 Task: Enter new customer data into the Salesforce form, including personal and address details, and save the record.
Action: Mouse moved to (823, 97)
Screenshot: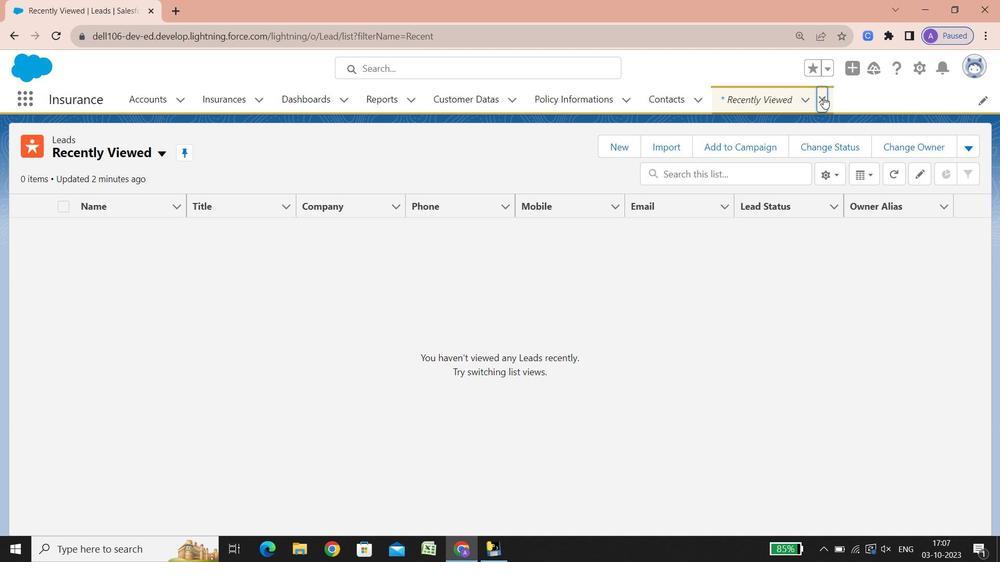 
Action: Mouse pressed left at (823, 97)
Screenshot: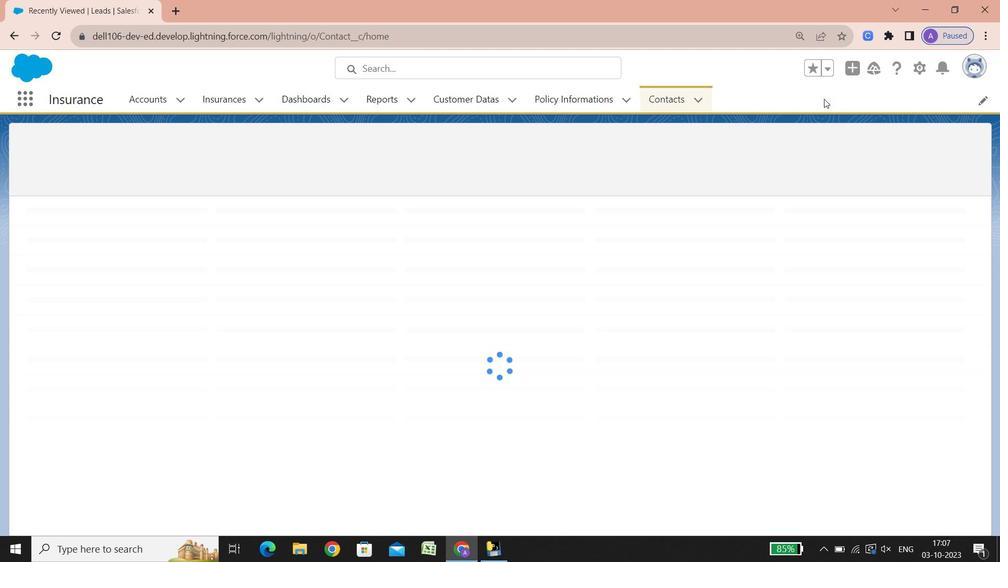 
Action: Mouse moved to (488, 101)
Screenshot: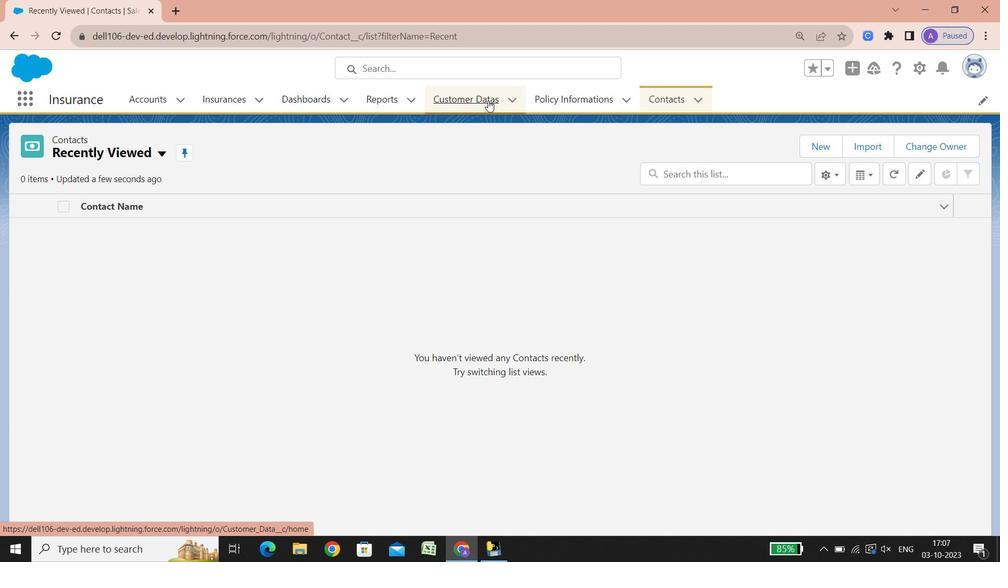 
Action: Mouse pressed left at (488, 101)
Screenshot: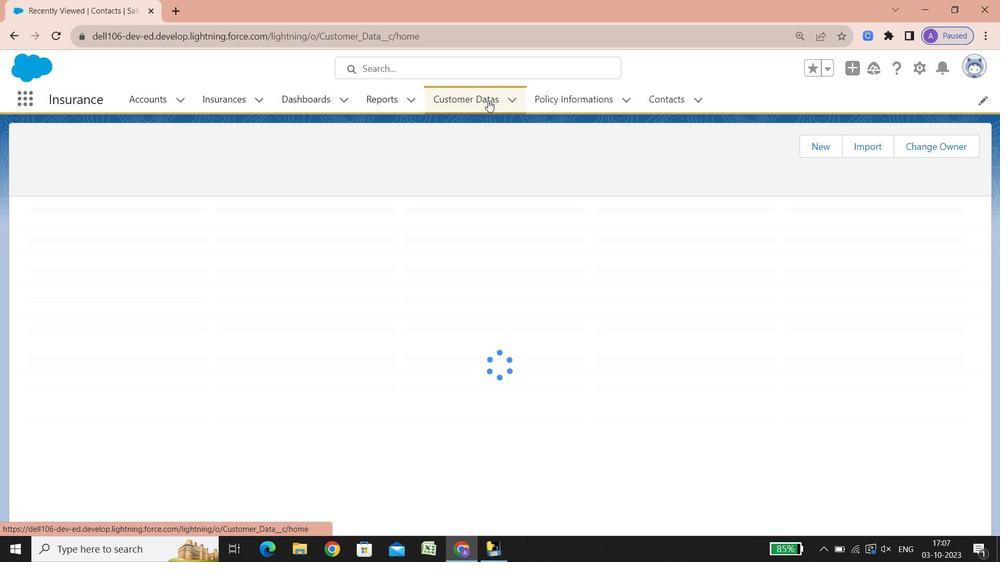 
Action: Mouse moved to (824, 142)
Screenshot: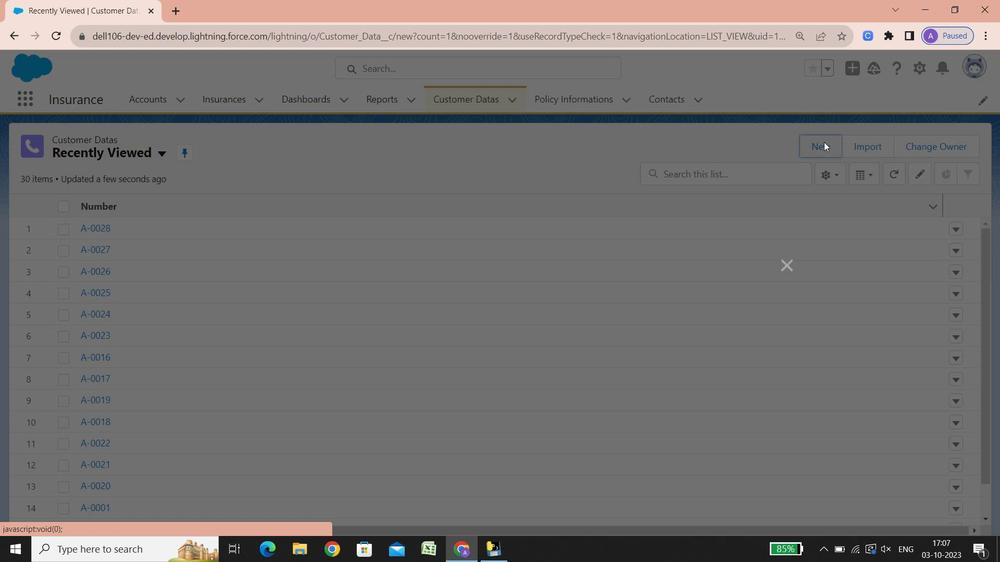 
Action: Mouse pressed left at (824, 142)
Screenshot: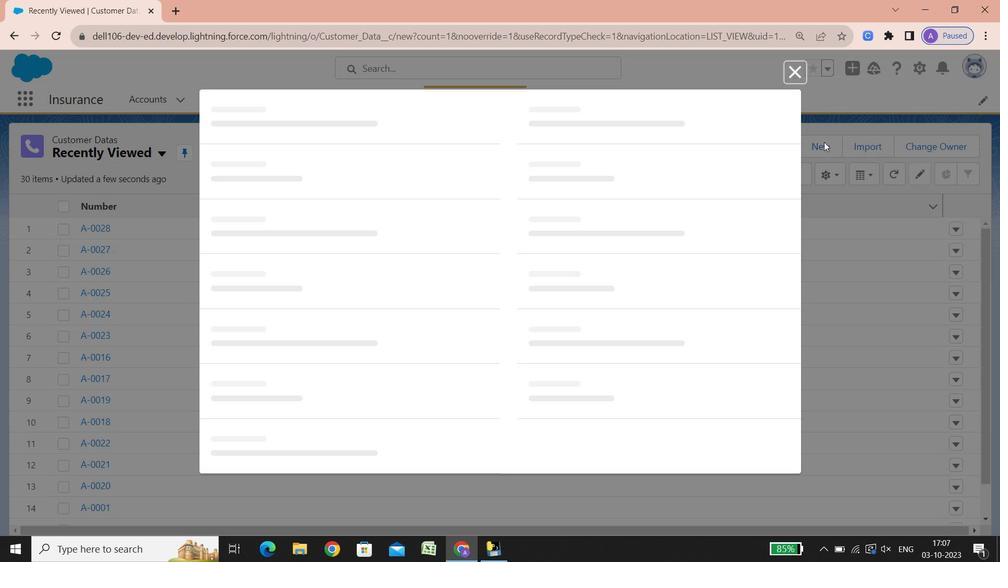 
Action: Mouse moved to (257, 247)
Screenshot: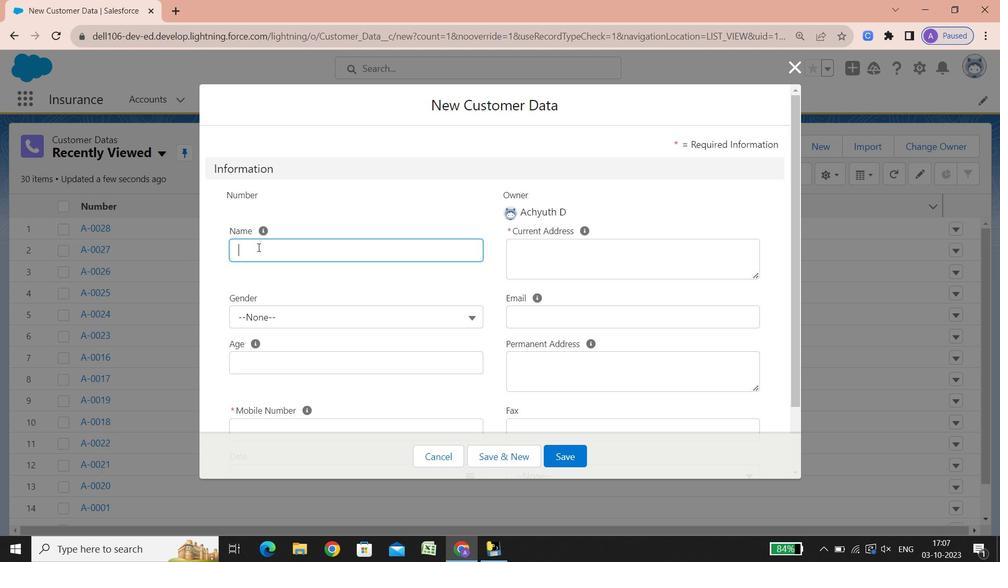 
Action: Mouse pressed left at (257, 247)
Screenshot: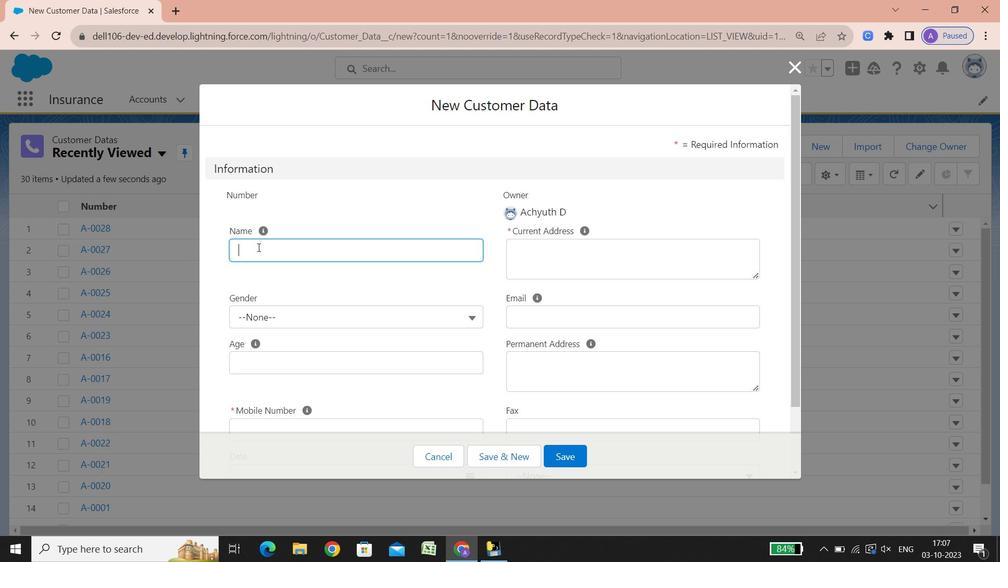 
Action: Key pressed <Key.shift><Key.shift><Key.shift><Key.shift><Key.shift>Ram3
Screenshot: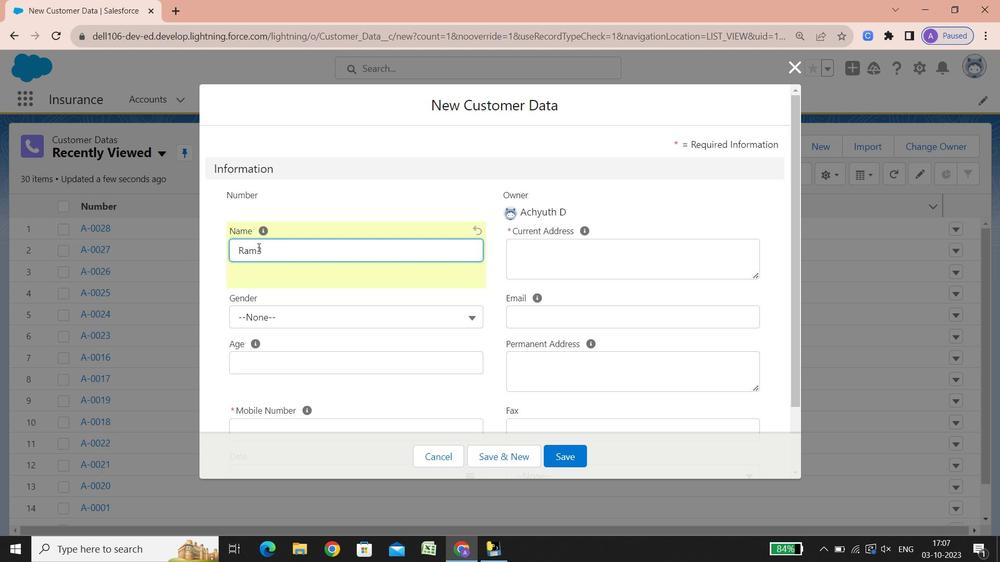 
Action: Mouse moved to (290, 319)
Screenshot: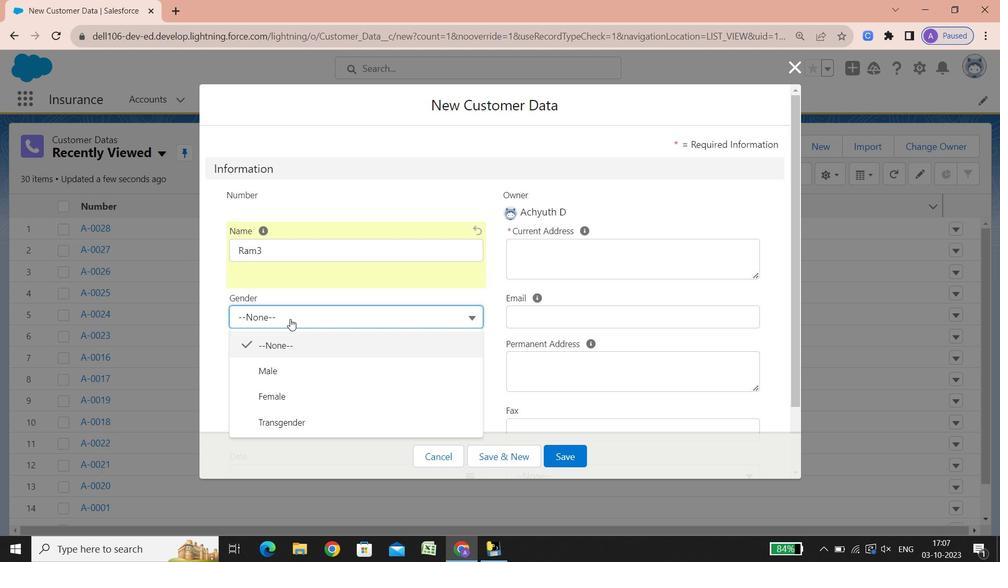 
Action: Mouse pressed left at (290, 319)
Screenshot: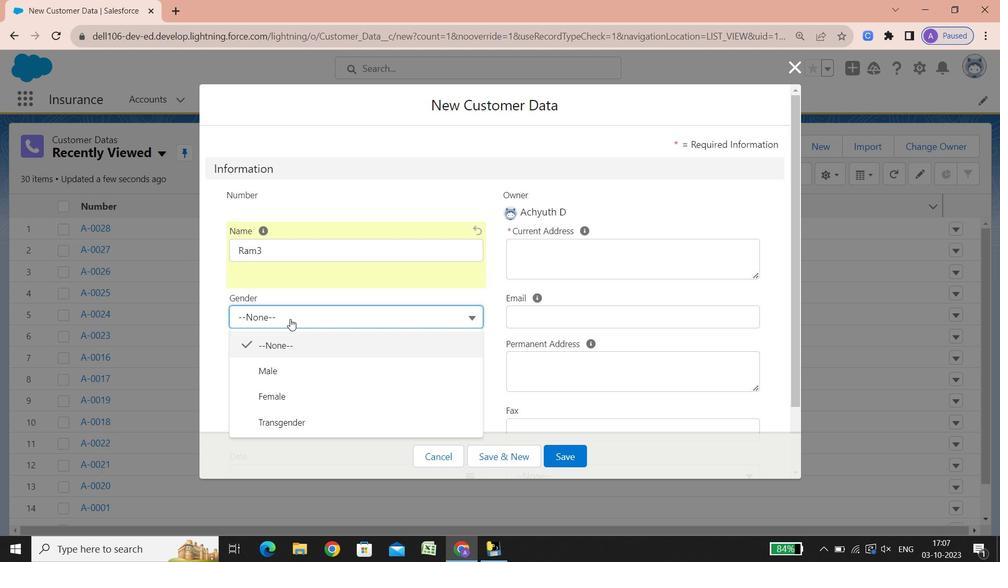 
Action: Mouse moved to (273, 369)
Screenshot: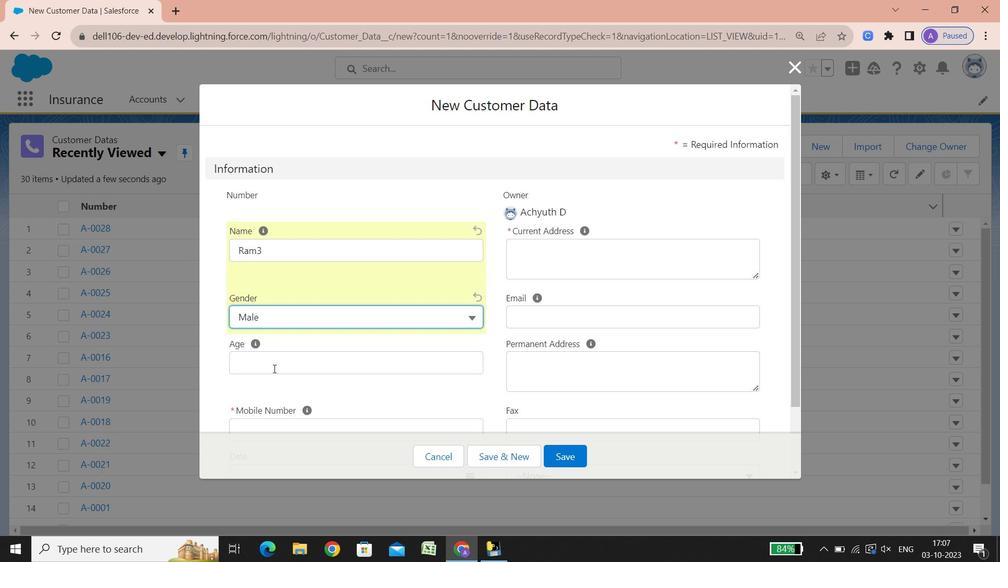 
Action: Mouse pressed left at (273, 369)
Screenshot: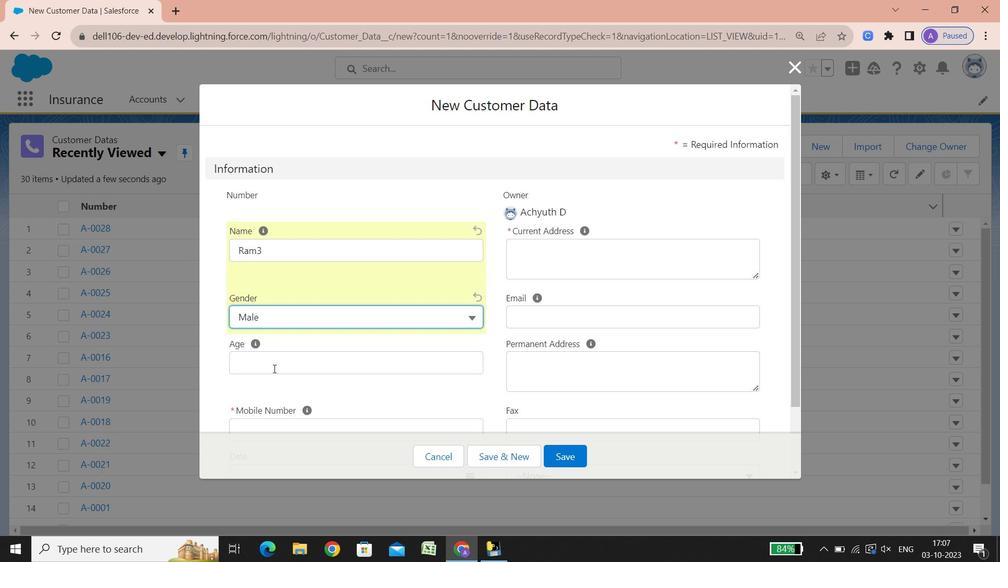 
Action: Mouse moved to (272, 365)
Screenshot: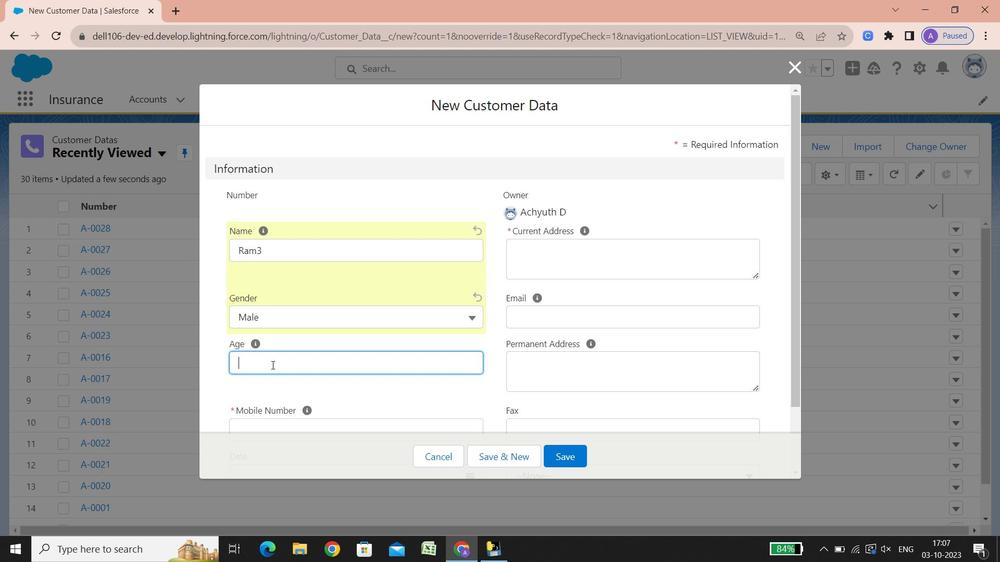 
Action: Mouse pressed left at (272, 365)
Screenshot: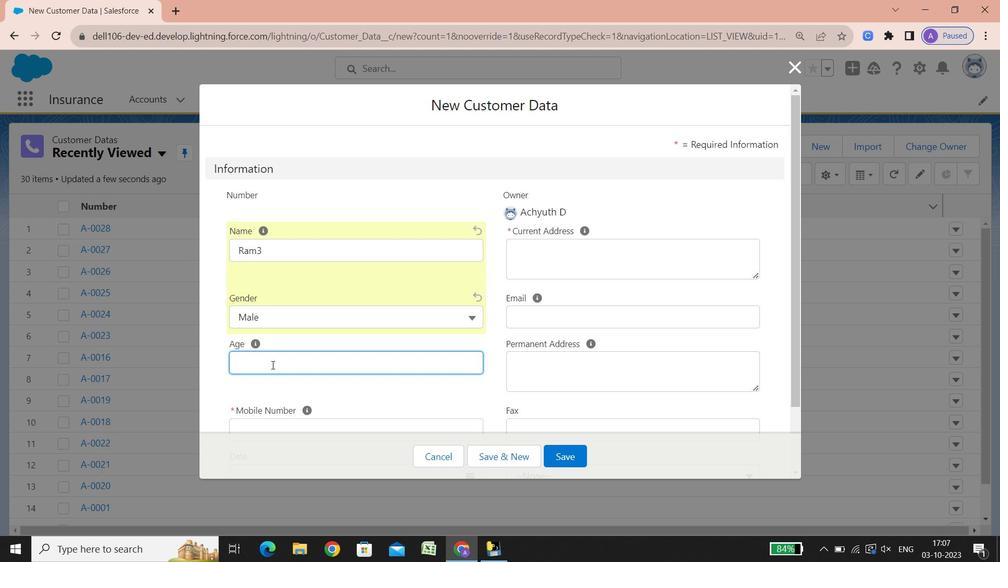 
Action: Key pressed 32
Screenshot: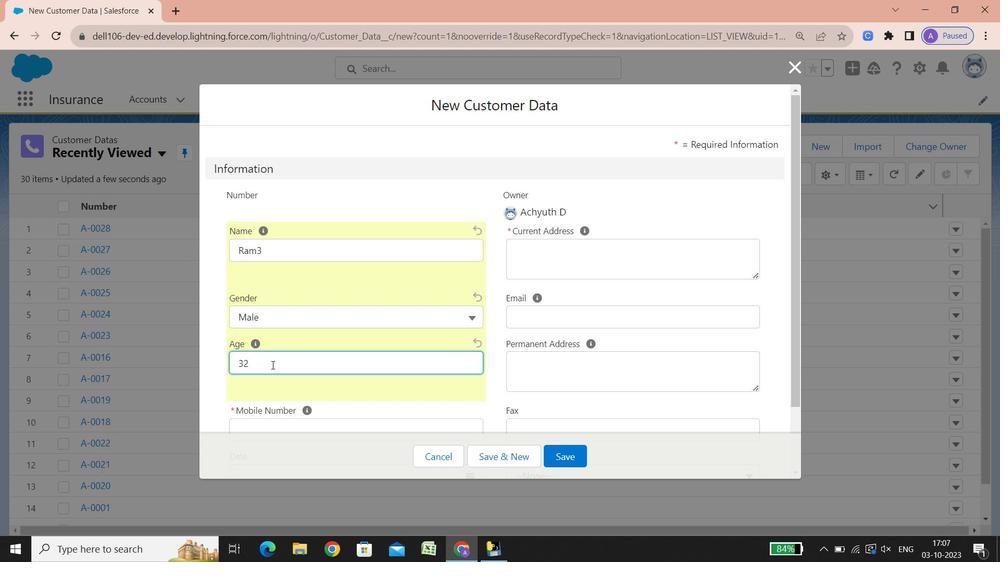 
Action: Mouse moved to (302, 368)
Screenshot: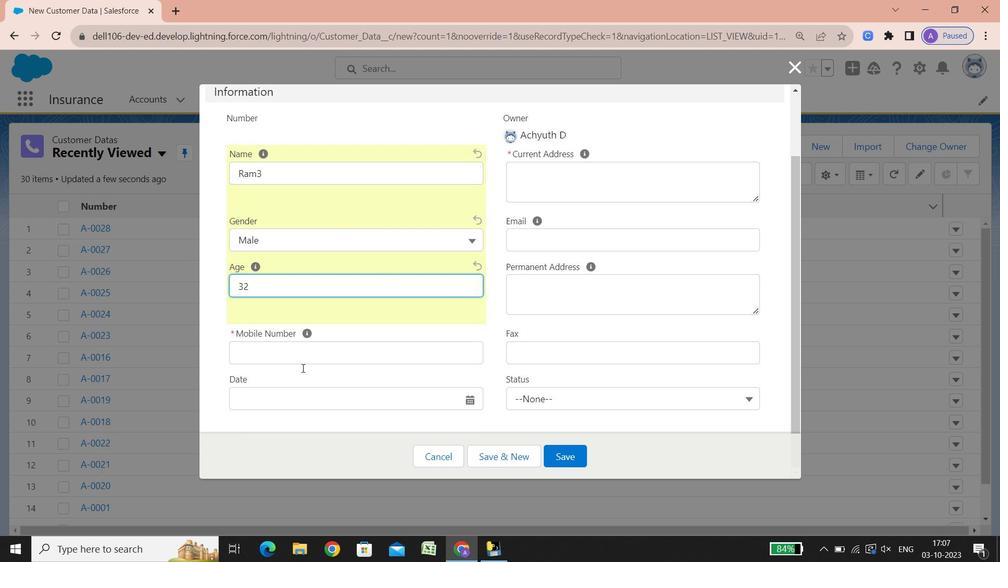 
Action: Mouse scrolled (302, 368) with delta (0, 0)
Screenshot: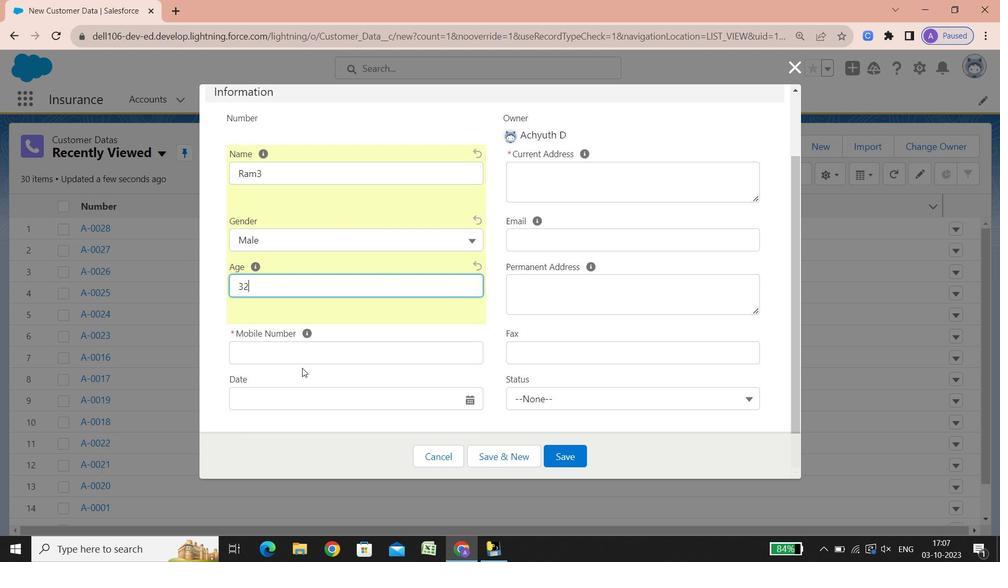 
Action: Mouse scrolled (302, 368) with delta (0, 0)
Screenshot: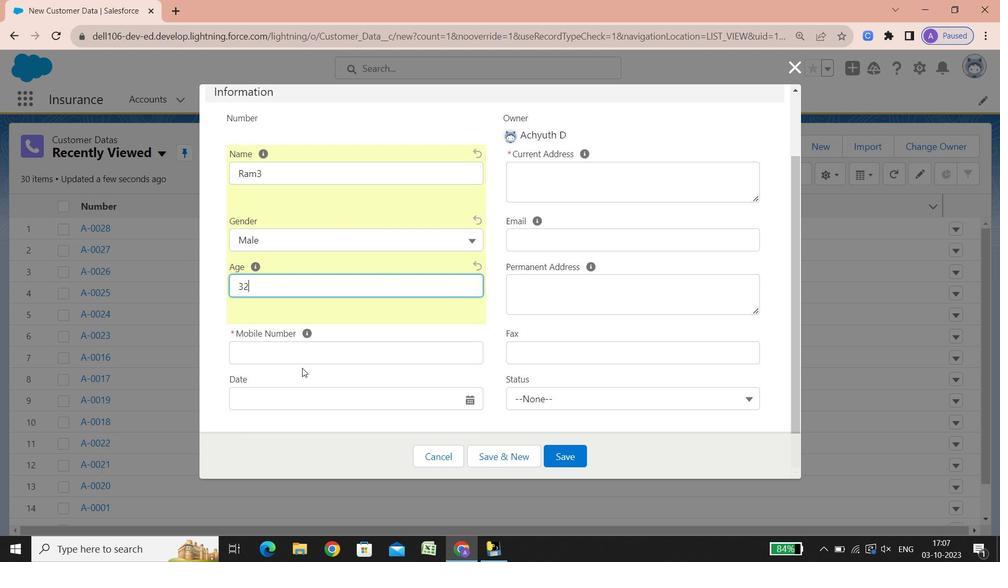 
Action: Mouse scrolled (302, 368) with delta (0, 0)
Screenshot: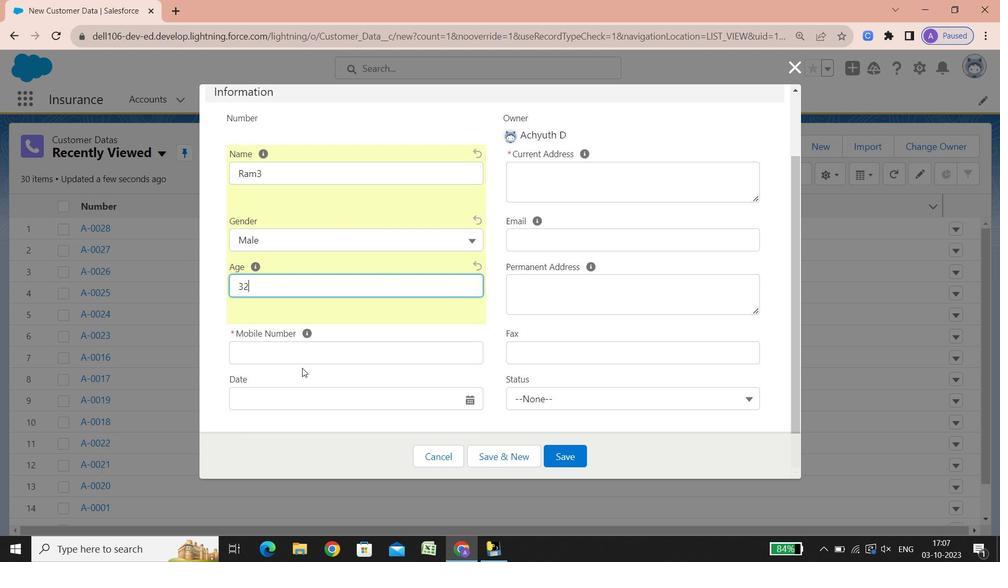 
Action: Mouse scrolled (302, 368) with delta (0, 0)
Screenshot: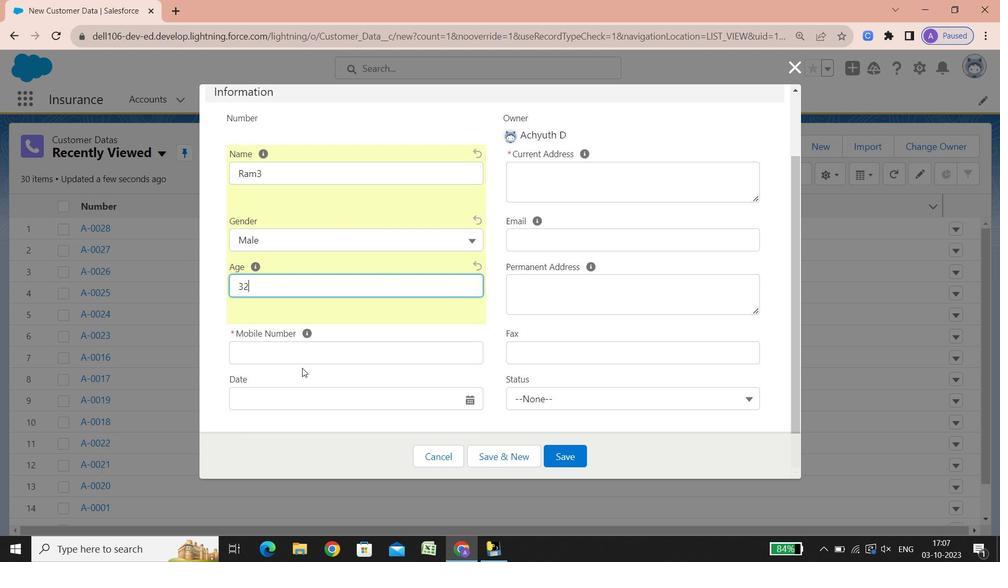 
Action: Mouse scrolled (302, 368) with delta (0, 0)
Screenshot: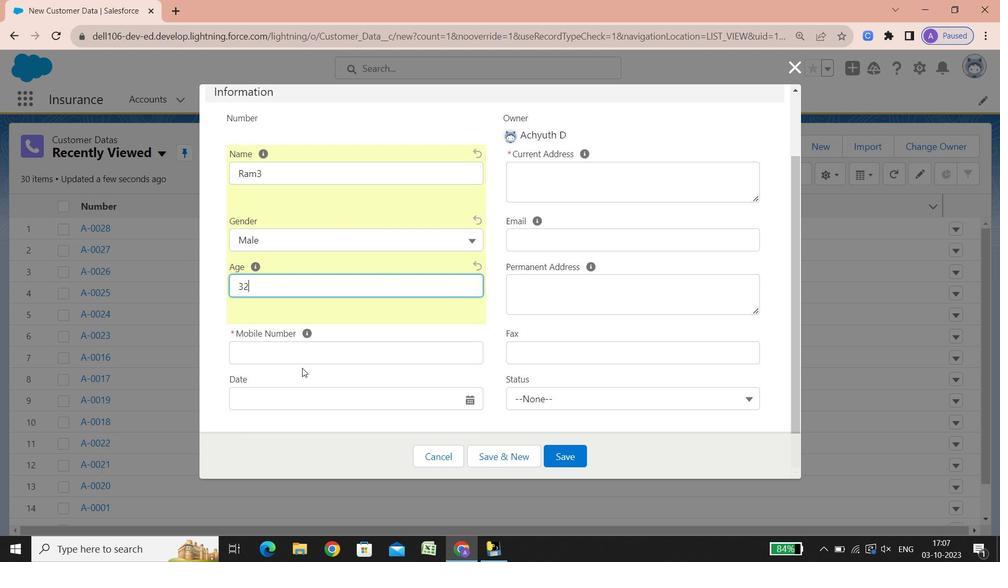 
Action: Mouse scrolled (302, 368) with delta (0, 0)
Screenshot: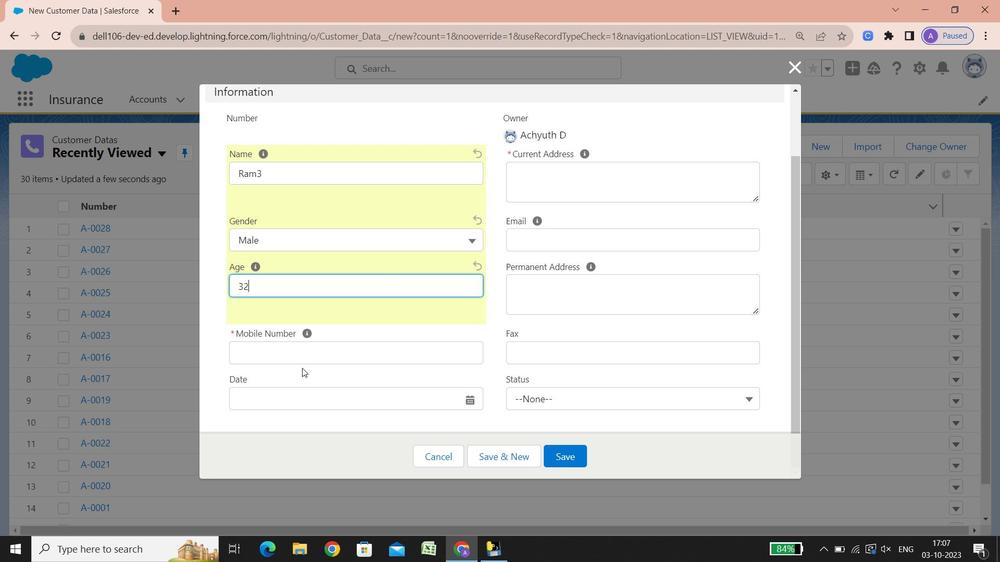 
Action: Mouse scrolled (302, 368) with delta (0, 0)
Screenshot: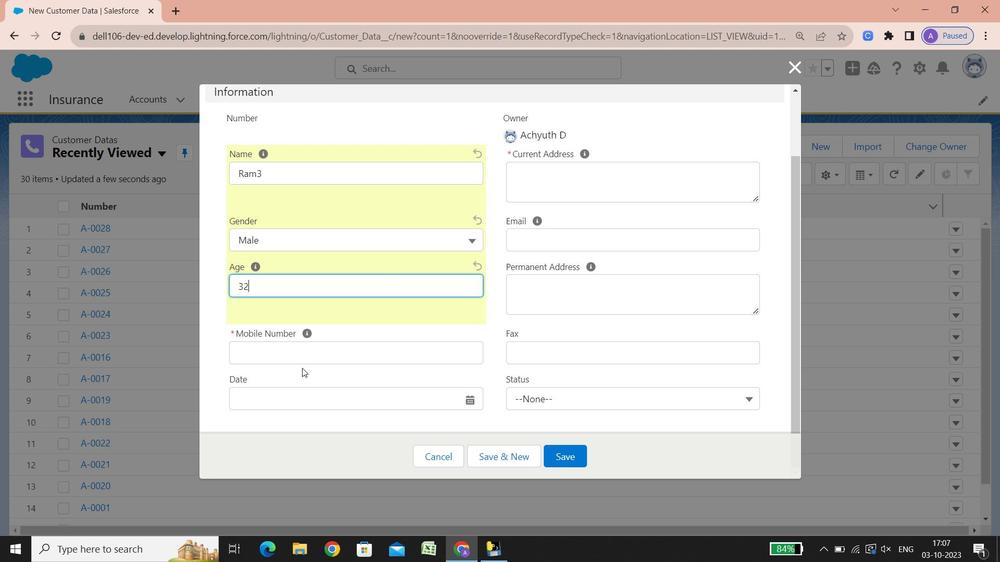 
Action: Mouse scrolled (302, 368) with delta (0, 0)
Screenshot: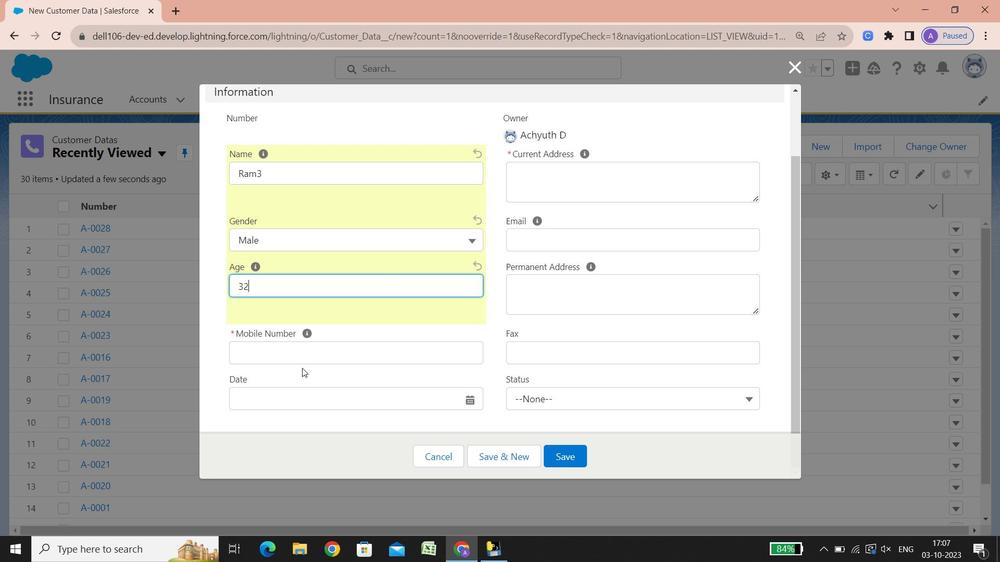 
Action: Mouse scrolled (302, 368) with delta (0, 0)
Screenshot: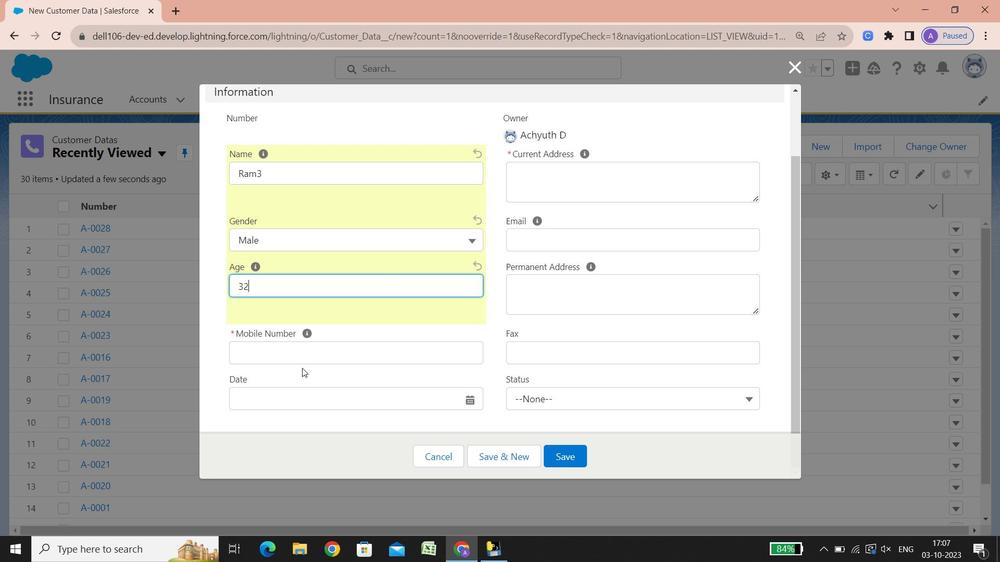 
Action: Mouse scrolled (302, 368) with delta (0, 0)
Screenshot: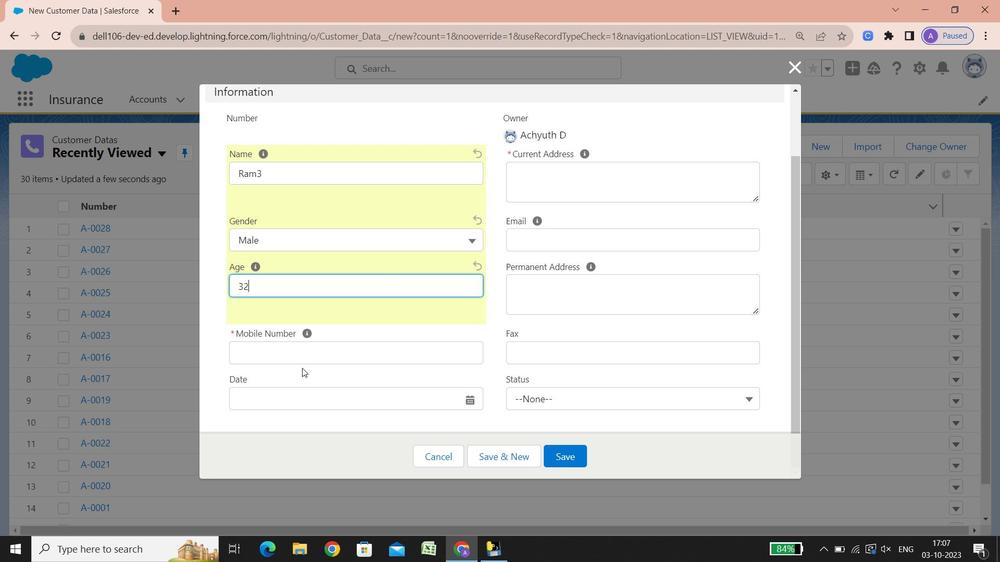 
Action: Mouse scrolled (302, 368) with delta (0, 0)
Screenshot: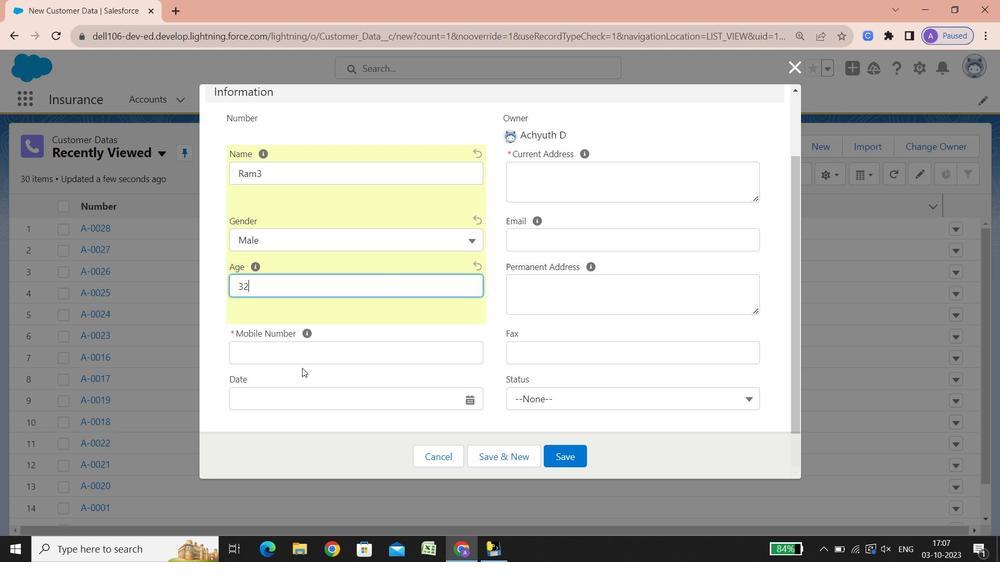 
Action: Mouse scrolled (302, 368) with delta (0, 0)
Screenshot: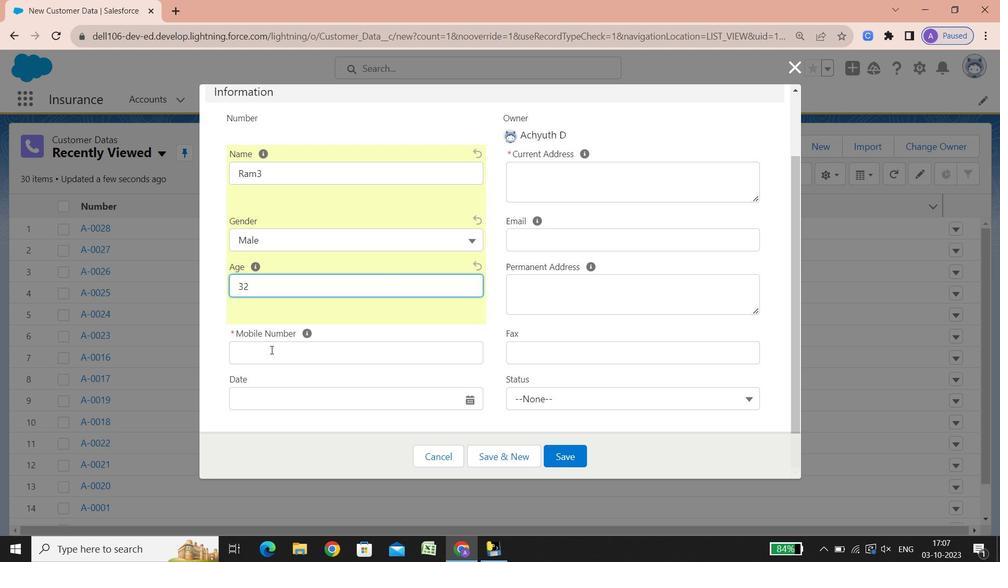 
Action: Mouse scrolled (302, 368) with delta (0, 0)
Screenshot: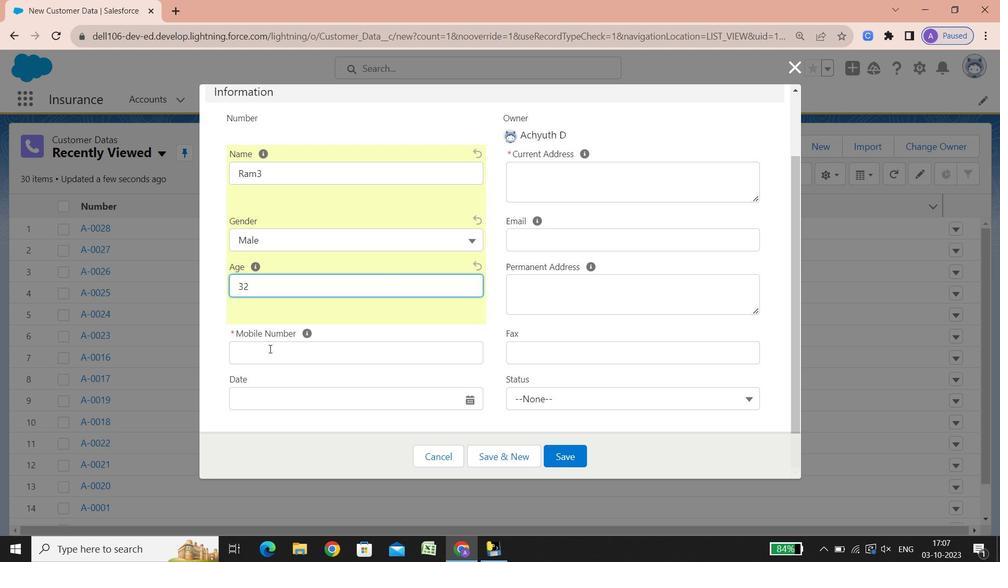 
Action: Mouse scrolled (302, 368) with delta (0, 0)
Screenshot: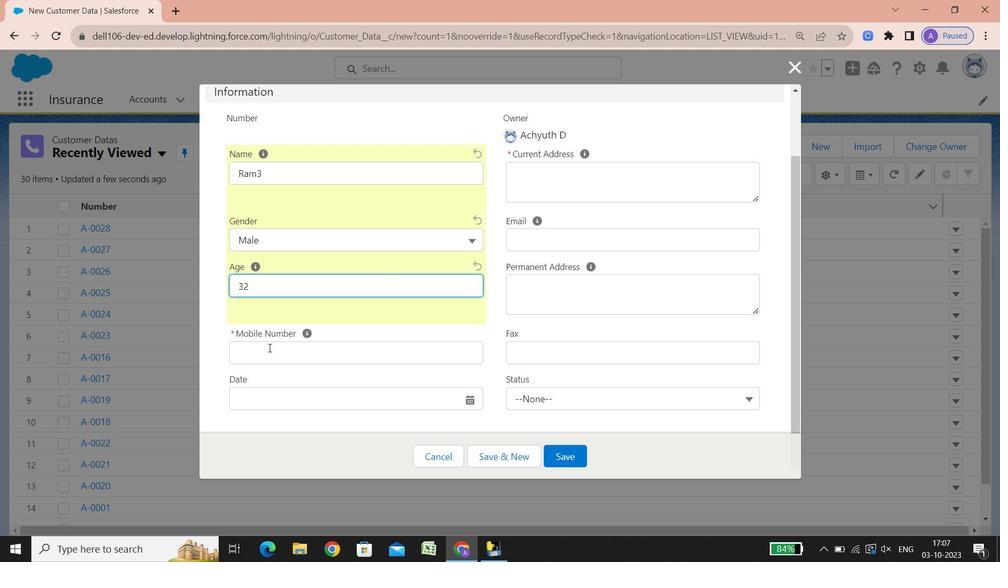 
Action: Mouse scrolled (302, 368) with delta (0, 0)
Screenshot: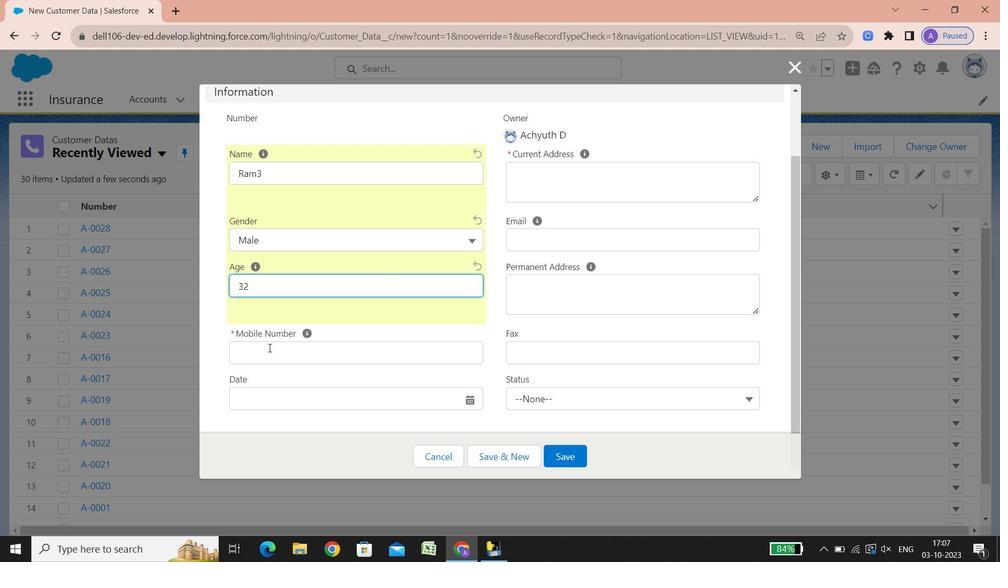 
Action: Mouse scrolled (302, 368) with delta (0, 0)
Screenshot: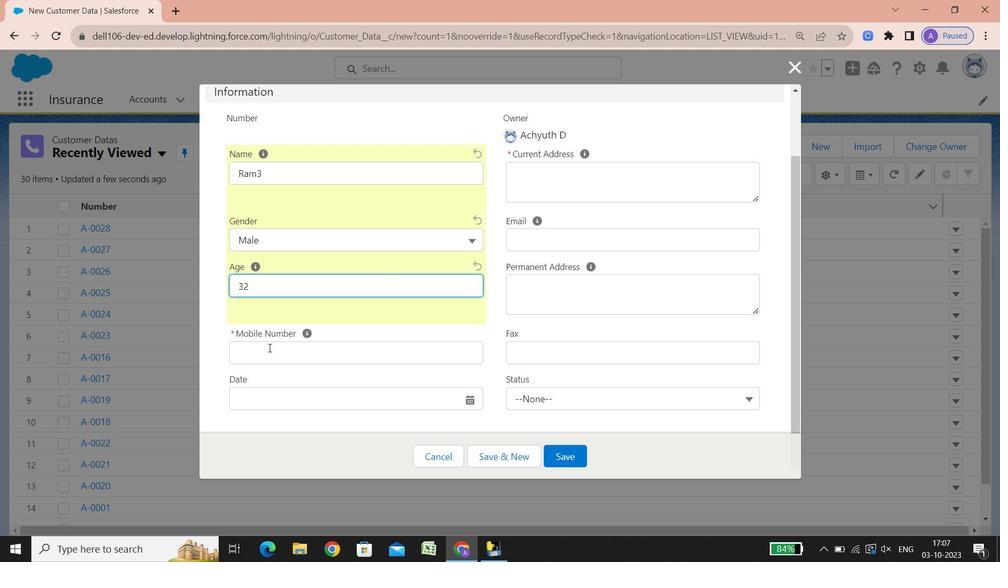 
Action: Mouse scrolled (302, 368) with delta (0, 0)
Screenshot: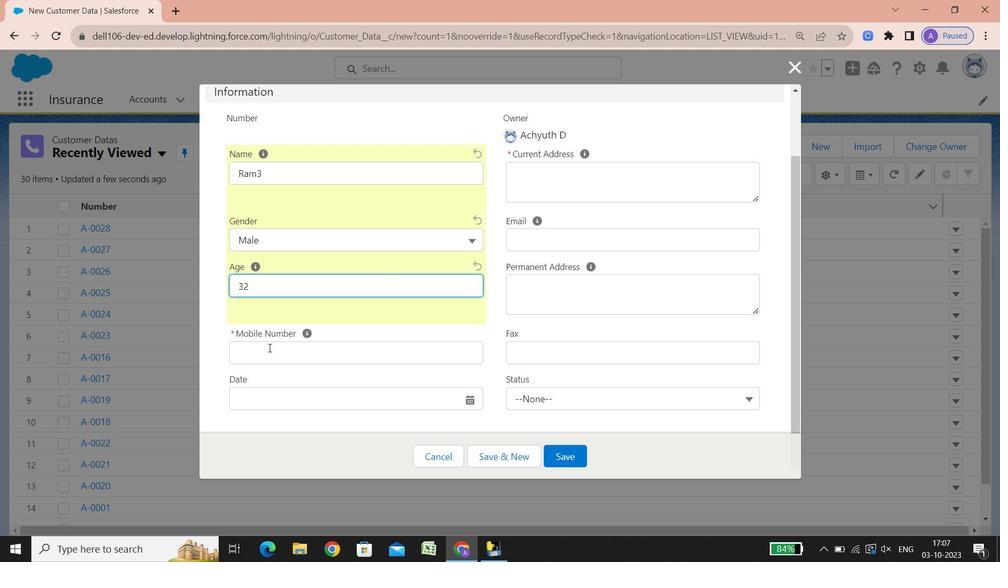 
Action: Mouse scrolled (302, 368) with delta (0, 0)
Screenshot: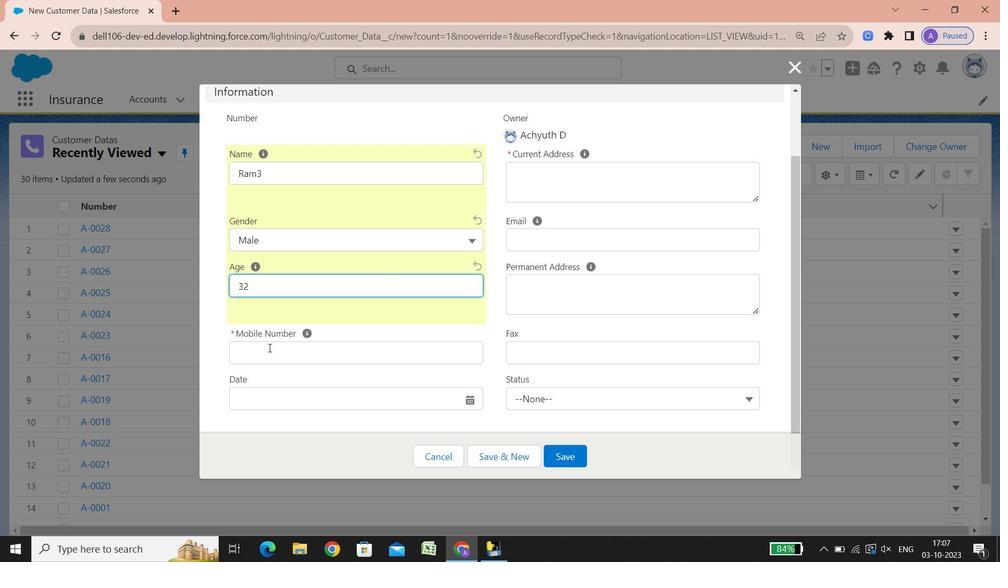 
Action: Mouse scrolled (302, 368) with delta (0, 0)
Screenshot: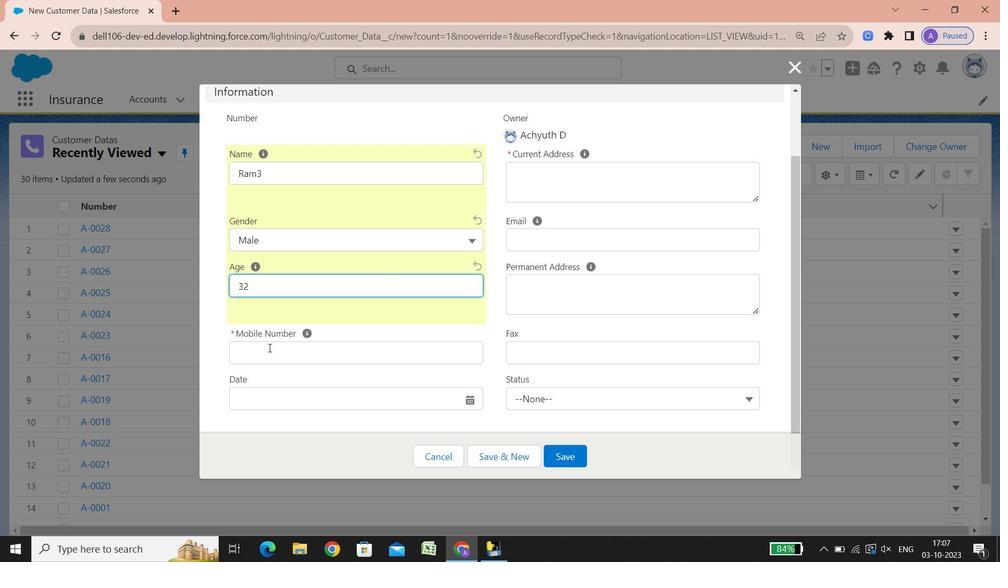 
Action: Mouse scrolled (302, 368) with delta (0, 0)
Screenshot: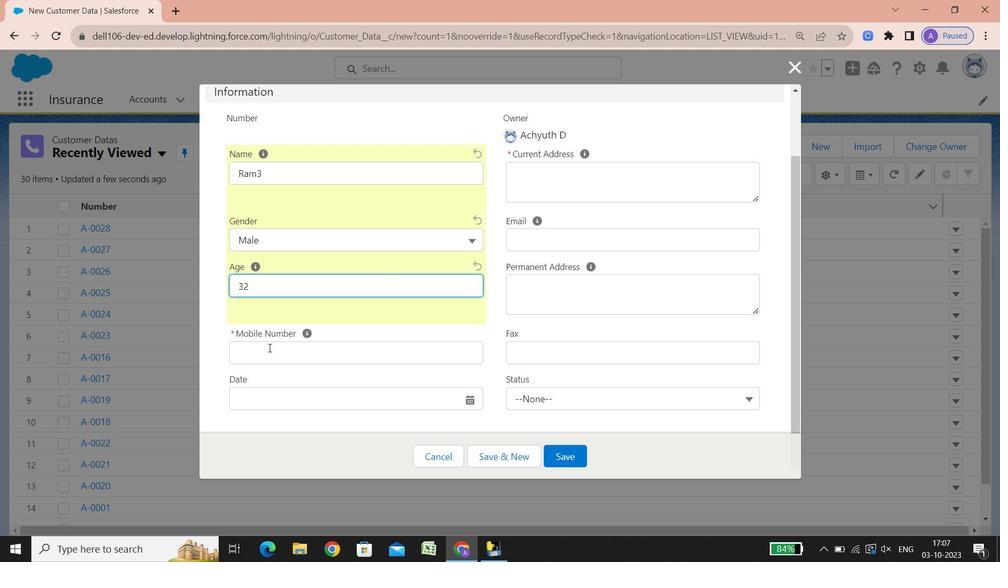 
Action: Mouse scrolled (302, 368) with delta (0, 0)
Screenshot: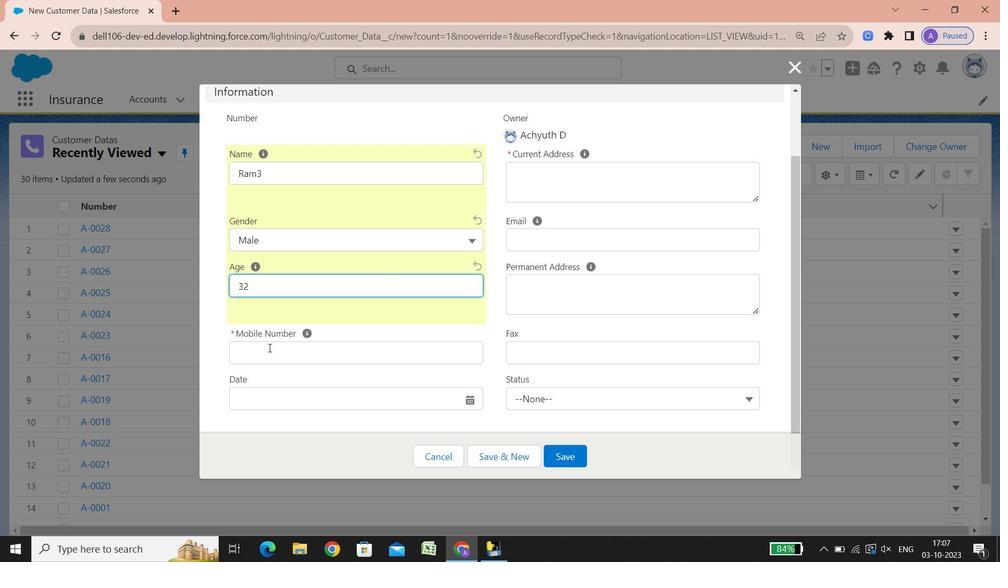 
Action: Mouse scrolled (302, 368) with delta (0, 0)
Screenshot: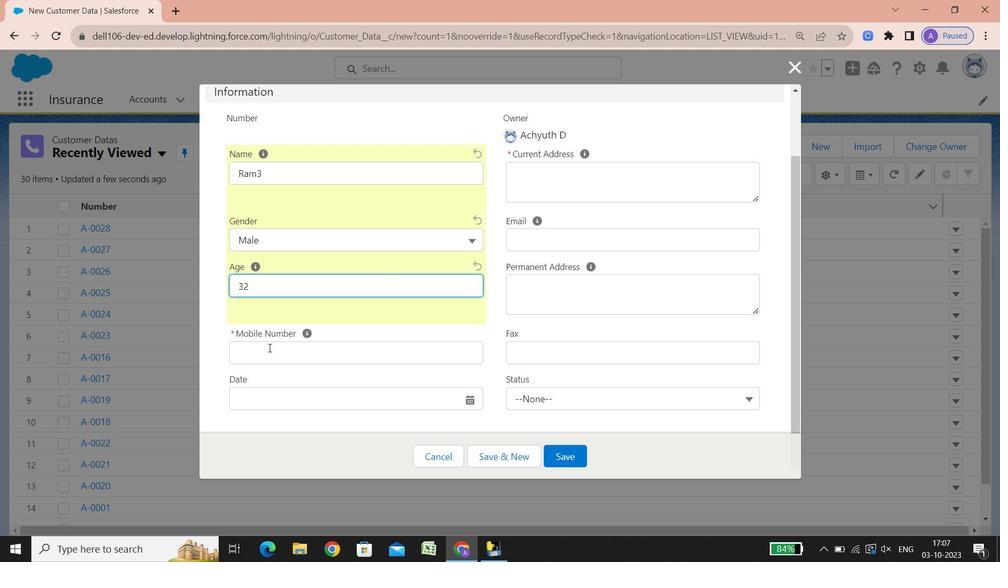 
Action: Mouse scrolled (302, 368) with delta (0, 0)
Screenshot: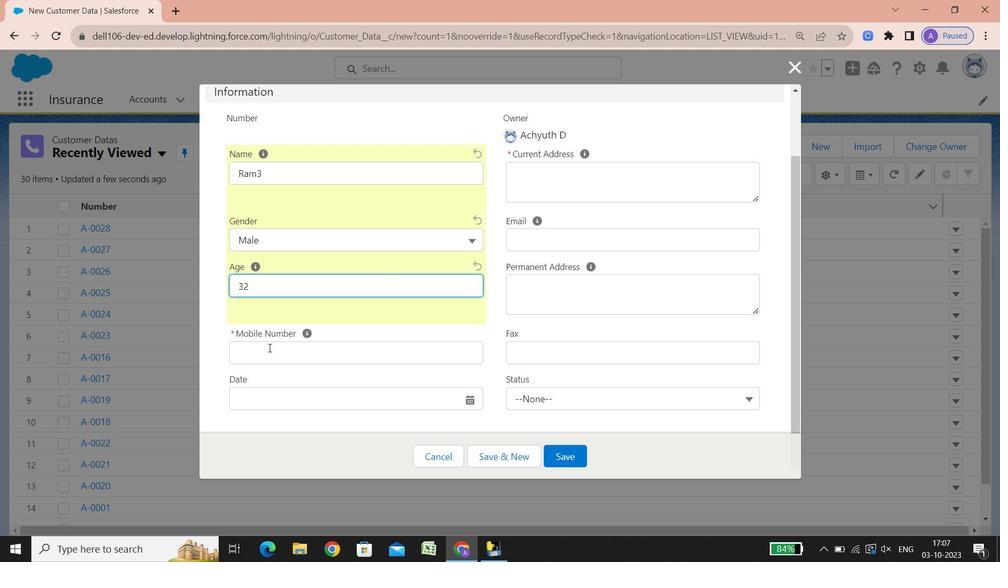 
Action: Mouse scrolled (302, 368) with delta (0, 0)
Screenshot: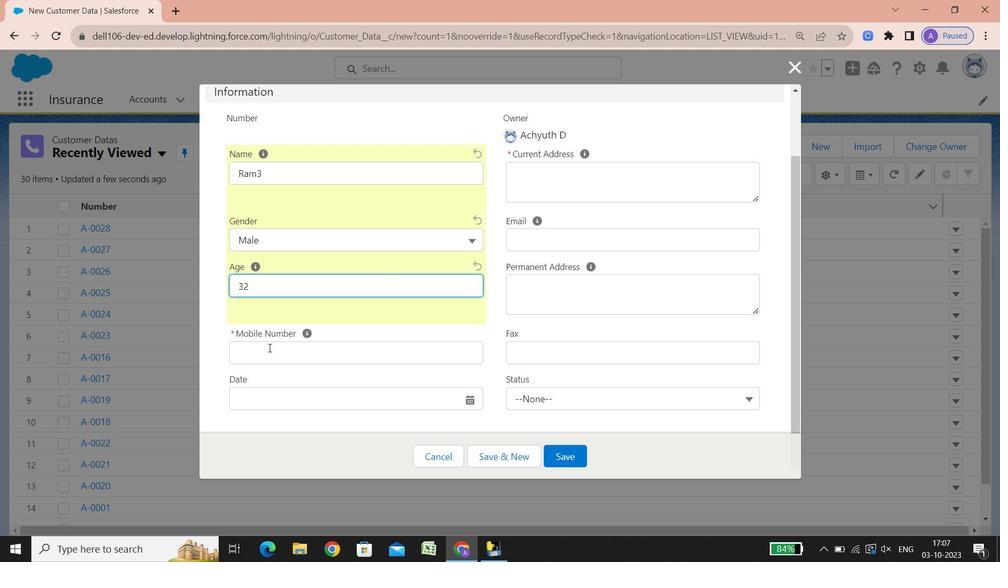 
Action: Mouse moved to (268, 348)
Screenshot: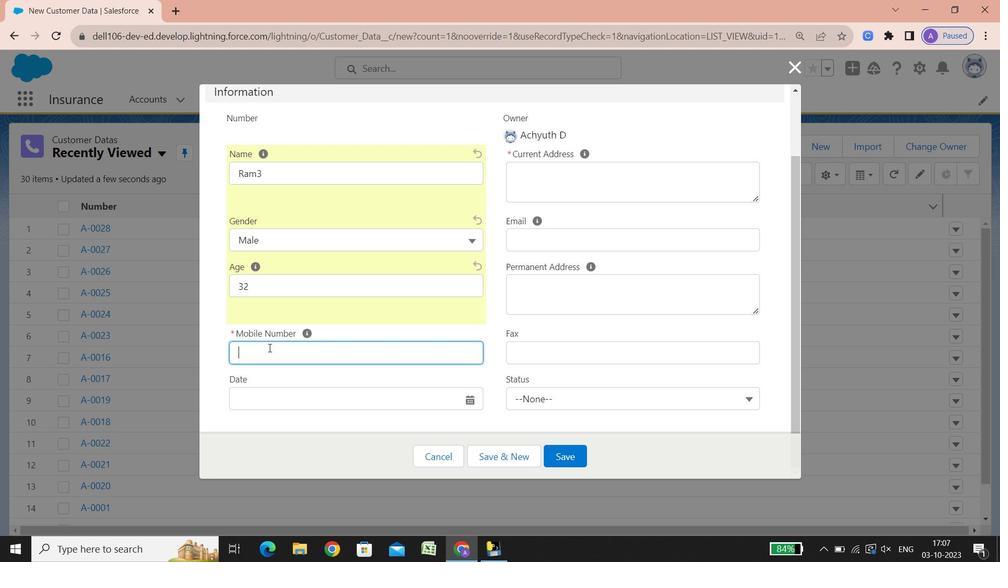 
Action: Mouse pressed left at (268, 348)
Screenshot: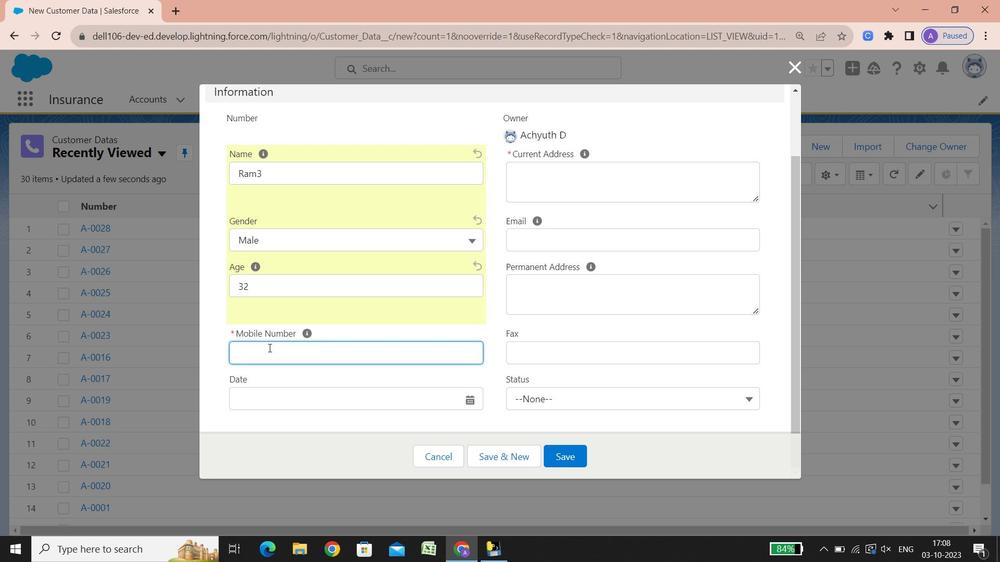
Action: Mouse moved to (289, 354)
Screenshot: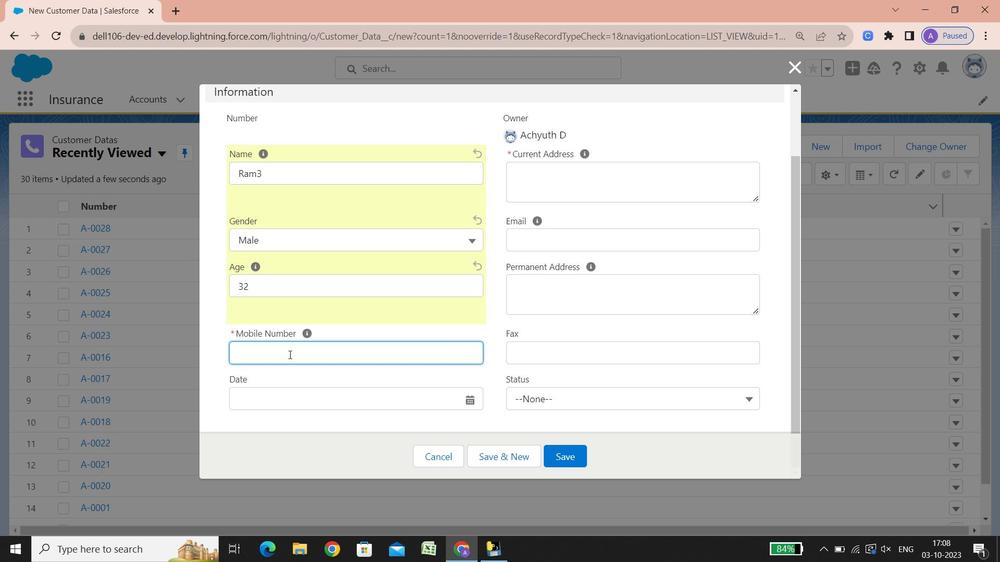 
Action: Key pressed 930393261
Screenshot: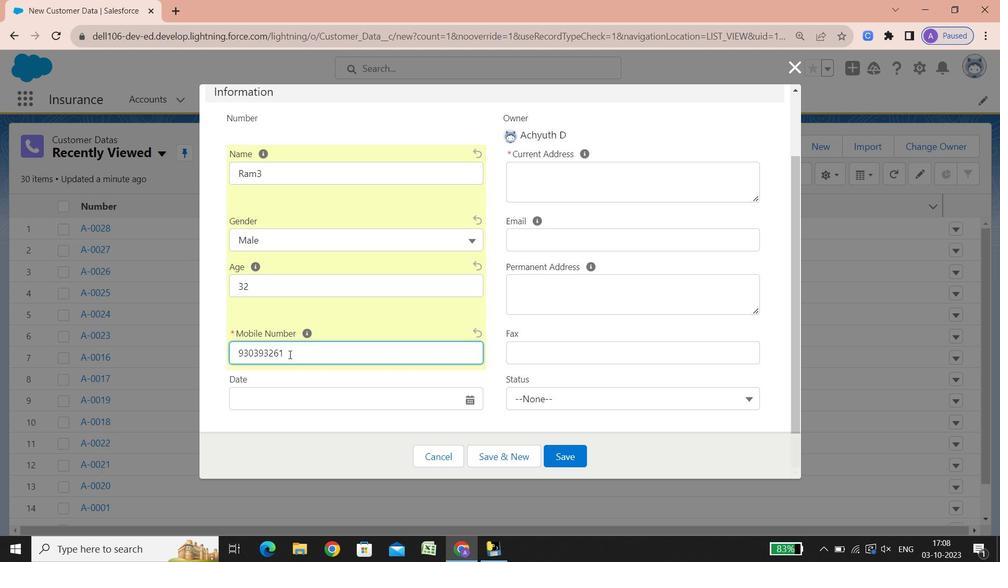 
Action: Mouse scrolled (289, 354) with delta (0, 0)
Screenshot: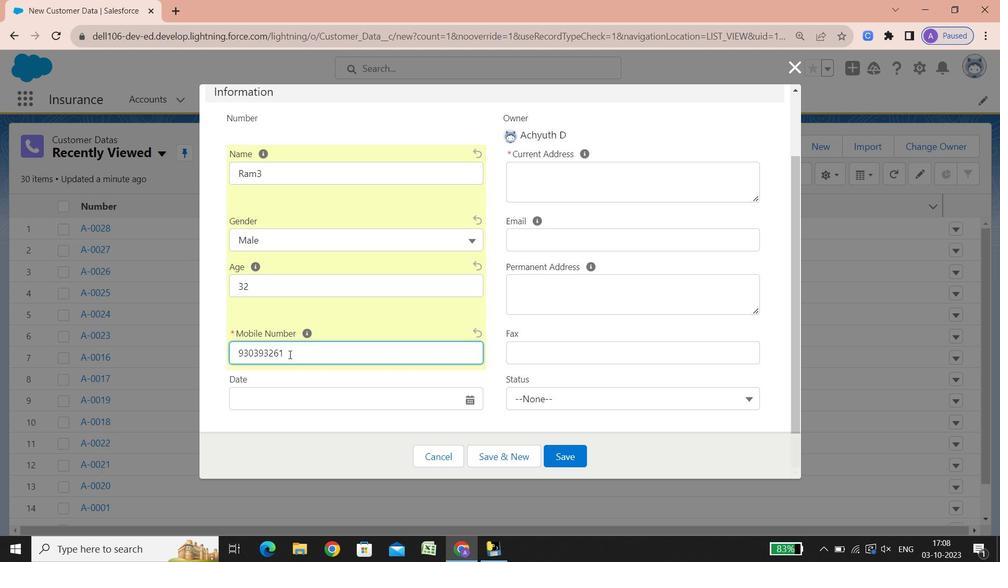 
Action: Mouse scrolled (289, 354) with delta (0, 0)
Screenshot: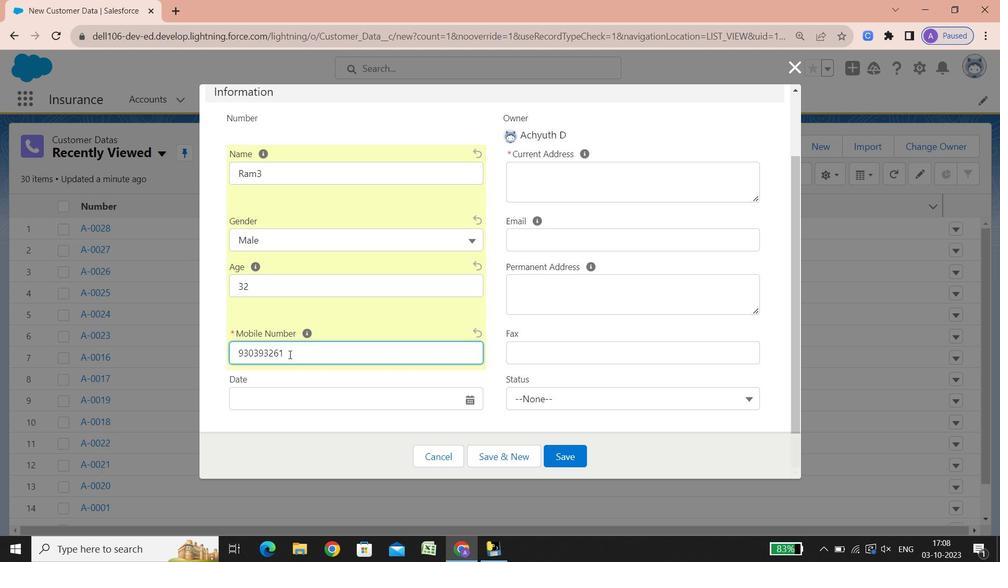 
Action: Mouse scrolled (289, 354) with delta (0, 0)
Screenshot: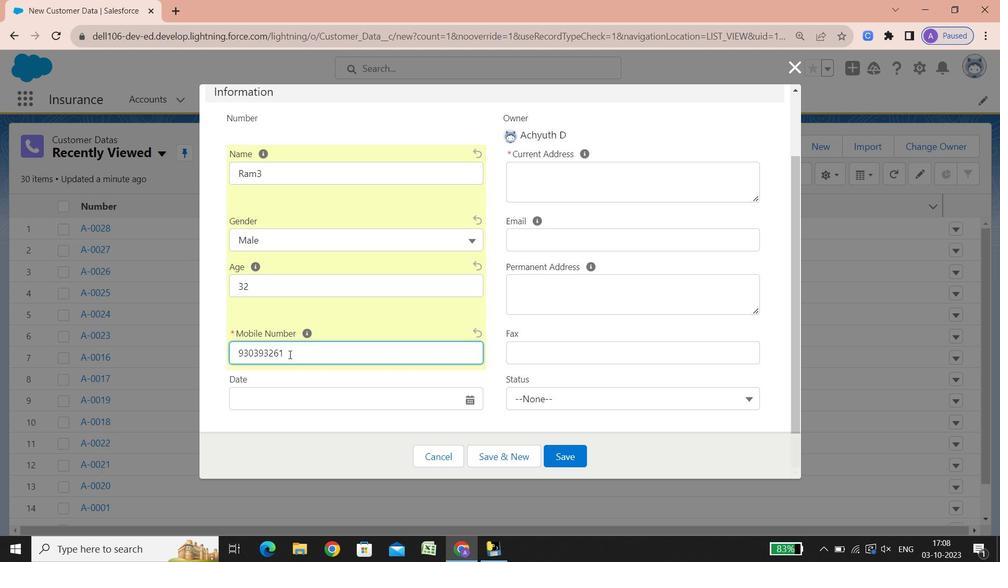 
Action: Mouse scrolled (289, 354) with delta (0, 0)
Screenshot: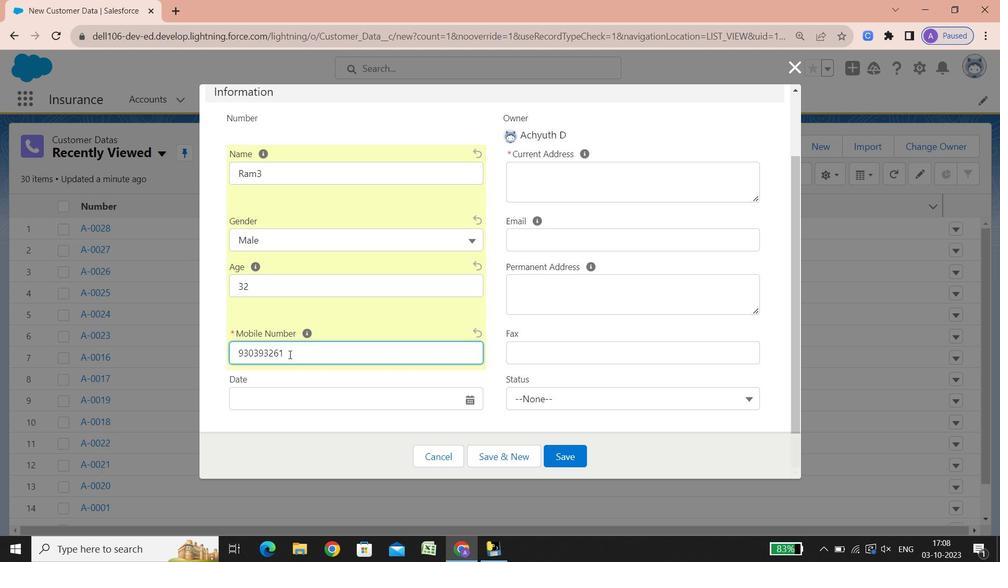 
Action: Mouse scrolled (289, 354) with delta (0, 0)
Screenshot: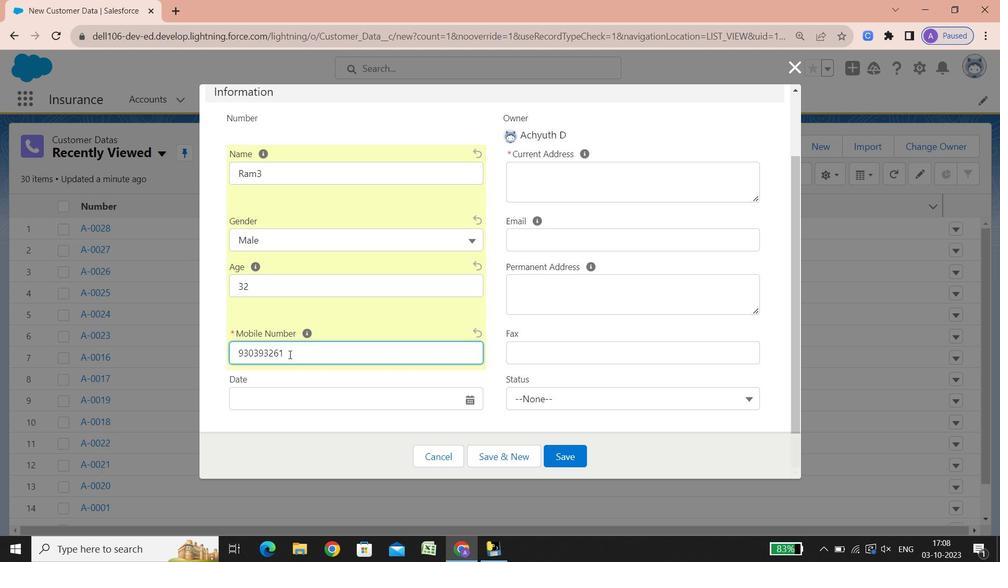 
Action: Mouse scrolled (289, 354) with delta (0, 0)
Screenshot: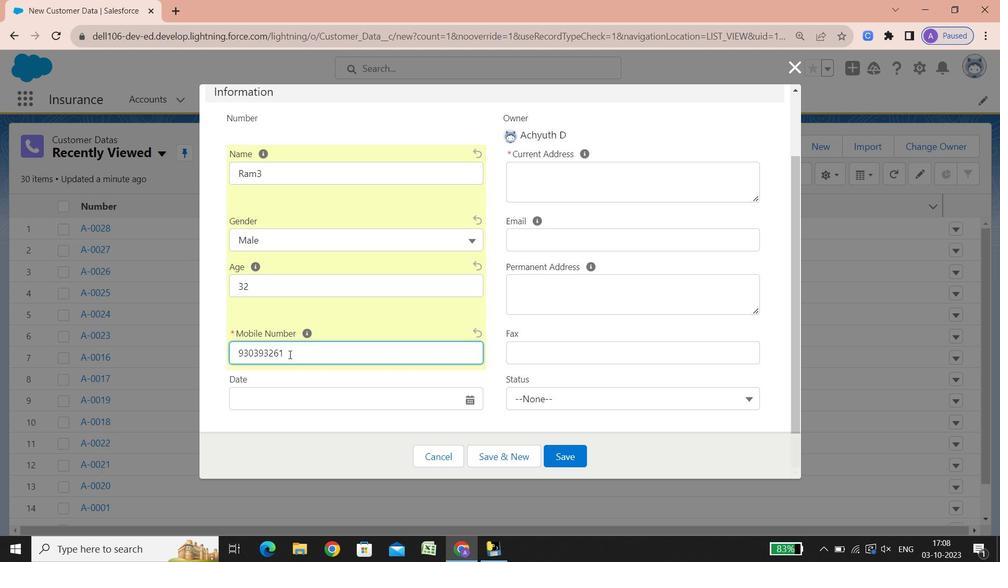 
Action: Mouse scrolled (289, 354) with delta (0, 0)
Screenshot: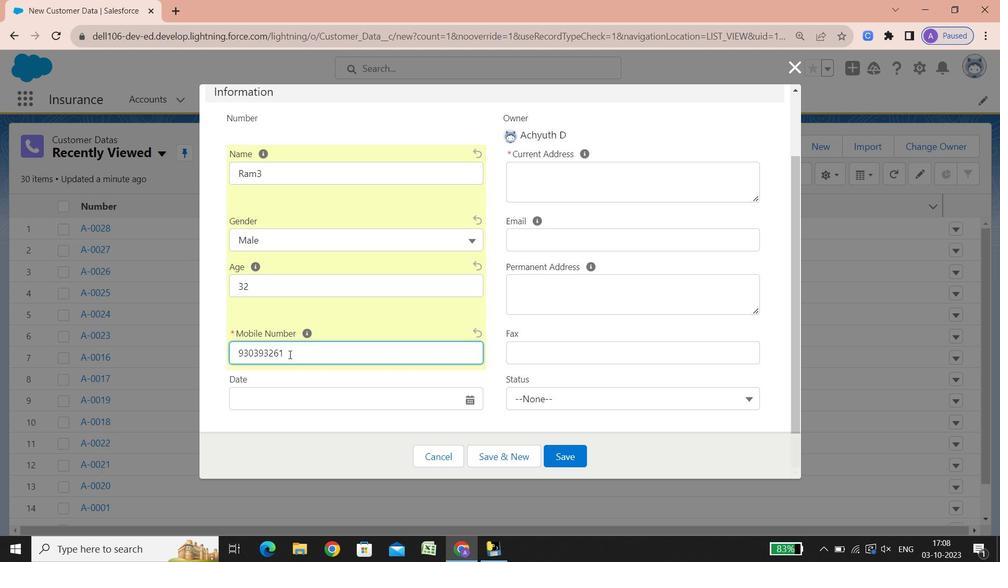 
Action: Mouse scrolled (289, 354) with delta (0, 0)
Screenshot: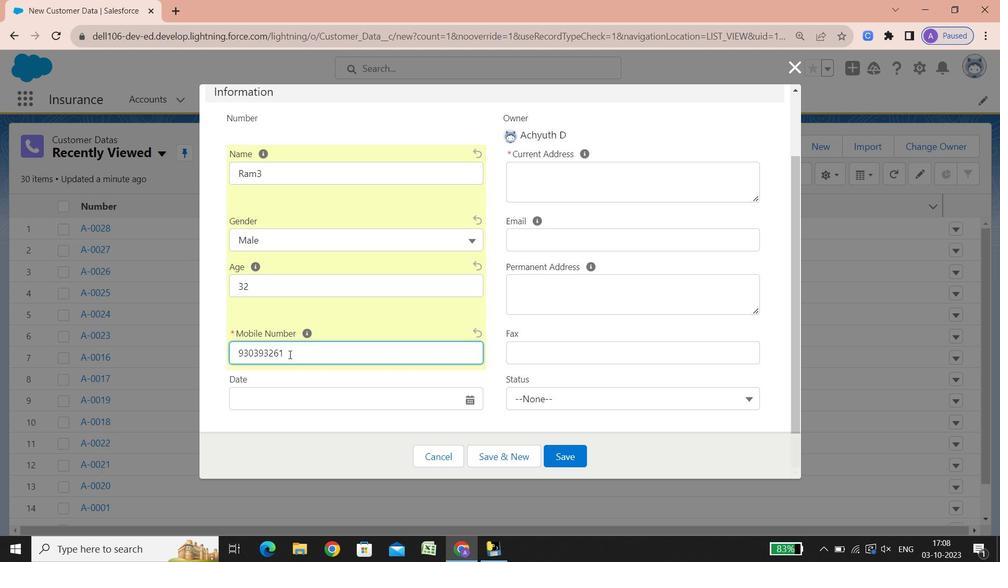
Action: Mouse scrolled (289, 354) with delta (0, 0)
Screenshot: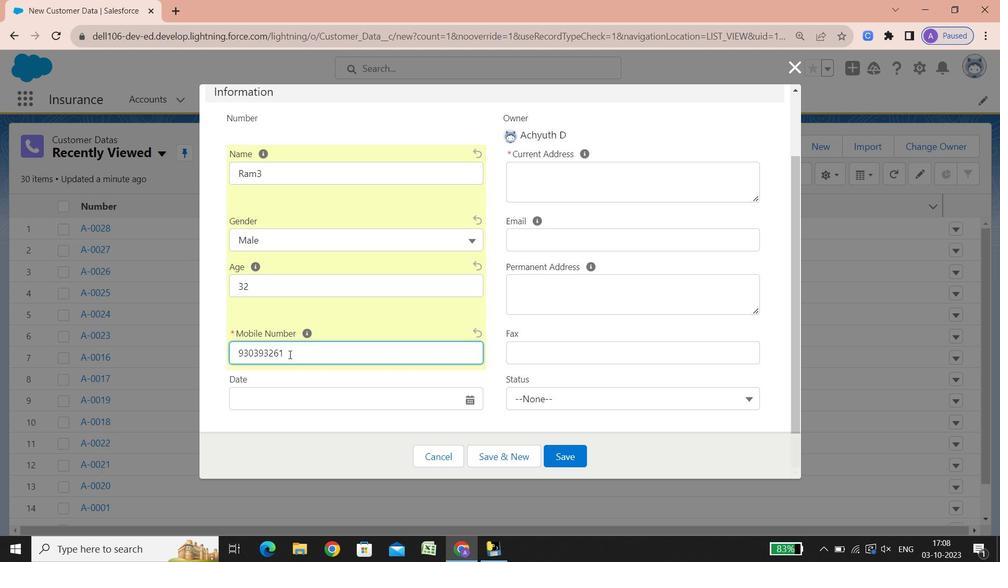 
Action: Mouse scrolled (289, 354) with delta (0, 0)
Screenshot: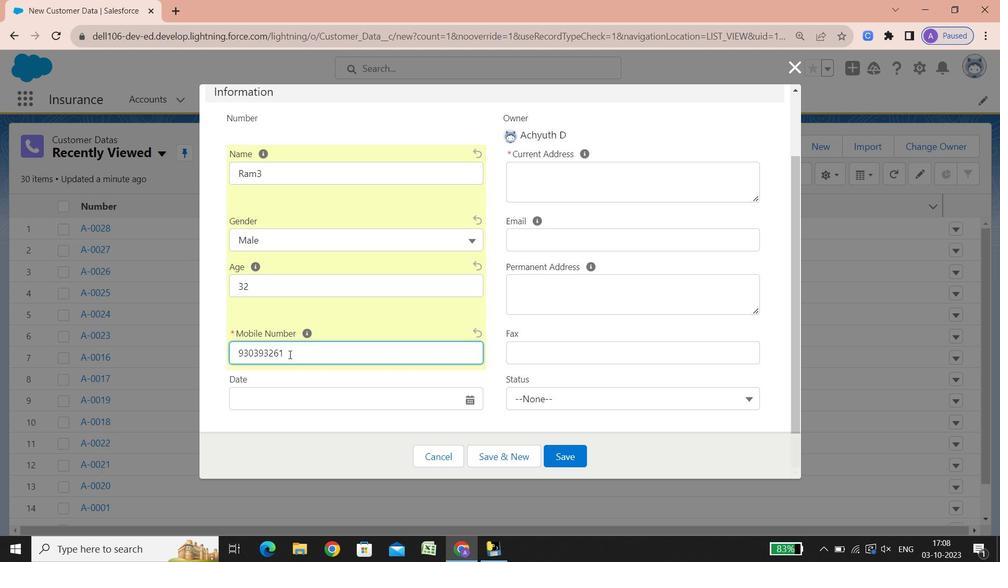 
Action: Mouse scrolled (289, 354) with delta (0, 0)
Screenshot: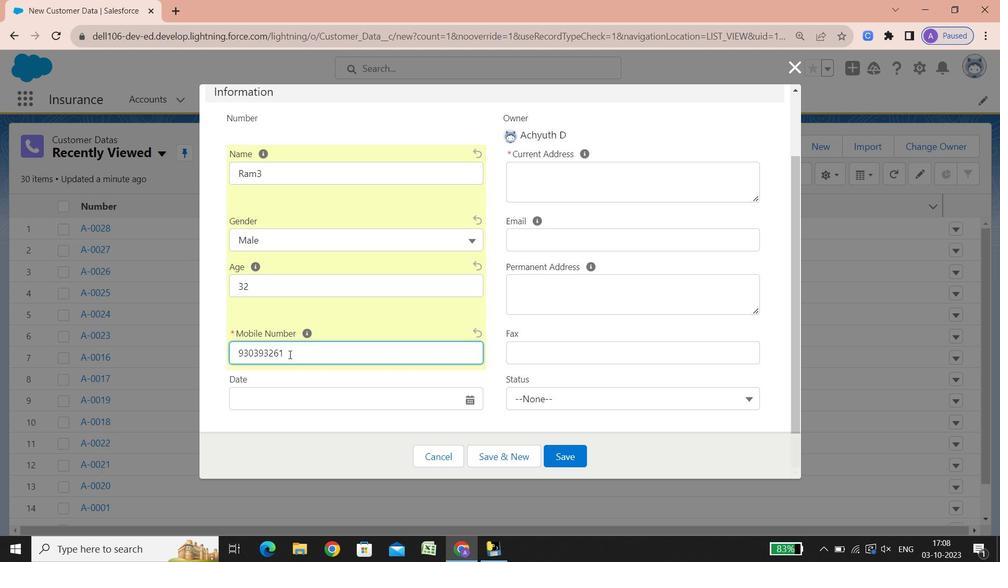 
Action: Mouse scrolled (289, 354) with delta (0, 0)
Screenshot: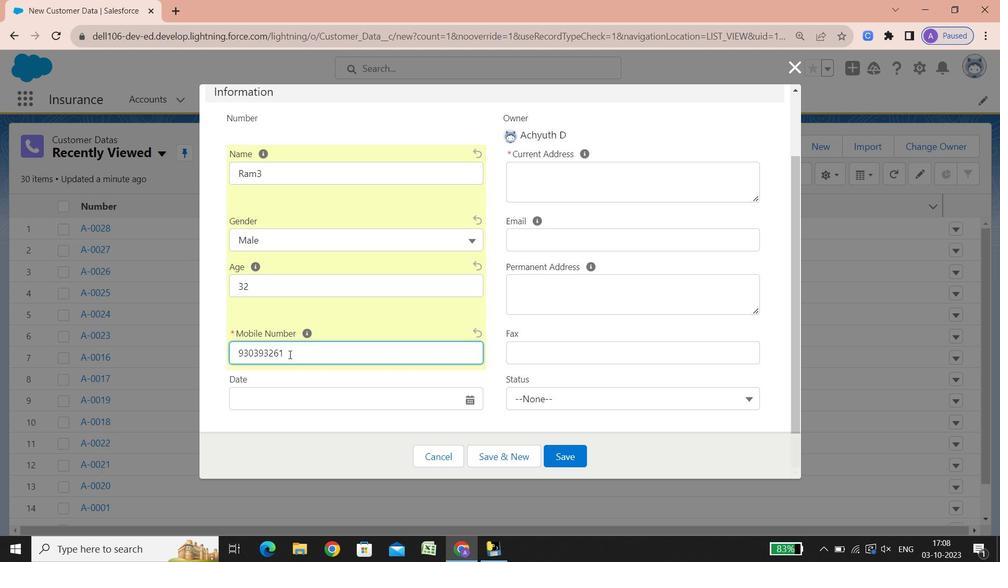 
Action: Mouse scrolled (289, 354) with delta (0, 0)
Screenshot: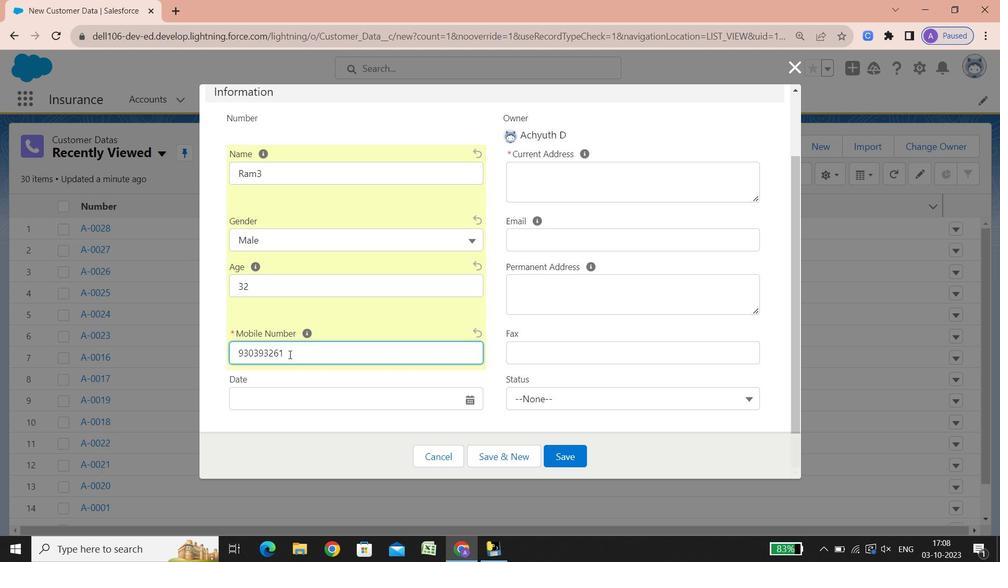 
Action: Mouse scrolled (289, 354) with delta (0, 0)
Screenshot: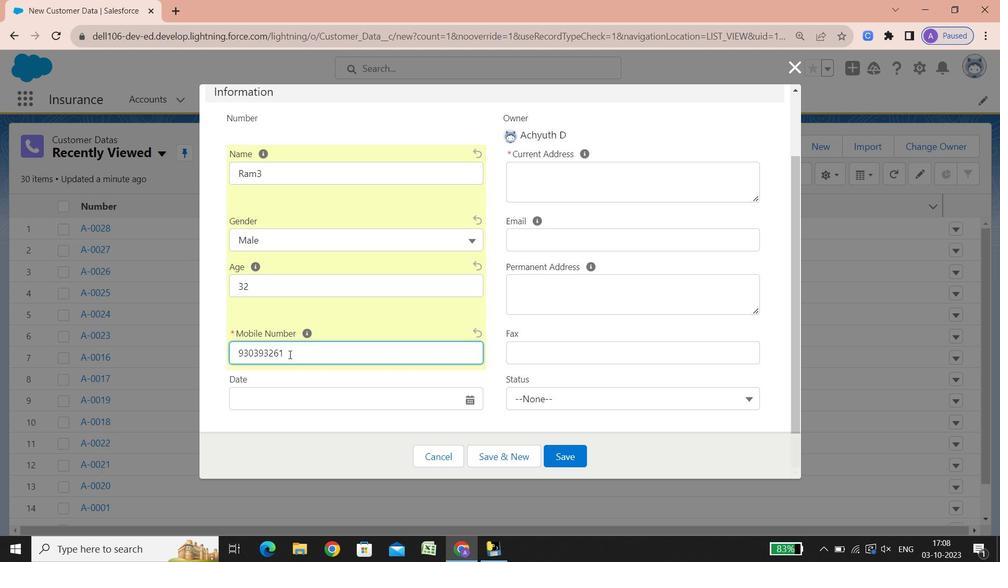 
Action: Mouse scrolled (289, 354) with delta (0, 0)
Screenshot: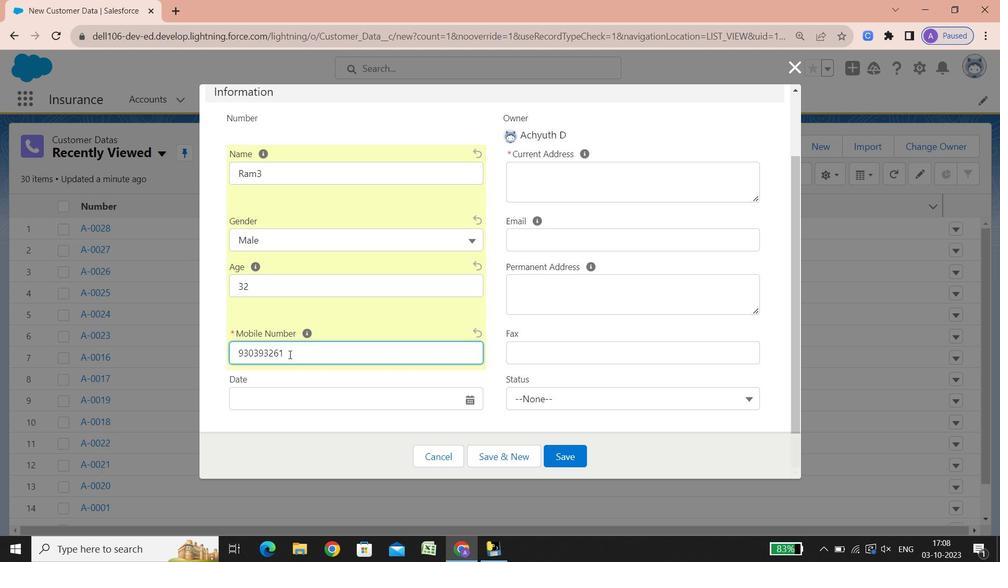 
Action: Mouse scrolled (289, 354) with delta (0, 0)
Screenshot: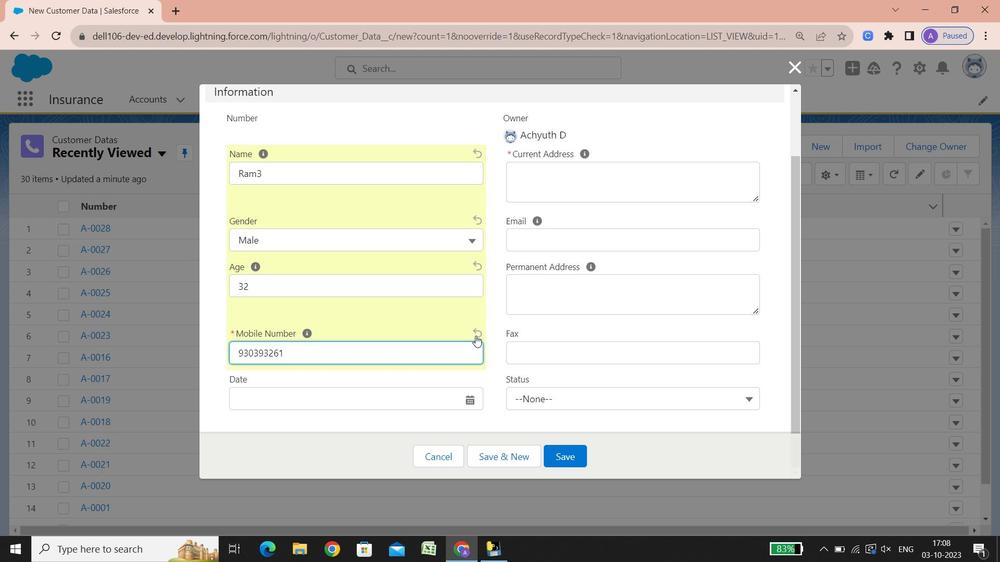 
Action: Mouse scrolled (289, 354) with delta (0, 0)
Screenshot: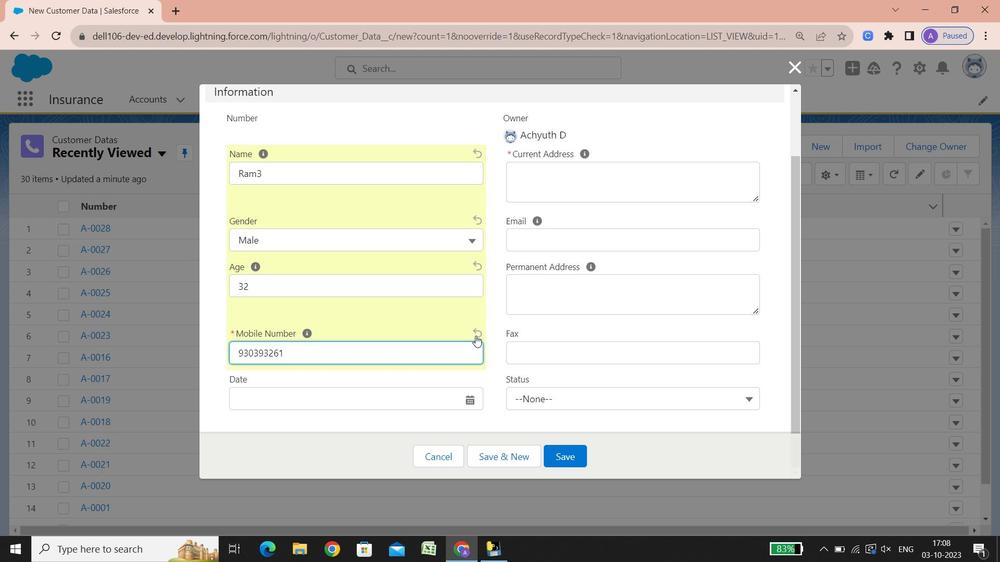 
Action: Mouse scrolled (289, 354) with delta (0, 0)
Screenshot: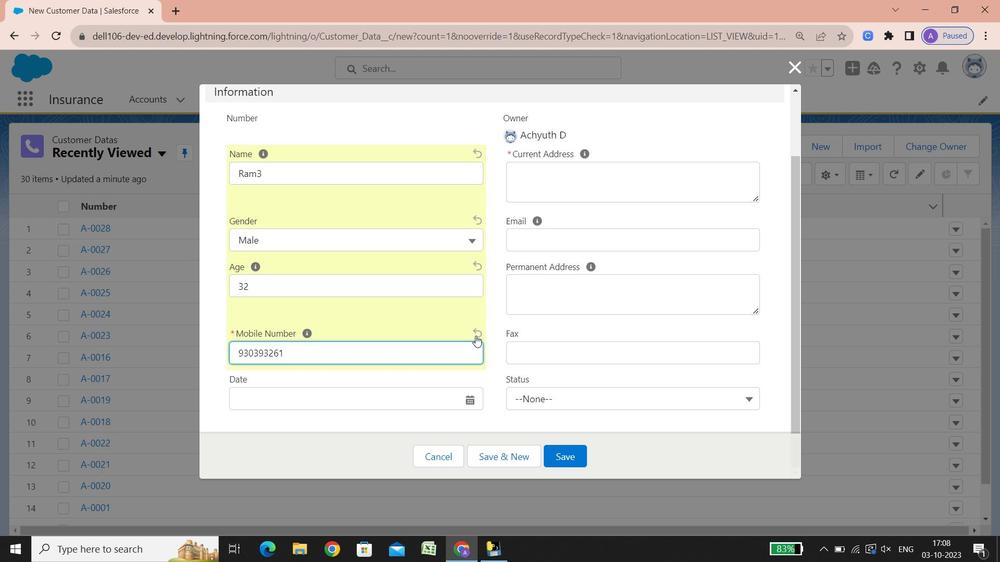 
Action: Mouse scrolled (289, 354) with delta (0, 0)
Screenshot: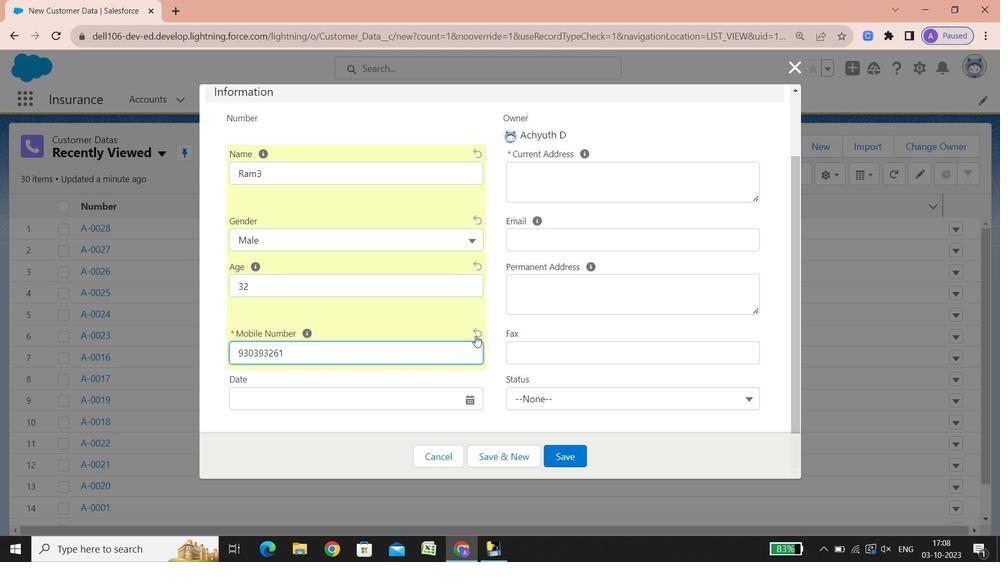 
Action: Mouse scrolled (289, 354) with delta (0, 0)
Screenshot: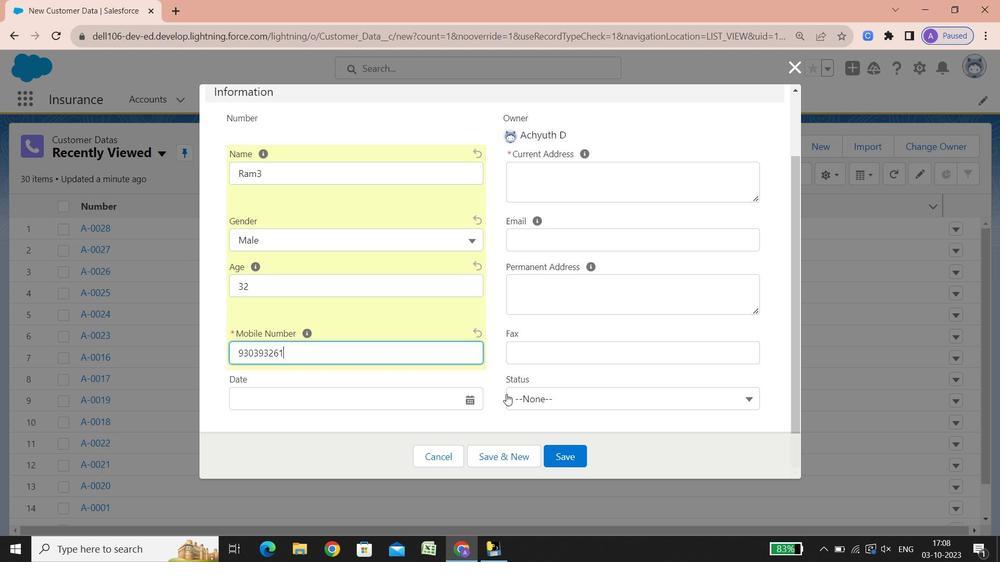 
Action: Mouse scrolled (289, 354) with delta (0, 0)
Screenshot: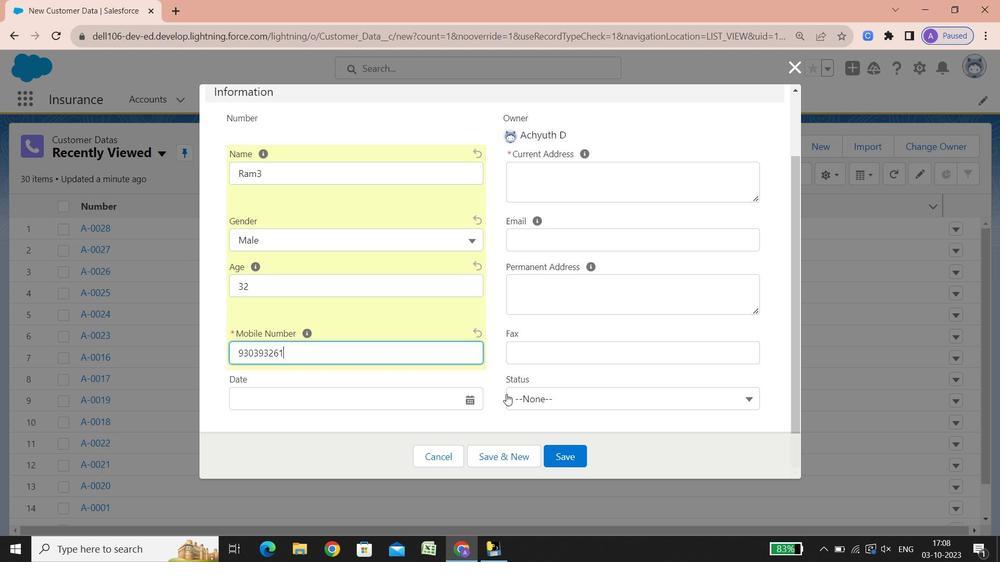 
Action: Mouse scrolled (289, 354) with delta (0, 0)
Screenshot: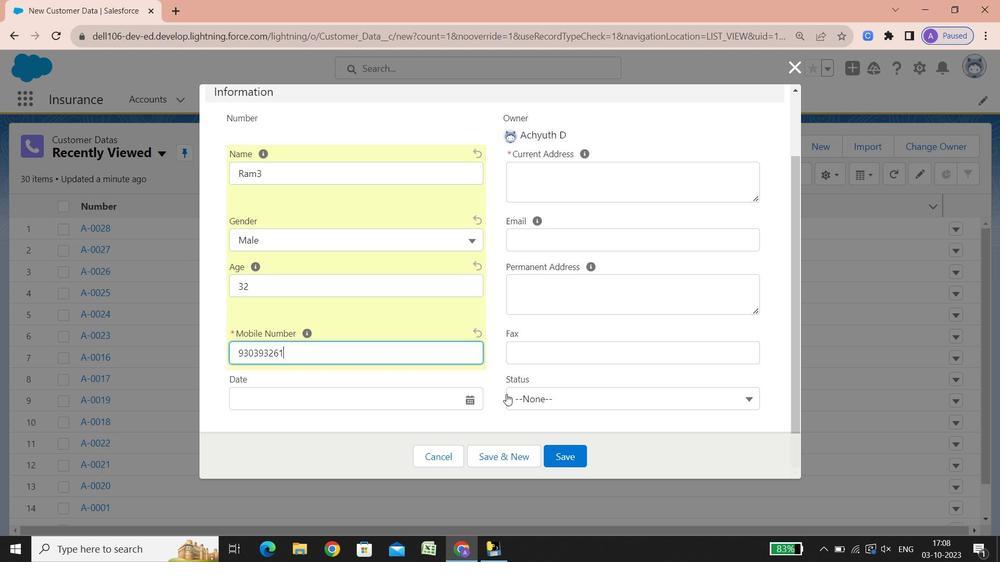 
Action: Mouse scrolled (289, 354) with delta (0, 0)
Screenshot: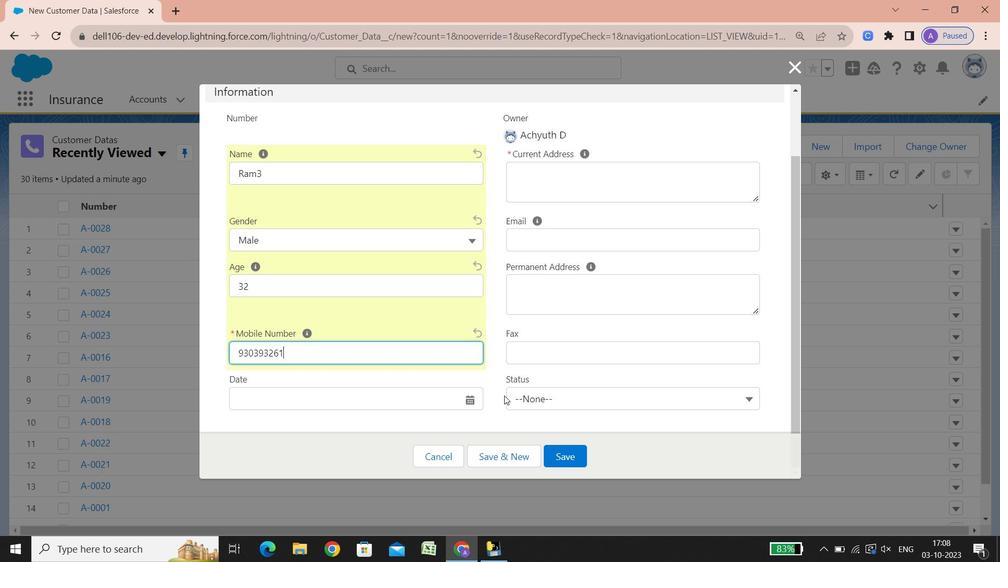 
Action: Mouse scrolled (289, 354) with delta (0, 0)
Screenshot: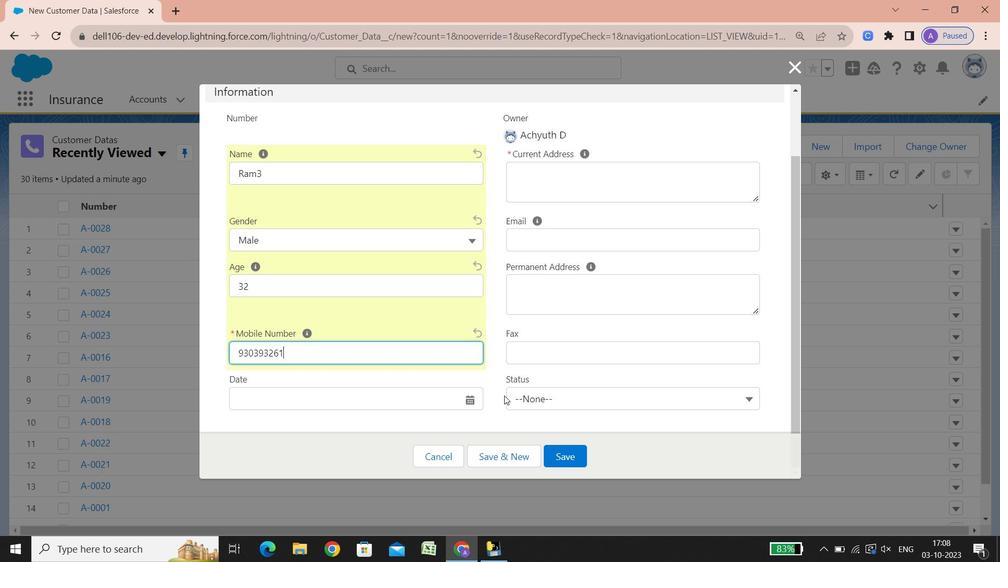 
Action: Mouse scrolled (289, 354) with delta (0, 0)
Screenshot: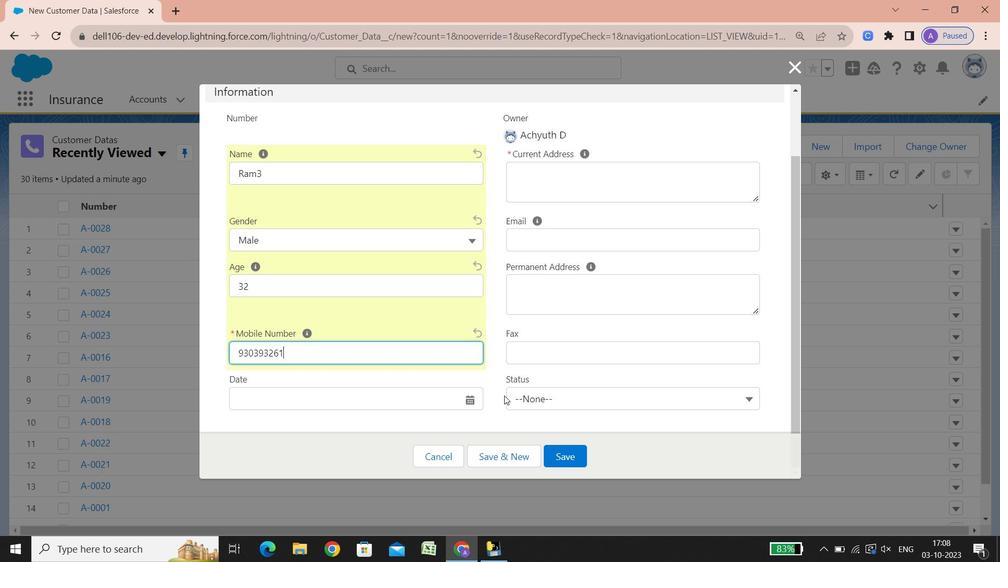 
Action: Mouse scrolled (289, 354) with delta (0, 0)
Screenshot: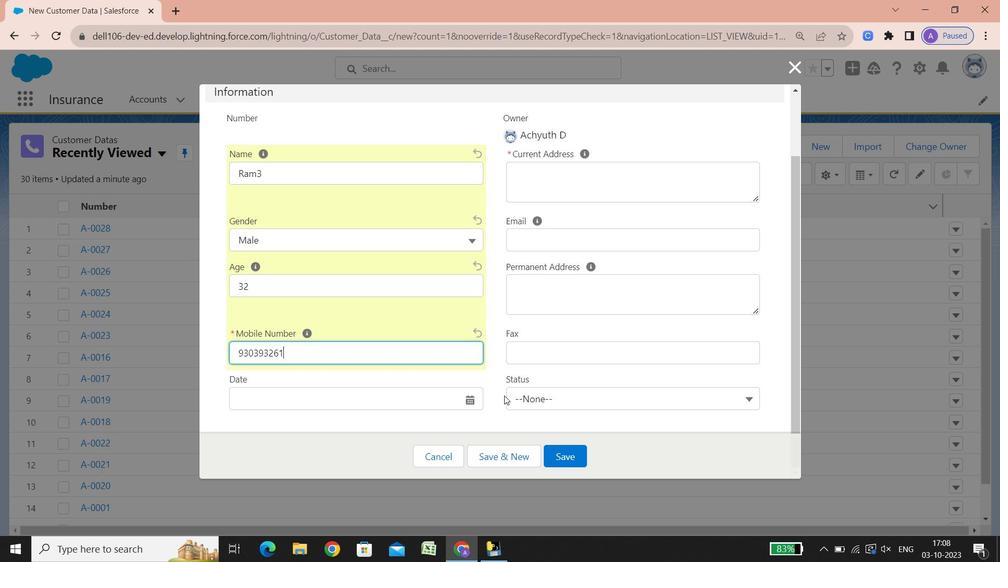
Action: Mouse scrolled (289, 354) with delta (0, 0)
Screenshot: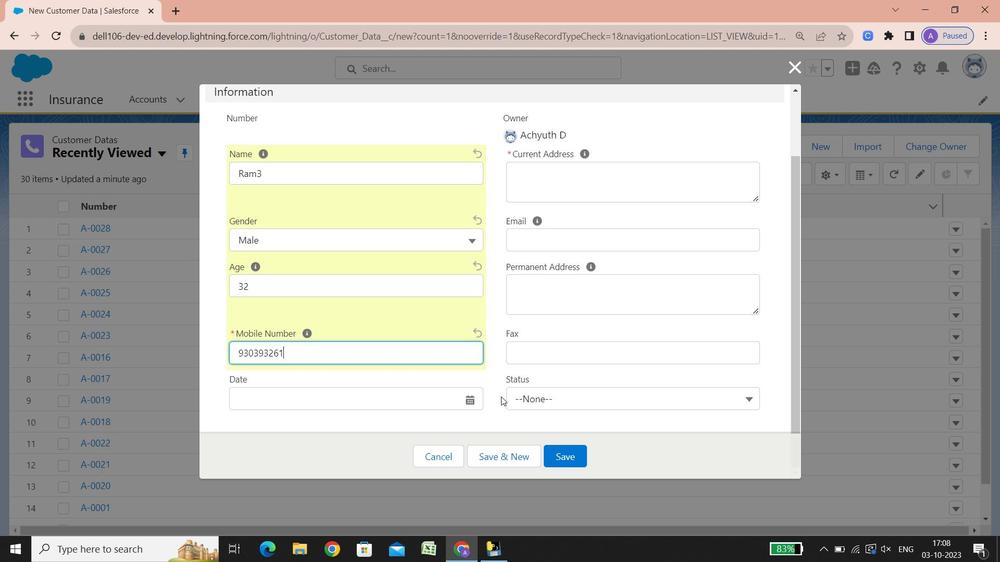 
Action: Mouse scrolled (289, 354) with delta (0, 0)
Screenshot: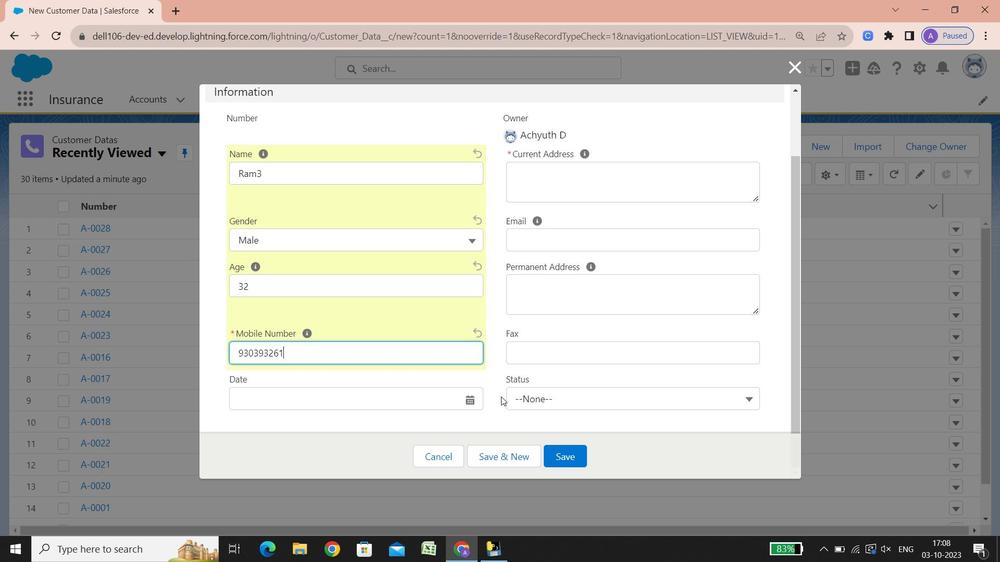 
Action: Mouse moved to (465, 398)
Screenshot: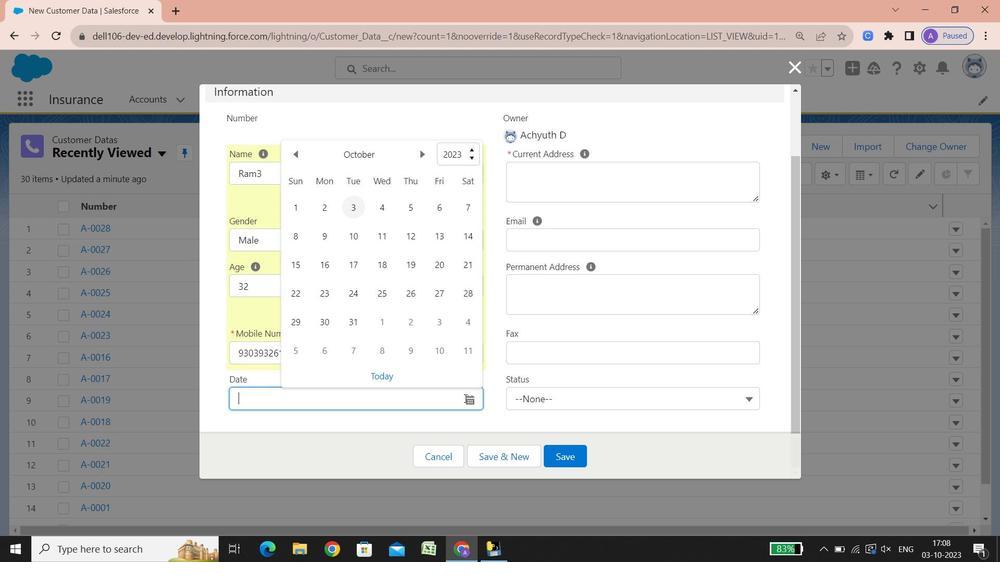 
Action: Mouse pressed left at (465, 398)
Screenshot: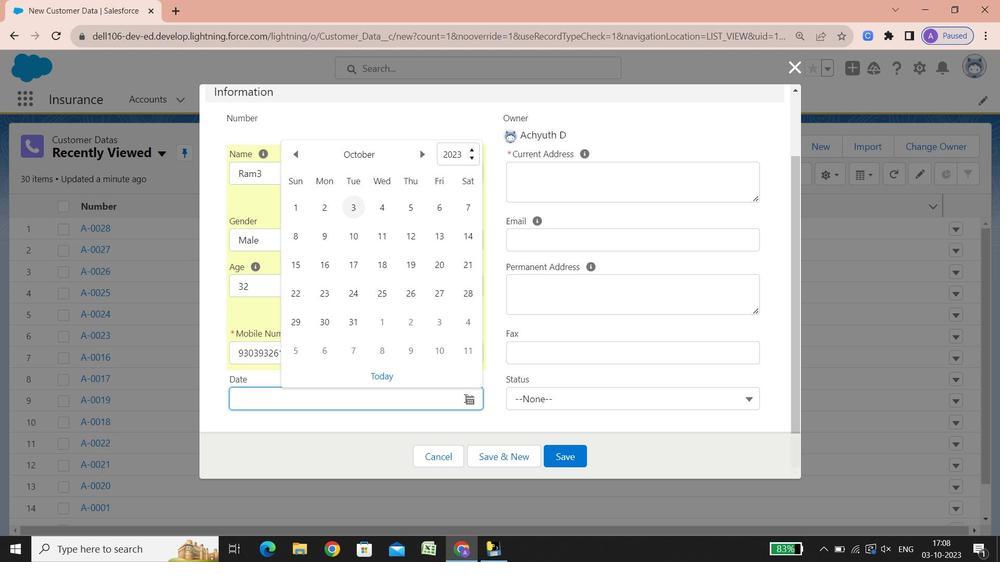 
Action: Mouse moved to (381, 372)
Screenshot: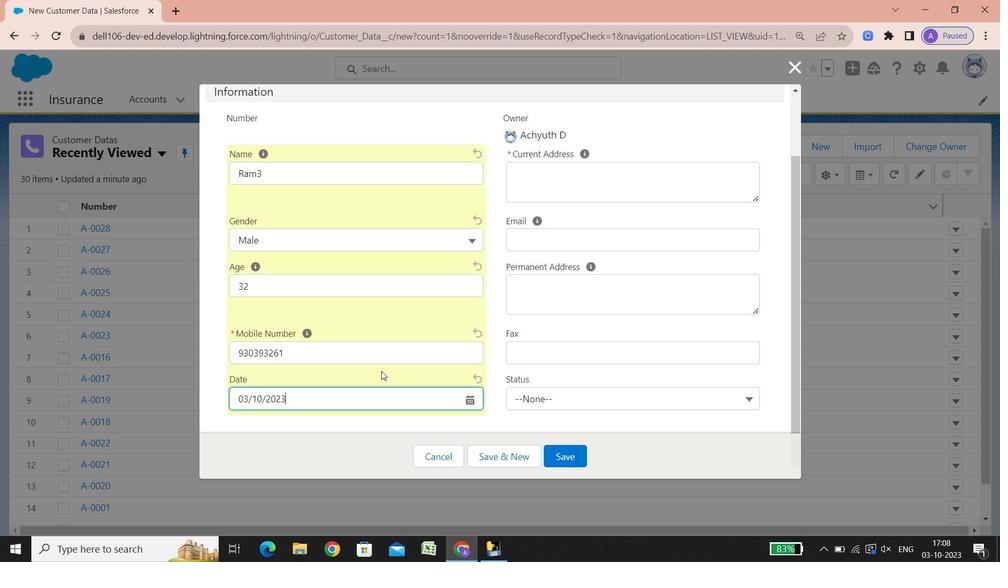 
Action: Mouse pressed left at (381, 372)
Screenshot: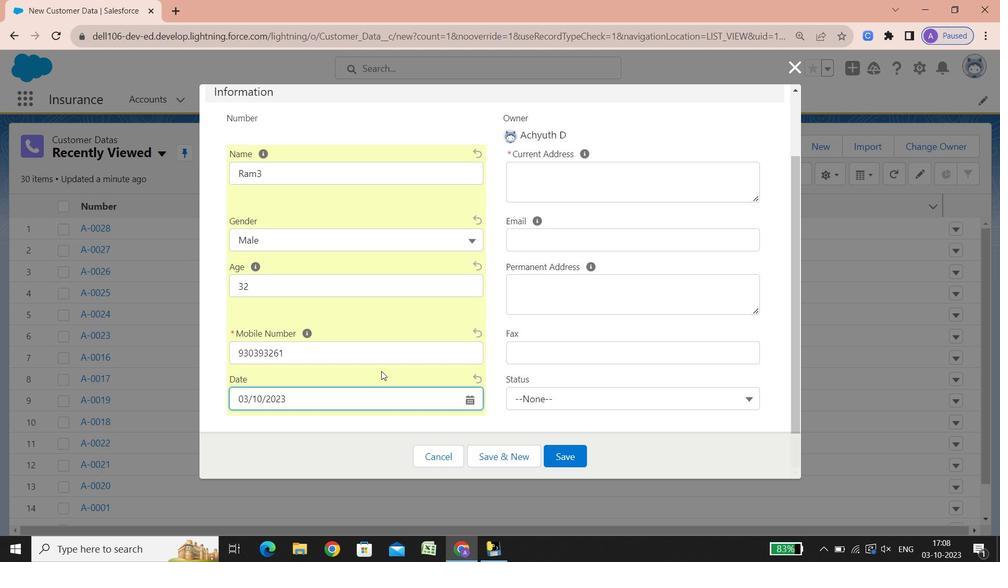 
Action: Mouse moved to (519, 168)
Screenshot: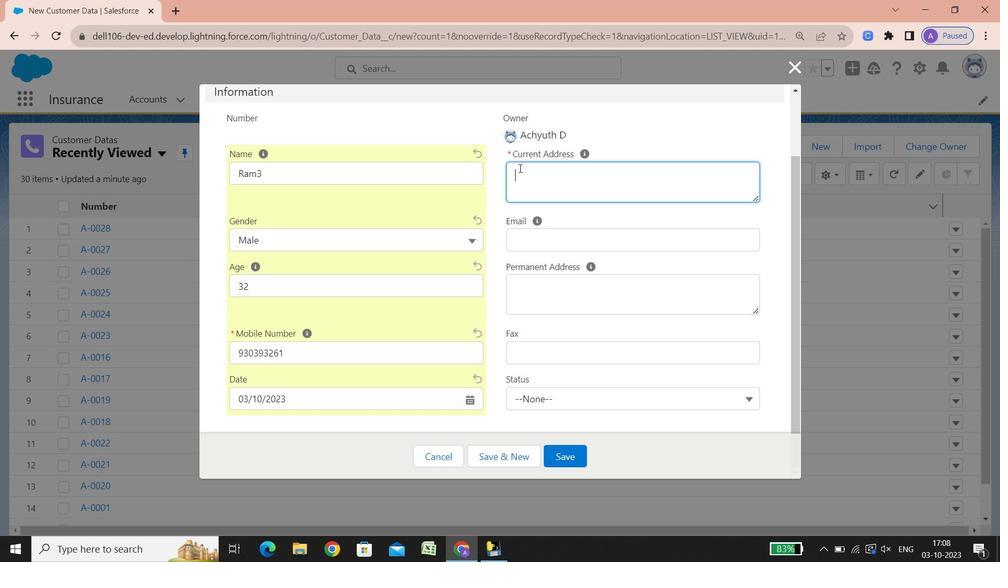 
Action: Mouse pressed left at (519, 168)
Screenshot: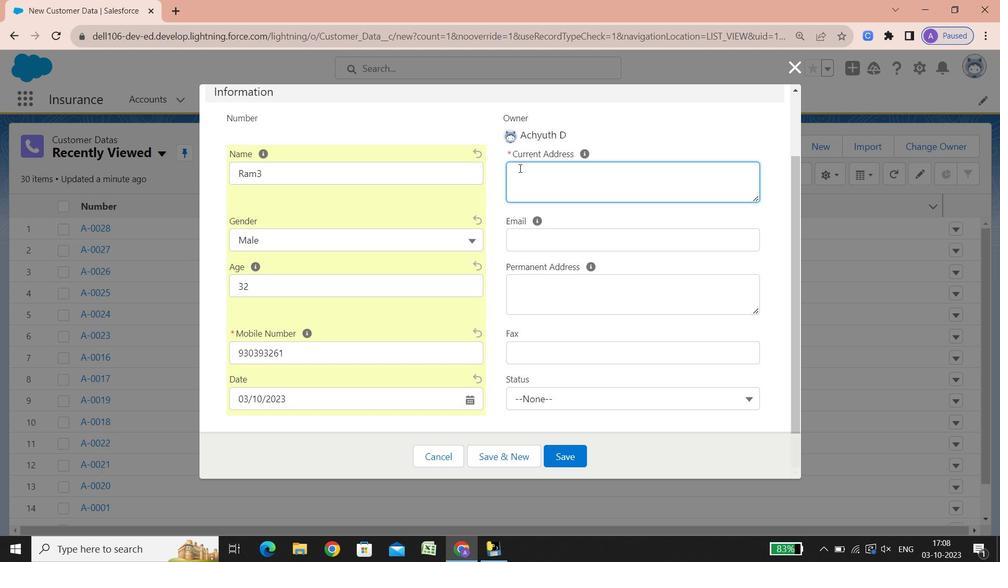 
Action: Key pressed <Key.shift><Key.shift><Key.shift><Key.shift><Key.shift><Key.shift><Key.shift><Key.shift><Key.shift><Key.shift><Key.shift><Key.shift><Key.shift><Key.shift><Key.shift><Key.shift><Key.shift><Key.shift><Key.shift><Key.shift><Key.shift><Key.shift><Key.shift><Key.shift><Key.shift><Key.shift><Key.shift><Key.shift><Key.shift><Key.shift>Street<Key.space><Key.space><Key.backspace><Key.shift_r>:<Key.space><Key.shift><Key.shift><Key.shift><Key.shift><Key.shift><Key.shift><Key.shift><Key.shift><Key.shift><Key.shift><Key.shift>Via<Key.space><Key.shift><Key.shift><Key.shift><Key.shift><Key.shift><Key.shift><Key.shift><Key.shift><Key.shift><Key.shift>San<Key.space><Key.shift><Key.shift><Key.shift><Key.shift>Domenico<Key.space><Key.shift>Soriano<Key.space>28<Key.enter><Key.shift><Key.shift><Key.shift><Key.shift><Key.shift><Key.shift><Key.shift><Key.shift><Key.shift><Key.shift>City<Key.space><Key.shift_r><Key.shift_r><Key.shift_r><Key.shift_r><Key.shift_r><Key.shift_r><Key.shift_r><Key.shift_r><Key.shift_r><Key.shift_r><Key.shift_r><Key.shift_r><Key.shift_r><Key.shift_r><Key.shift_r>:<Key.space><Key.shift><Key.shift><Key.shift>Floresta<Key.enter><Key.shift><Key.shift><Key.shift><Key.shift><Key.shift>State/<Key.shift><Key.shift>Province/area<Key.space><Key.shift_r>:<Key.space><Key.shift><Key.shift><Key.shift><Key.shift><Key.shift><Key.shift><Key.shift><Key.shift><Key.shift><Key.shift><Key.shift><Key.shift><Key.shift><Key.shift><Key.shift><Key.shift><Key.shift><Key.shift><Key.shift><Key.shift><Key.shift><Key.shift><Key.shift><Key.shift><Key.shift><Key.shift><Key.shift><Key.shift><Key.shift><Key.shift><Key.shift><Key.shift><Key.shift><Key.shift><Key.shift><Key.shift><Key.shift><Key.shift><Key.shift><Key.shift><Key.shift><Key.shift><Key.shift><Key.shift><Key.shift><Key.shift><Key.shift><Key.shift><Key.shift><Key.shift><Key.shift>Messina<Key.enter><Key.shift>Phone<Key.space><Key.shift><Key.shift>number<Key.space><Key.shift_r>:<Key.space>0393<Key.space>0393261<Key.enter><Key.shift><Key.shift><Key.shift><Key.shift><Key.shift><Key.shift><Key.shift><Key.shift><Key.shift><Key.shift><Key.shift><Key.shift><Key.shift><Key.shift><Key.shift><Key.shift>Zip<Key.space>code<Key.space><Key.shift_r>:<Key.space>98030<Key.enter><Key.shift><Key.shift><Key.shift><Key.shift>Country<Key.space>calling<Key.space>code<Key.space><Key.shift_r>:<Key.space><Key.shift_r><Key.shift_r><Key.shift_r>+39<Key.enter><Key.shift><Key.shift><Key.shift><Key.shift><Key.shift><Key.shift><Key.shift><Key.shift><Key.shift>Country<Key.space><Key.shift_r>:<Key.space><Key.shift>Italy
Screenshot: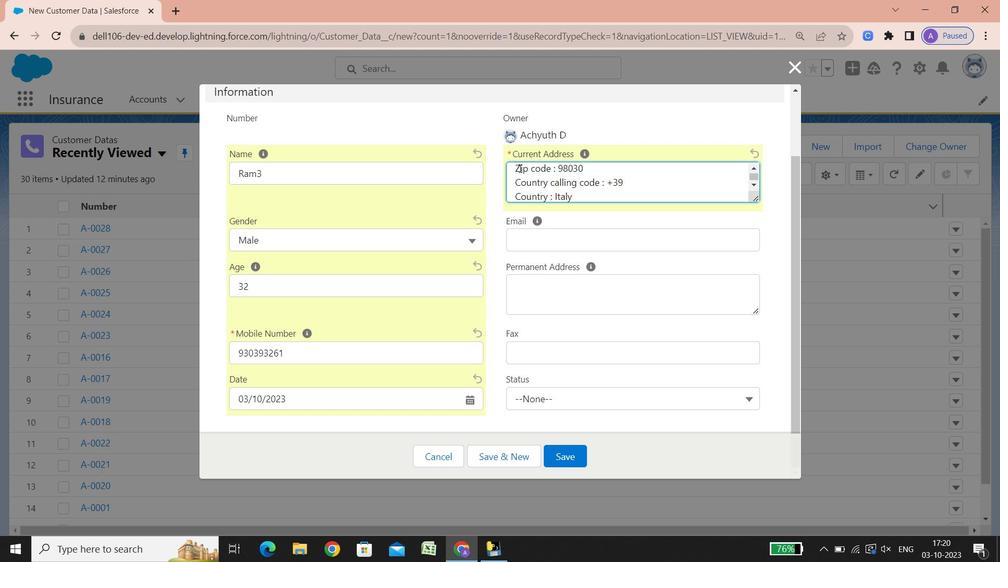 
Action: Mouse moved to (522, 243)
Screenshot: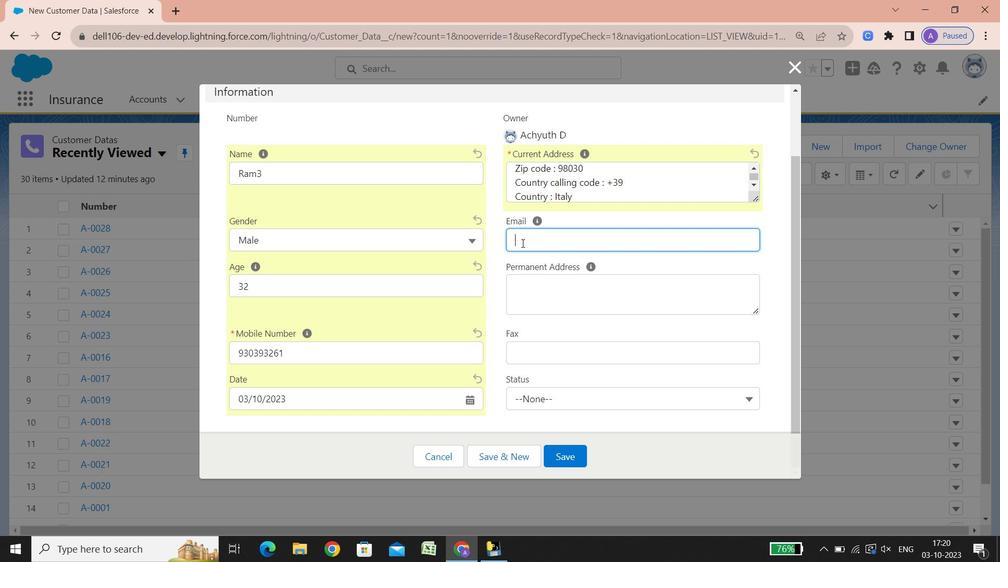 
Action: Mouse pressed left at (522, 243)
Screenshot: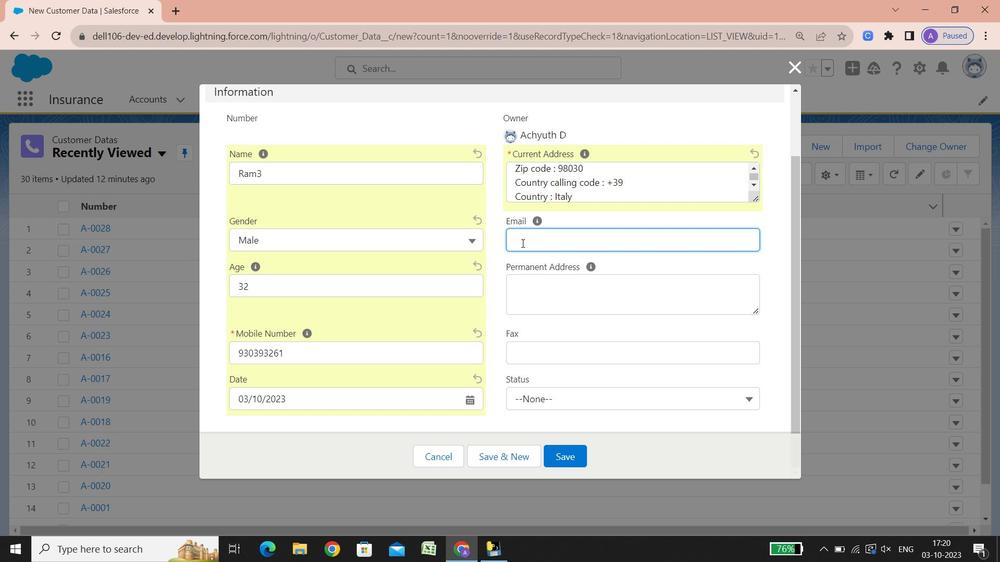 
Action: Key pressed <Key.shift><Key.shift><Key.shift><Key.shift><Key.shift><Key.shift><Key.shift><Key.shift><Key.shift><Key.shift><Key.shift><Key.shift><Key.shift><Key.shift>Ram3655455959<Key.shift_r><Key.shift_r><Key.shift_r><Key.shift_r><Key.shift_r><Key.shift_r><Key.shift_r><Key.shift_r>@google.com
Screenshot: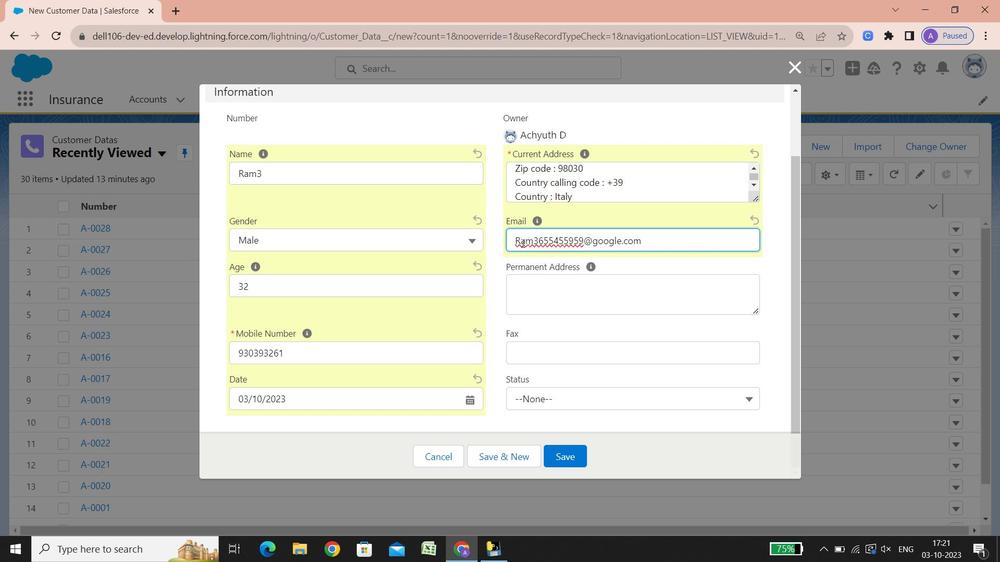 
Action: Mouse moved to (522, 290)
Screenshot: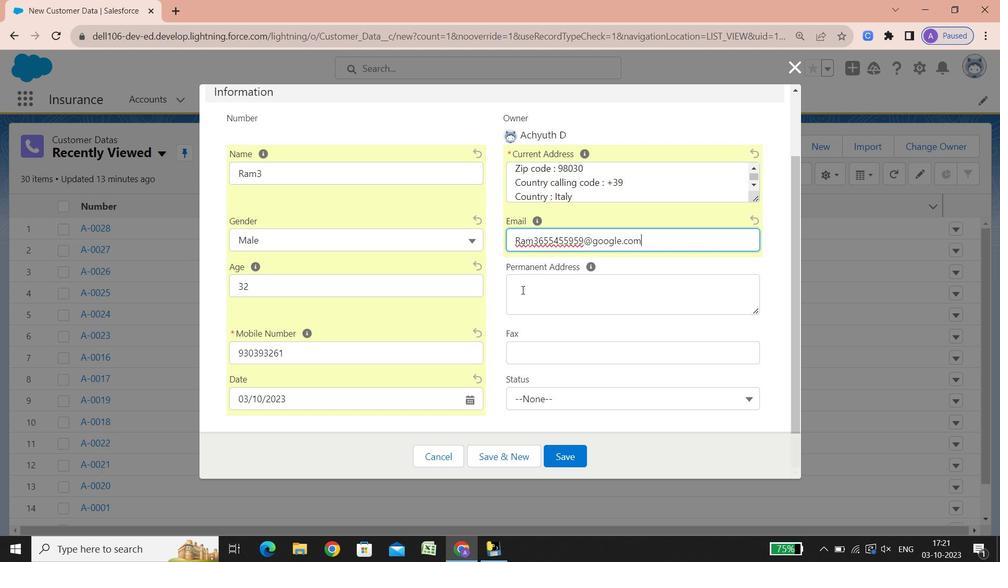 
Action: Mouse pressed left at (522, 290)
Screenshot: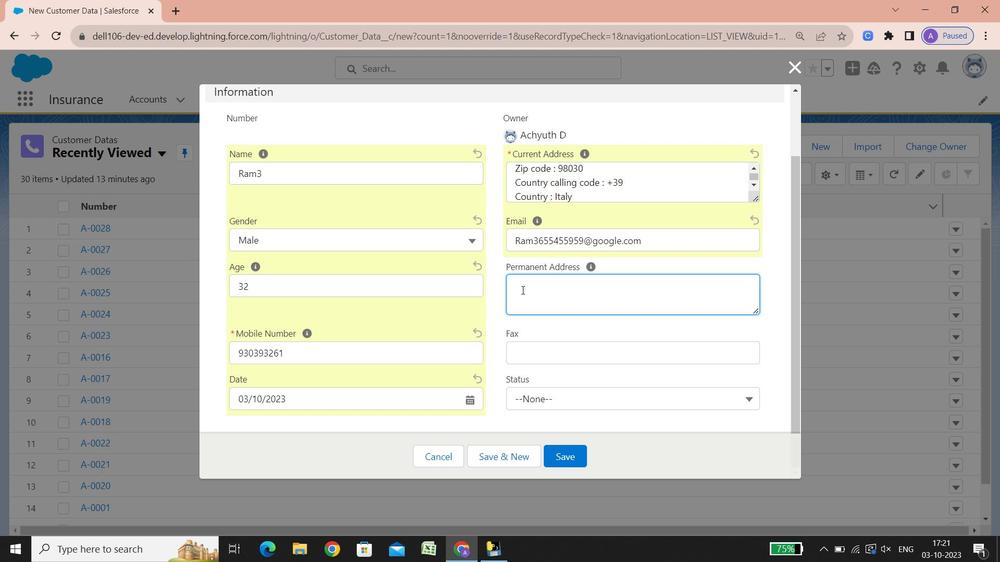
Action: Key pressed <Key.shift><Key.shift><Key.shift><Key.shift><Key.shift><Key.shift><Key.shift><Key.shift><Key.shift><Key.shift><Key.shift><Key.shift><Key.shift><Key.shift><Key.shift><Key.shift><Key.shift><Key.shift><Key.shift><Key.shift><Key.shift><Key.shift><Key.shift><Key.shift><Key.shift><Key.shift><Key.shift><Key.shift><Key.shift><Key.shift><Key.shift><Key.shift><Key.shift><Key.shift><Key.shift><Key.shift>Str
Screenshot: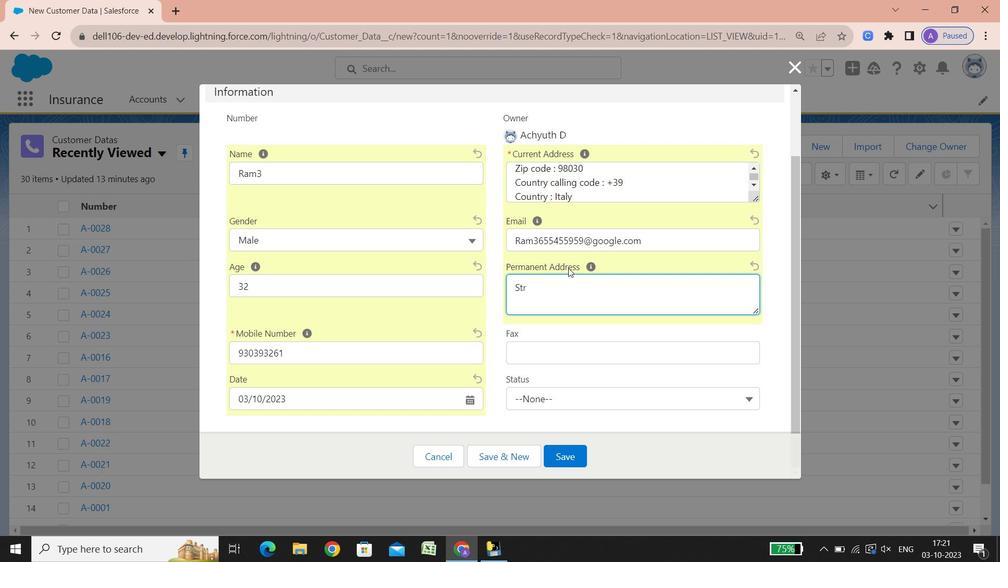 
Action: Mouse moved to (759, 127)
Screenshot: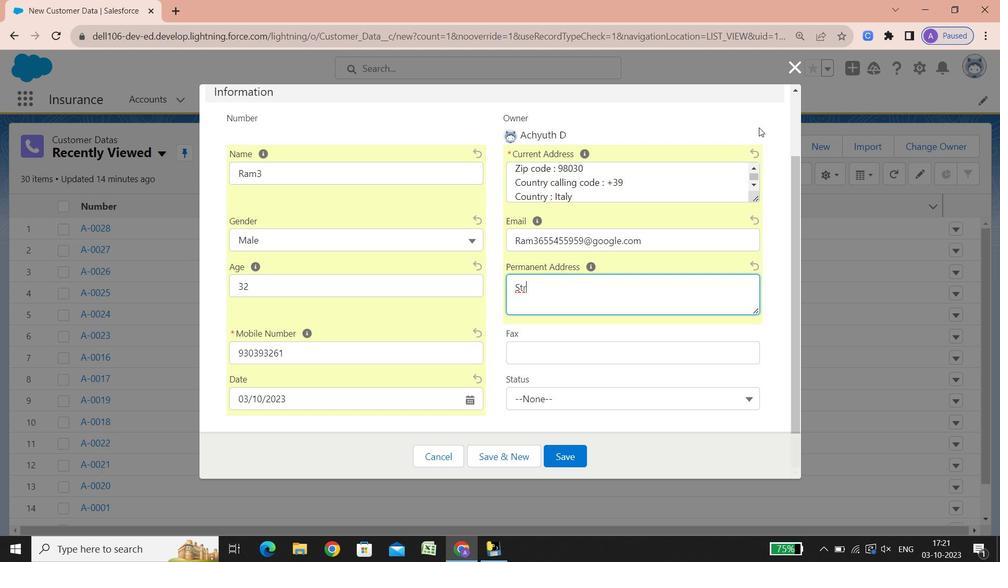
Action: Key pressed eet<Key.space><Key.shift_r>:<Key.space><Key.shift><Key.shift><Key.shift><Key.shift><Key.shift><Key.shift><Key.shift><Key.shift>Via<Key.space><Key.shift>Campi<Key.space><Key.shift><Key.shift>Flegrei<Key.space>19<Key.enter><Key.shift><Key.shift><Key.shift><Key.shift><Key.shift>City<Key.space><Key.shift_r>:<Key.space><Key.shift><Key.shift><Key.shift><Key.shift><Key.shift><Key.shift><Key.shift><Key.shift><Key.shift><Key.shift><Key.shift><Key.shift>Gioia<Key.space><Key.shift><Key.shift><Key.shift>Del<Key.space><Key.shift>Colle<Key.enter><Key.shift><Key.shift><Key.shift><Key.shift><Key.shift><Key.shift><Key.shift><Key.shift><Key.shift><Key.shift>State/<Key.shift><Key.shift><Key.shift><Key.shift><Key.shift><Key.shift><Key.shift><Key.shift><Key.shift><Key.shift><Key.shift><Key.shift><Key.shift><Key.shift>Province/area<Key.space><Key.shift_r>:<Key.space><Key.shift><Key.shift><Key.shift><Key.shift><Key.shift><Key.shift><Key.shift><Key.shift>Bari<Key.enter><Key.shift><Key.shift><Key.shift><Key.shift>Phone<Key.space>number<Key.space><Key.shift_r>:<Key.space>0341<Key.space>977291<Key.backspace>79<Key.enter><Key.shift><Key.shift><Key.shift><Key.shift><Key.shift>Zip<Key.space>code<Key.space><Key.shift_r>:<Key.space>70023<Key.enter><Key.shift><Key.shift><Key.shift><Key.shift><Key.shift><Key.shift><Key.shift><Key.shift><Key.shift><Key.shift><Key.shift><Key.shift><Key.shift><Key.shift>Country<Key.space>calling<Key.space>code<Key.space><Key.shift_r><Key.shift_r>:<Key.space><Key.shift_r>+39<Key.enter><Key.shift>Country<Key.space><Key.shift_r>:<Key.space><Key.shift><Key.shift><Key.shift>Italy
Screenshot: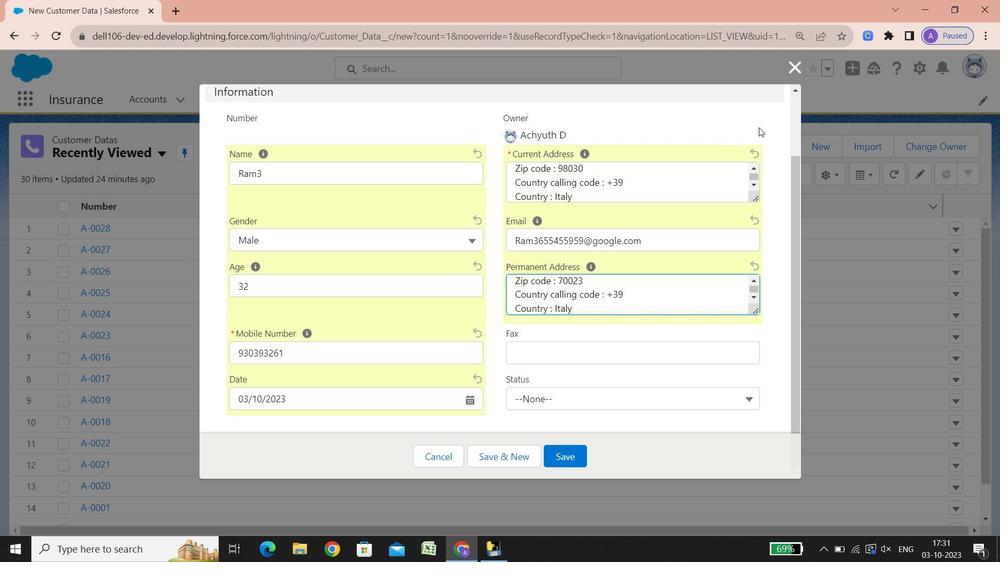 
Action: Mouse moved to (563, 353)
Screenshot: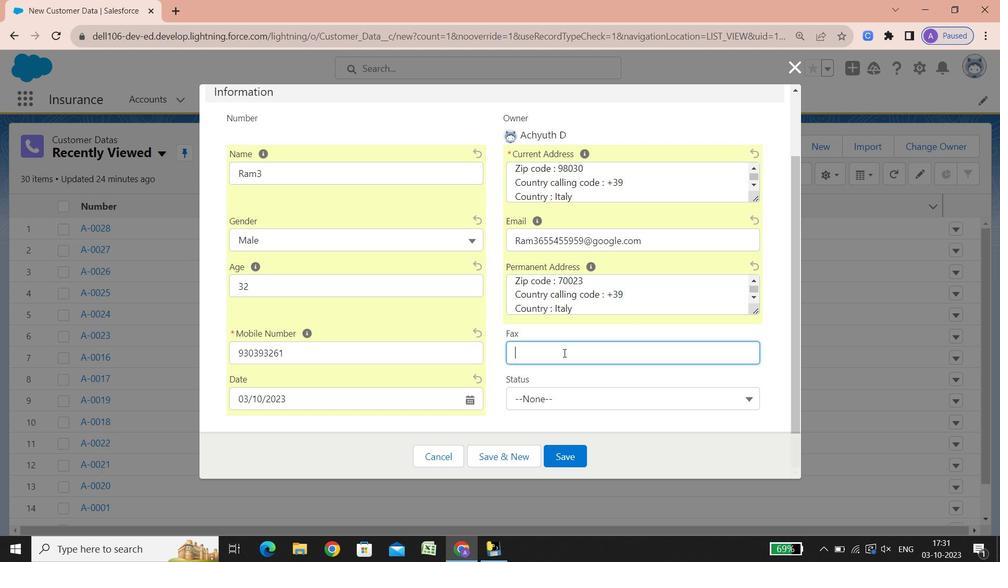 
Action: Mouse pressed left at (563, 353)
Screenshot: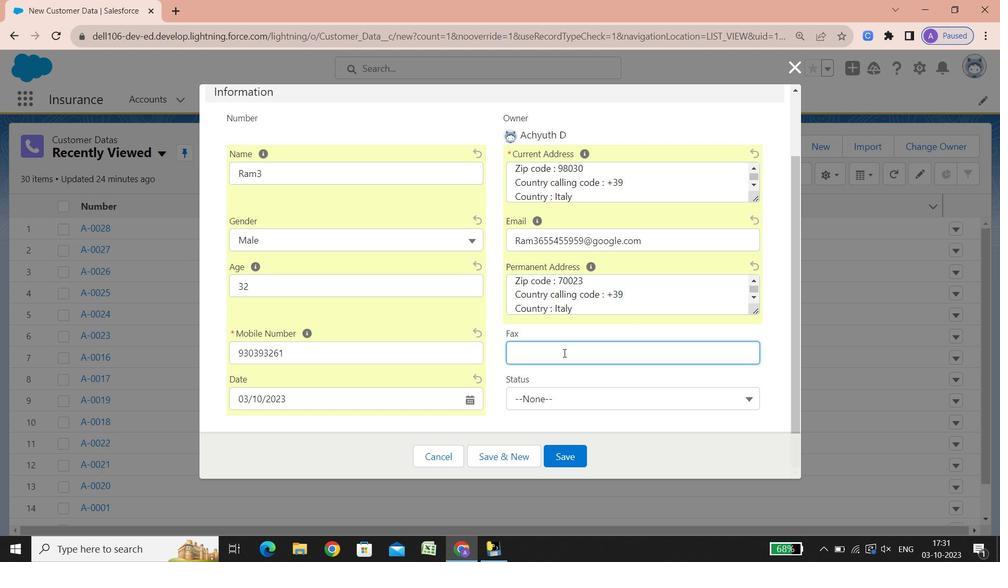 
Action: Mouse scrolled (563, 353) with delta (0, 0)
Screenshot: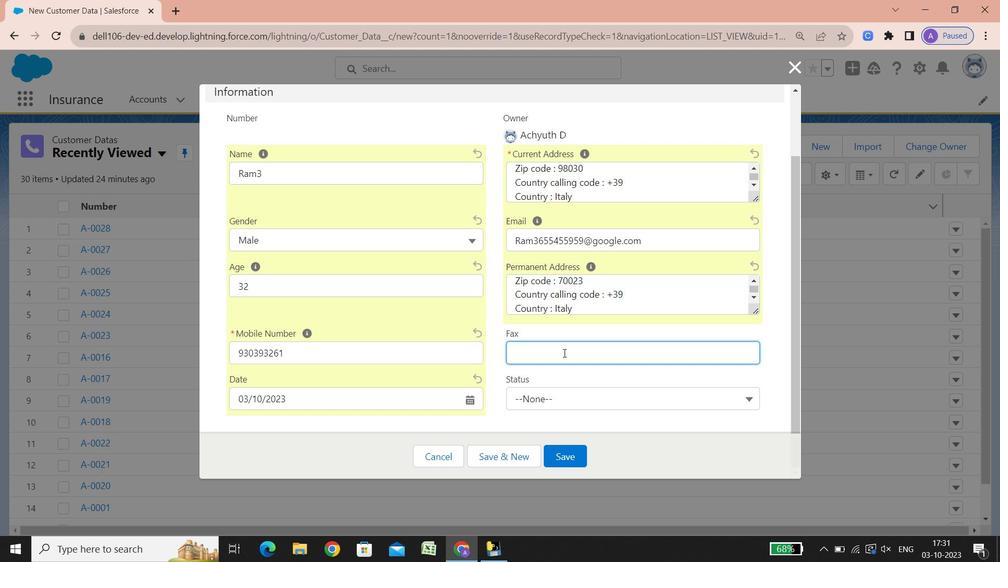 
Action: Mouse scrolled (563, 353) with delta (0, 0)
Screenshot: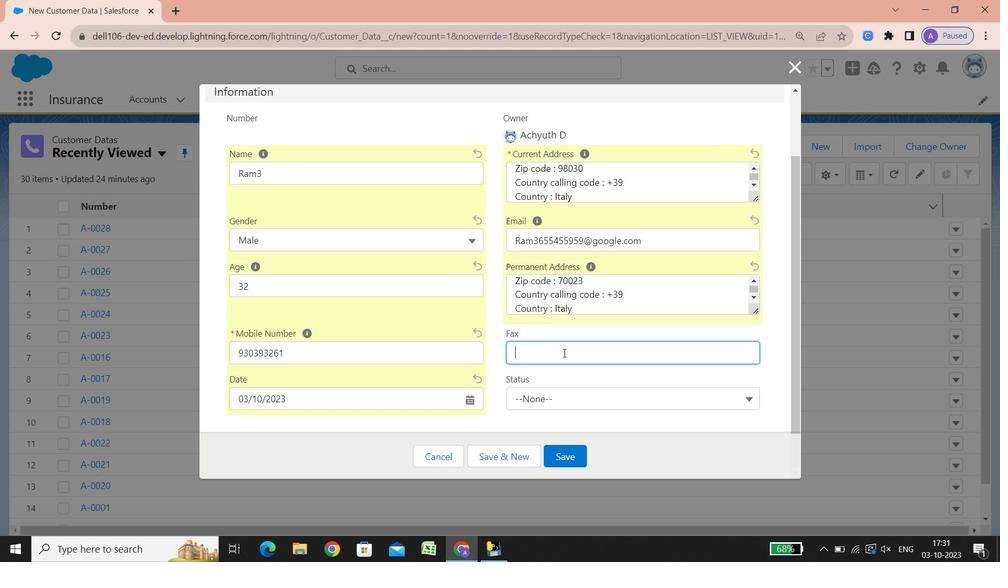 
Action: Mouse scrolled (563, 353) with delta (0, 0)
Screenshot: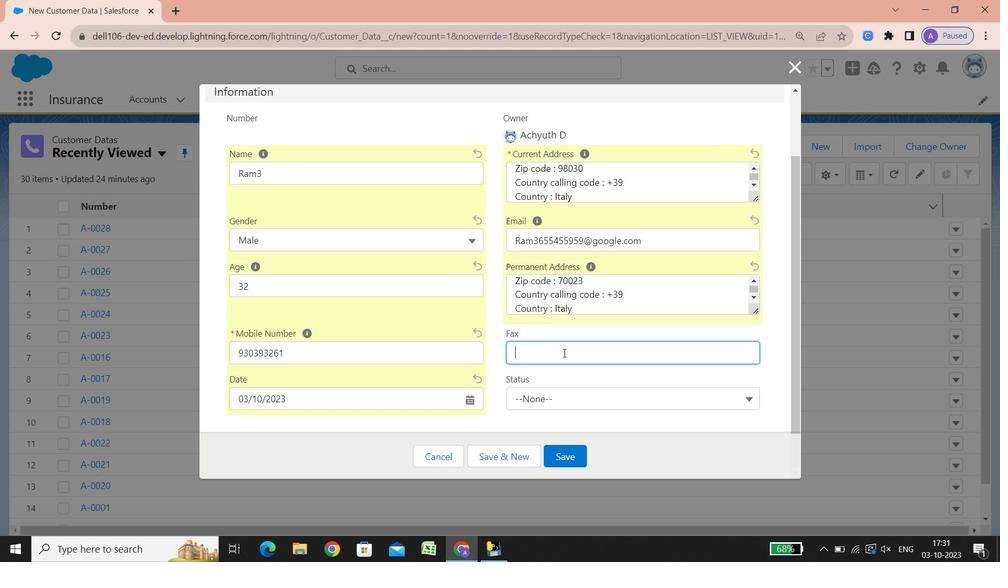 
Action: Mouse scrolled (563, 353) with delta (0, 0)
Screenshot: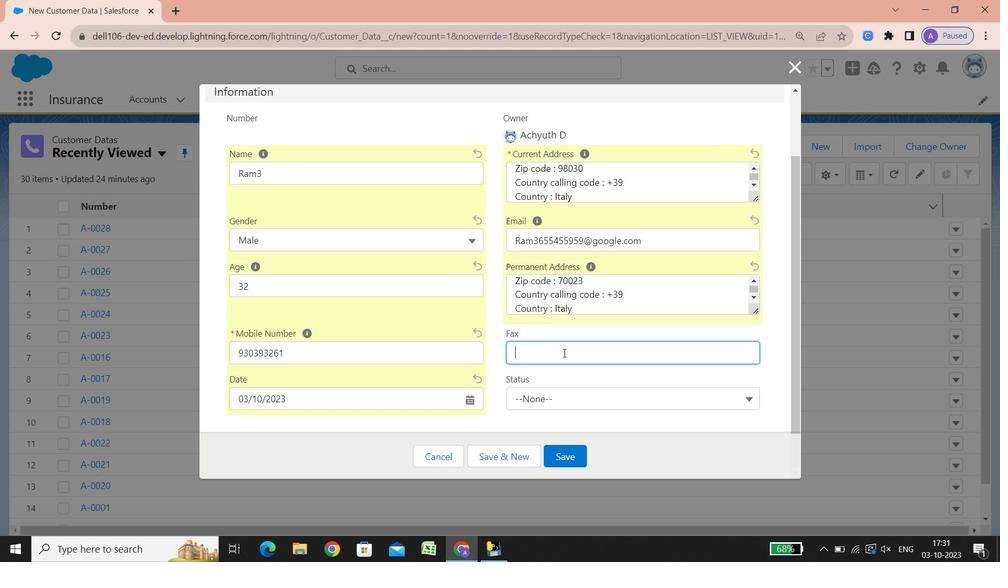 
Action: Mouse scrolled (563, 353) with delta (0, 0)
Screenshot: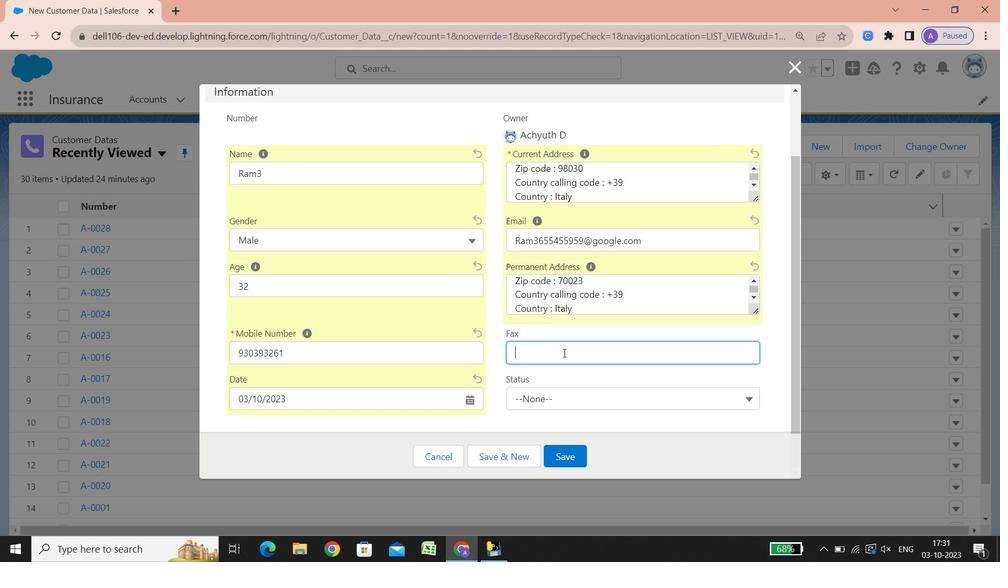 
Action: Mouse scrolled (563, 353) with delta (0, 0)
Screenshot: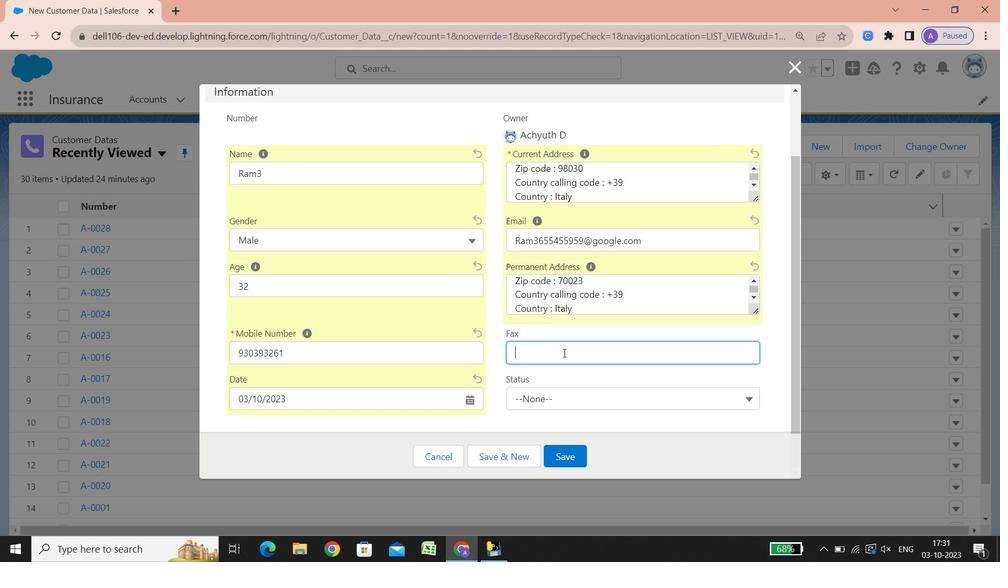 
Action: Mouse scrolled (563, 353) with delta (0, 0)
Screenshot: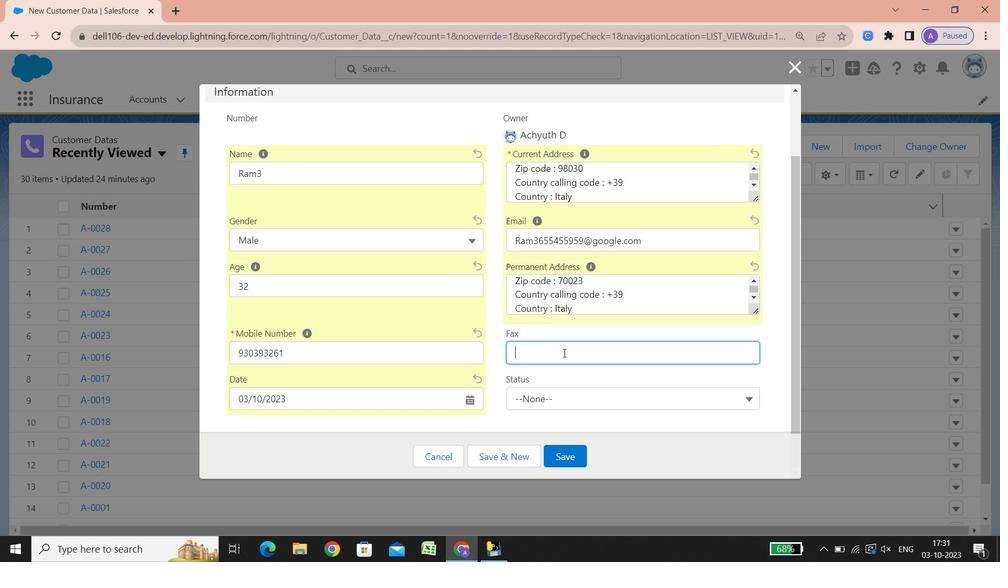
Action: Mouse scrolled (563, 353) with delta (0, 0)
Screenshot: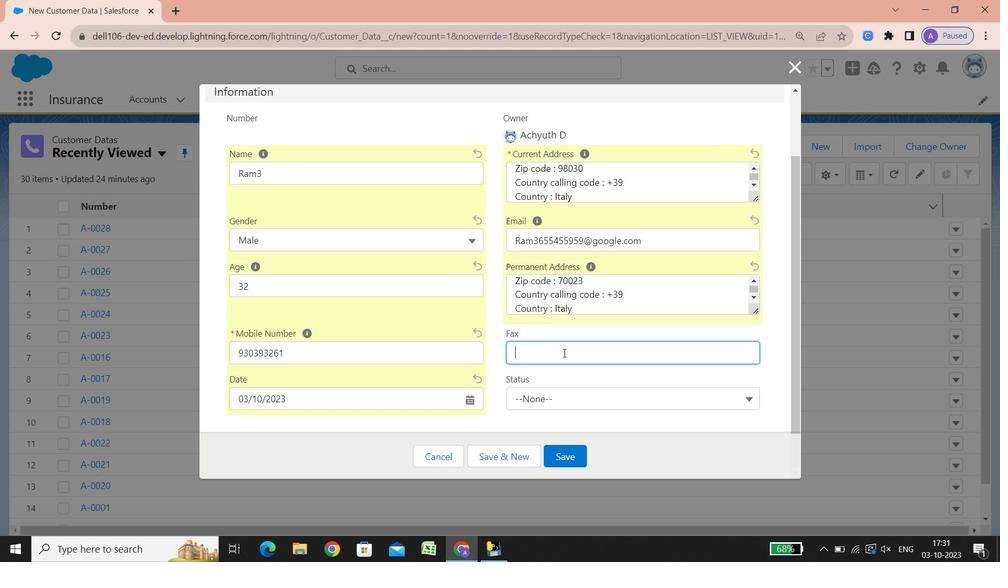 
Action: Mouse scrolled (563, 353) with delta (0, 0)
Screenshot: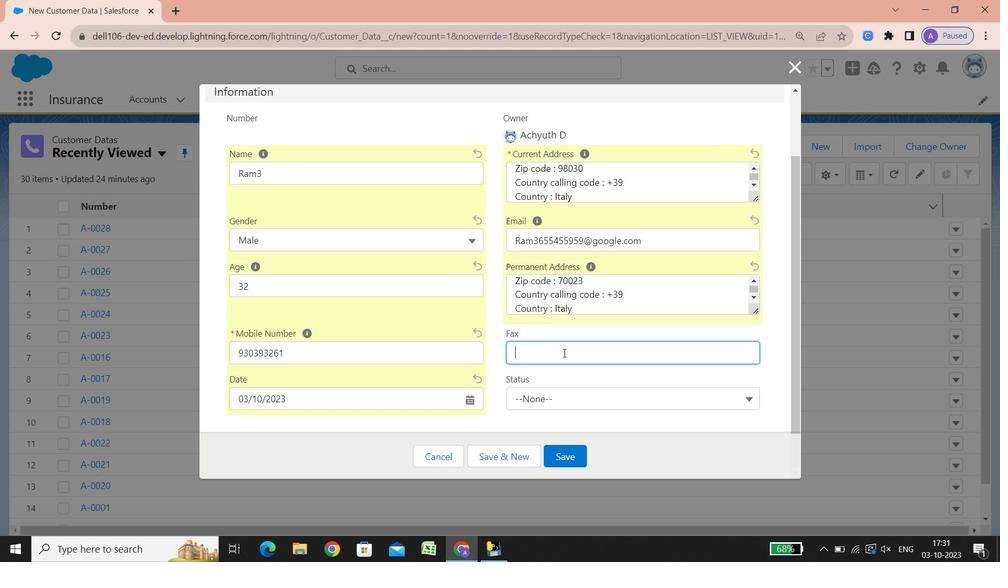 
Action: Mouse scrolled (563, 353) with delta (0, 0)
Screenshot: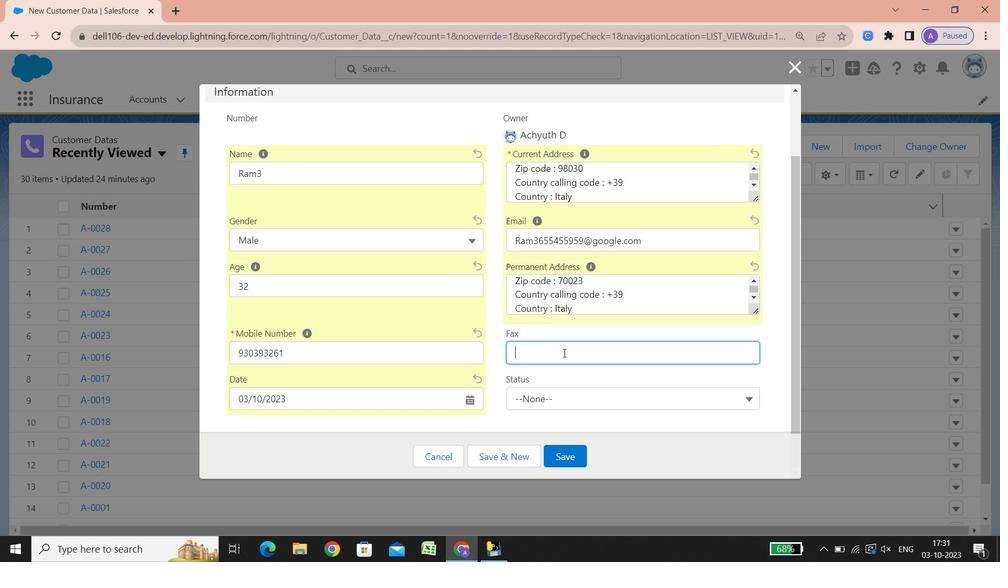 
Action: Mouse scrolled (563, 353) with delta (0, 0)
Screenshot: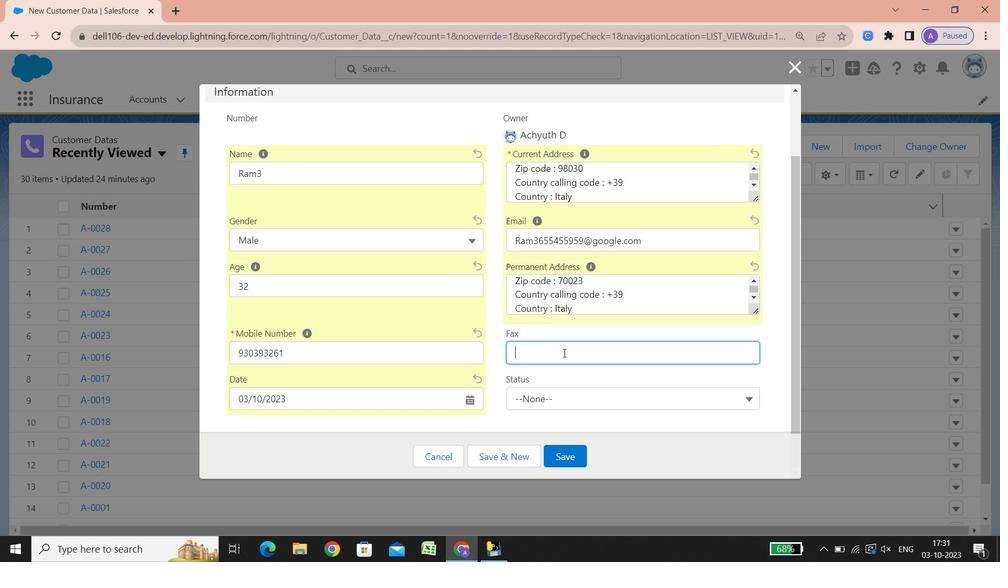 
Action: Mouse scrolled (563, 353) with delta (0, 0)
Screenshot: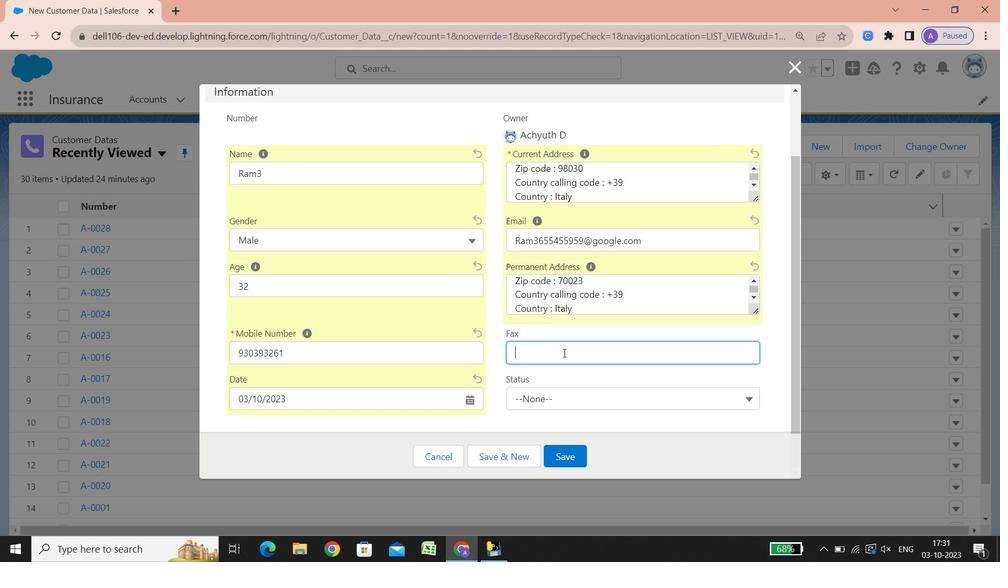 
Action: Mouse scrolled (563, 353) with delta (0, 0)
Screenshot: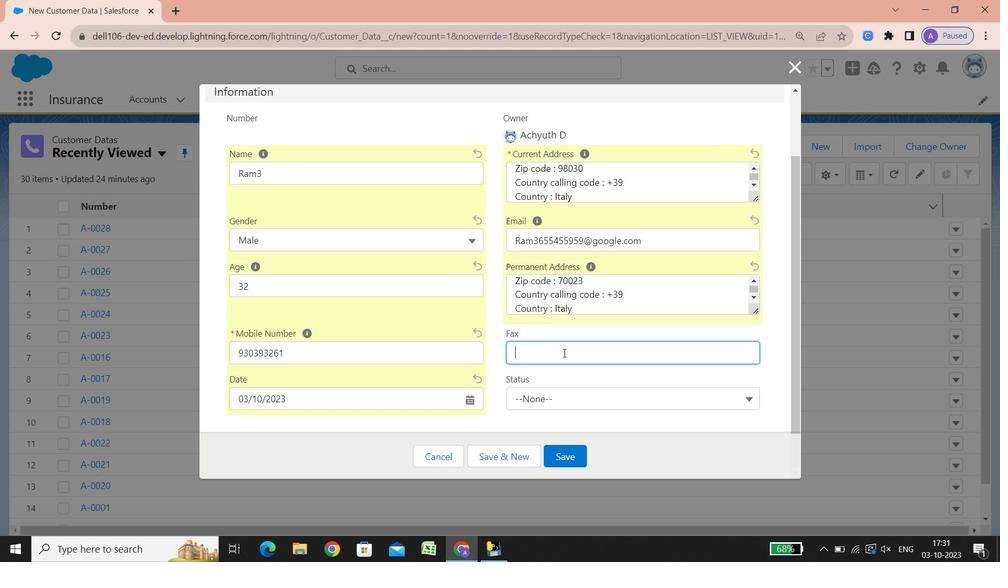 
Action: Mouse scrolled (563, 353) with delta (0, 0)
Screenshot: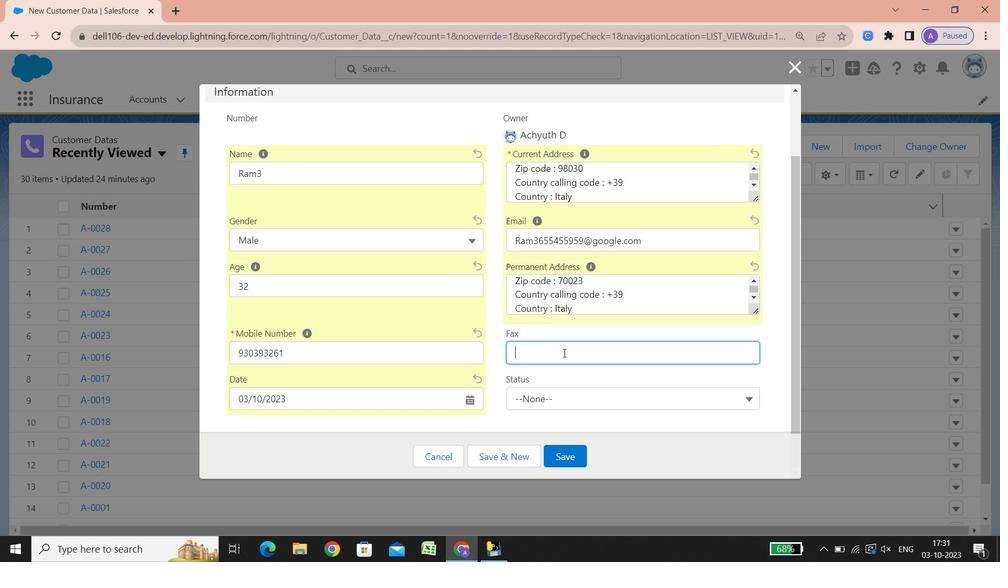 
Action: Mouse scrolled (563, 353) with delta (0, 0)
Screenshot: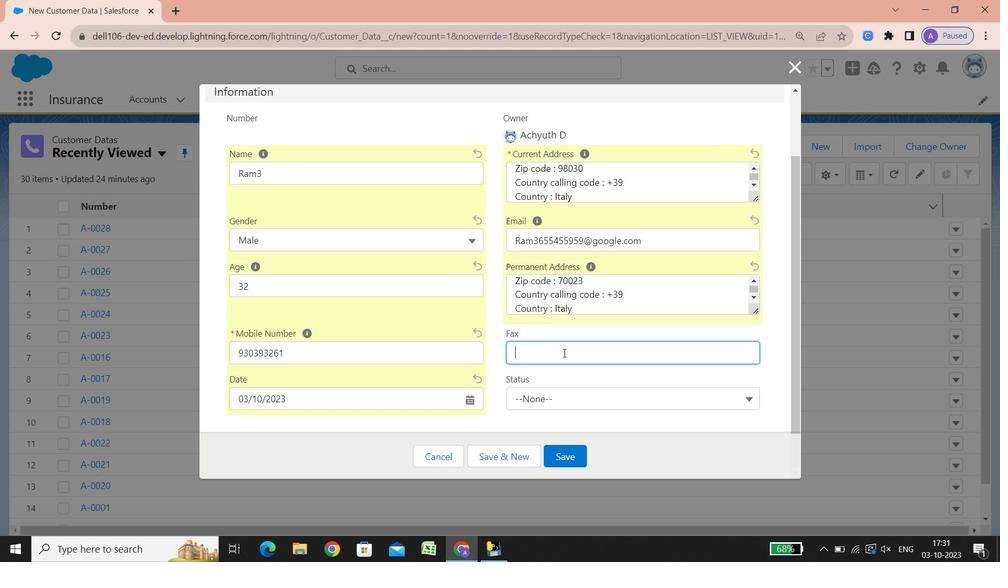 
Action: Mouse scrolled (563, 353) with delta (0, 0)
Screenshot: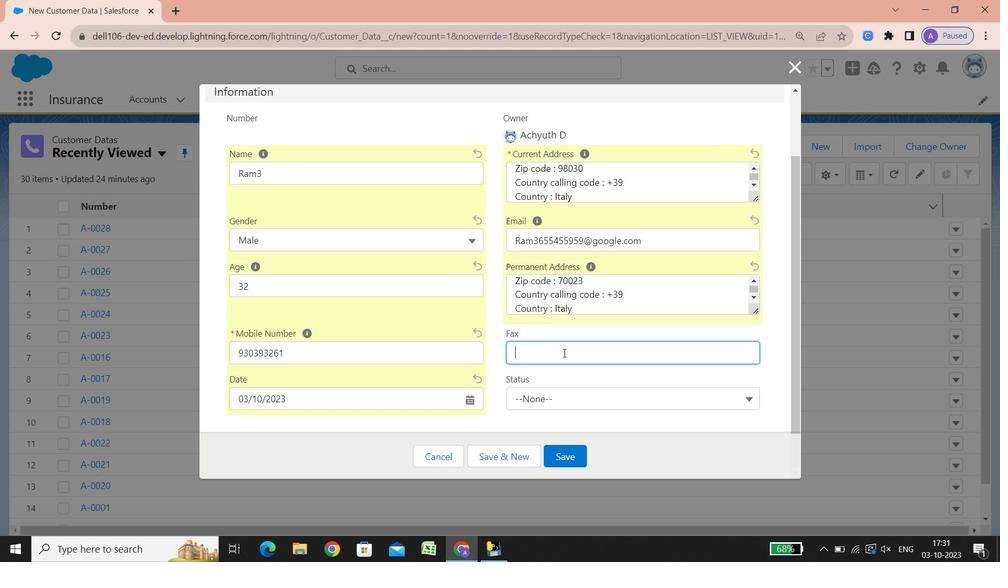 
Action: Mouse scrolled (563, 353) with delta (0, 0)
Screenshot: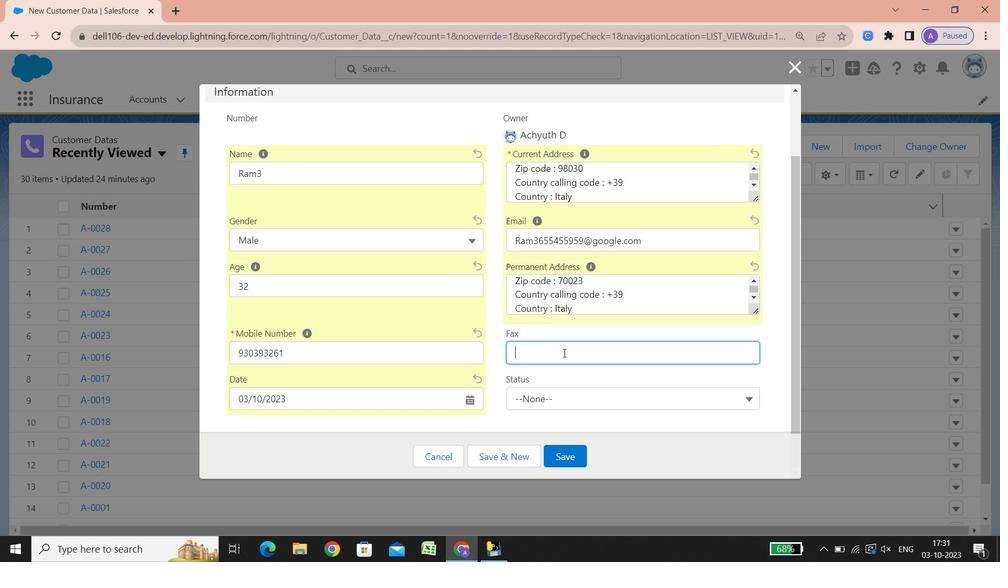 
Action: Mouse scrolled (563, 353) with delta (0, 0)
Screenshot: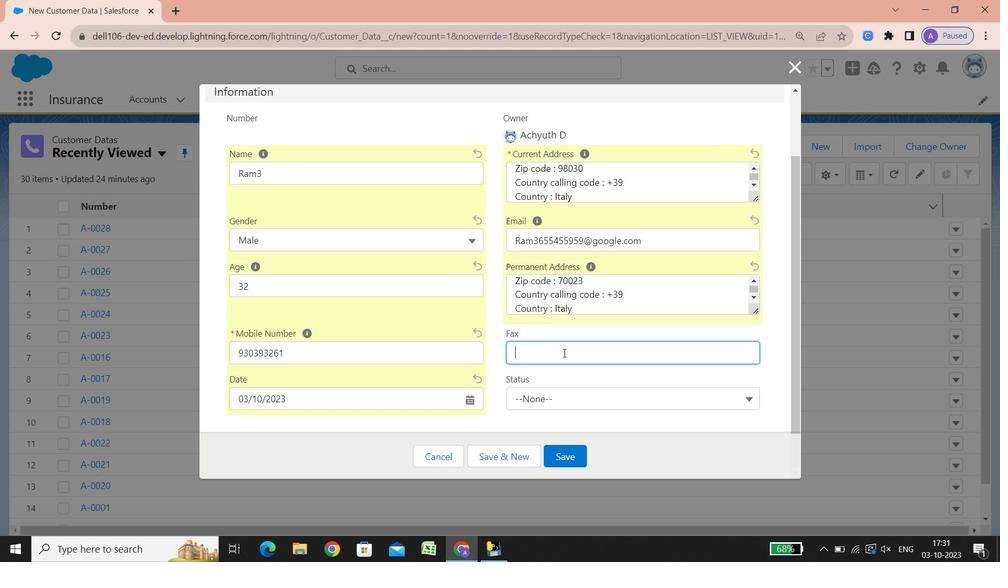 
Action: Mouse scrolled (563, 353) with delta (0, 0)
Screenshot: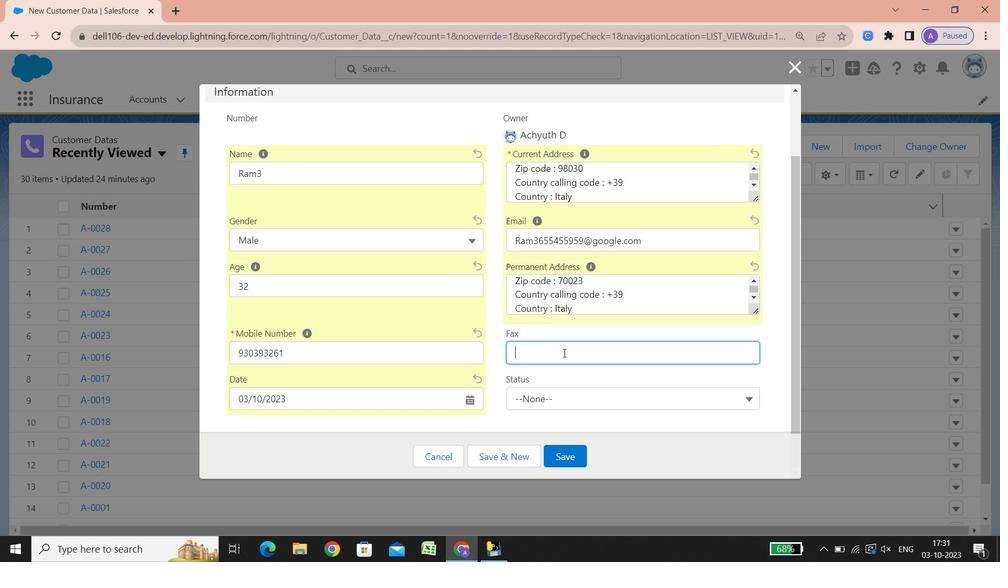 
Action: Mouse scrolled (563, 353) with delta (0, 0)
Screenshot: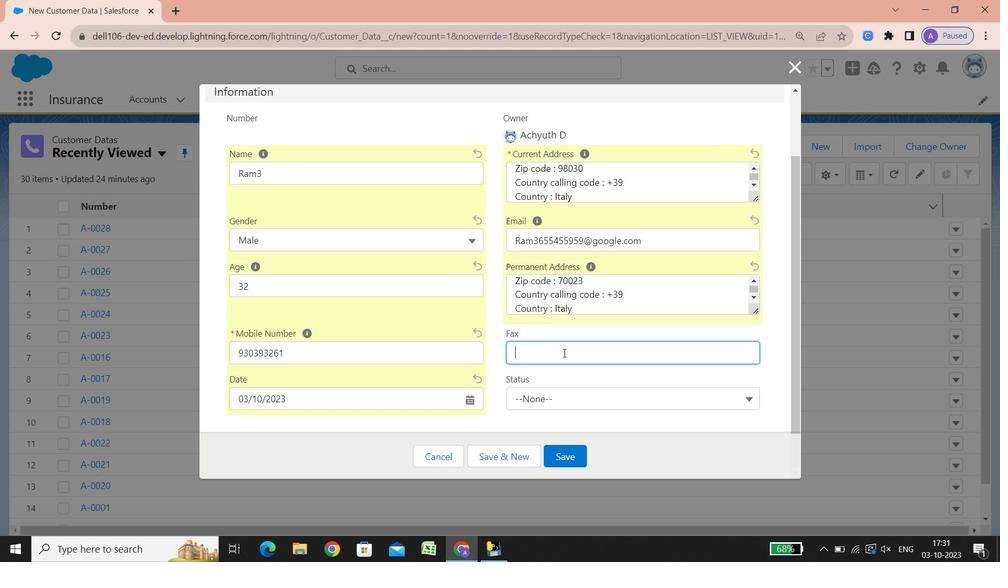
Action: Mouse scrolled (563, 353) with delta (0, 0)
Screenshot: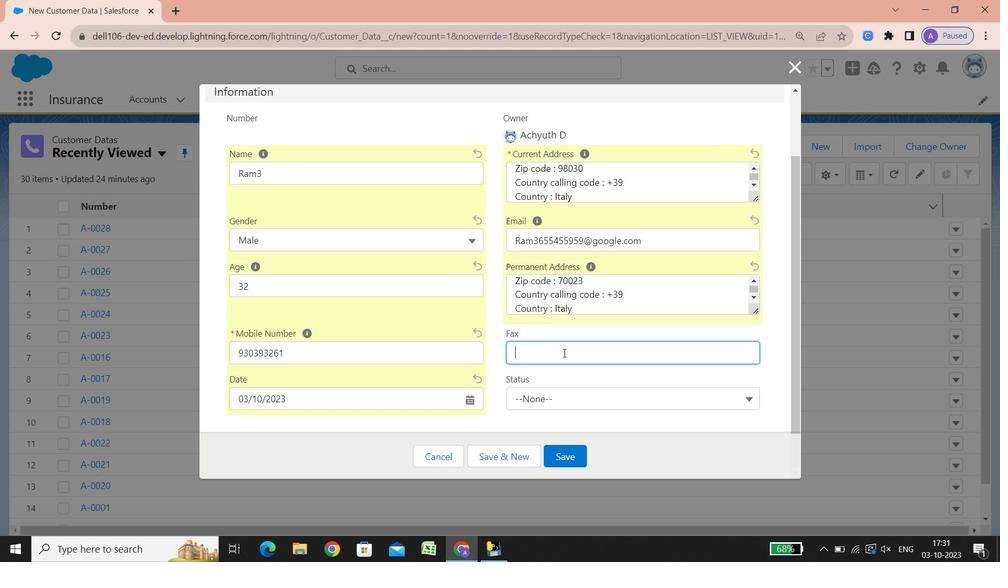 
Action: Mouse scrolled (563, 353) with delta (0, 0)
Screenshot: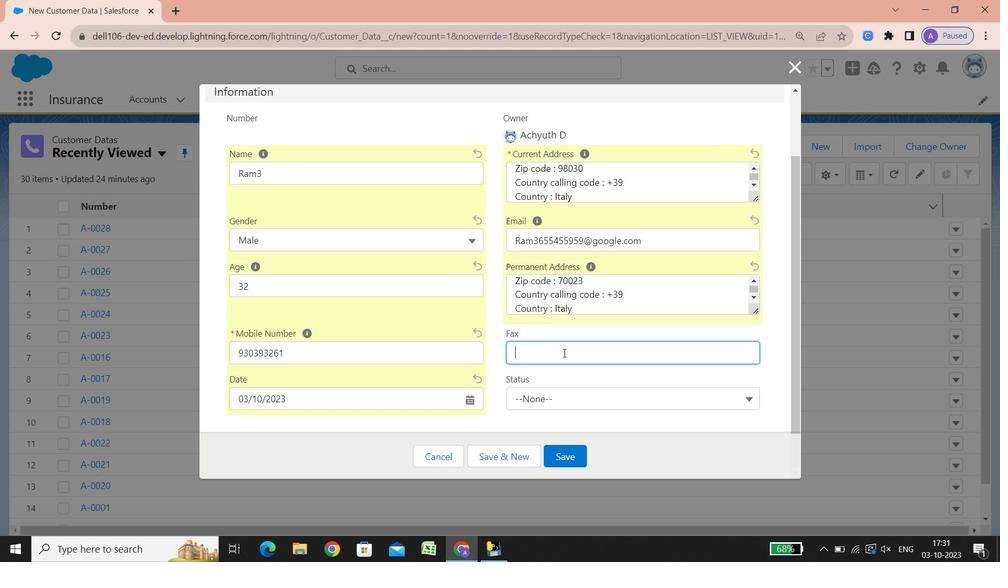 
Action: Mouse scrolled (563, 353) with delta (0, 0)
Screenshot: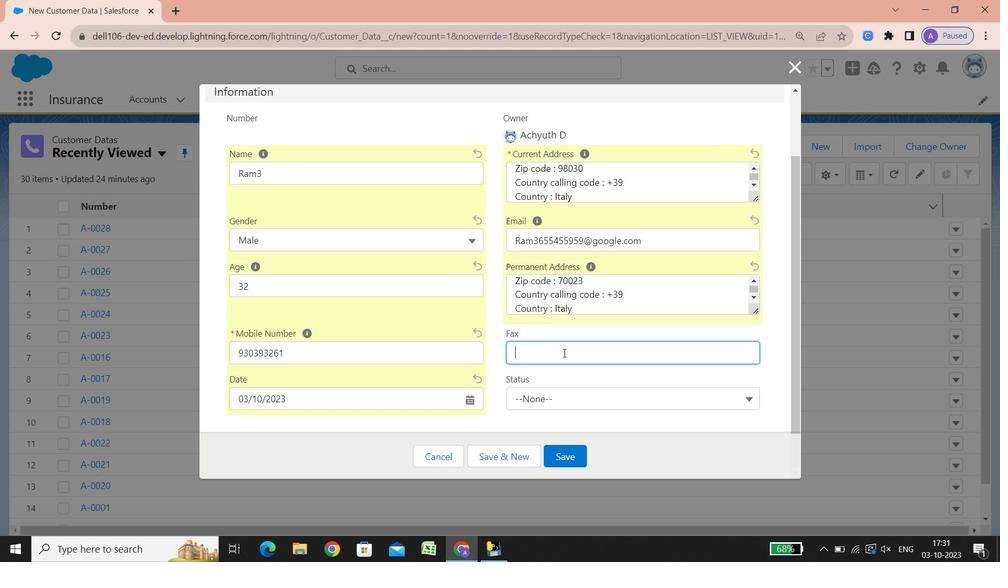 
Action: Mouse scrolled (563, 353) with delta (0, 0)
Screenshot: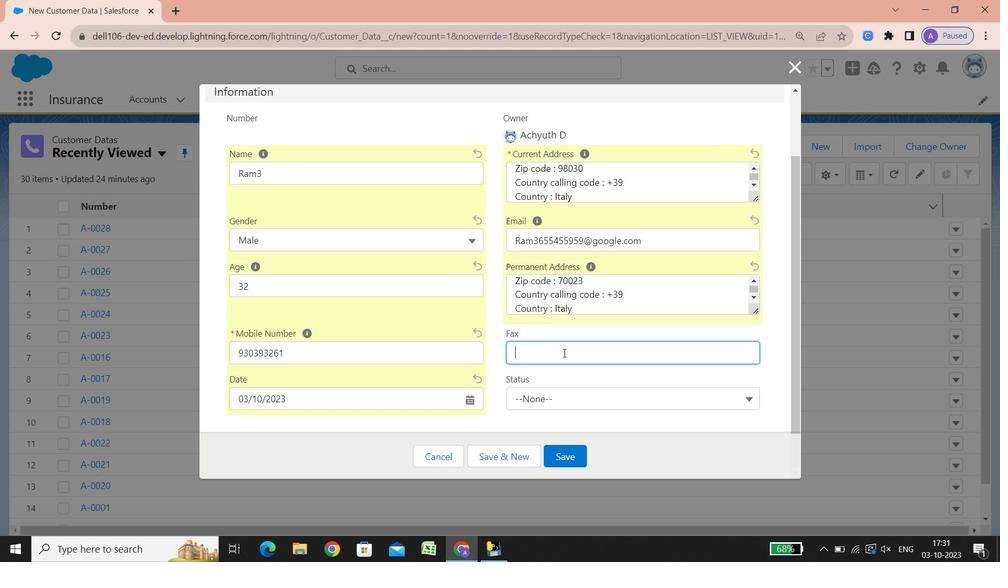 
Action: Mouse scrolled (563, 353) with delta (0, 0)
Screenshot: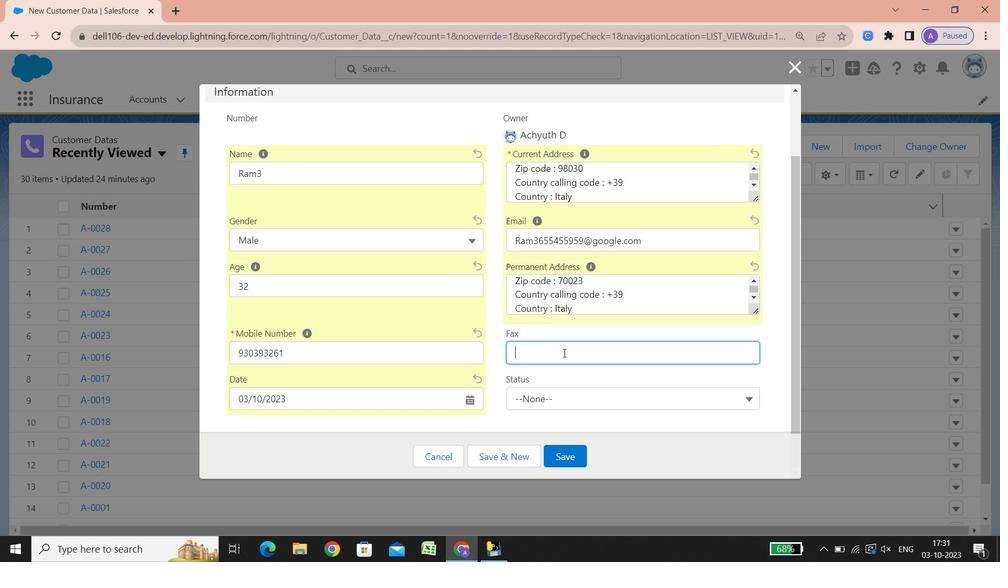 
Action: Mouse scrolled (563, 353) with delta (0, 0)
Screenshot: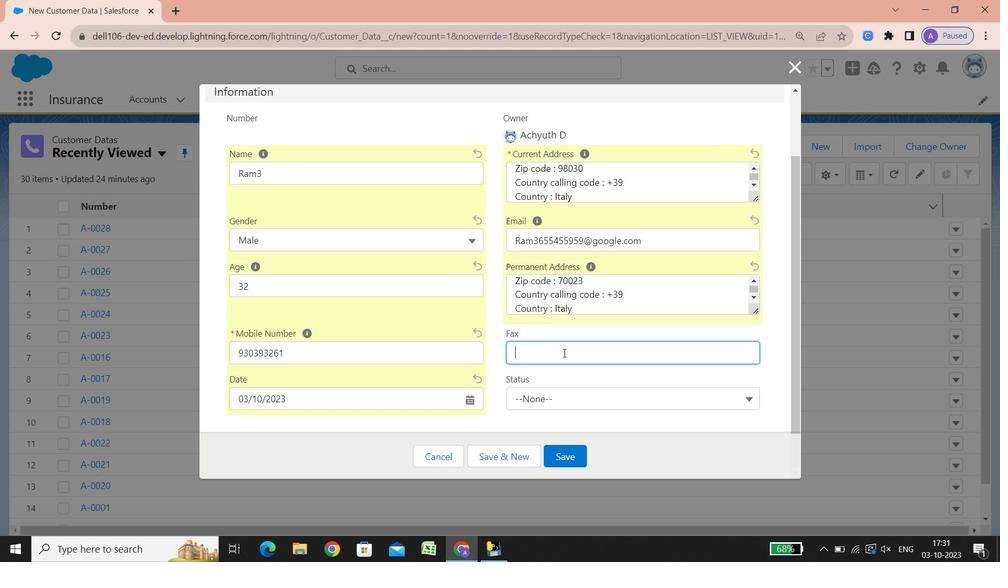 
Action: Mouse scrolled (563, 353) with delta (0, 0)
Screenshot: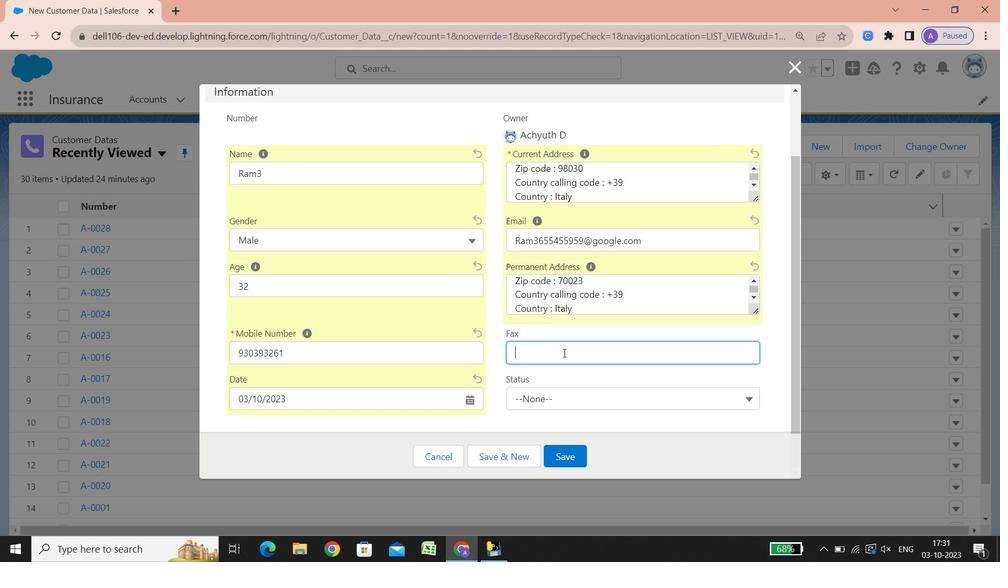 
Action: Mouse scrolled (563, 353) with delta (0, 0)
Screenshot: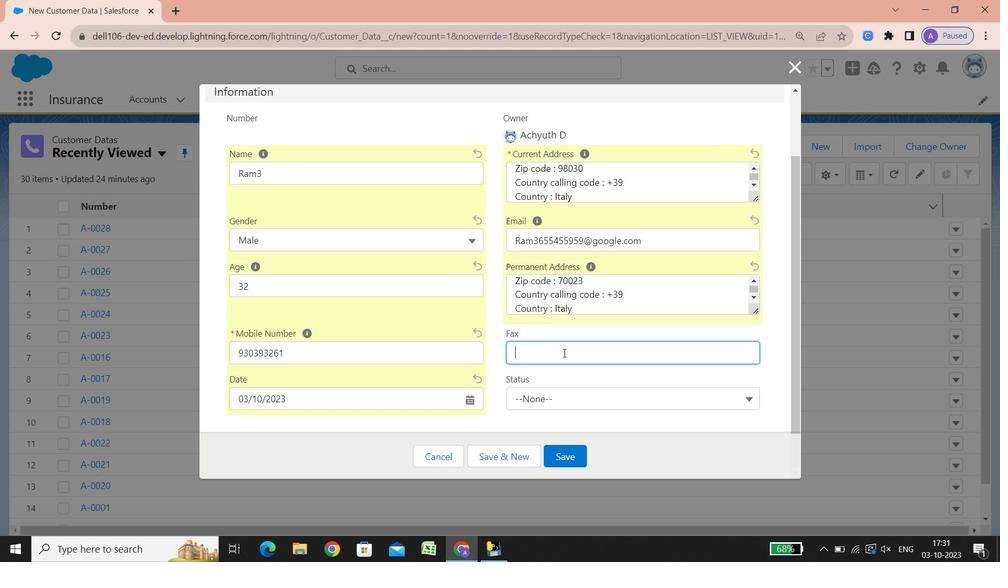 
Action: Mouse scrolled (563, 353) with delta (0, 0)
Screenshot: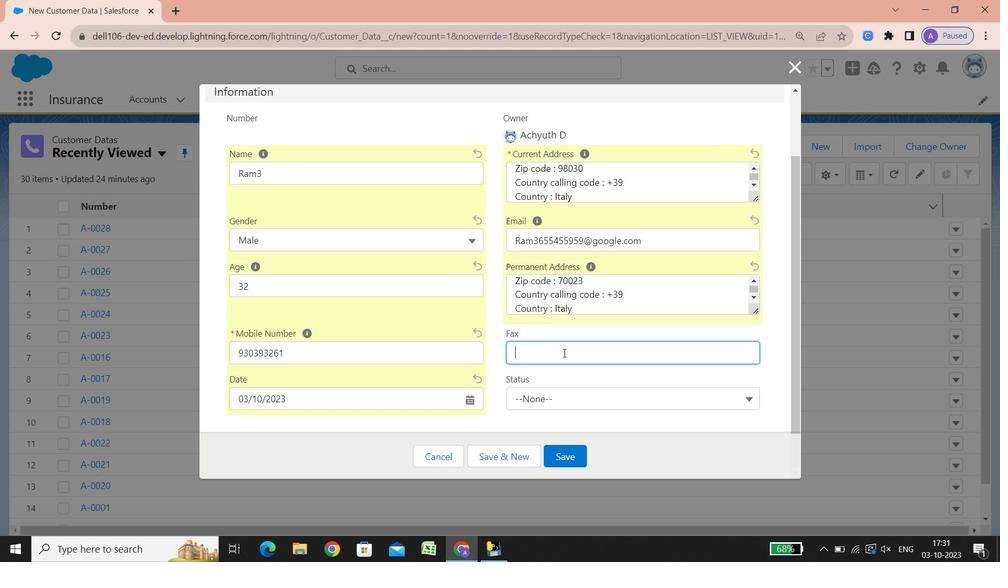 
Action: Mouse scrolled (563, 353) with delta (0, 0)
Screenshot: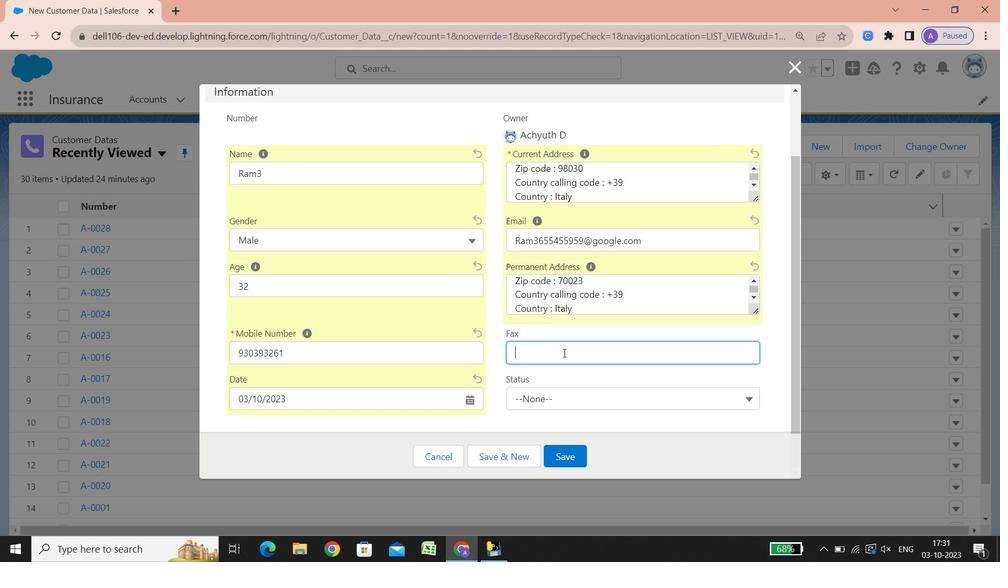 
Action: Mouse scrolled (563, 353) with delta (0, 0)
Screenshot: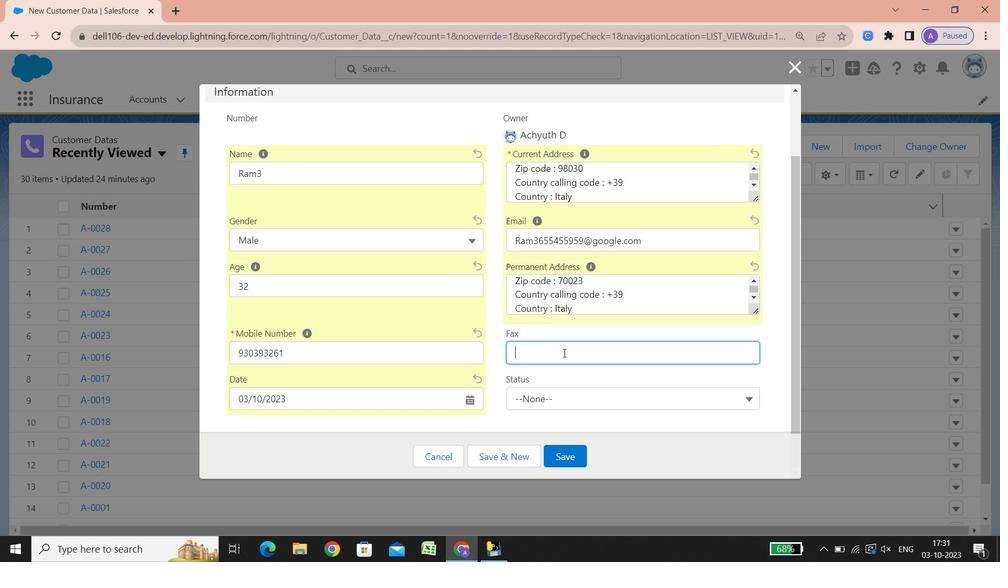 
Action: Mouse scrolled (563, 353) with delta (0, 0)
Screenshot: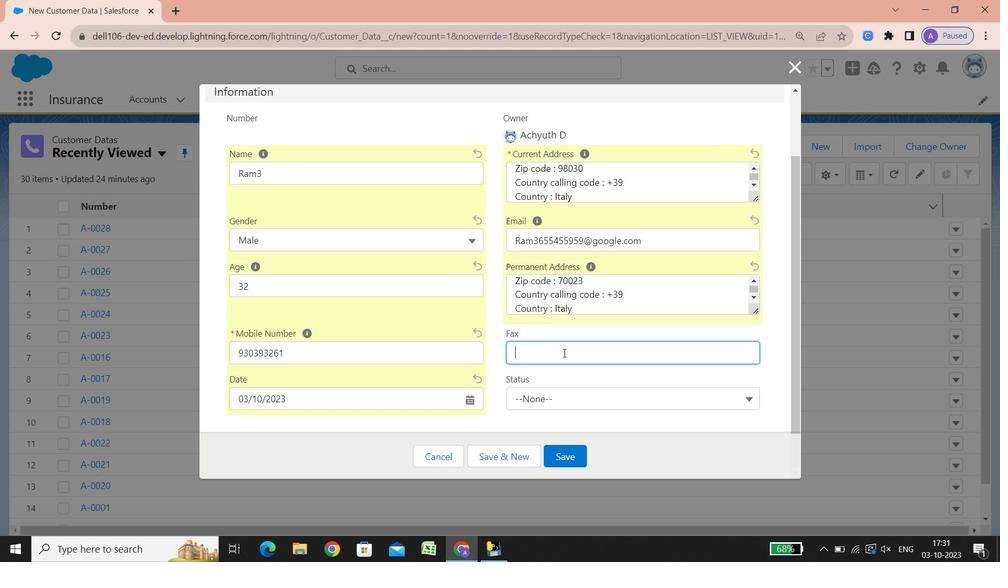 
Action: Mouse scrolled (563, 353) with delta (0, 0)
Screenshot: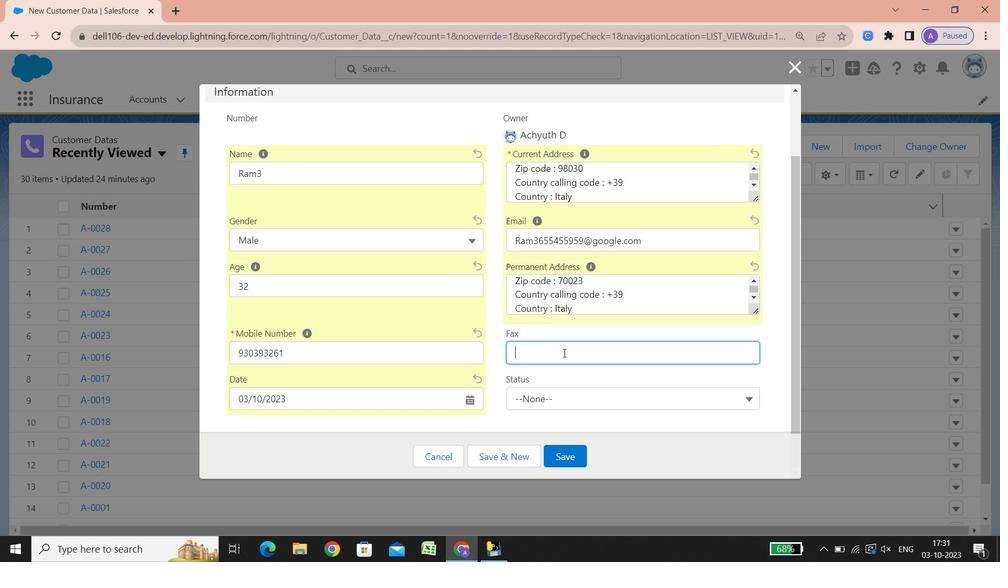 
Action: Mouse scrolled (563, 353) with delta (0, 0)
Screenshot: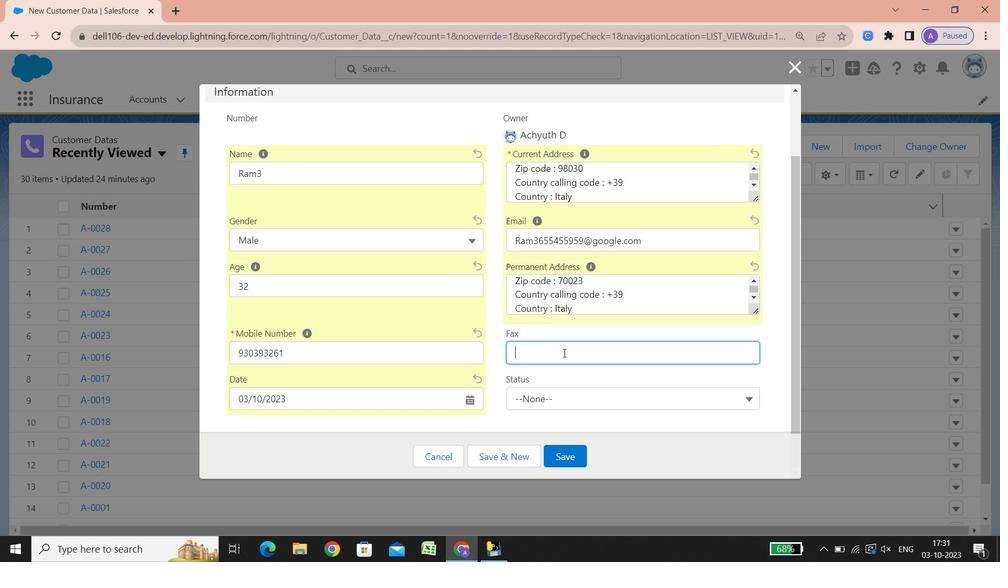 
Action: Mouse scrolled (563, 353) with delta (0, 0)
Screenshot: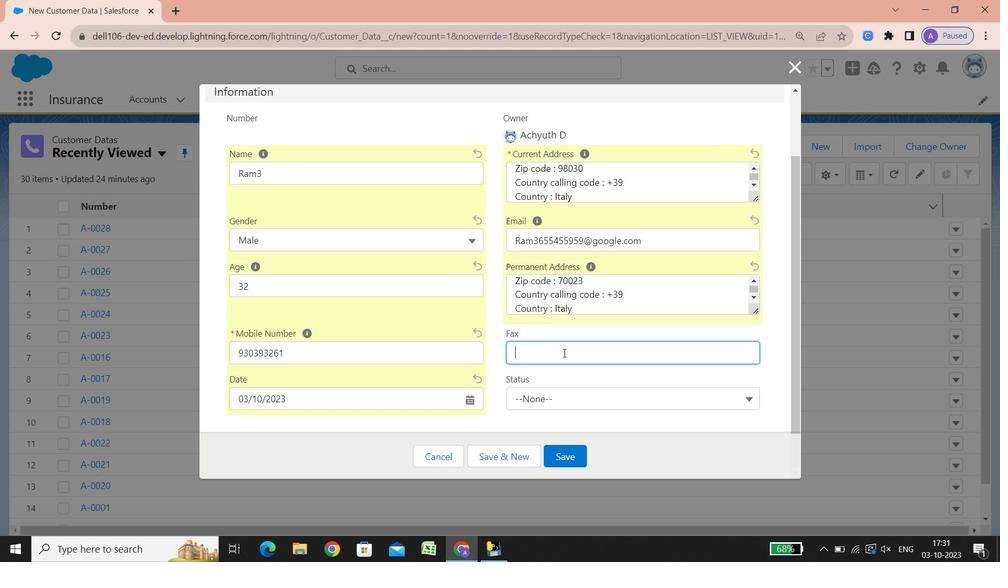 
Action: Mouse scrolled (563, 353) with delta (0, 0)
Screenshot: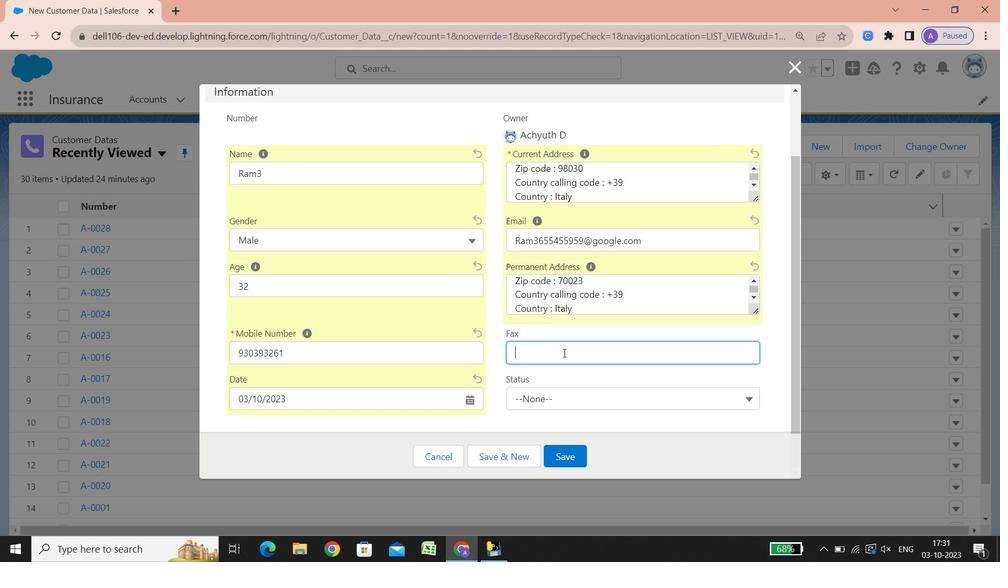 
Action: Key pressed 93866251891865
Screenshot: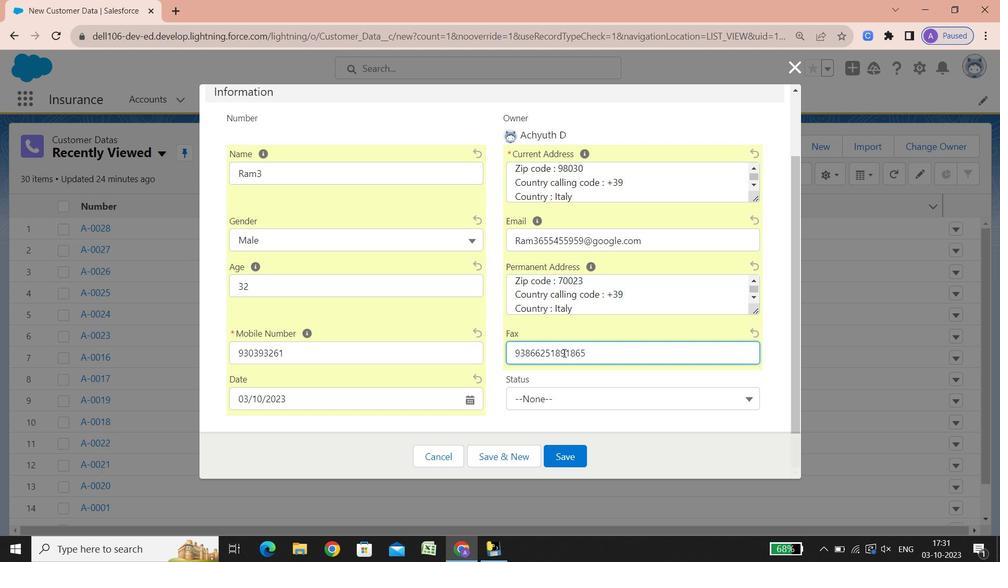 
Action: Mouse moved to (623, 392)
Screenshot: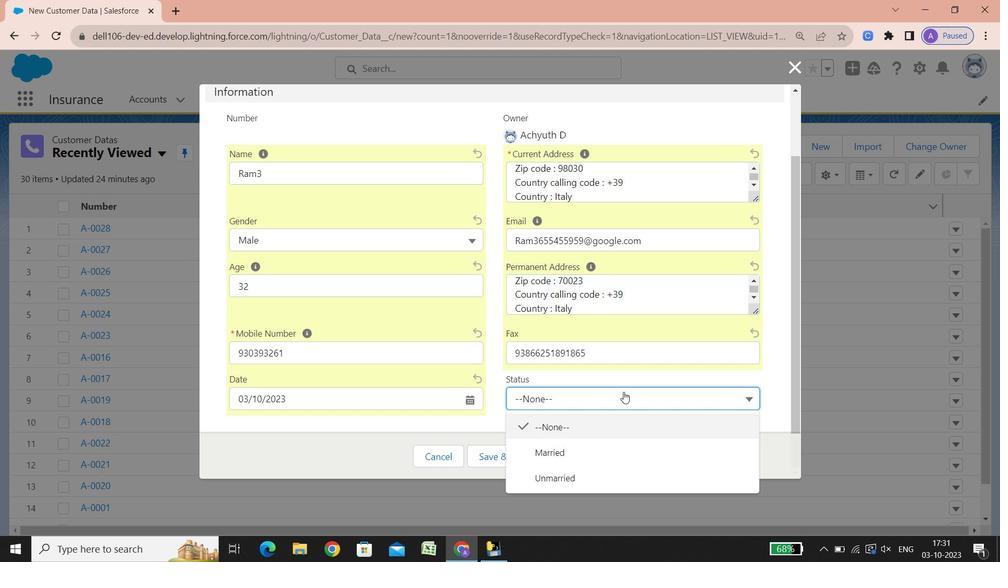 
Action: Mouse pressed left at (623, 392)
Screenshot: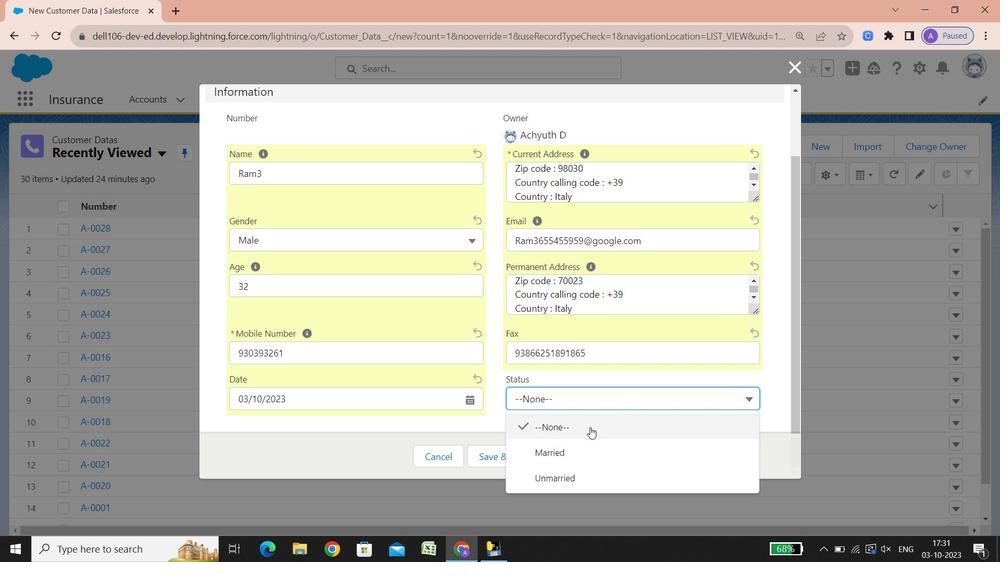 
Action: Mouse moved to (568, 449)
Screenshot: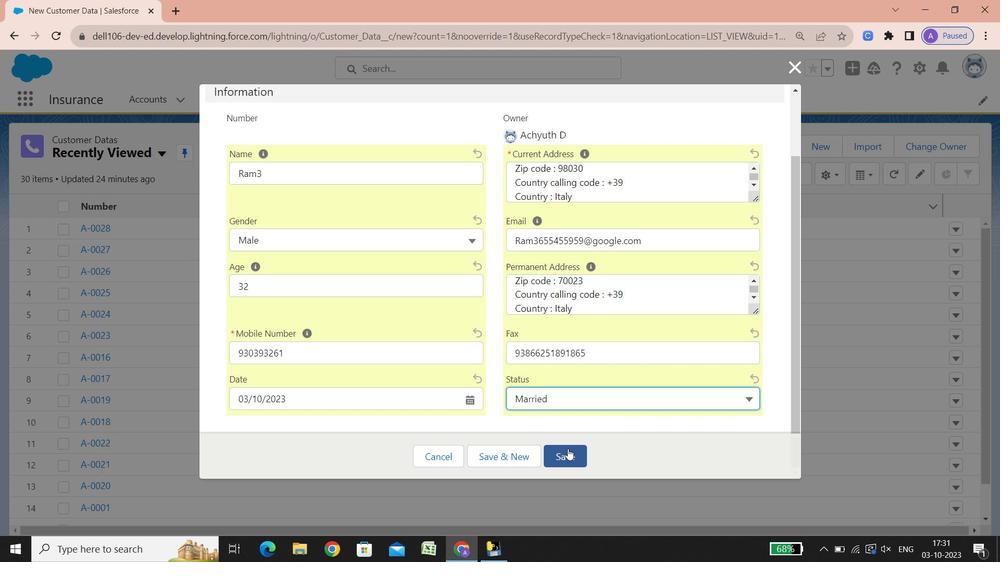 
Action: Mouse pressed left at (568, 449)
Screenshot: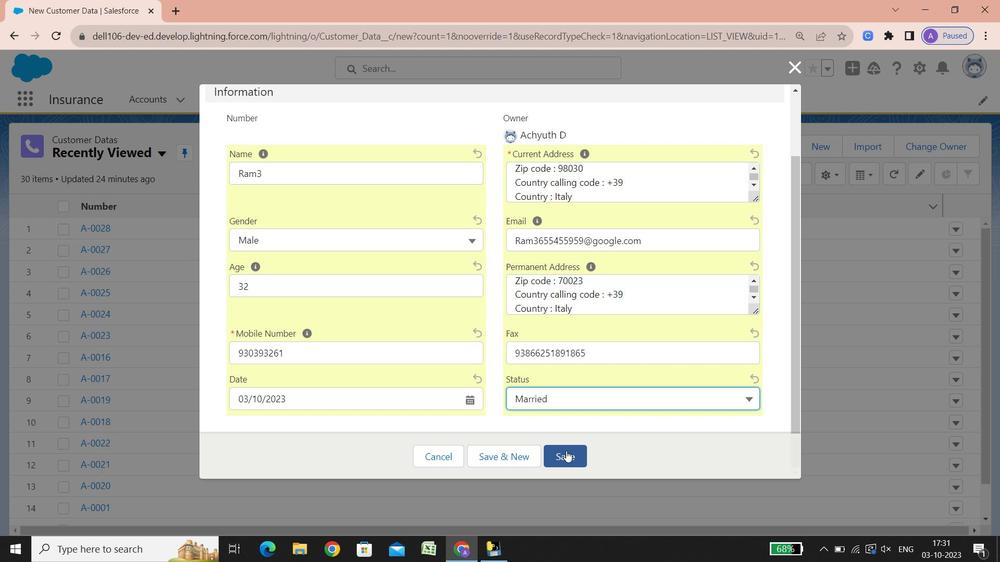 
Action: Mouse moved to (564, 451)
Screenshot: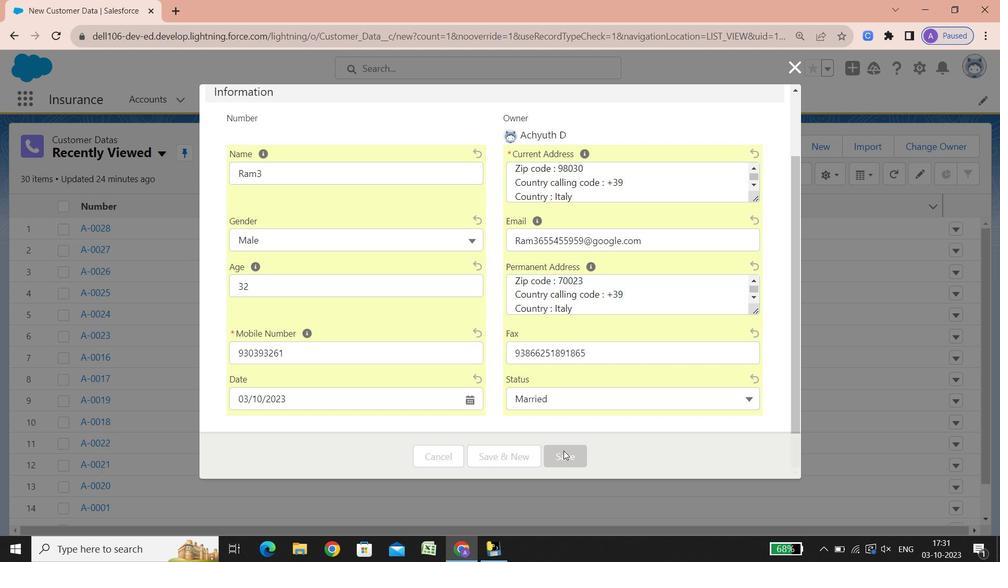
Action: Mouse pressed left at (564, 451)
Screenshot: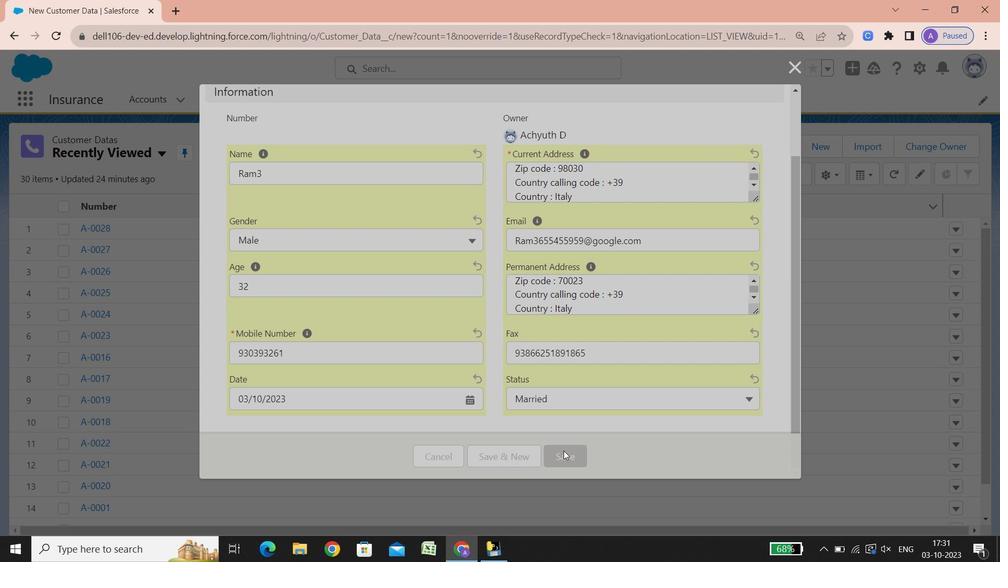 
Action: Mouse moved to (654, 139)
Screenshot: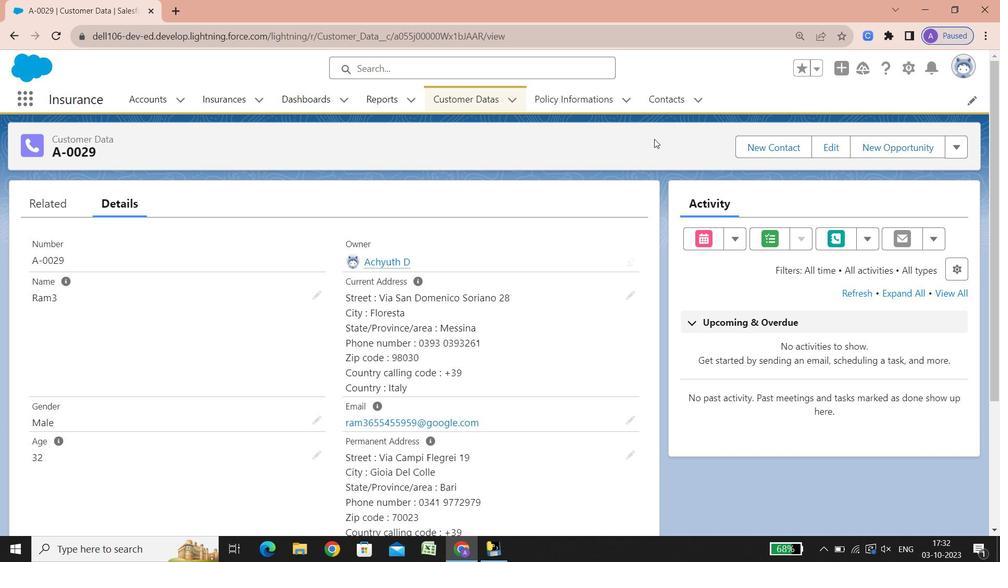 
Action: Mouse pressed left at (654, 139)
Screenshot: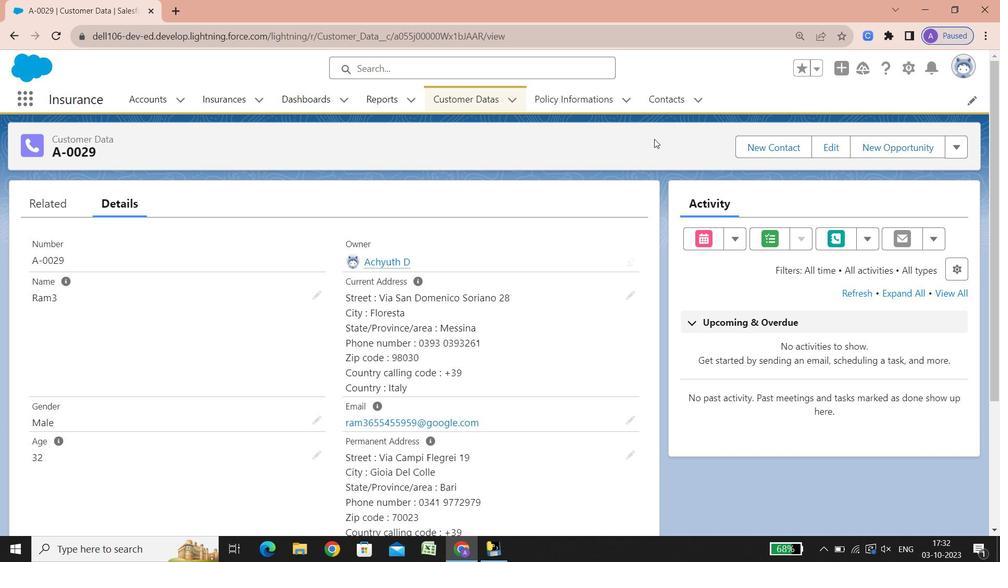 
Action: Mouse moved to (465, 106)
Screenshot: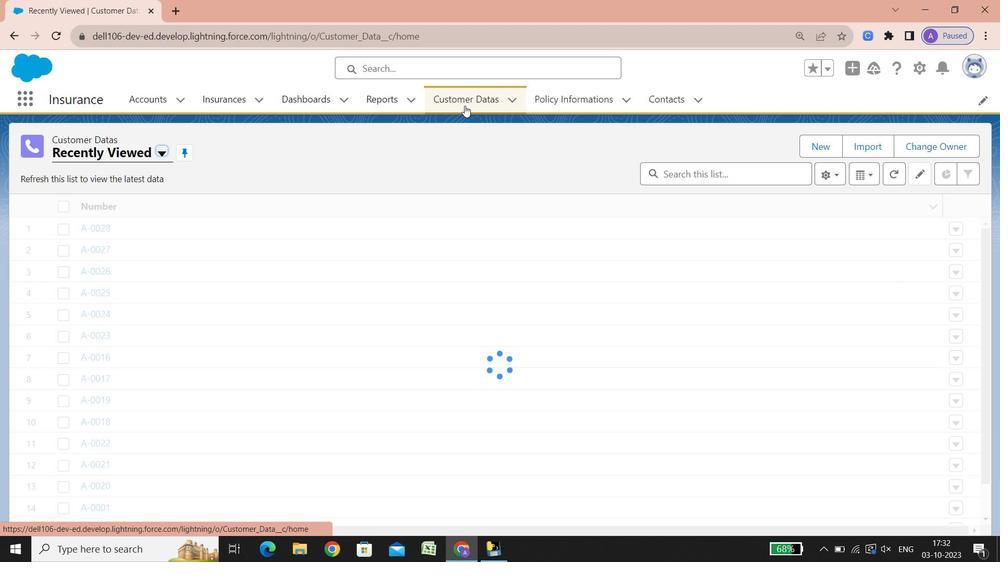 
Action: Mouse pressed left at (465, 106)
Screenshot: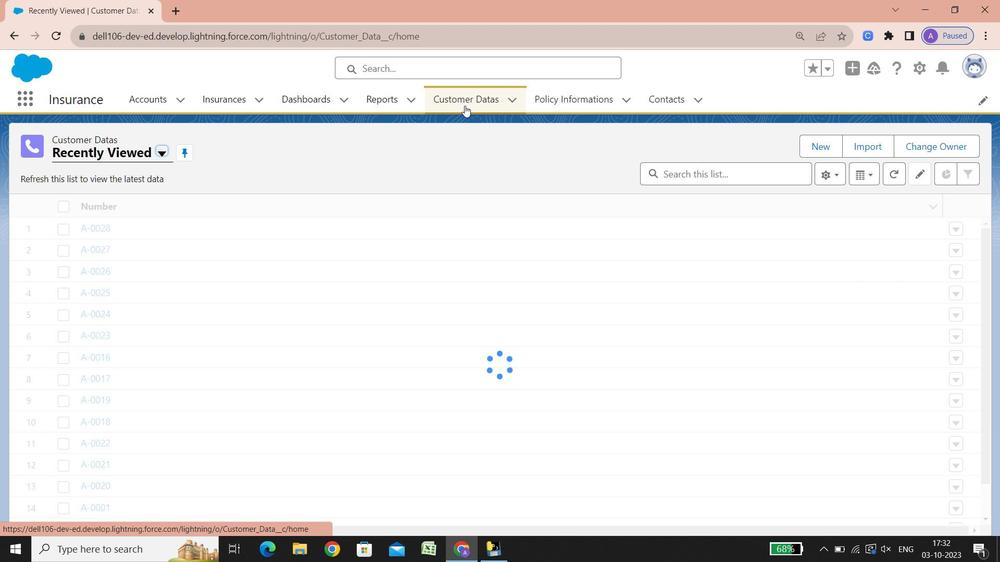 
Action: Mouse moved to (828, 137)
Screenshot: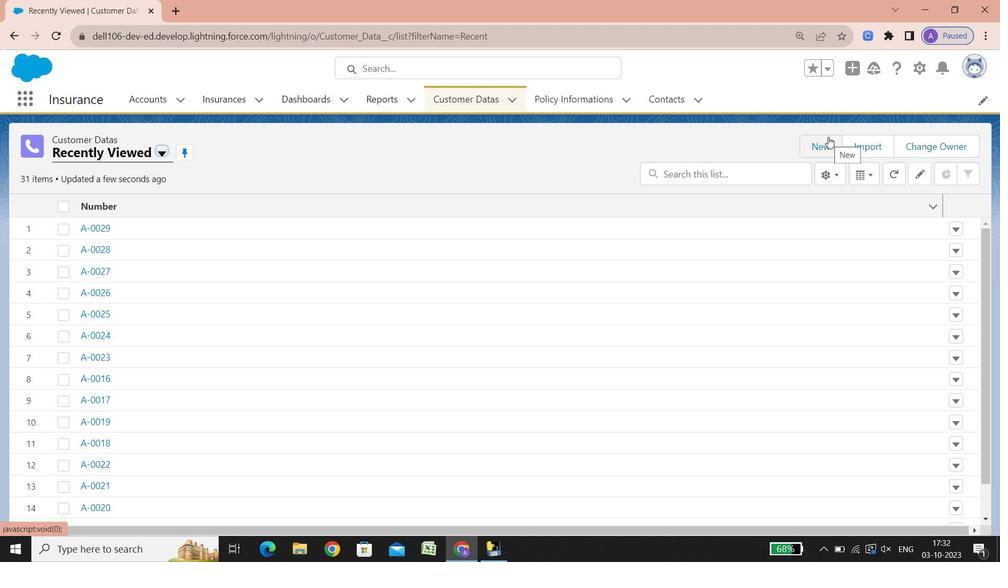 
Action: Mouse pressed left at (828, 137)
Screenshot: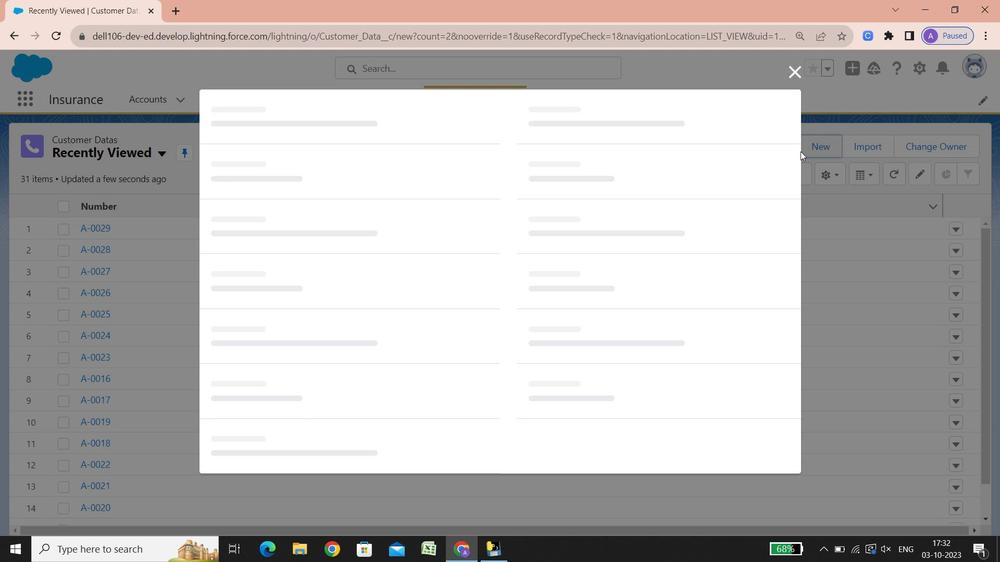 
Action: Mouse moved to (292, 244)
Screenshot: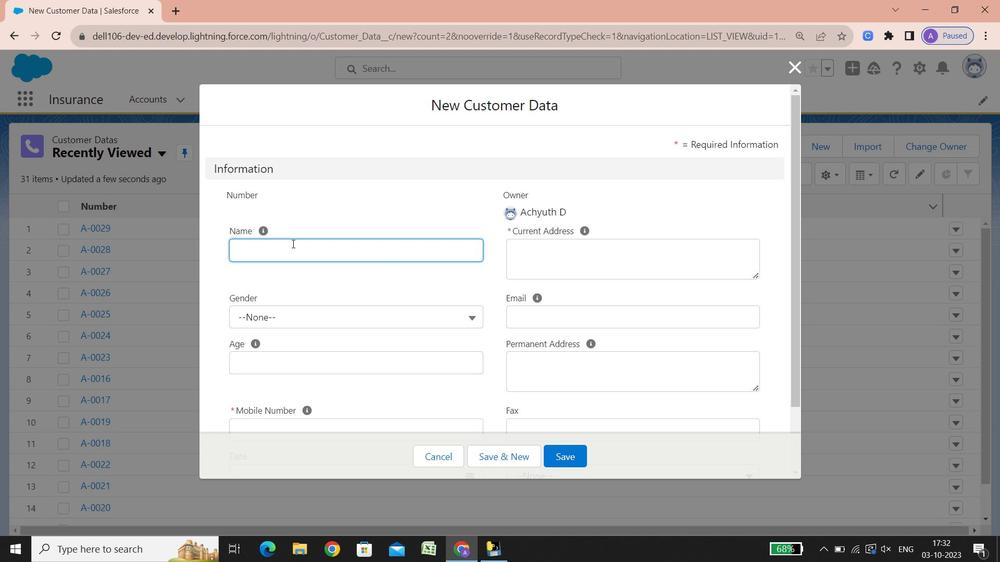 
Action: Mouse pressed left at (292, 244)
Screenshot: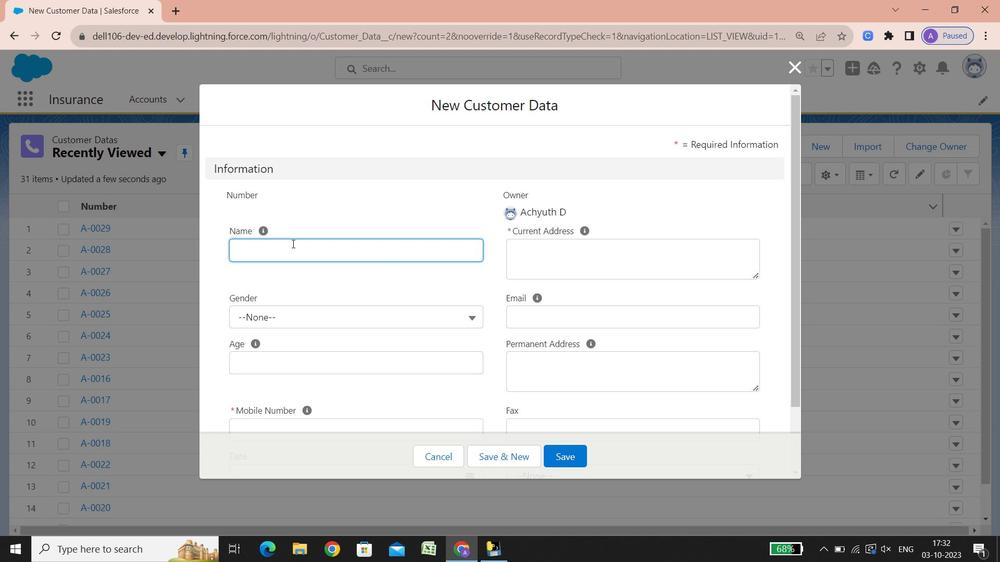 
Action: Key pressed <Key.shift><Key.shift><Key.shift><Key.shift><Key.shift><Key.shift><Key.shift><Key.shift><Key.shift><Key.shift><Key.shift><Key.shift><Key.shift><Key.shift><Key.shift><Key.shift><Key.shift><Key.shift><Key.shift><Key.shift>Ram4
Screenshot: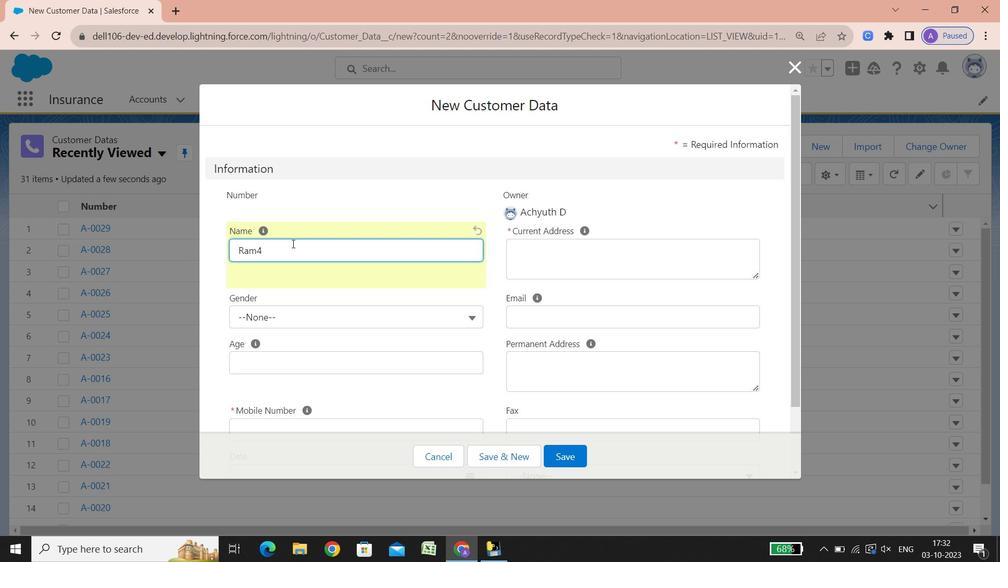 
Action: Mouse moved to (328, 315)
Screenshot: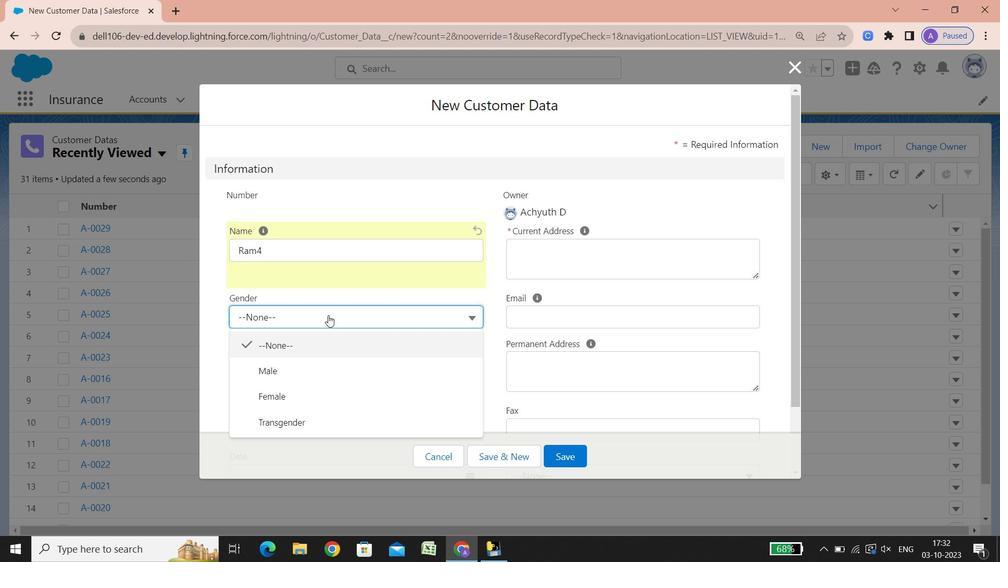 
Action: Mouse pressed left at (328, 315)
Screenshot: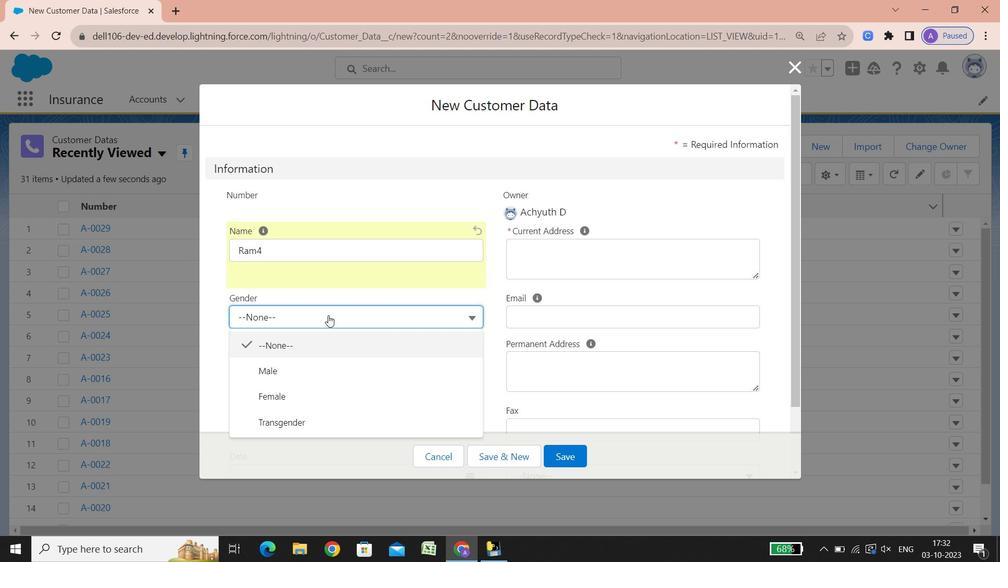 
Action: Mouse moved to (312, 375)
Screenshot: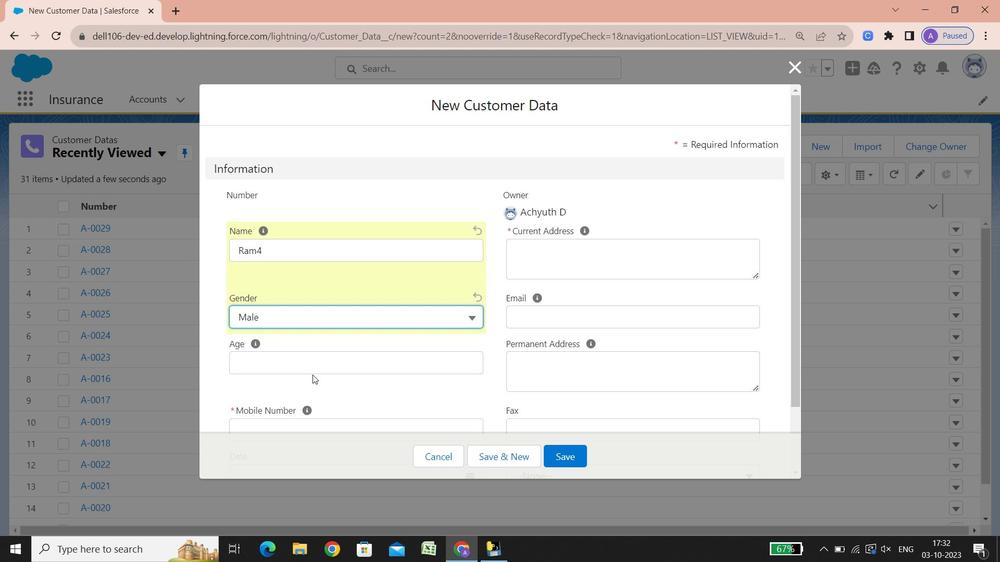 
Action: Mouse pressed left at (312, 375)
Screenshot: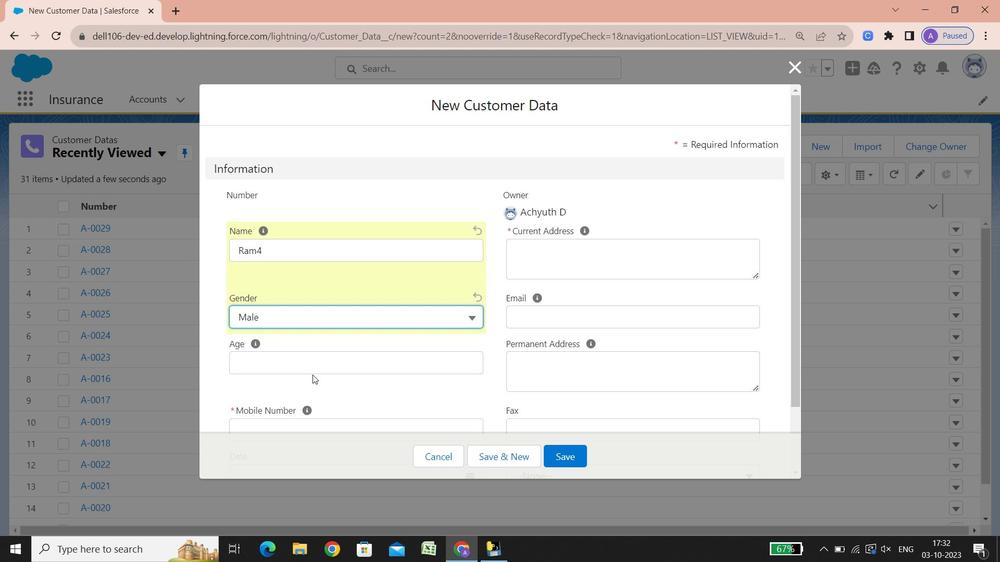 
Action: Mouse scrolled (312, 374) with delta (0, 0)
Screenshot: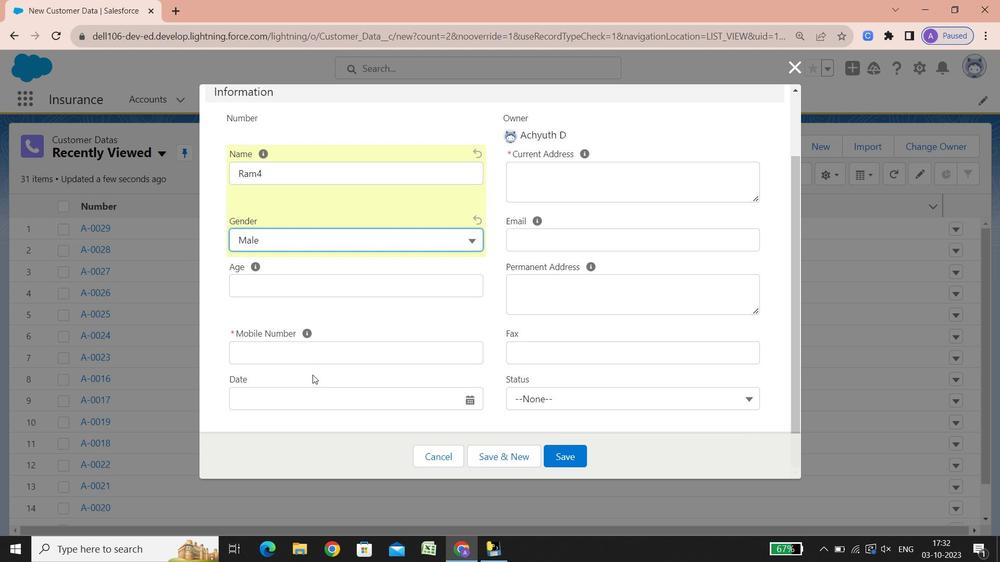 
Action: Mouse scrolled (312, 374) with delta (0, 0)
Screenshot: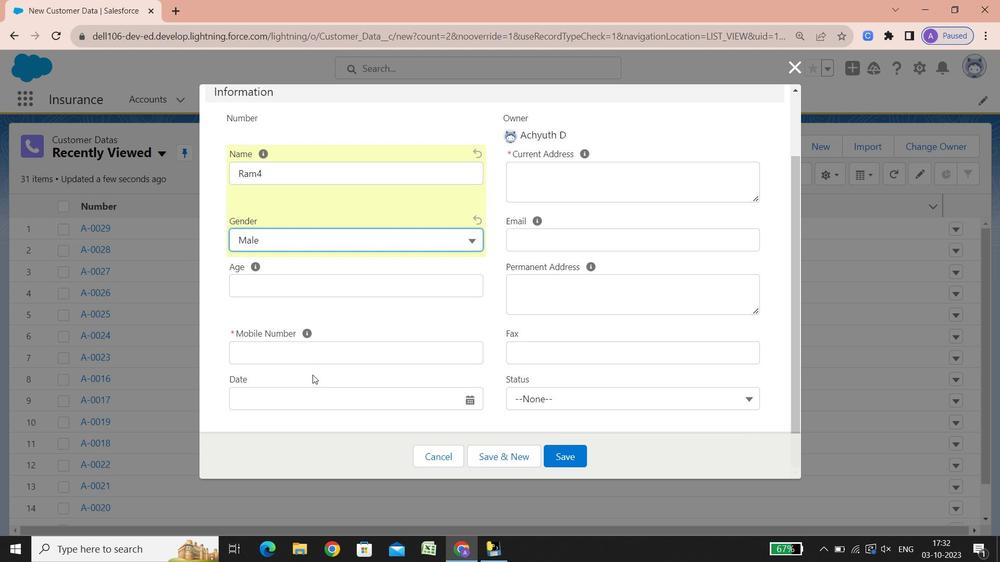 
Action: Mouse scrolled (312, 374) with delta (0, 0)
Screenshot: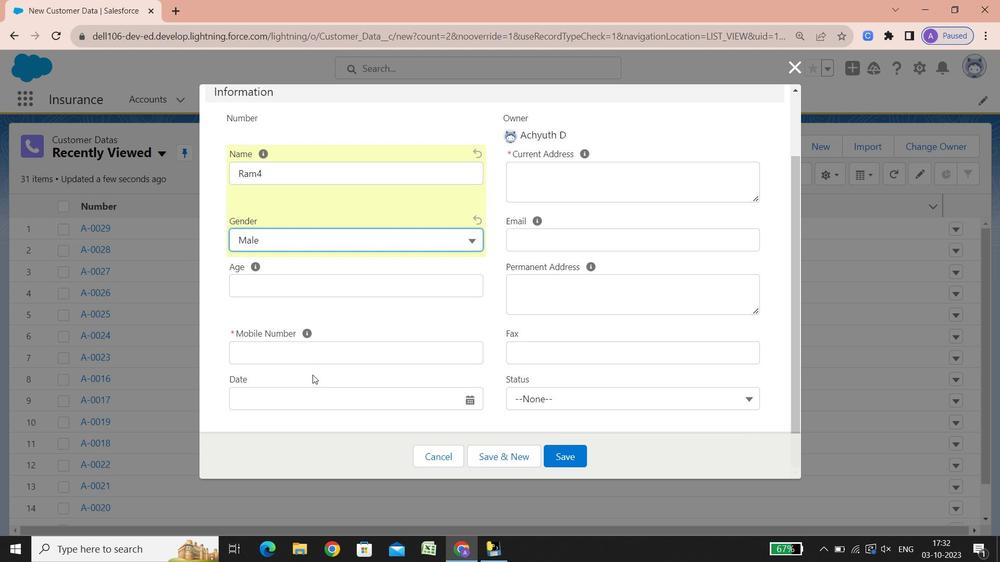 
Action: Mouse scrolled (312, 374) with delta (0, 0)
Screenshot: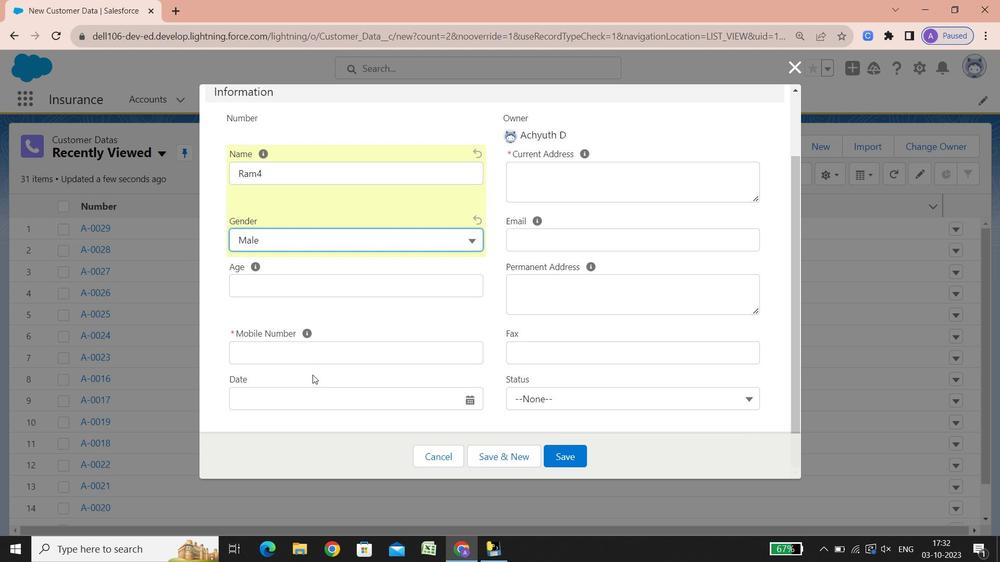 
Action: Mouse scrolled (312, 374) with delta (0, 0)
Screenshot: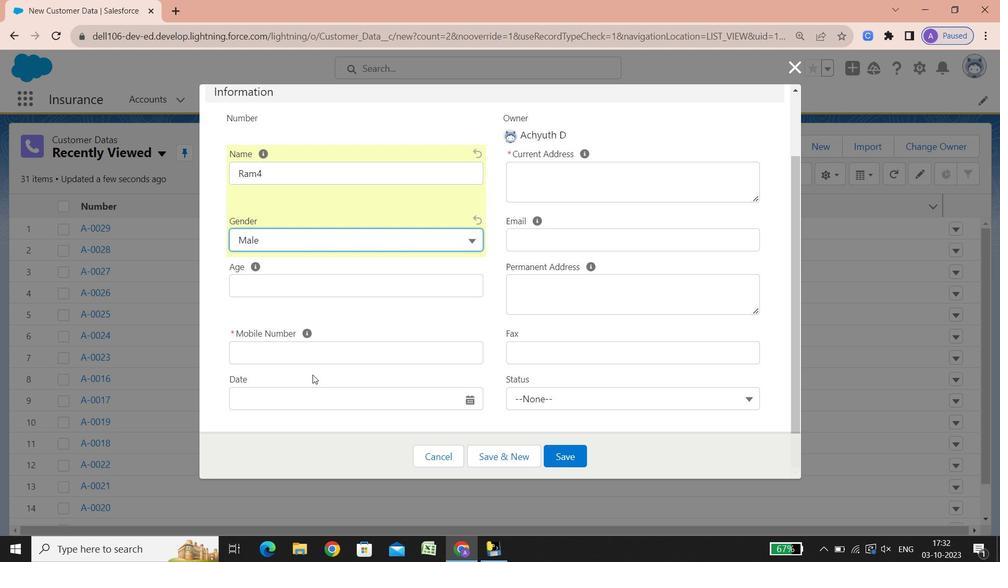 
Action: Mouse scrolled (312, 374) with delta (0, 0)
Screenshot: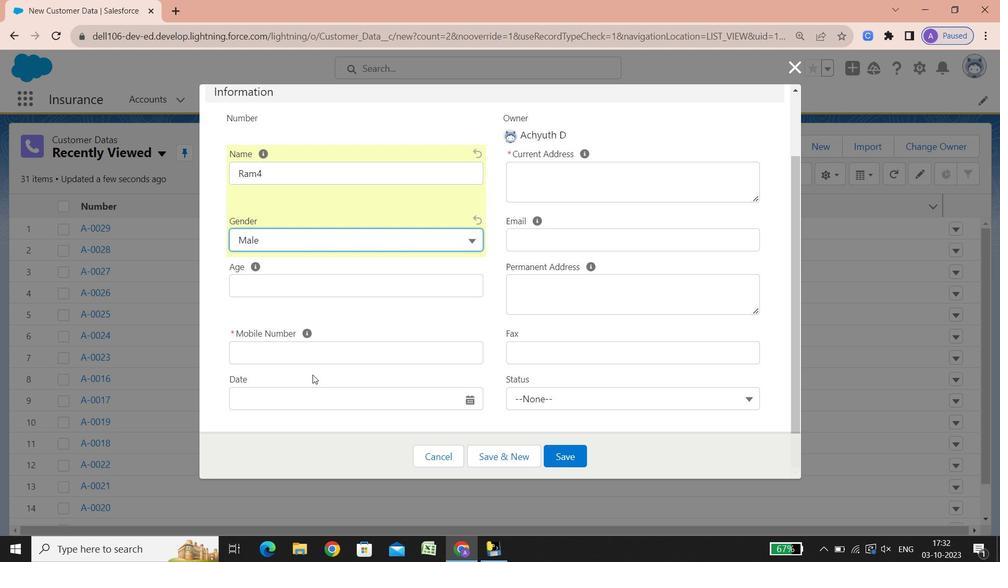 
Action: Mouse scrolled (312, 374) with delta (0, 0)
Screenshot: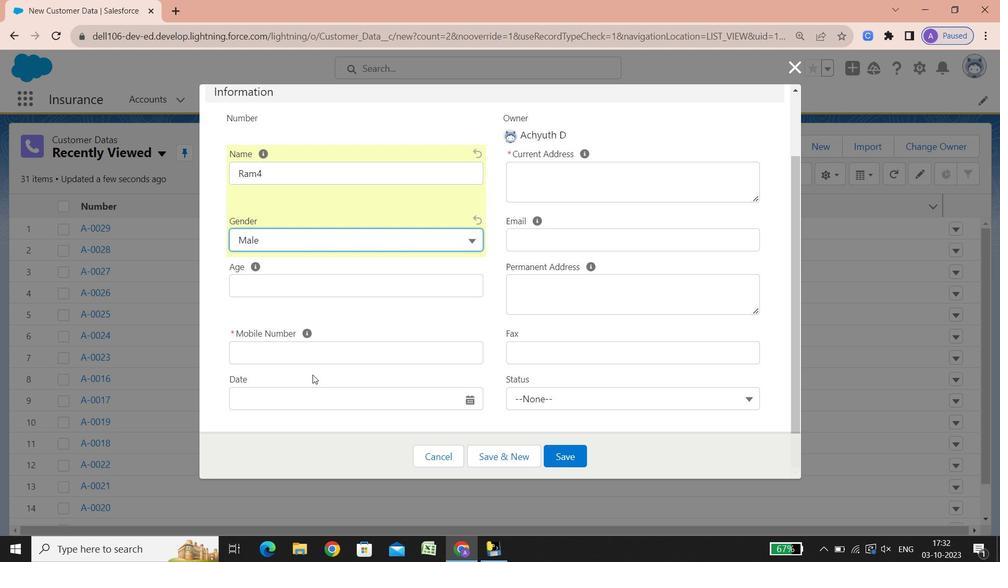 
Action: Mouse scrolled (312, 374) with delta (0, 0)
Screenshot: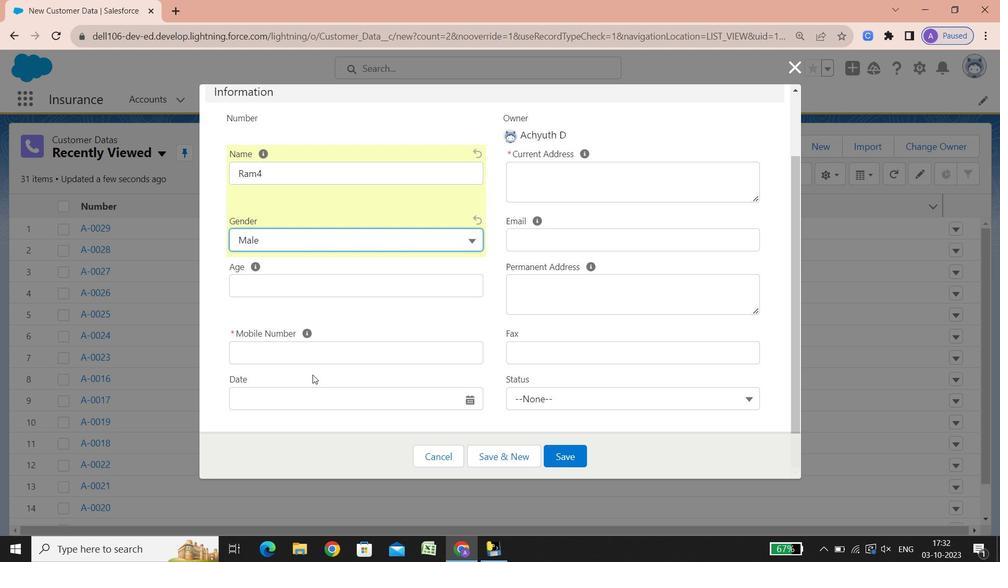 
Action: Mouse scrolled (312, 374) with delta (0, 0)
Screenshot: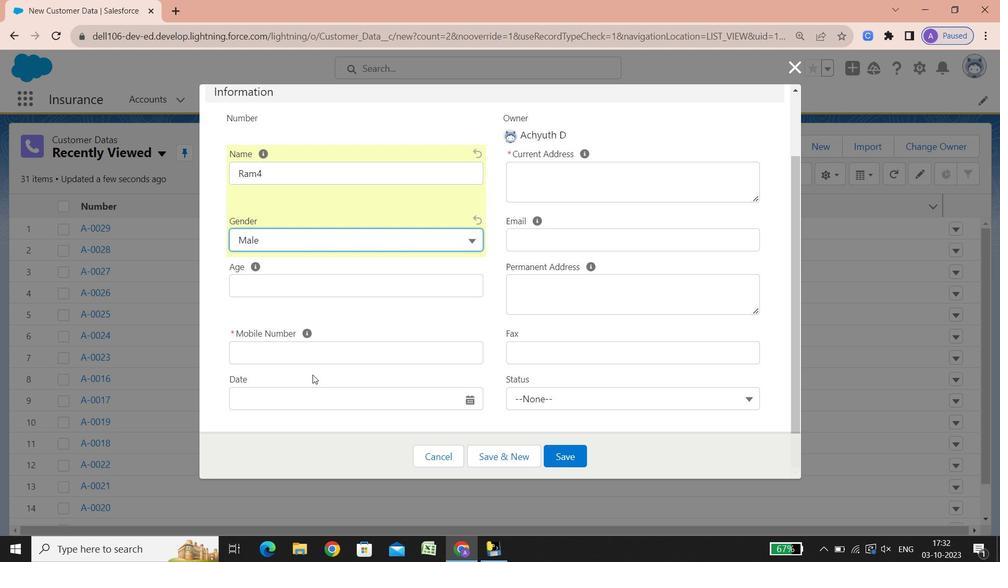 
Action: Mouse scrolled (312, 374) with delta (0, 0)
Screenshot: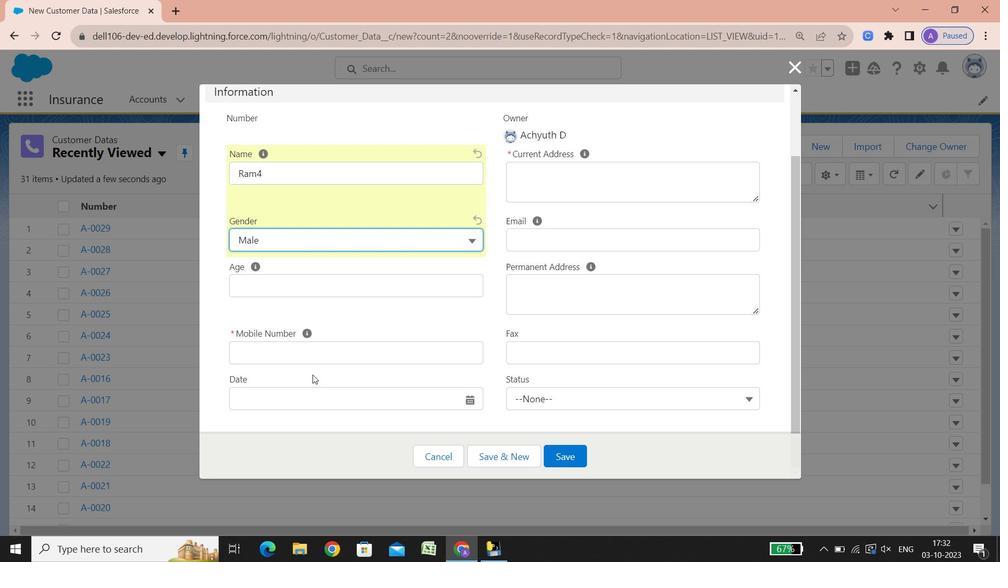 
Action: Mouse scrolled (312, 374) with delta (0, 0)
Screenshot: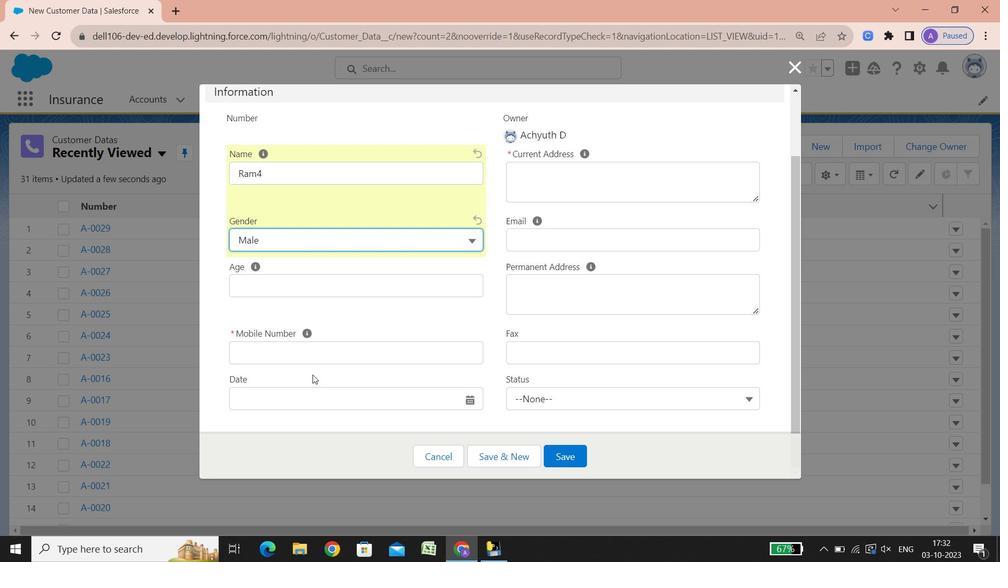 
Action: Mouse scrolled (312, 374) with delta (0, 0)
Screenshot: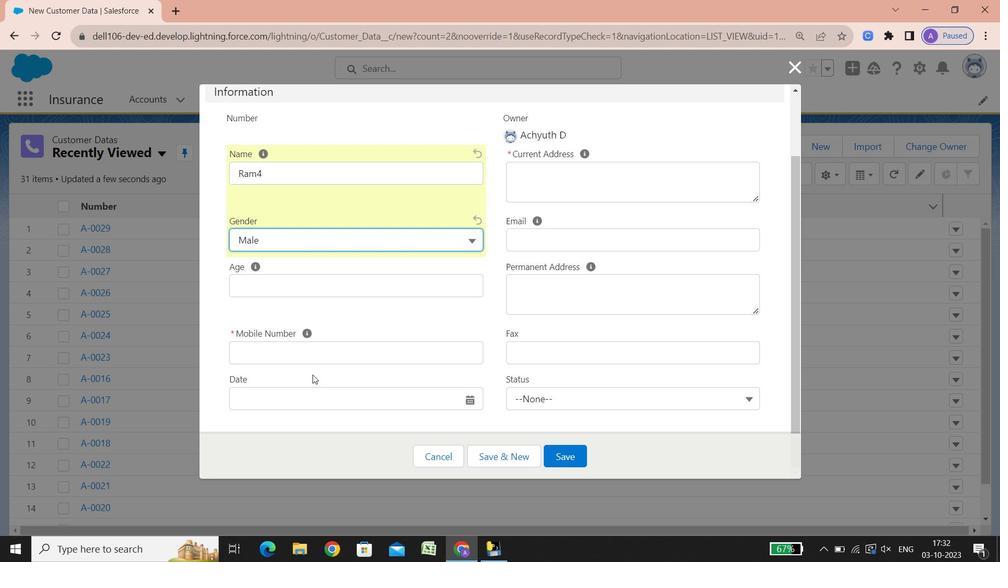 
Action: Mouse scrolled (312, 374) with delta (0, 0)
Screenshot: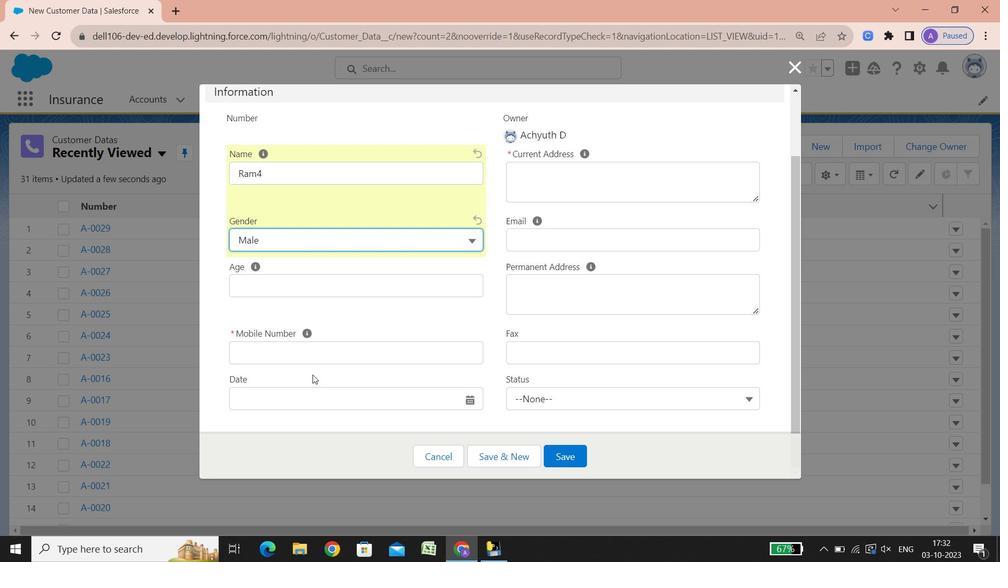 
Action: Mouse scrolled (312, 374) with delta (0, 0)
Screenshot: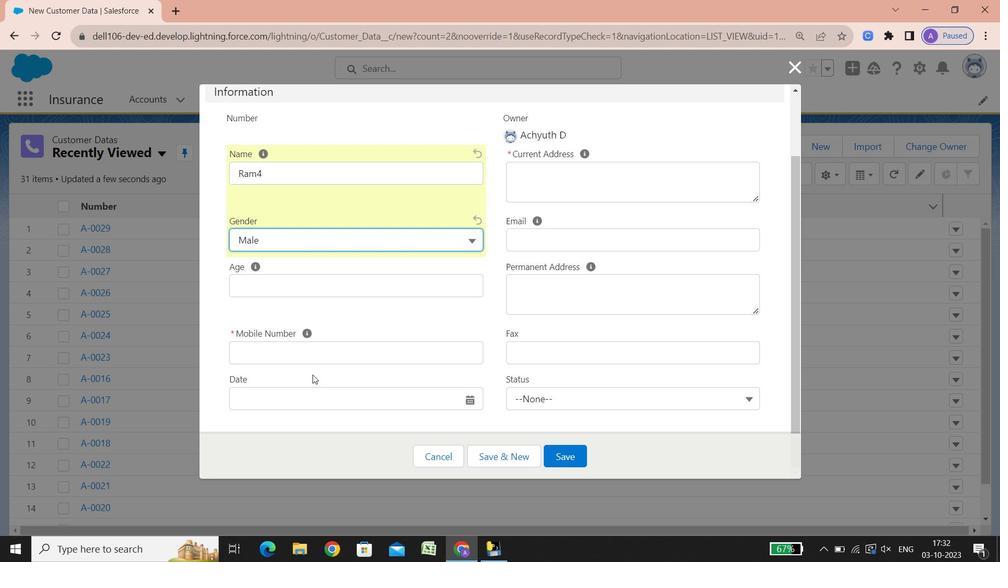 
Action: Mouse scrolled (312, 374) with delta (0, 0)
Screenshot: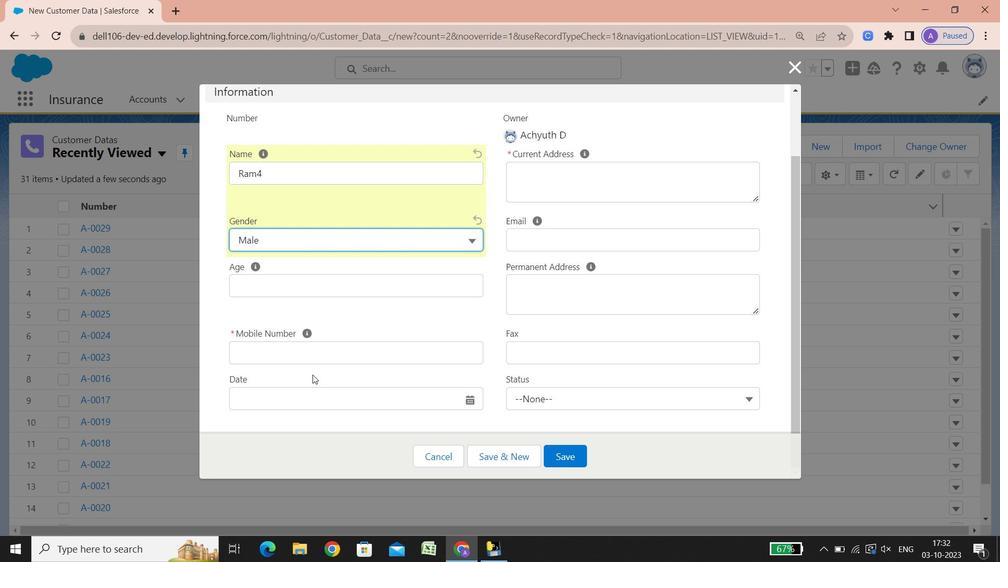 
Action: Mouse scrolled (312, 374) with delta (0, 0)
Screenshot: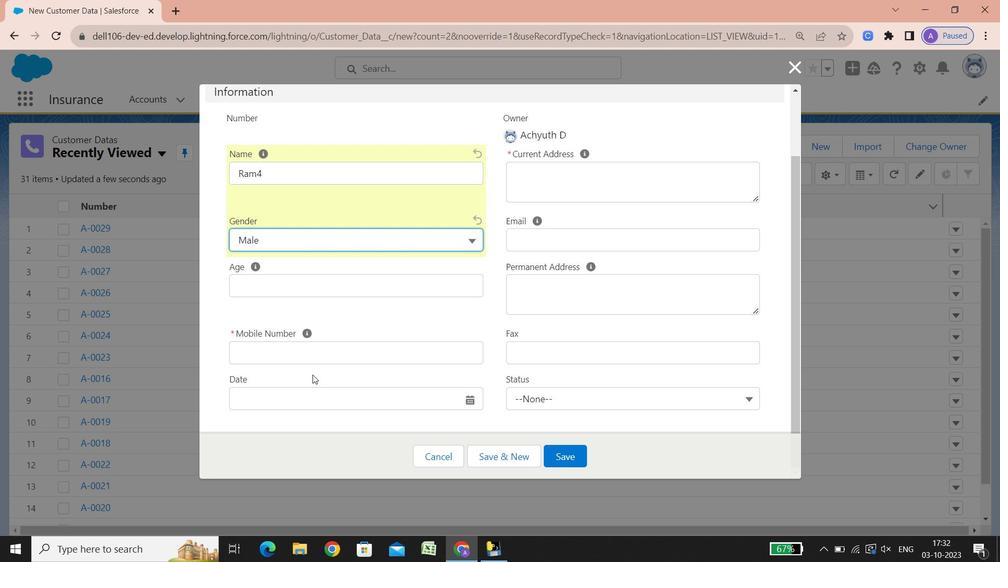 
Action: Mouse scrolled (312, 374) with delta (0, 0)
Screenshot: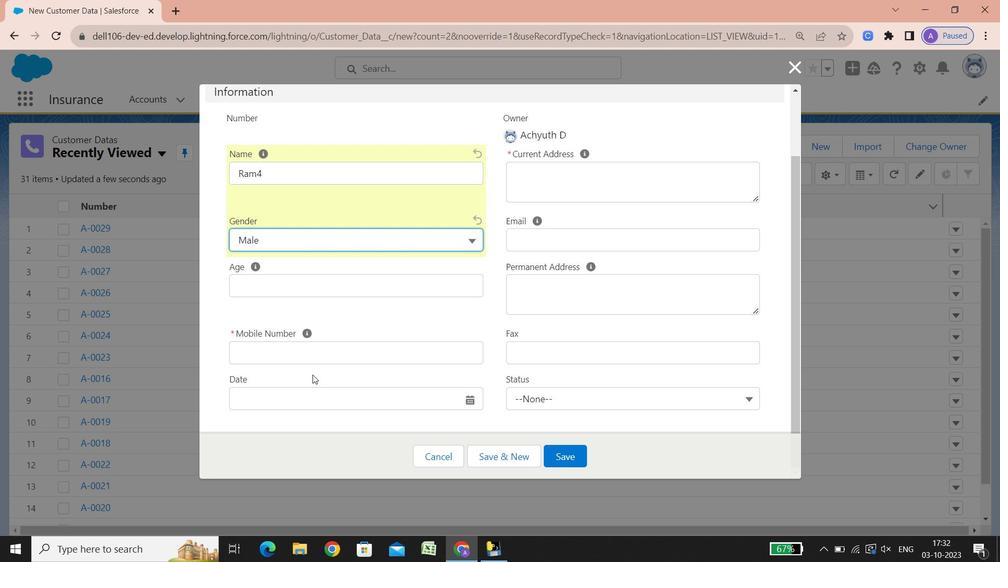 
Action: Mouse scrolled (312, 374) with delta (0, 0)
Screenshot: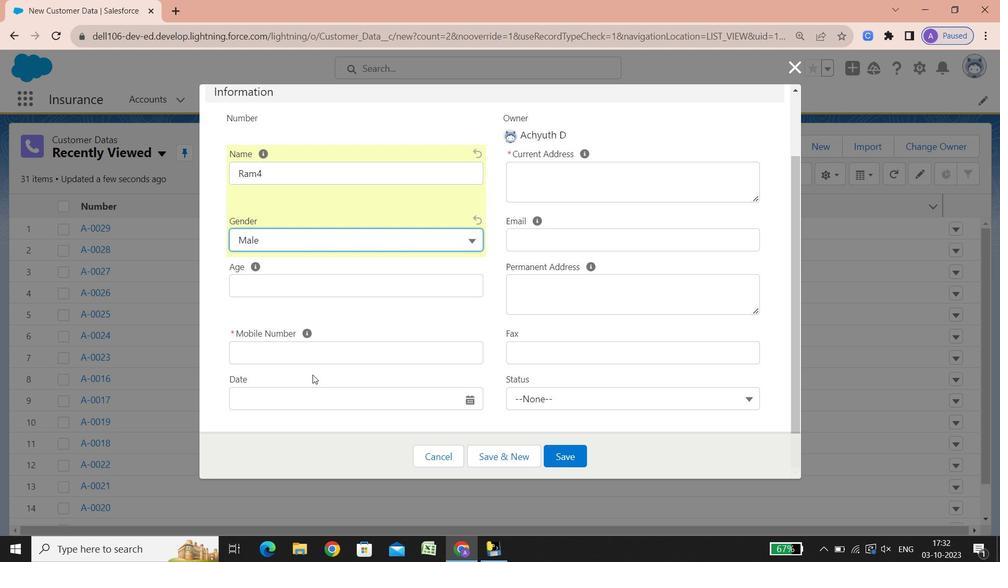 
Action: Mouse scrolled (312, 374) with delta (0, 0)
Screenshot: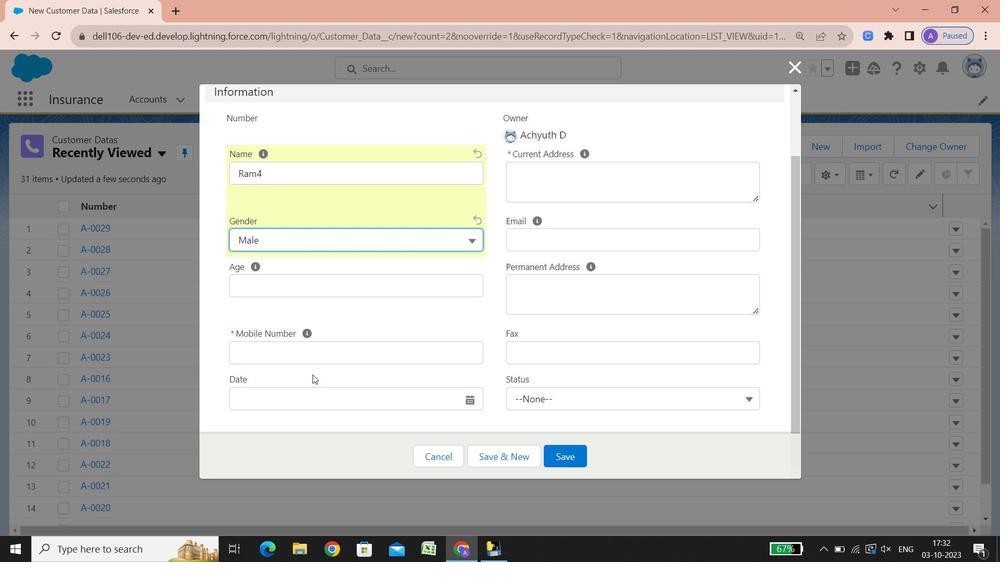 
Action: Mouse scrolled (312, 374) with delta (0, 0)
Screenshot: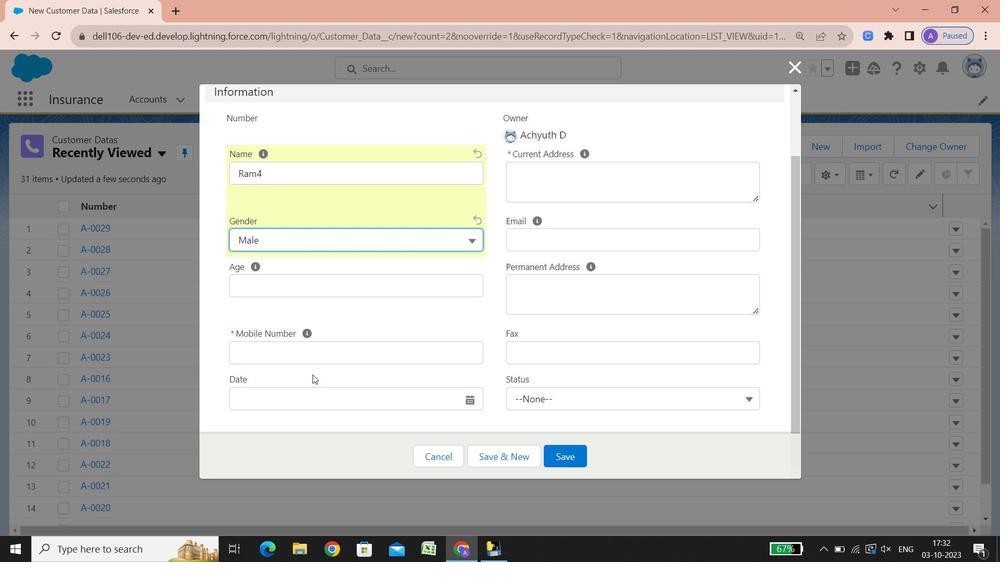 
Action: Mouse scrolled (312, 374) with delta (0, 0)
Screenshot: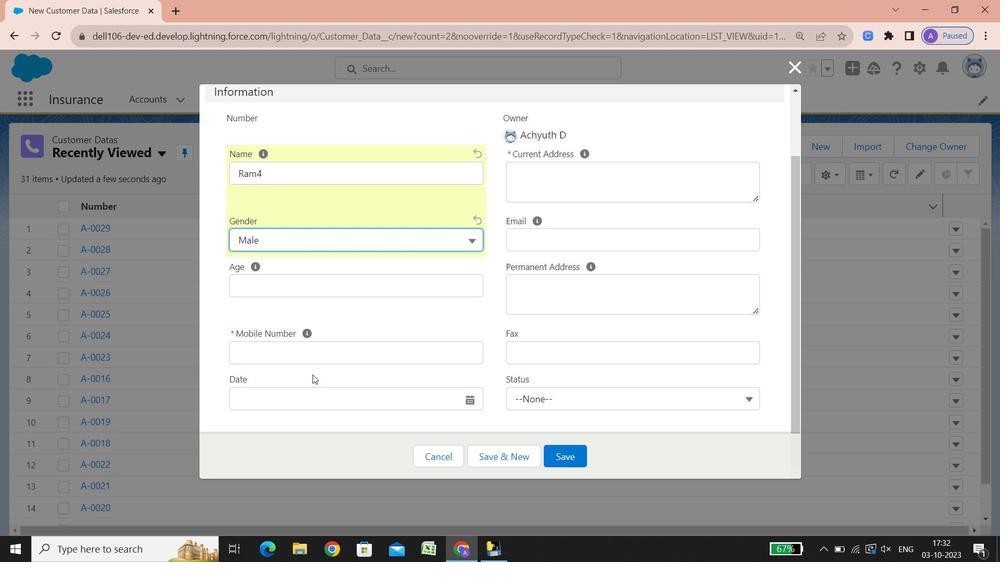 
Action: Mouse scrolled (312, 374) with delta (0, 0)
Screenshot: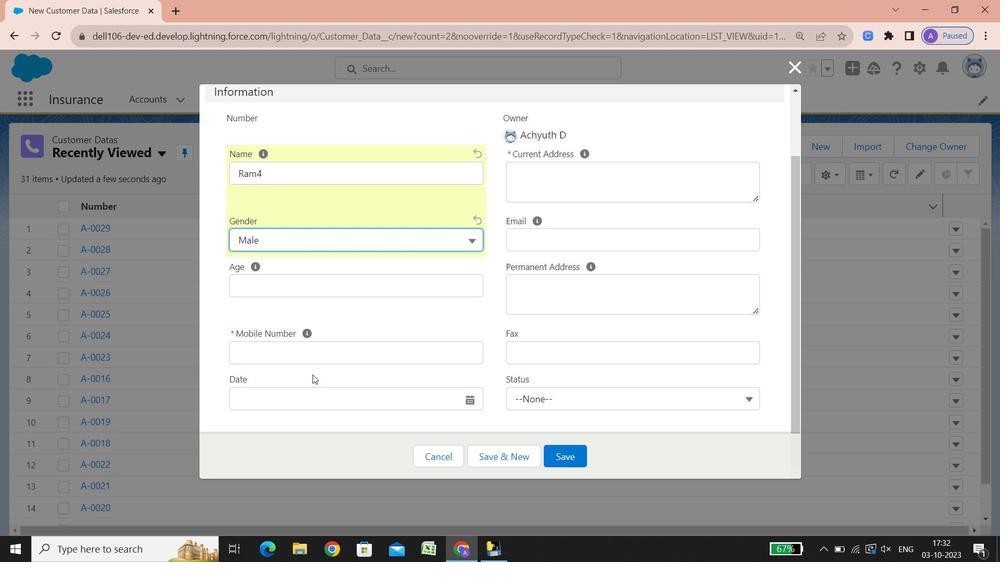
Action: Mouse scrolled (312, 374) with delta (0, 0)
Screenshot: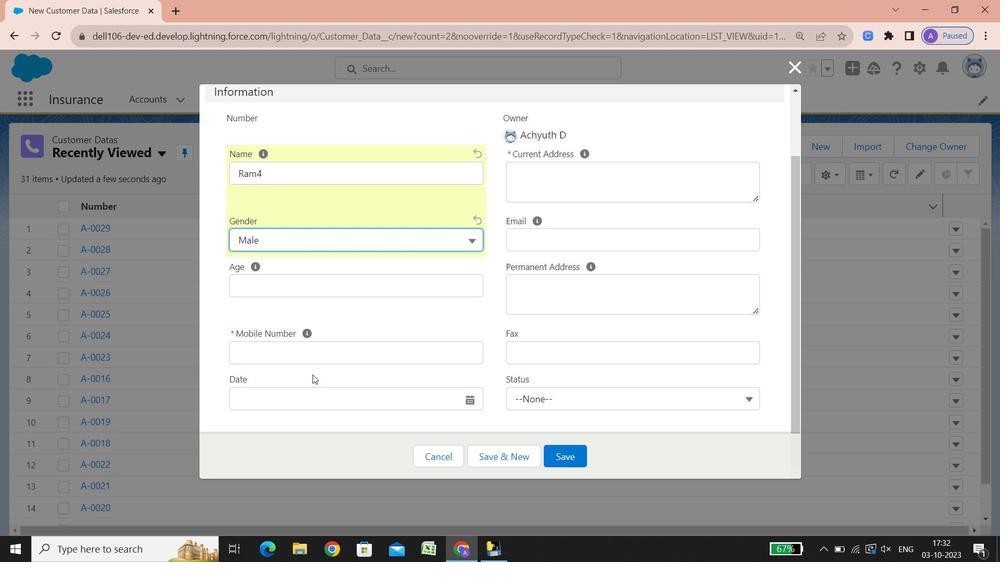 
Action: Mouse scrolled (312, 374) with delta (0, 0)
Screenshot: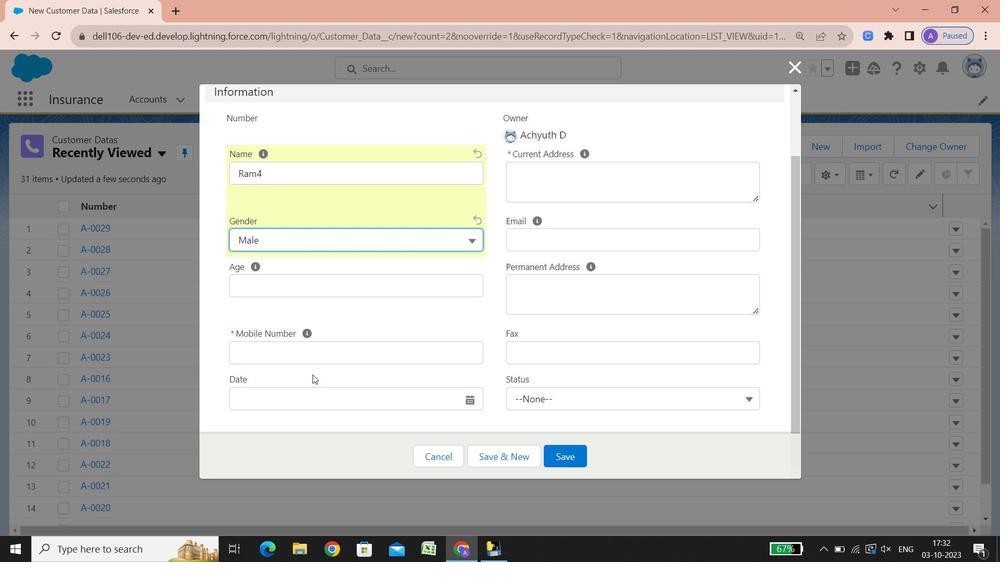 
Action: Mouse scrolled (312, 374) with delta (0, 0)
Screenshot: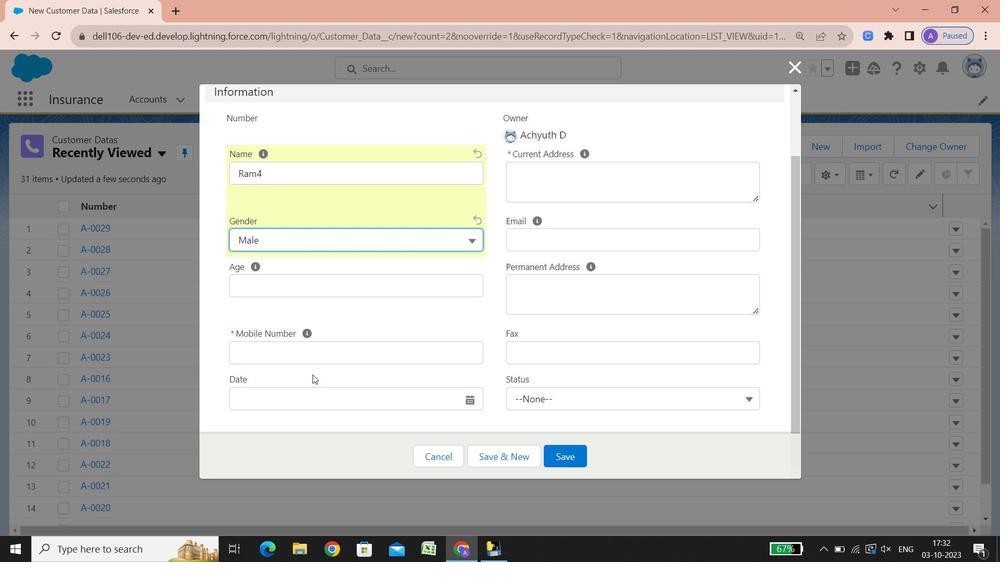 
Action: Mouse scrolled (312, 374) with delta (0, 0)
Screenshot: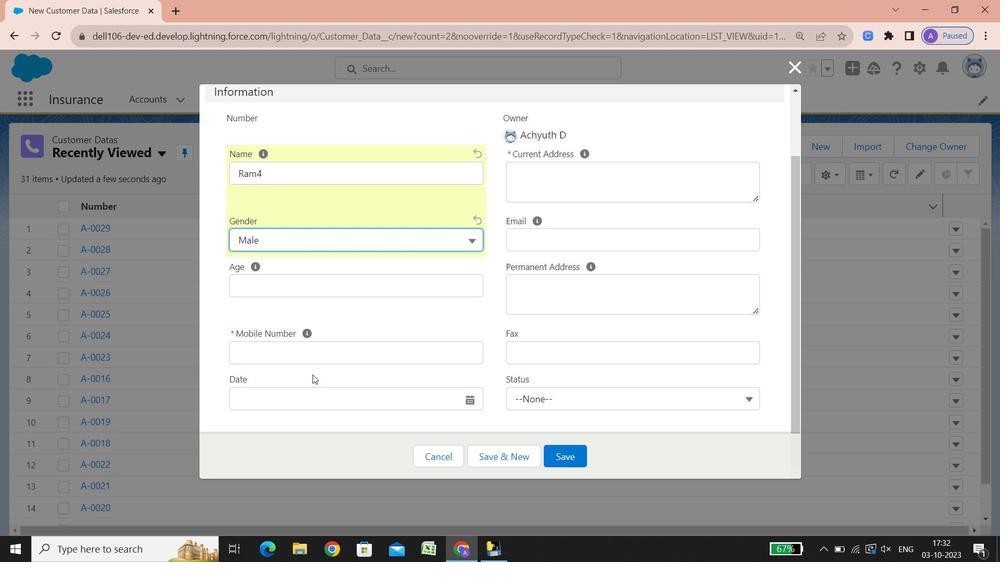 
Action: Mouse scrolled (312, 374) with delta (0, 0)
Screenshot: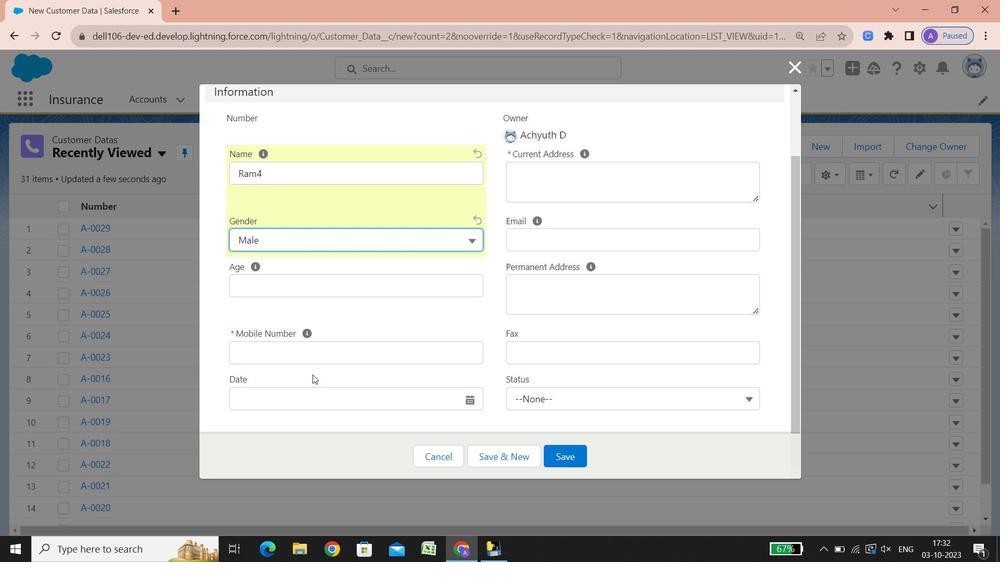 
Action: Mouse scrolled (312, 374) with delta (0, 0)
Screenshot: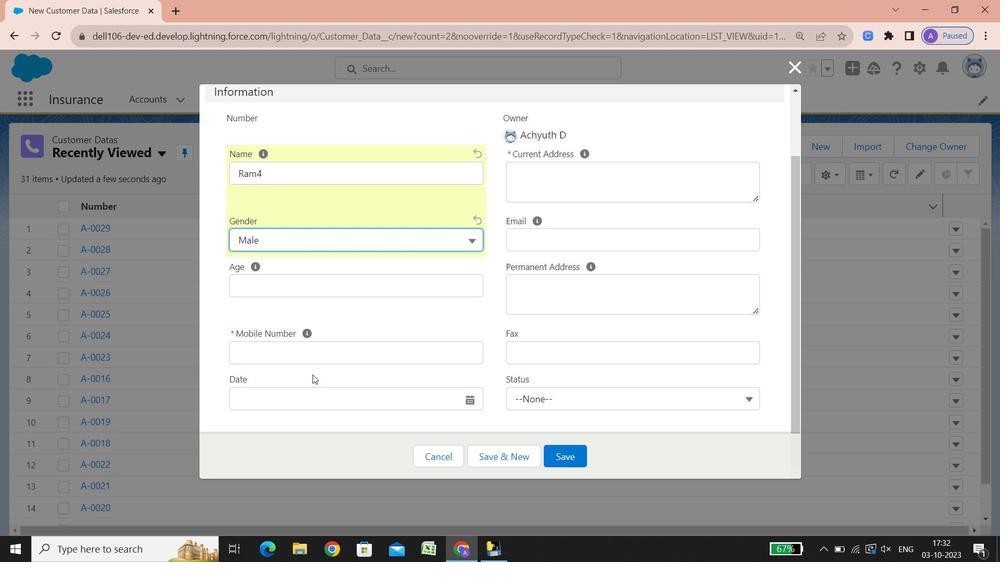 
Action: Mouse scrolled (312, 374) with delta (0, 0)
Screenshot: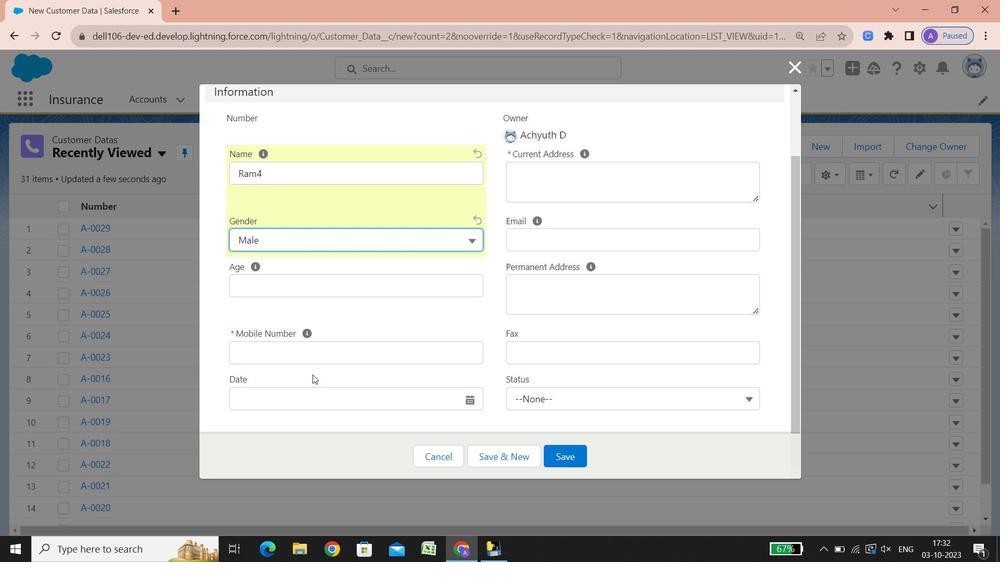 
Action: Mouse scrolled (312, 374) with delta (0, 0)
Screenshot: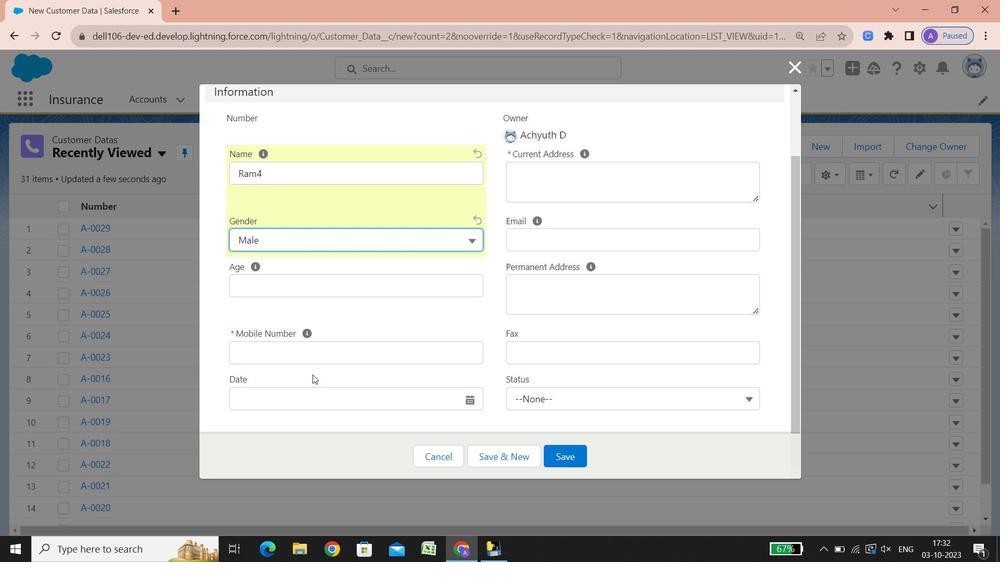 
Action: Mouse scrolled (312, 374) with delta (0, 0)
Screenshot: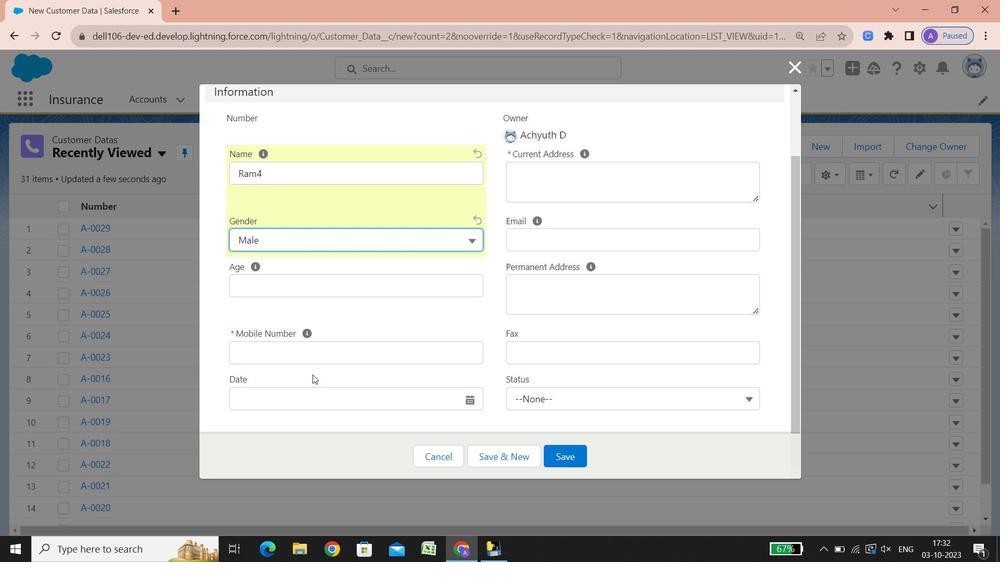 
Action: Mouse scrolled (312, 374) with delta (0, 0)
Screenshot: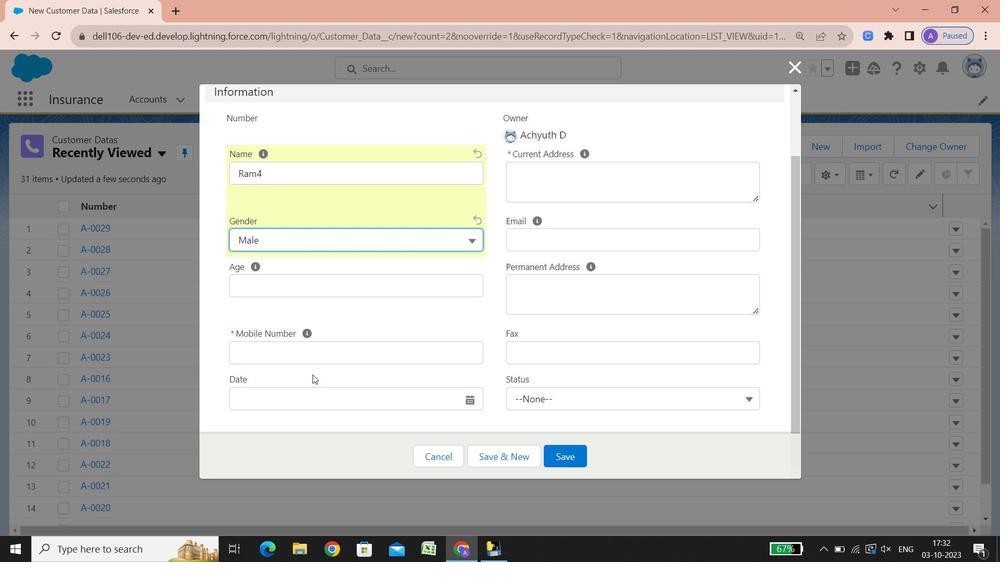 
Action: Mouse scrolled (312, 374) with delta (0, 0)
Screenshot: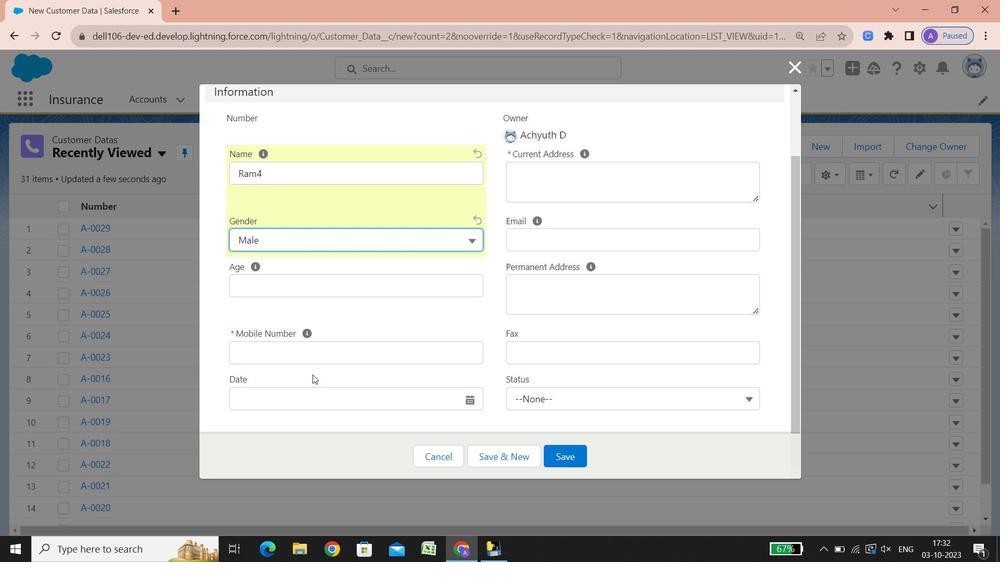 
Action: Mouse scrolled (312, 374) with delta (0, 0)
Screenshot: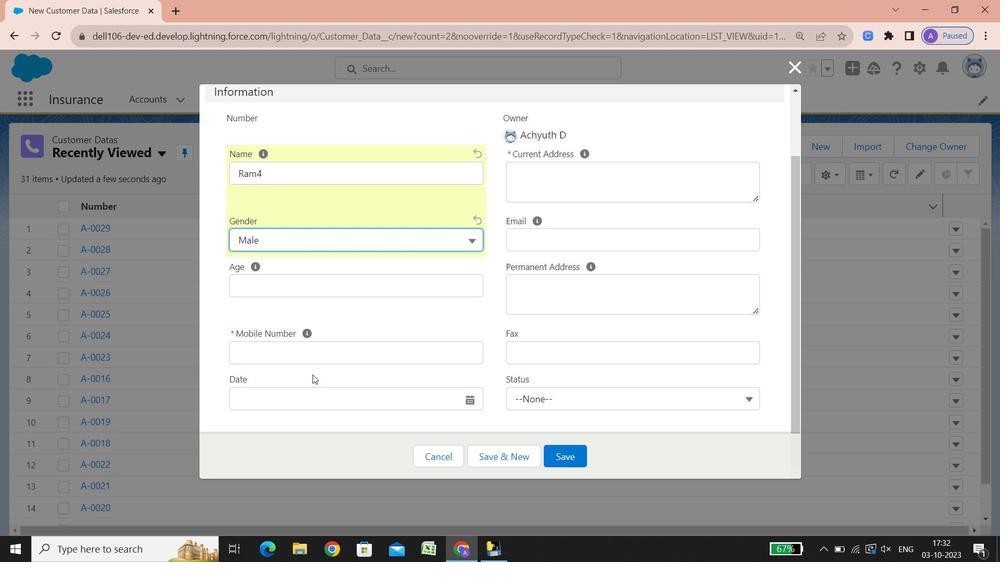 
Action: Mouse scrolled (312, 374) with delta (0, 0)
Screenshot: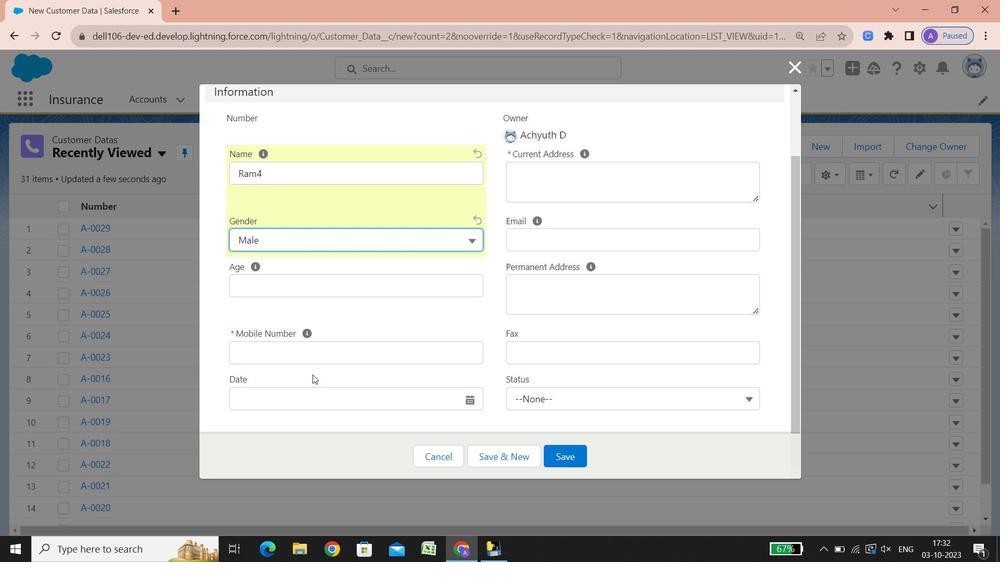 
Action: Mouse scrolled (312, 374) with delta (0, 0)
Screenshot: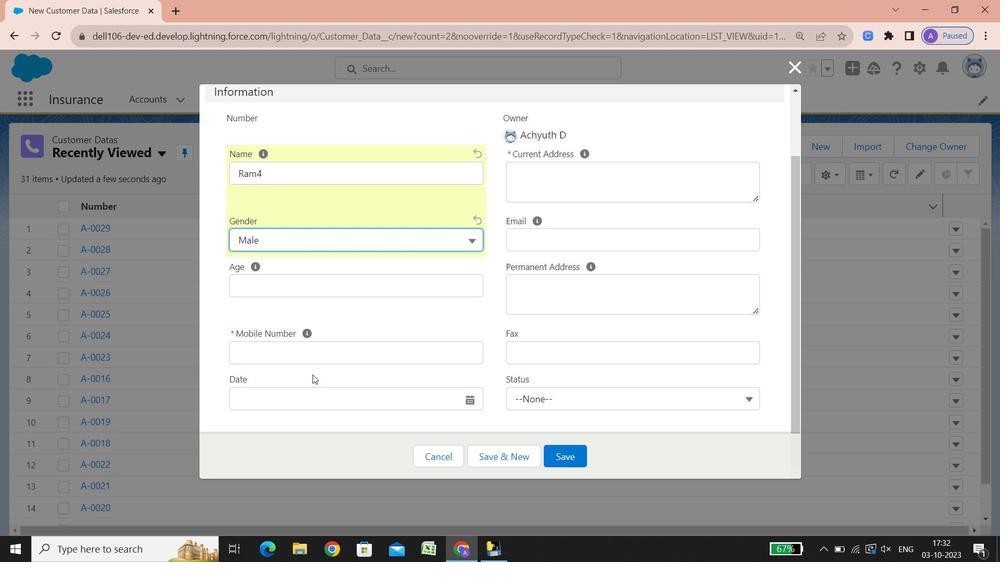 
Action: Mouse scrolled (312, 374) with delta (0, 0)
Screenshot: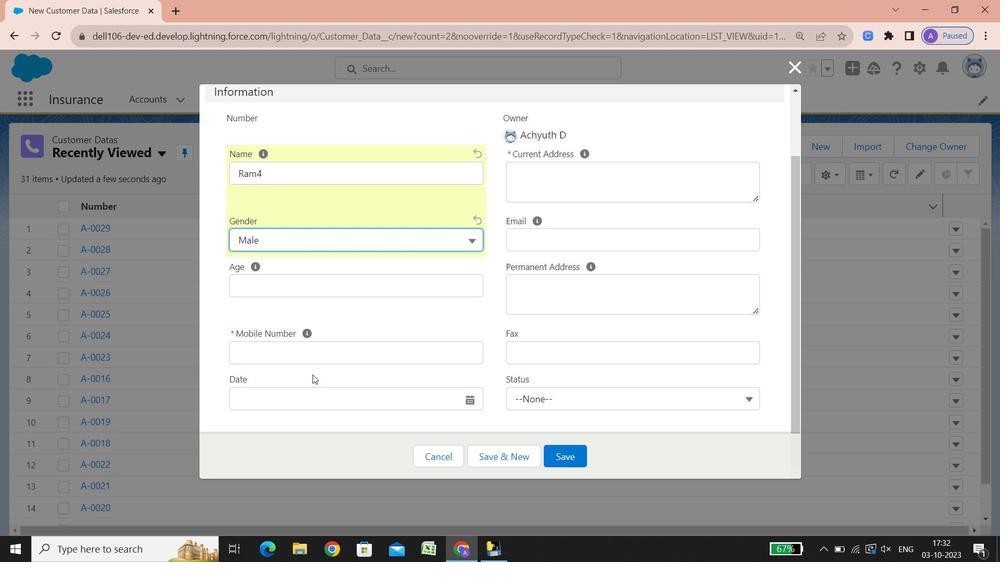 
Action: Mouse scrolled (312, 374) with delta (0, 0)
Screenshot: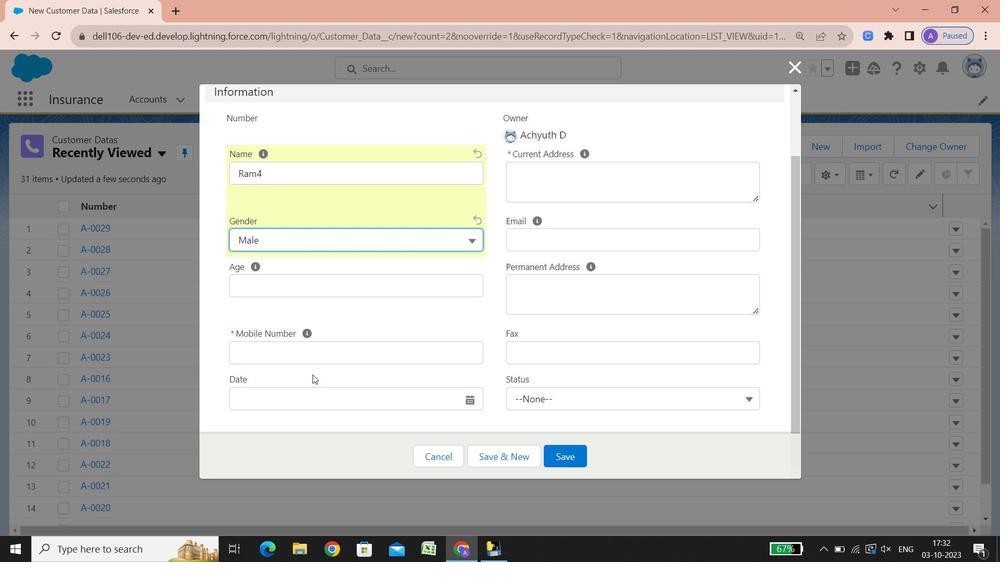 
Action: Mouse scrolled (312, 374) with delta (0, 0)
Screenshot: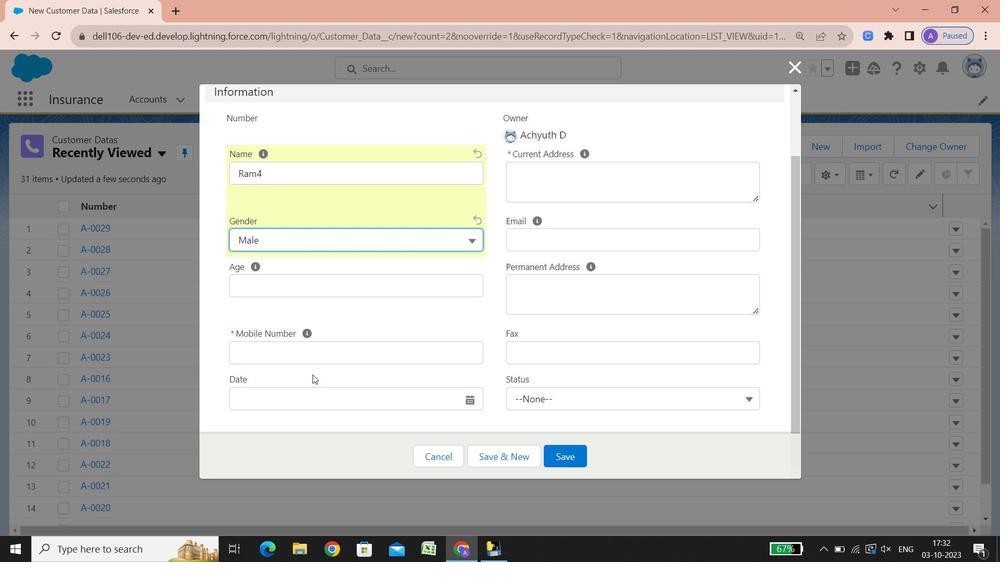 
Action: Mouse scrolled (312, 374) with delta (0, 0)
Screenshot: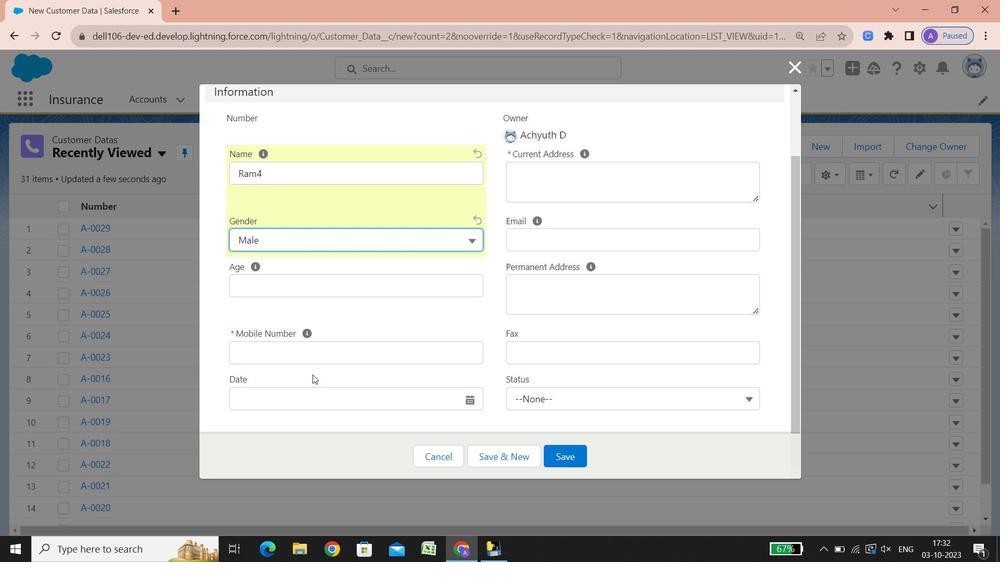 
Action: Mouse scrolled (312, 374) with delta (0, 0)
Screenshot: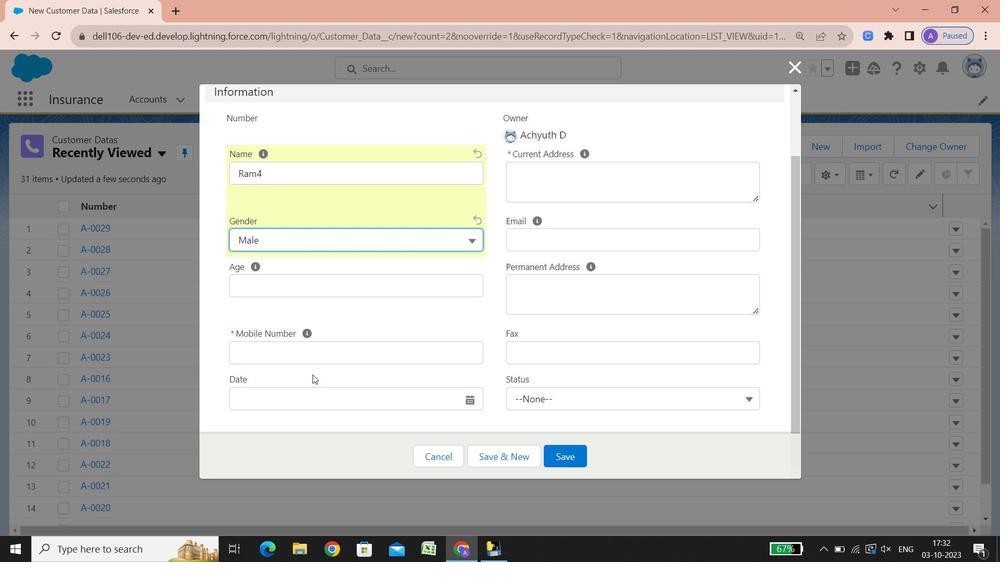 
Action: Mouse scrolled (312, 374) with delta (0, 0)
Screenshot: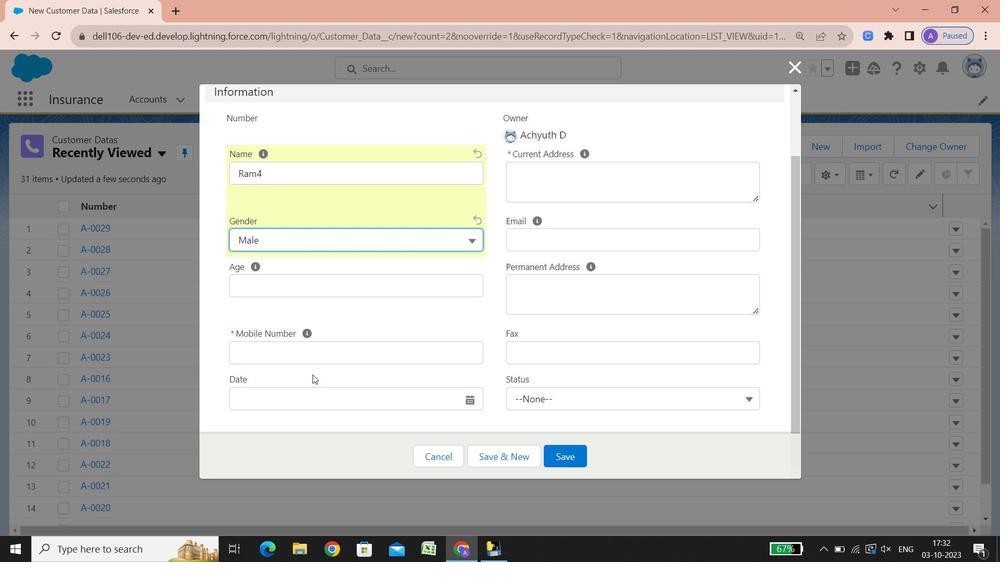 
Action: Mouse scrolled (312, 374) with delta (0, 0)
Screenshot: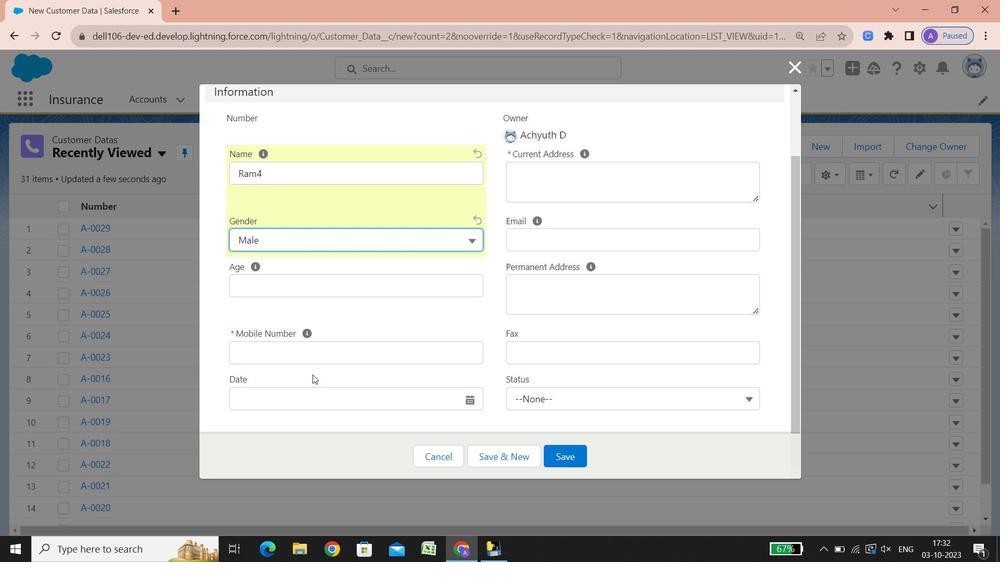 
Action: Mouse scrolled (312, 374) with delta (0, 0)
Screenshot: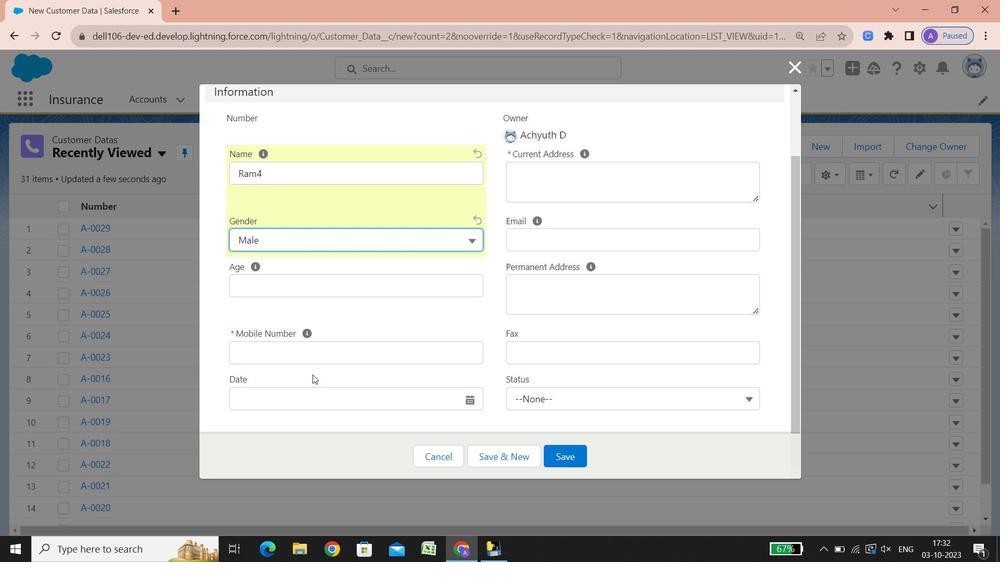 
Action: Mouse scrolled (312, 374) with delta (0, 0)
Screenshot: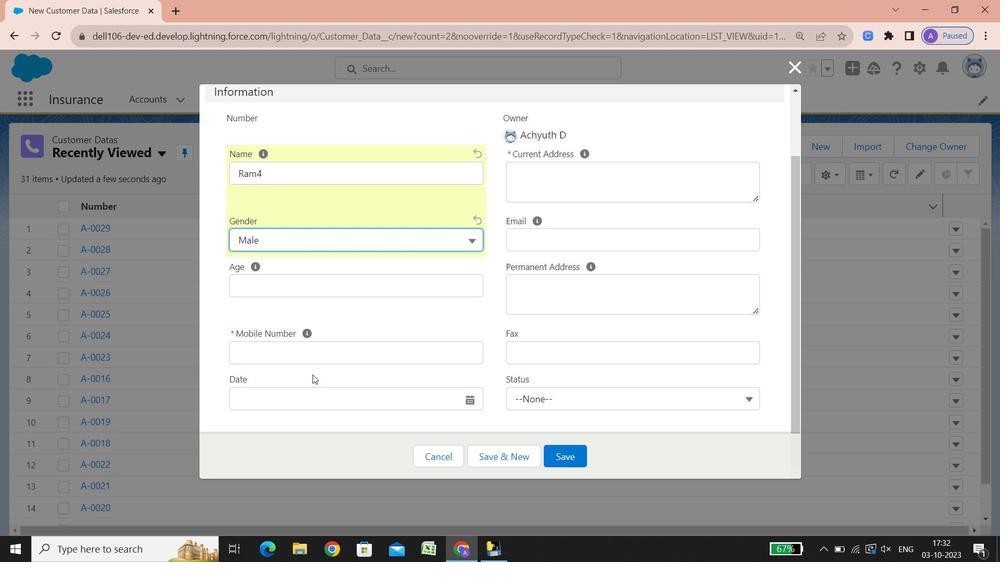 
Action: Mouse scrolled (312, 374) with delta (0, 0)
Screenshot: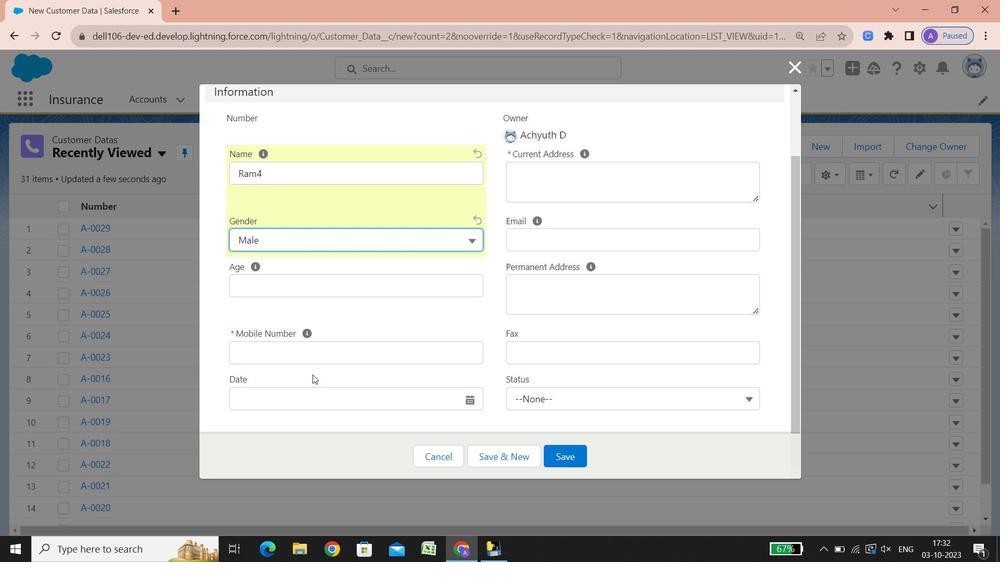 
Action: Mouse scrolled (312, 374) with delta (0, 0)
Screenshot: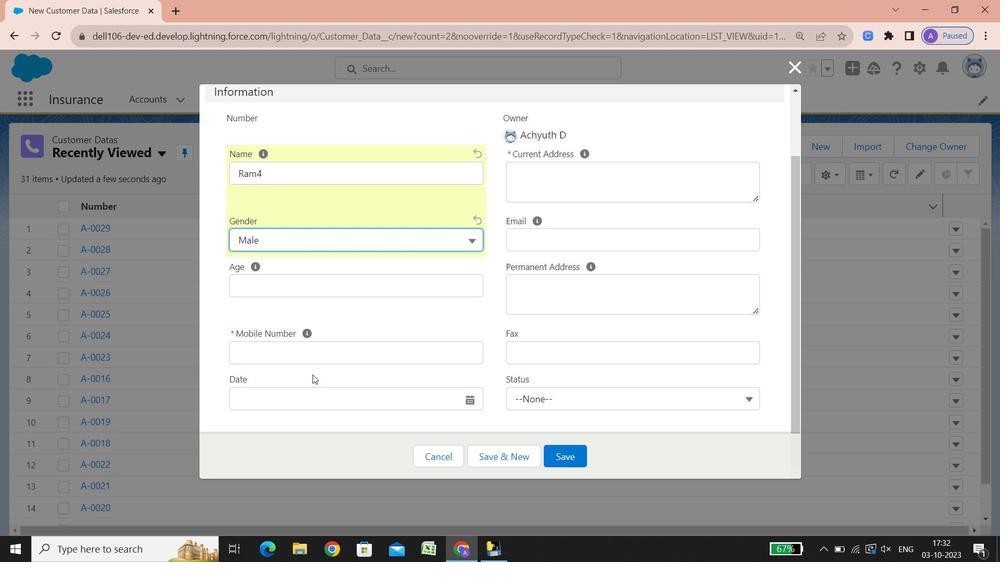 
Action: Mouse scrolled (312, 374) with delta (0, 0)
Screenshot: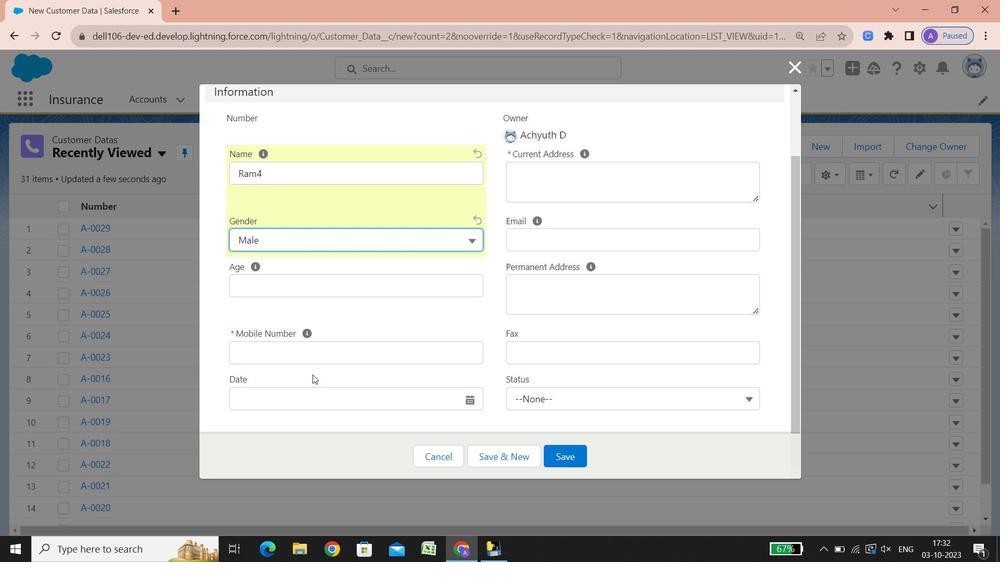 
Action: Mouse scrolled (312, 374) with delta (0, 0)
Screenshot: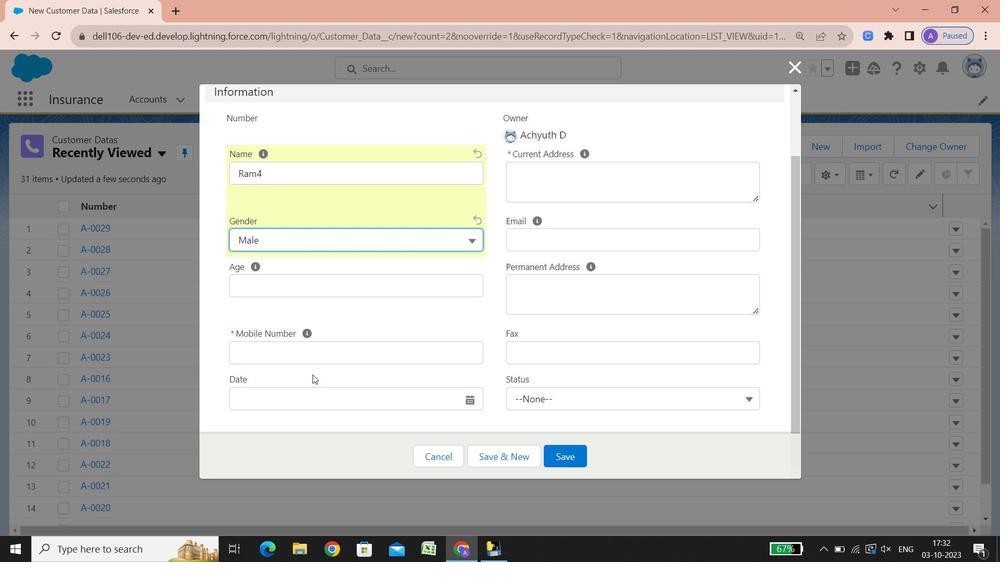 
Action: Mouse scrolled (312, 374) with delta (0, 0)
Screenshot: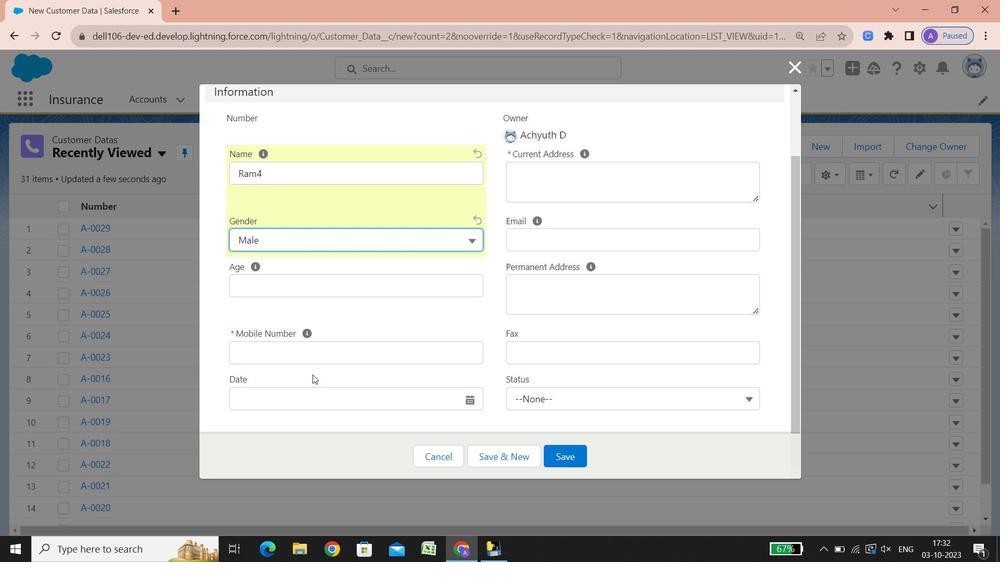 
Action: Mouse scrolled (312, 374) with delta (0, 0)
Screenshot: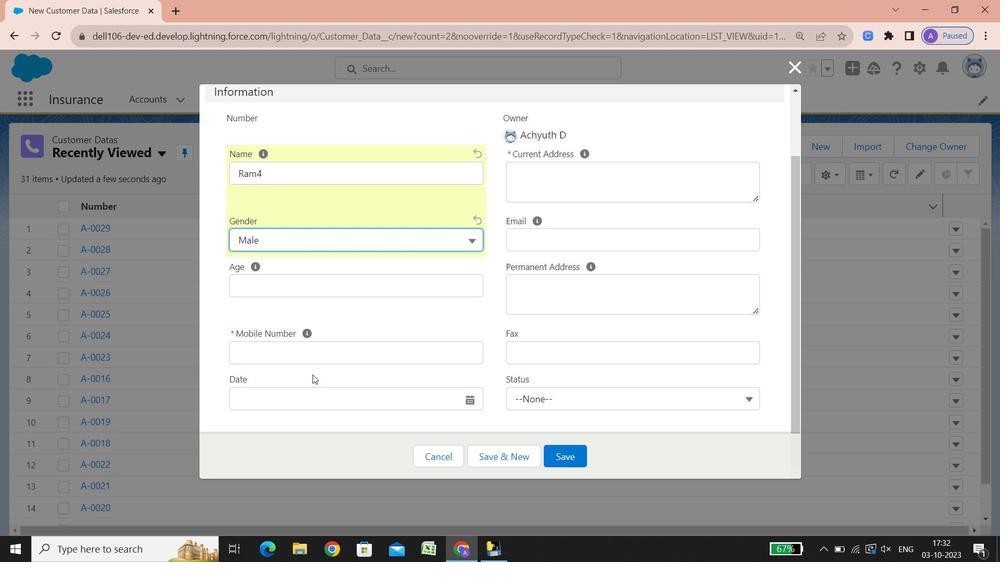 
Action: Mouse scrolled (312, 374) with delta (0, 0)
Screenshot: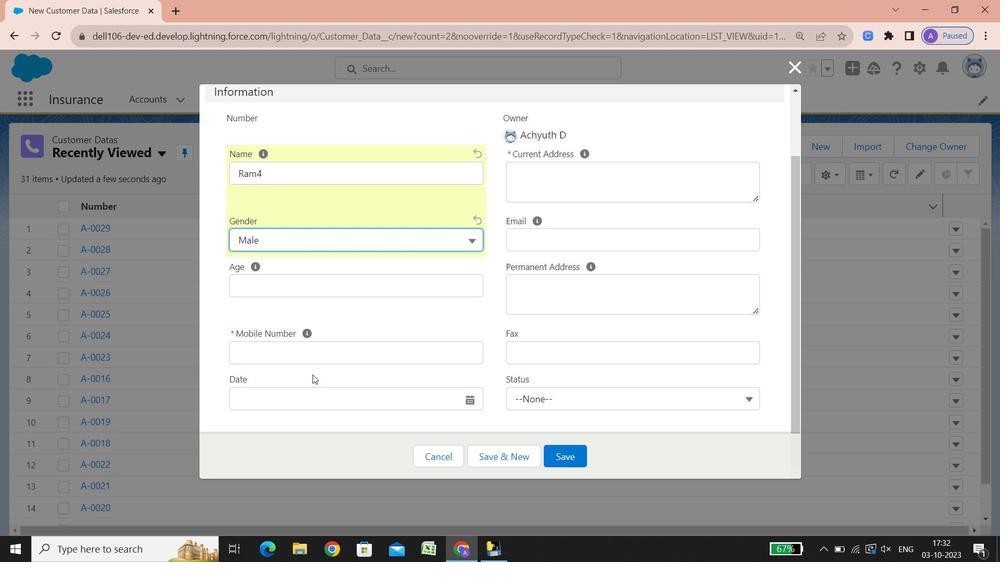 
Action: Mouse scrolled (312, 374) with delta (0, 0)
Screenshot: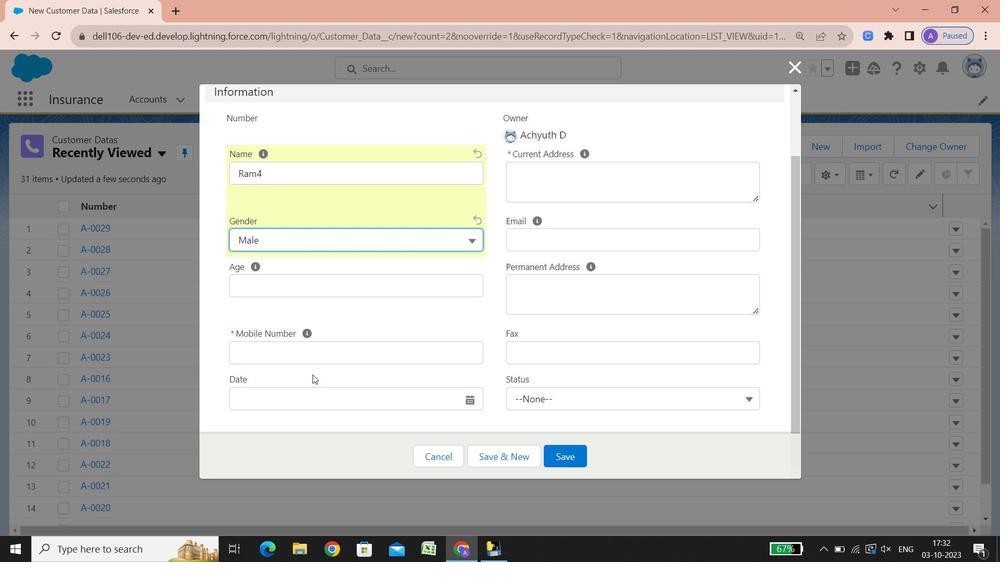 
Action: Mouse scrolled (312, 374) with delta (0, 0)
Screenshot: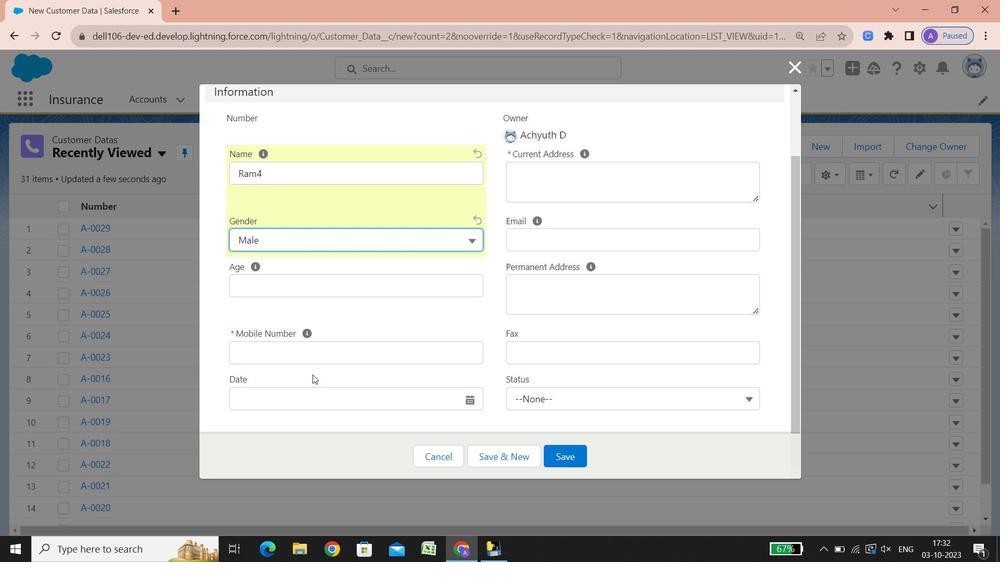 
Action: Mouse scrolled (312, 374) with delta (0, 0)
Screenshot: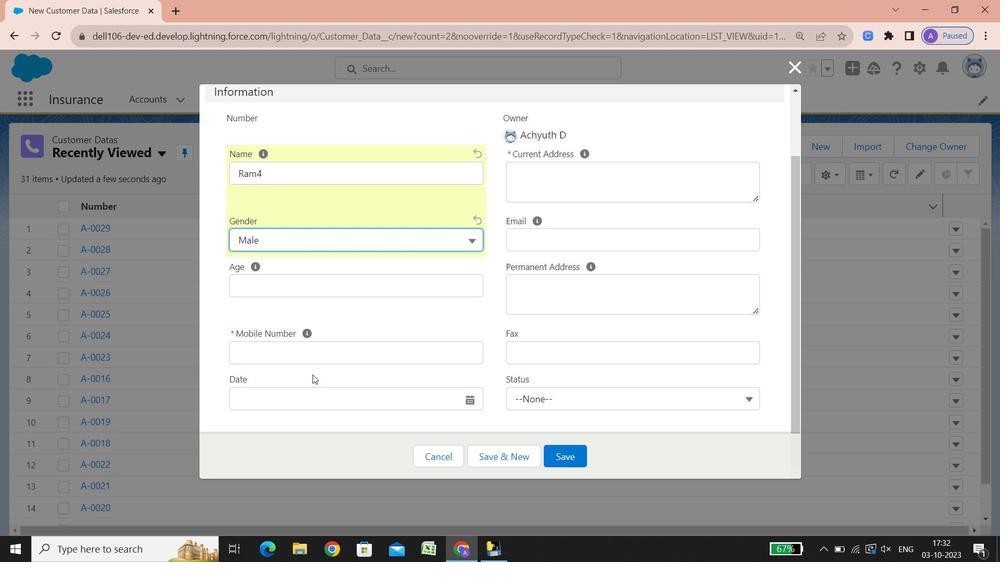 
Action: Mouse scrolled (312, 374) with delta (0, 0)
Screenshot: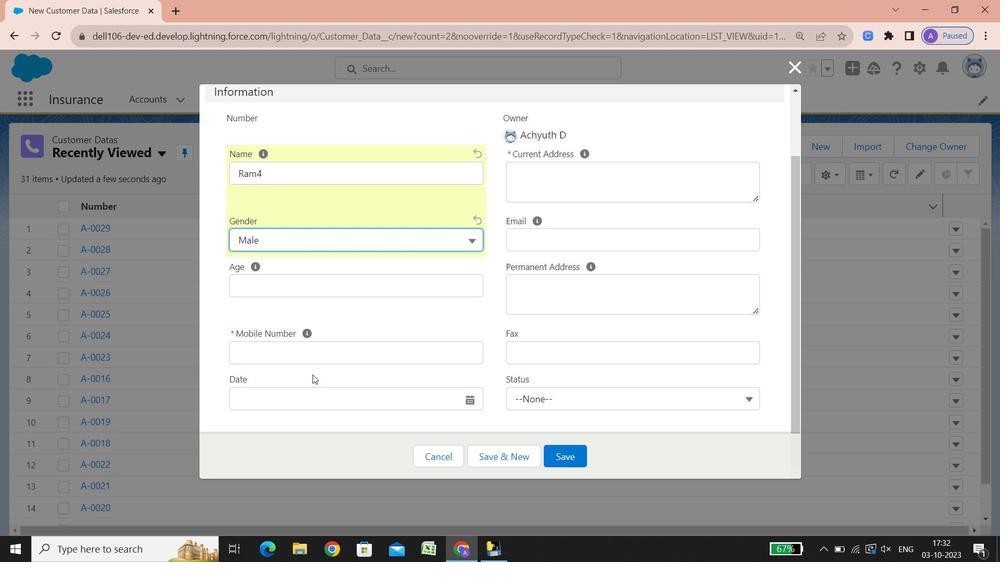 
Action: Mouse scrolled (312, 374) with delta (0, 0)
Screenshot: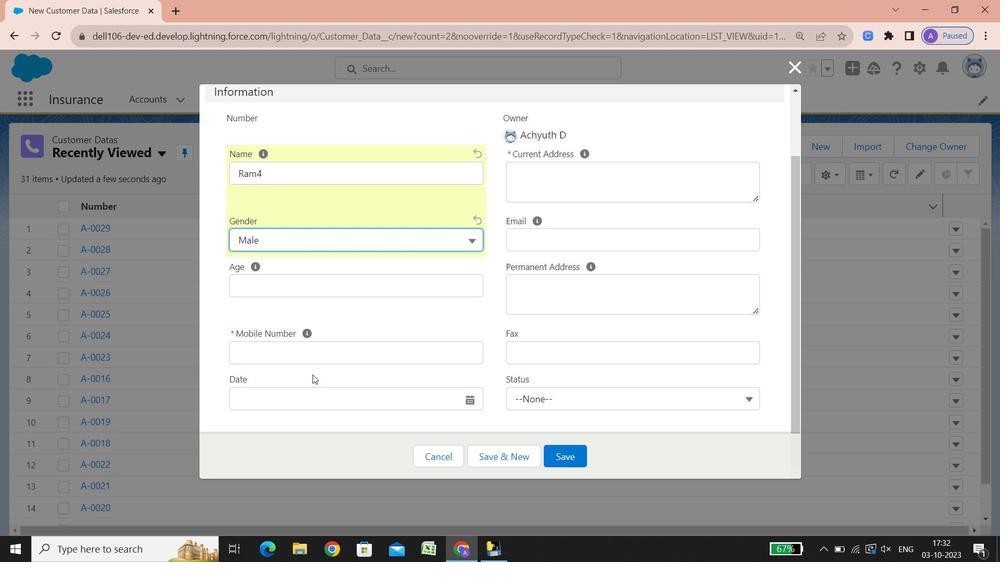 
Action: Mouse scrolled (312, 374) with delta (0, 0)
Screenshot: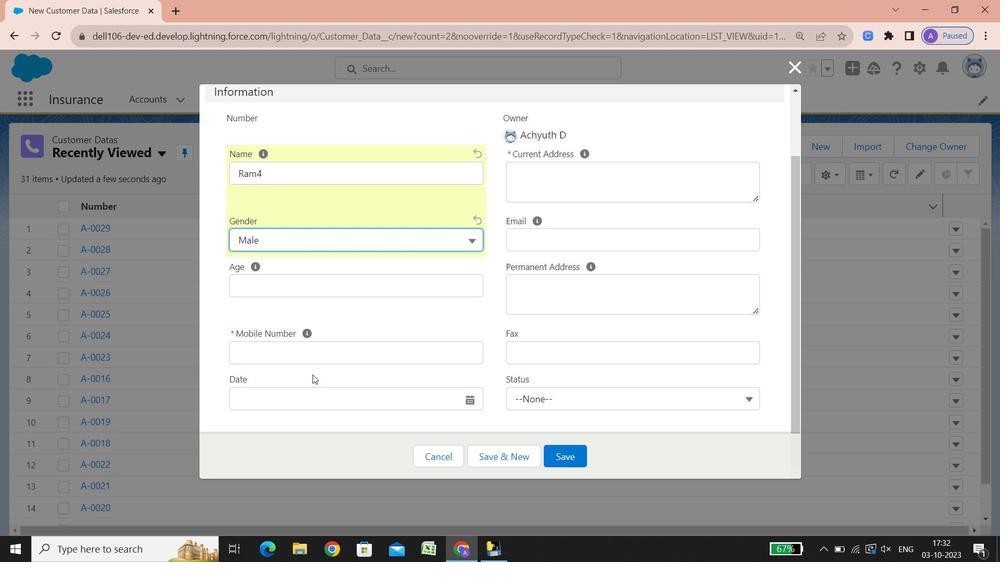 
Action: Mouse scrolled (312, 374) with delta (0, 0)
Screenshot: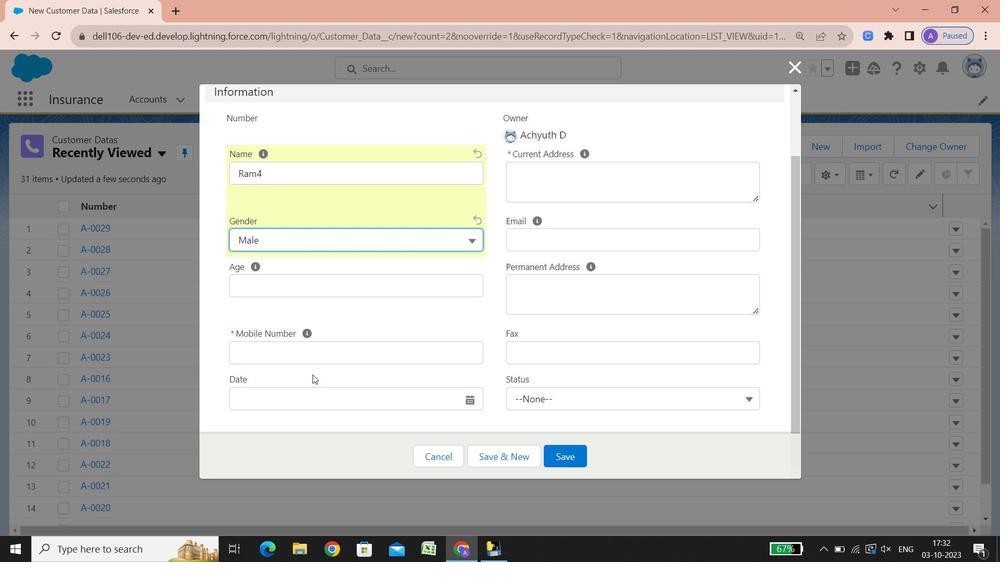 
Action: Mouse moved to (282, 310)
Screenshot: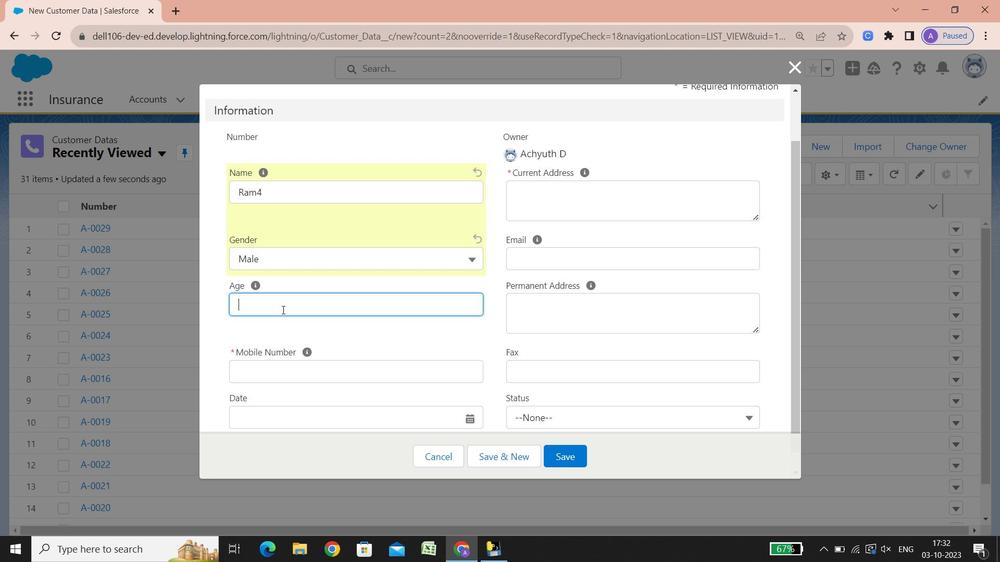 
Action: Mouse pressed left at (282, 310)
Screenshot: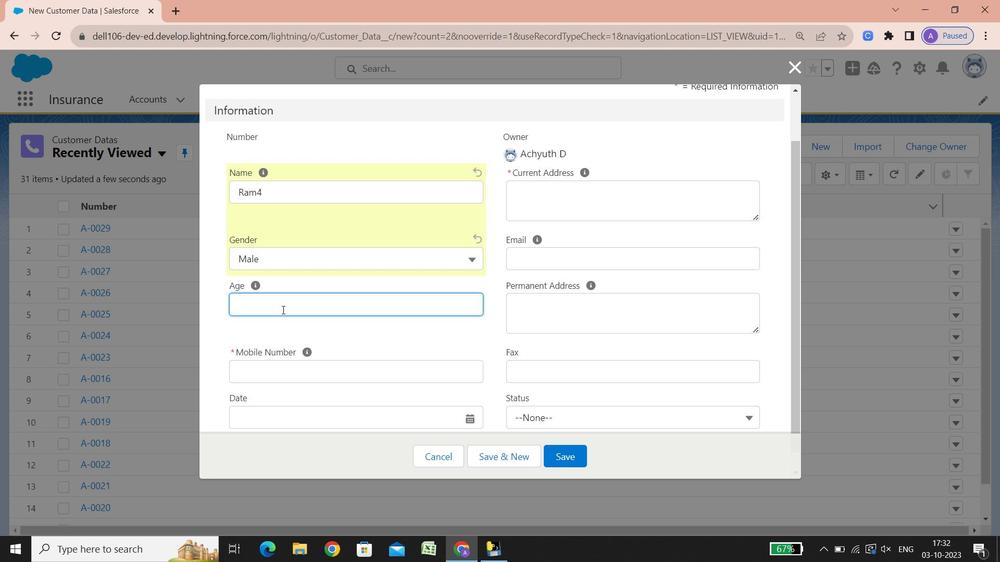
Action: Key pressed 69
Screenshot: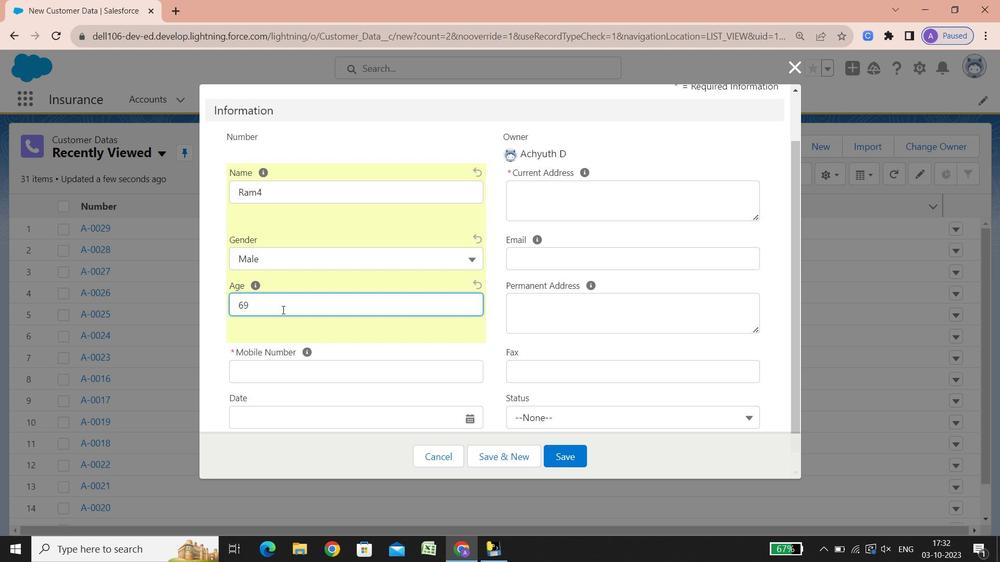 
Action: Mouse scrolled (282, 309) with delta (0, 0)
Screenshot: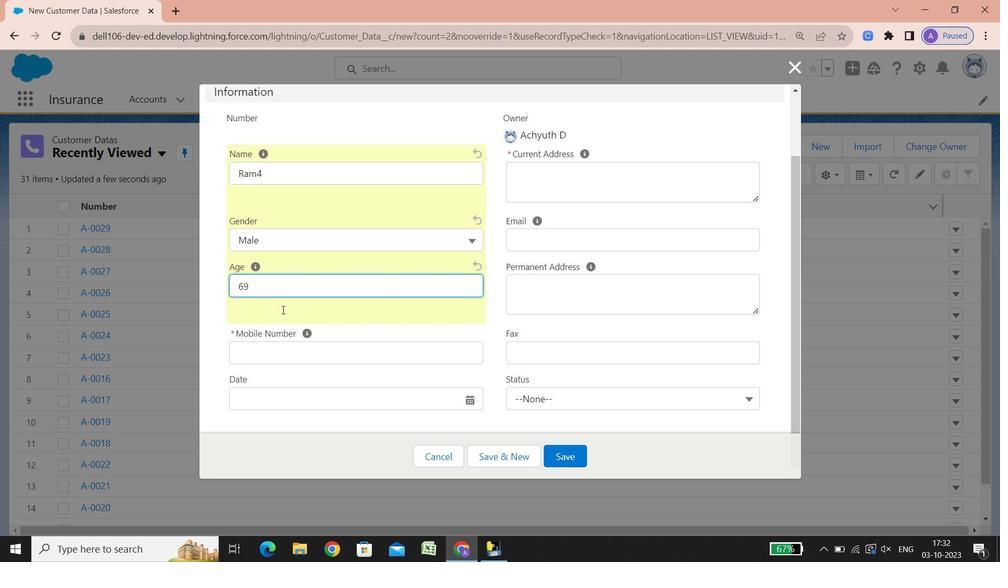 
Action: Mouse scrolled (282, 309) with delta (0, 0)
Screenshot: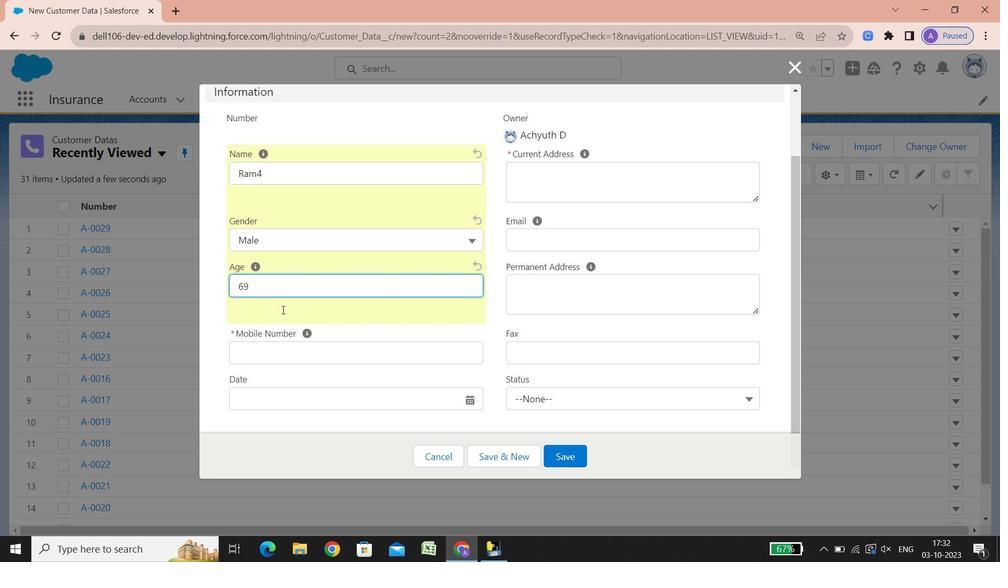 
Action: Mouse scrolled (282, 309) with delta (0, 0)
Screenshot: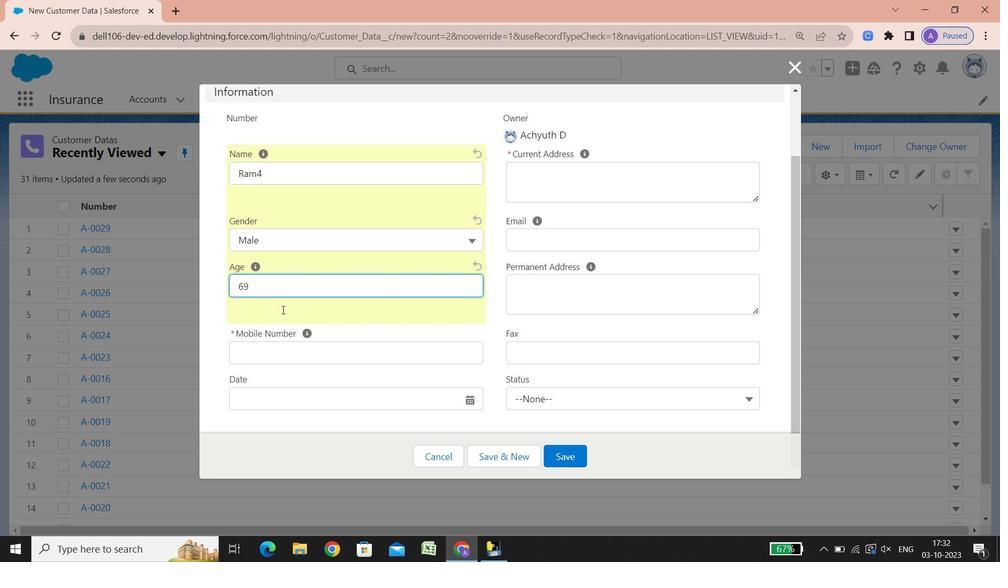 
Action: Mouse scrolled (282, 309) with delta (0, 0)
Screenshot: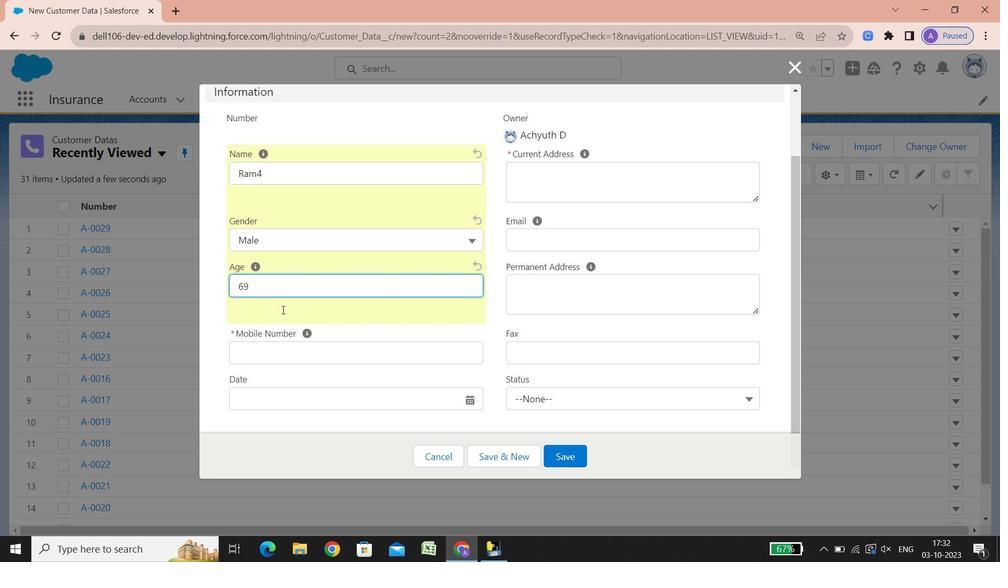 
Action: Mouse scrolled (282, 309) with delta (0, 0)
Screenshot: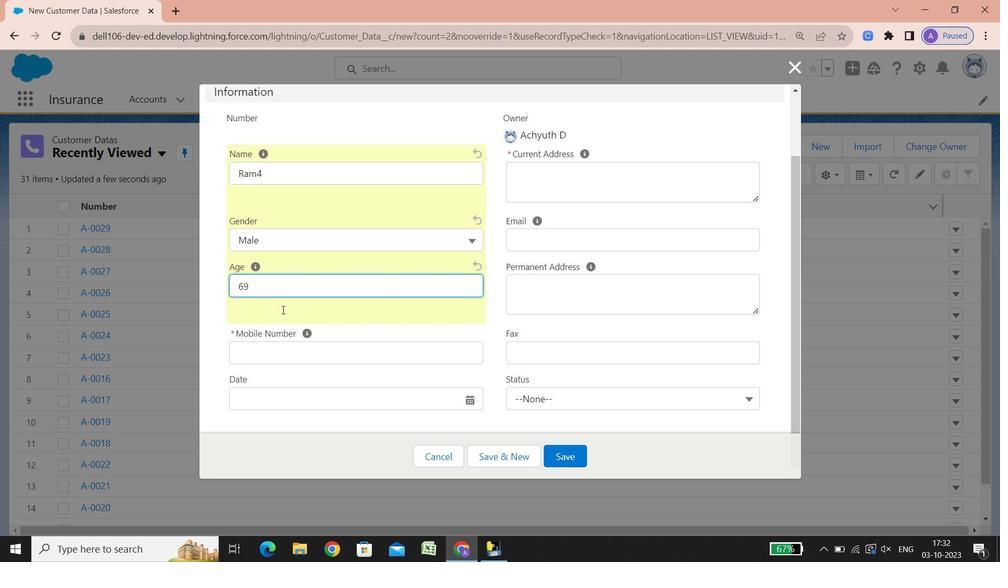 
Action: Mouse scrolled (282, 309) with delta (0, 0)
Screenshot: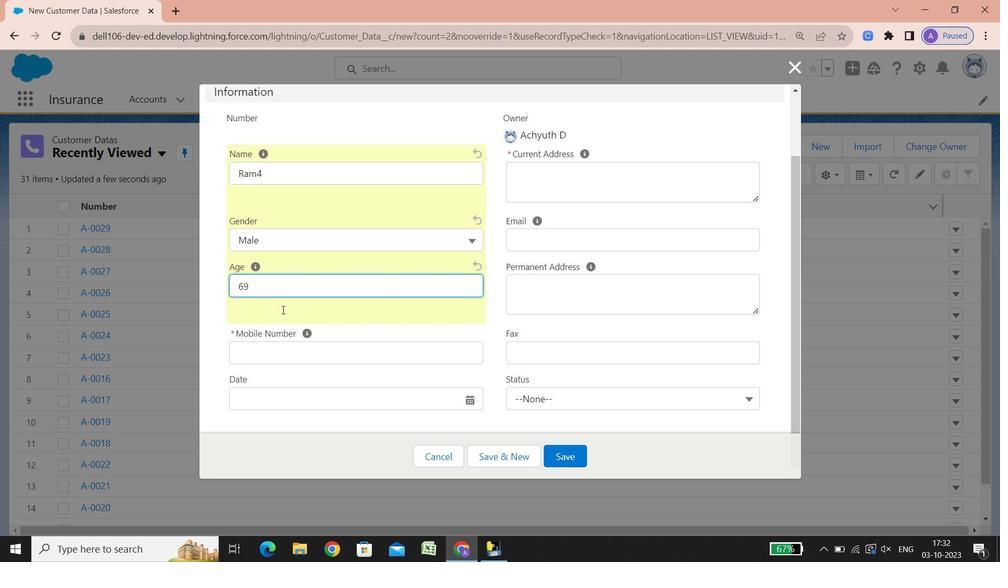 
Action: Mouse scrolled (282, 309) with delta (0, 0)
Screenshot: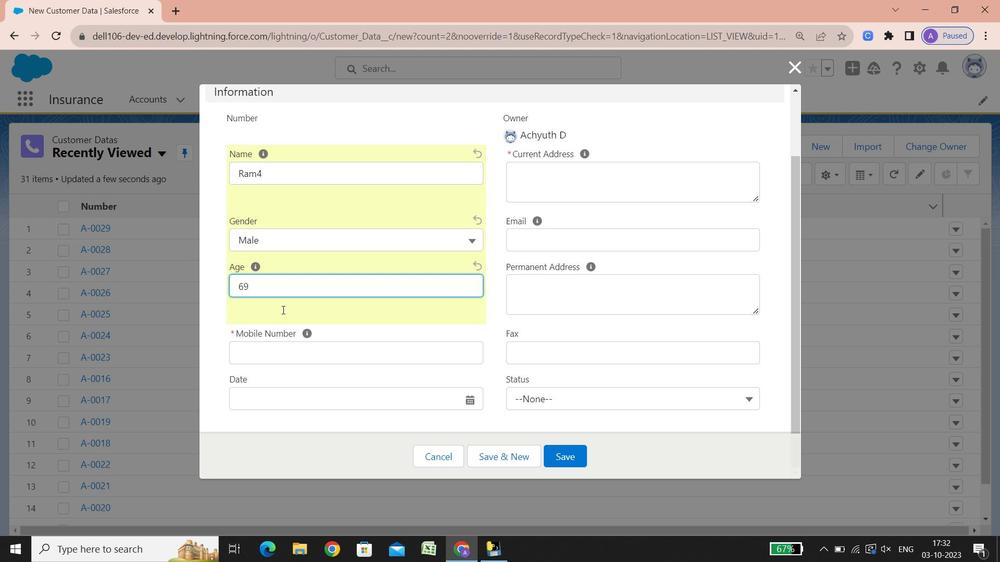 
Action: Mouse scrolled (282, 309) with delta (0, 0)
Screenshot: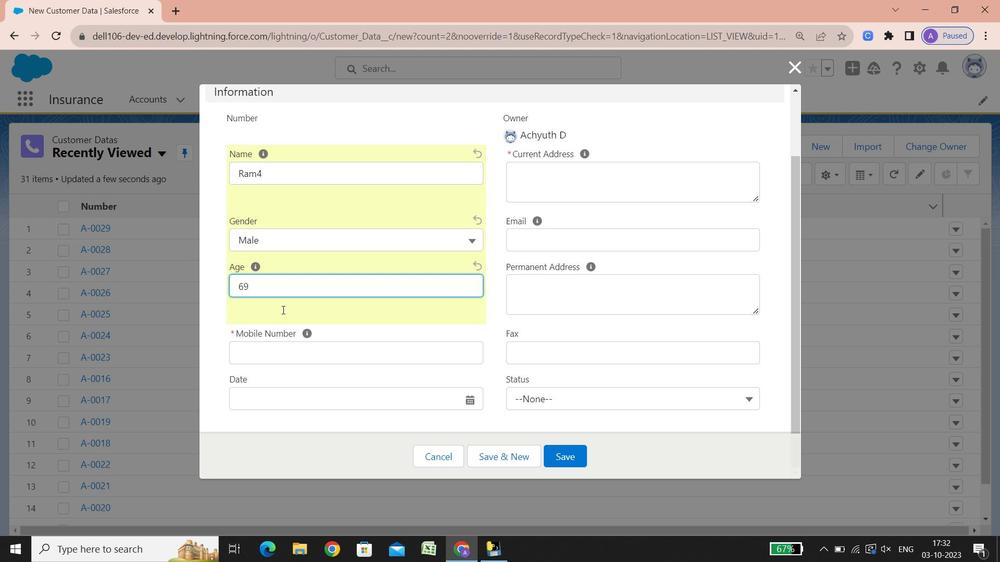 
Action: Mouse scrolled (282, 309) with delta (0, 0)
Screenshot: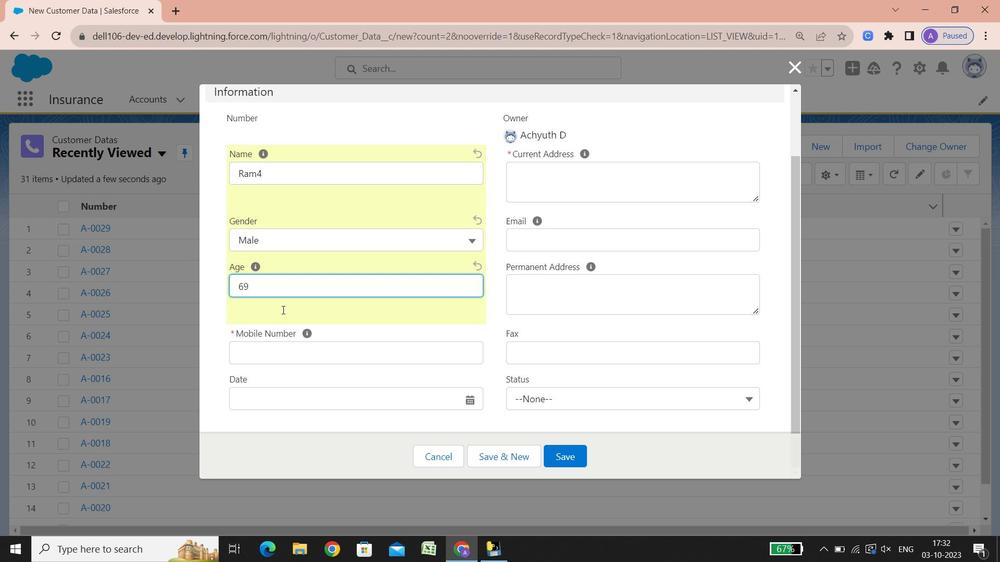 
Action: Mouse scrolled (282, 309) with delta (0, 0)
Screenshot: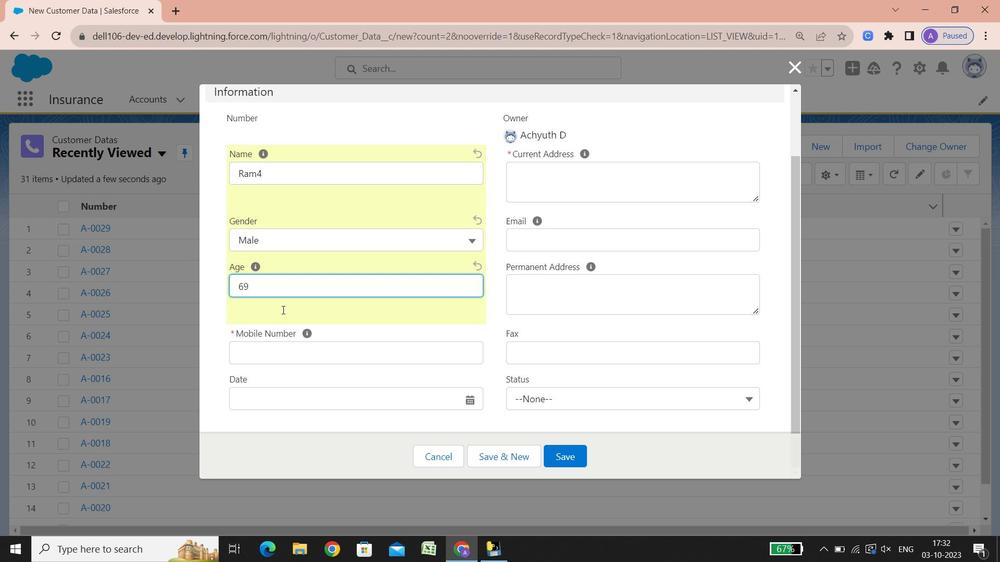 
Action: Mouse scrolled (282, 309) with delta (0, 0)
Screenshot: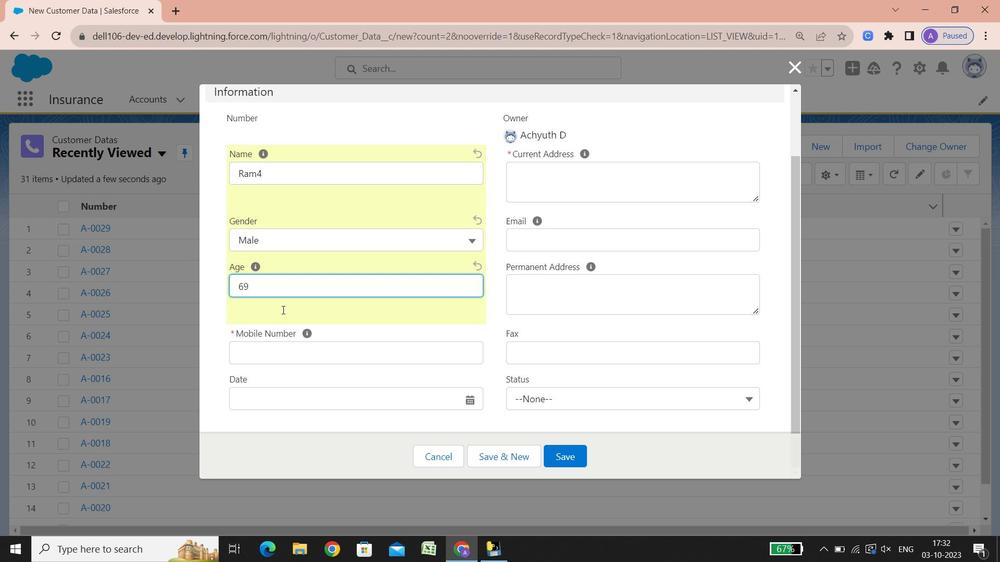 
Action: Mouse scrolled (282, 309) with delta (0, 0)
Screenshot: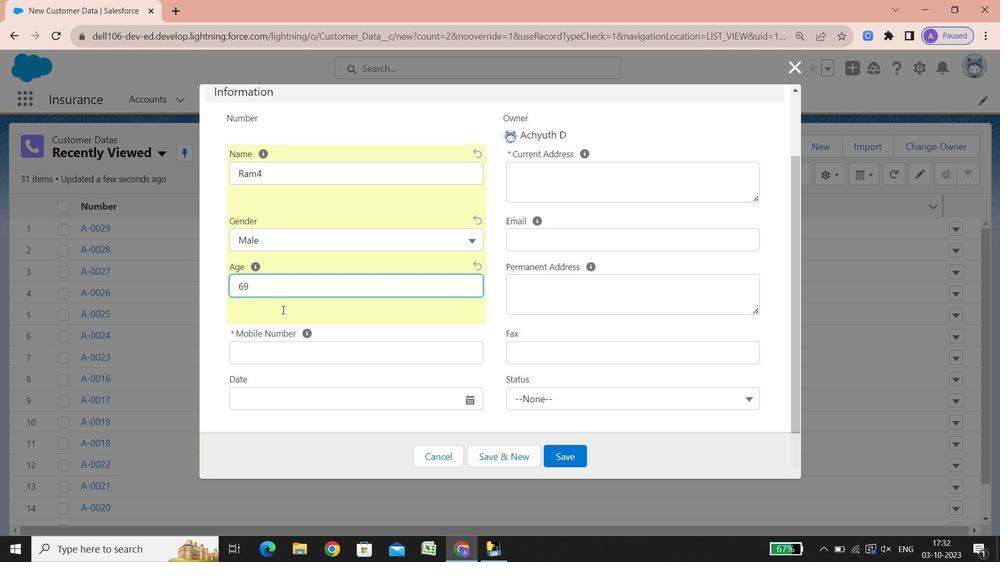
Action: Mouse scrolled (282, 309) with delta (0, 0)
Screenshot: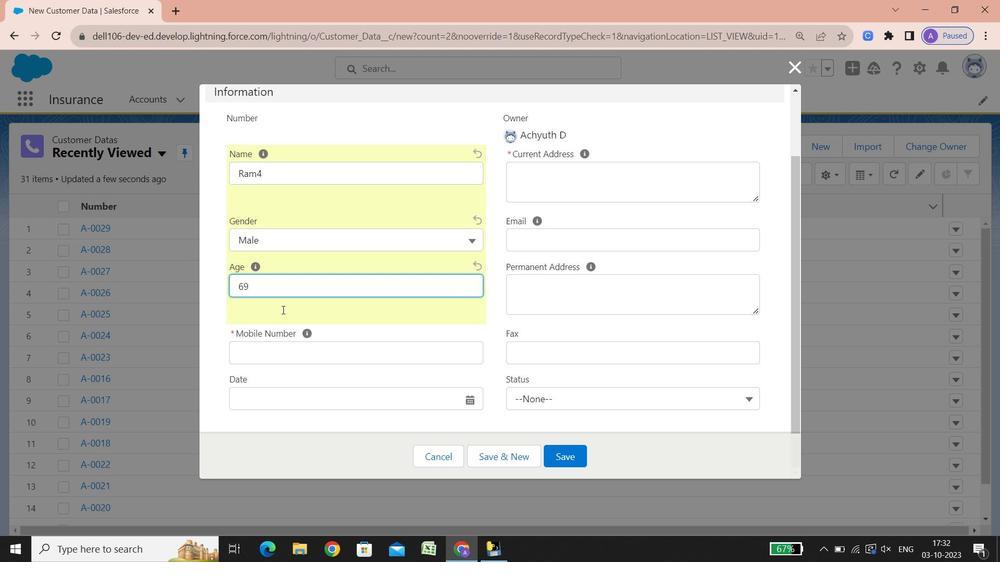 
Action: Mouse scrolled (282, 309) with delta (0, 0)
Screenshot: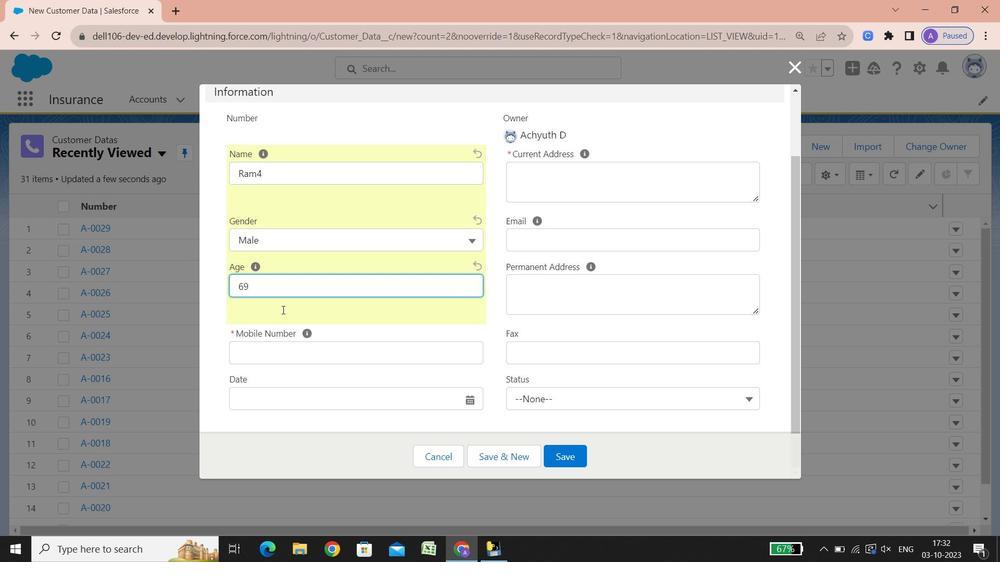 
Action: Mouse scrolled (282, 309) with delta (0, 0)
Screenshot: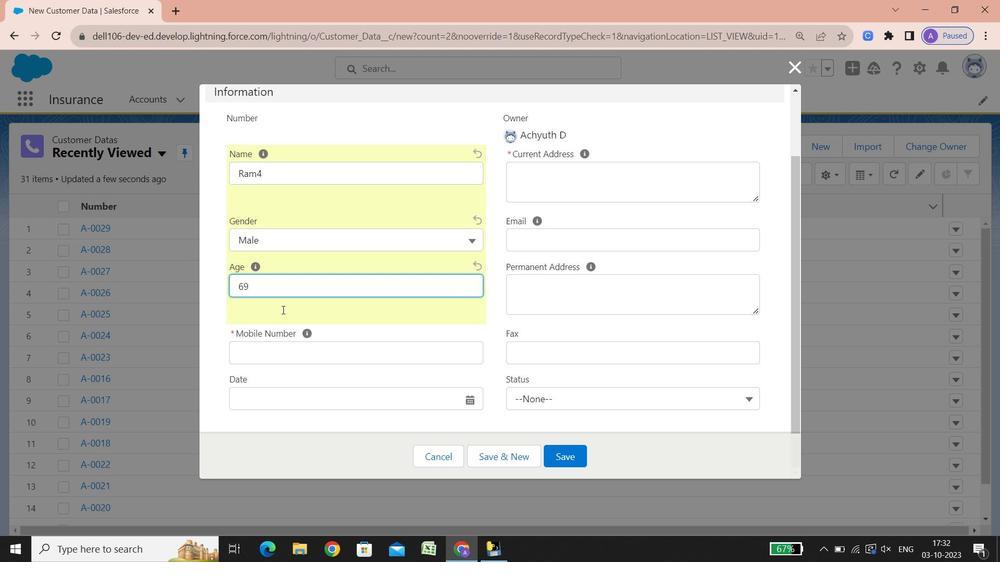
Action: Mouse scrolled (282, 309) with delta (0, 0)
Screenshot: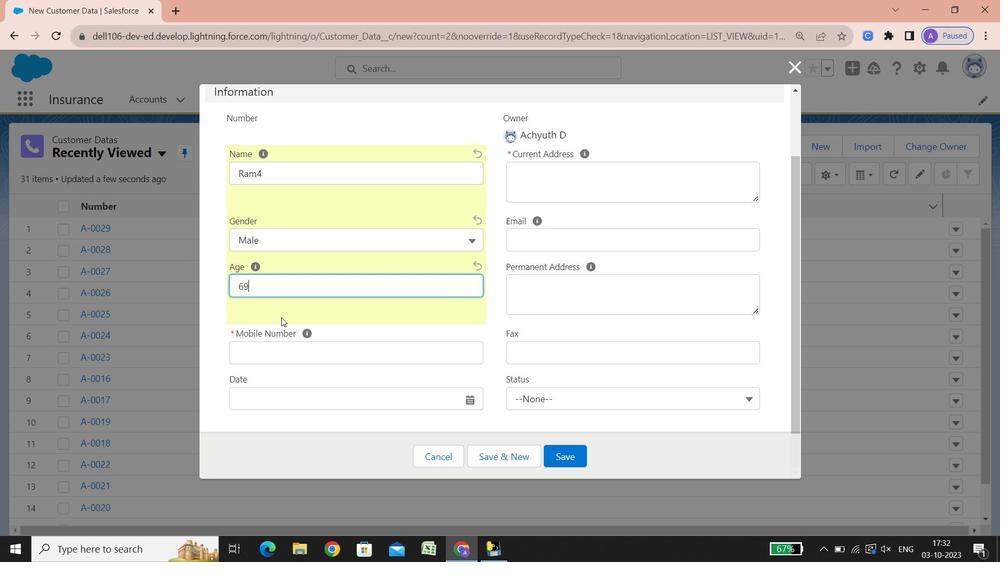 
Action: Mouse scrolled (282, 309) with delta (0, 0)
Screenshot: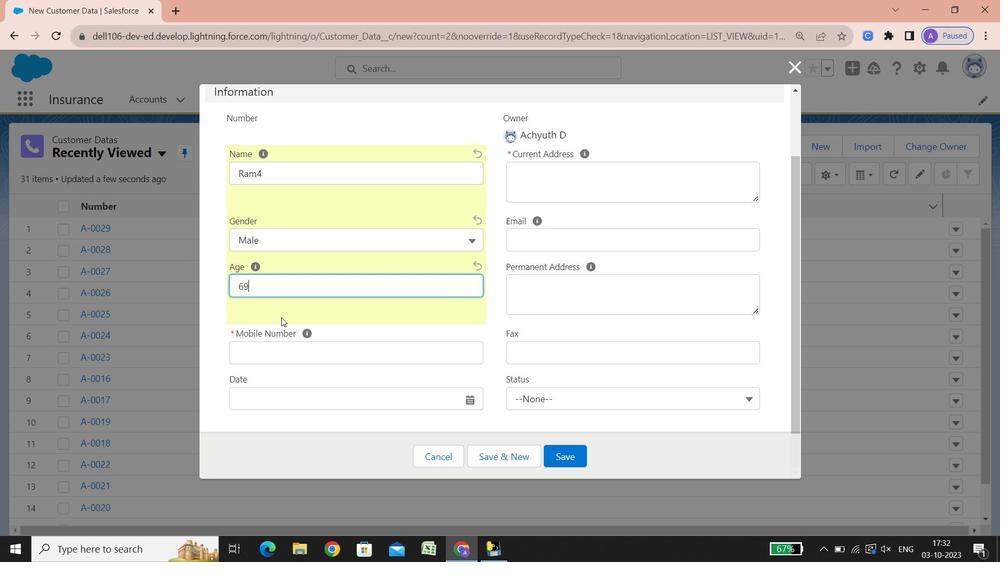 
Action: Mouse scrolled (282, 309) with delta (0, 0)
Screenshot: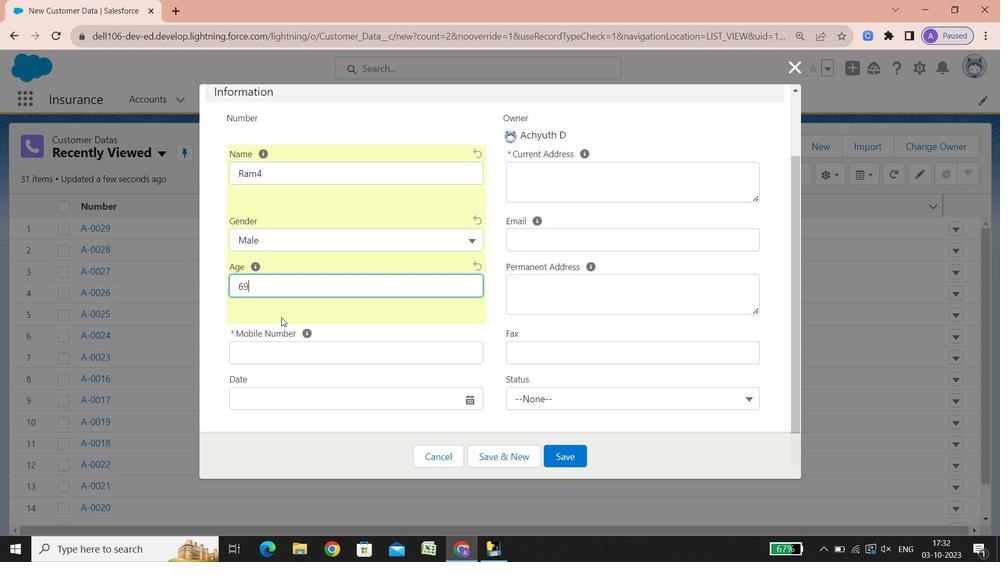 
Action: Mouse scrolled (282, 309) with delta (0, 0)
Screenshot: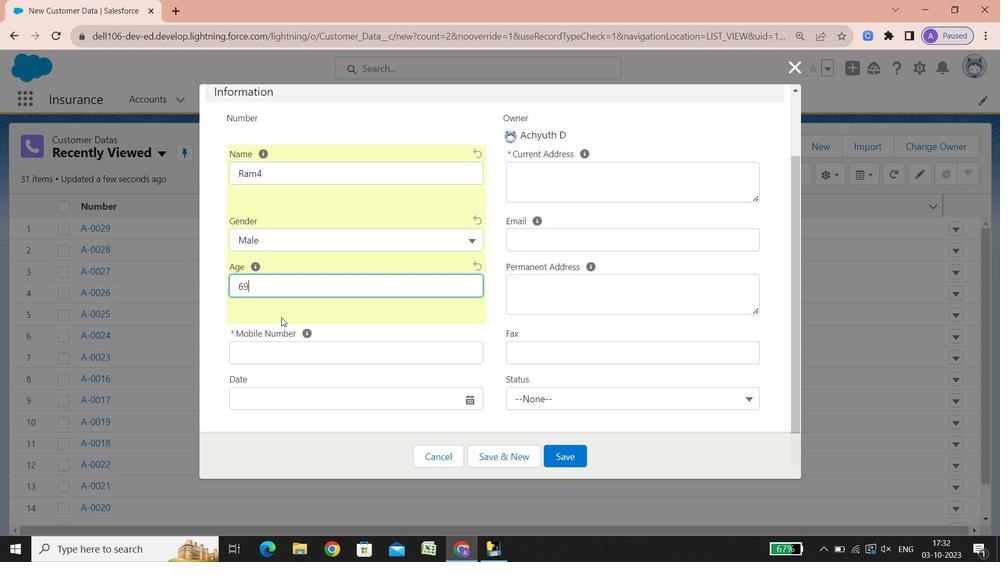 
Action: Mouse scrolled (282, 309) with delta (0, 0)
Screenshot: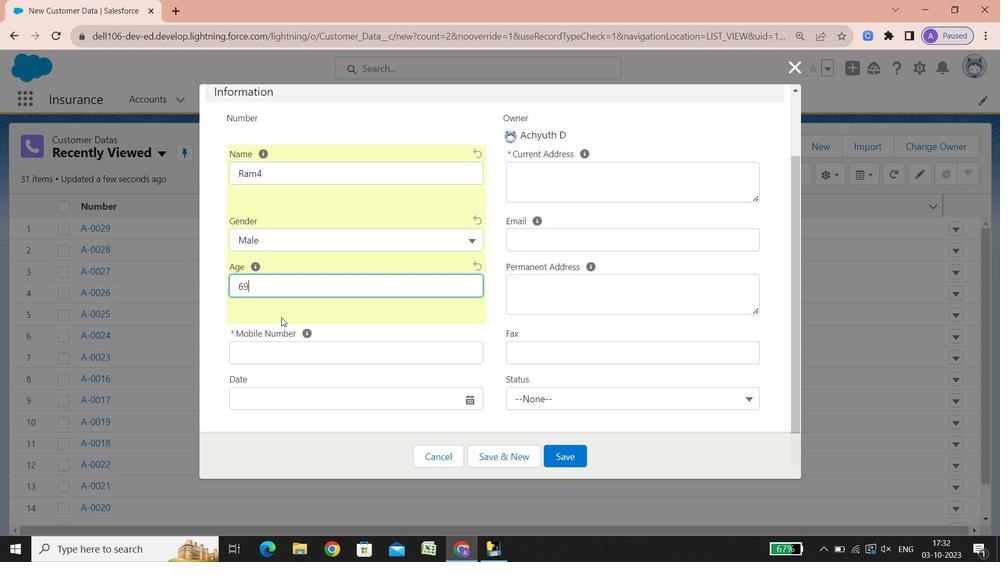 
Action: Mouse scrolled (282, 309) with delta (0, 0)
Screenshot: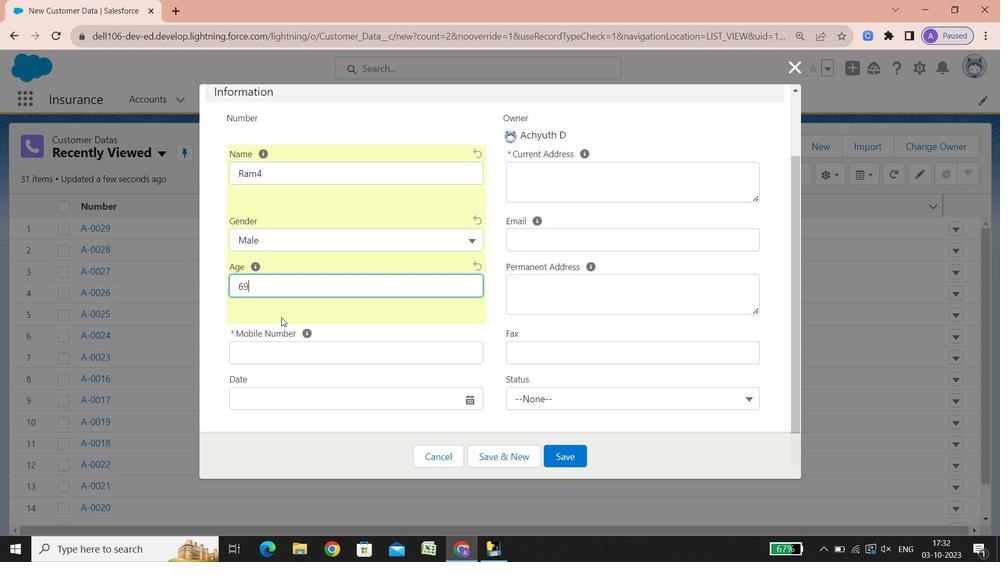
Action: Mouse scrolled (282, 309) with delta (0, 0)
Screenshot: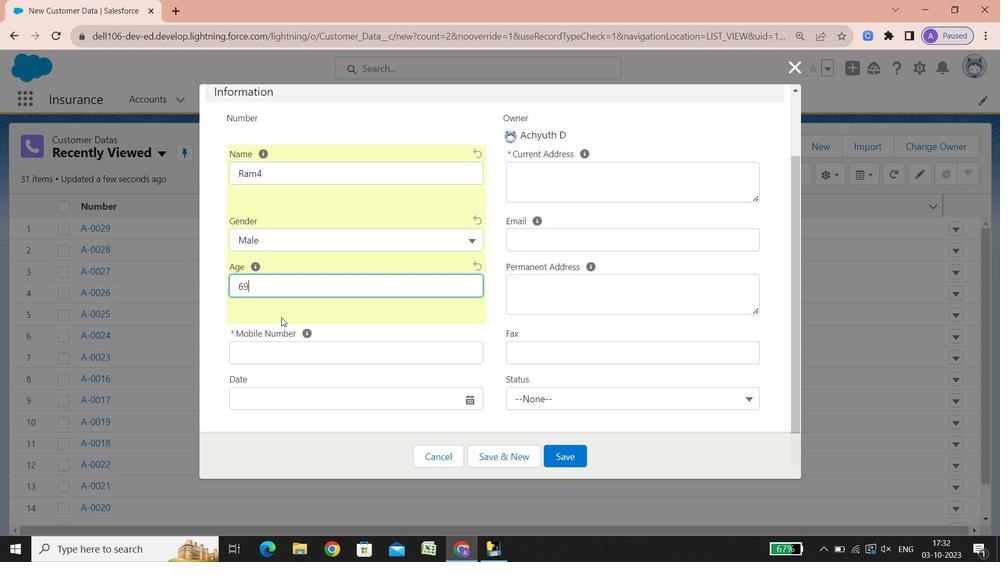 
Action: Mouse scrolled (282, 309) with delta (0, 0)
Screenshot: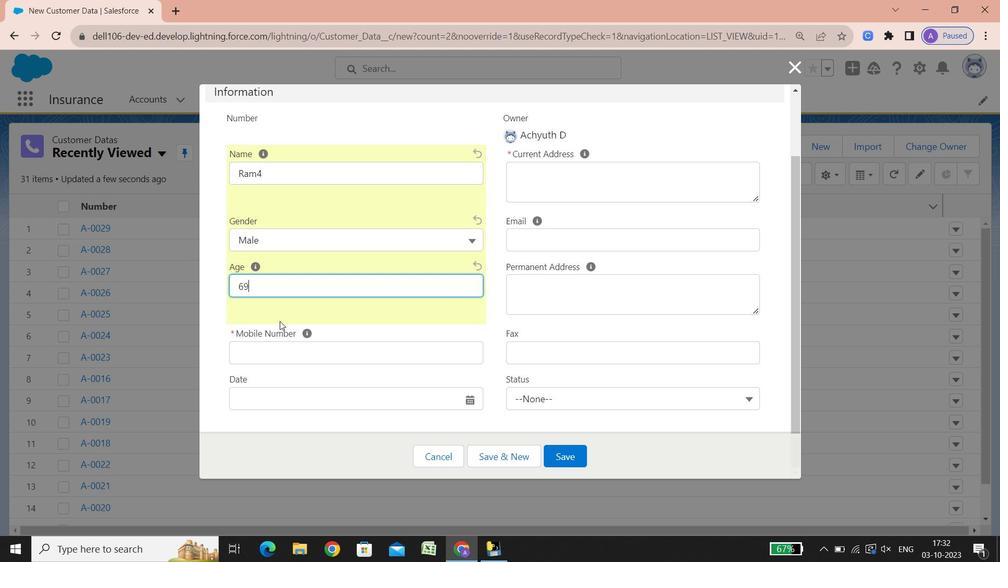 
Action: Mouse scrolled (282, 309) with delta (0, 0)
Screenshot: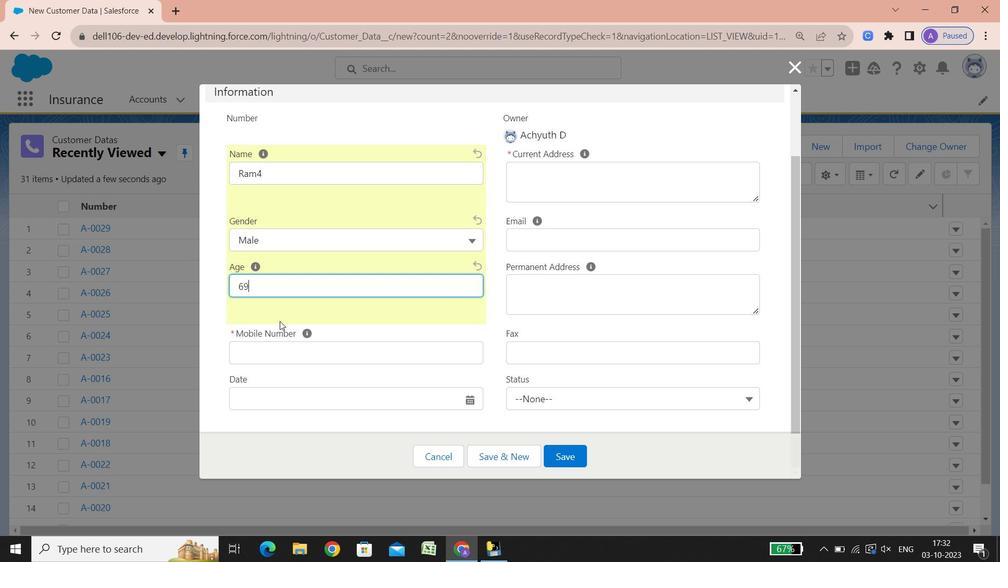 
Action: Mouse scrolled (282, 309) with delta (0, 0)
Screenshot: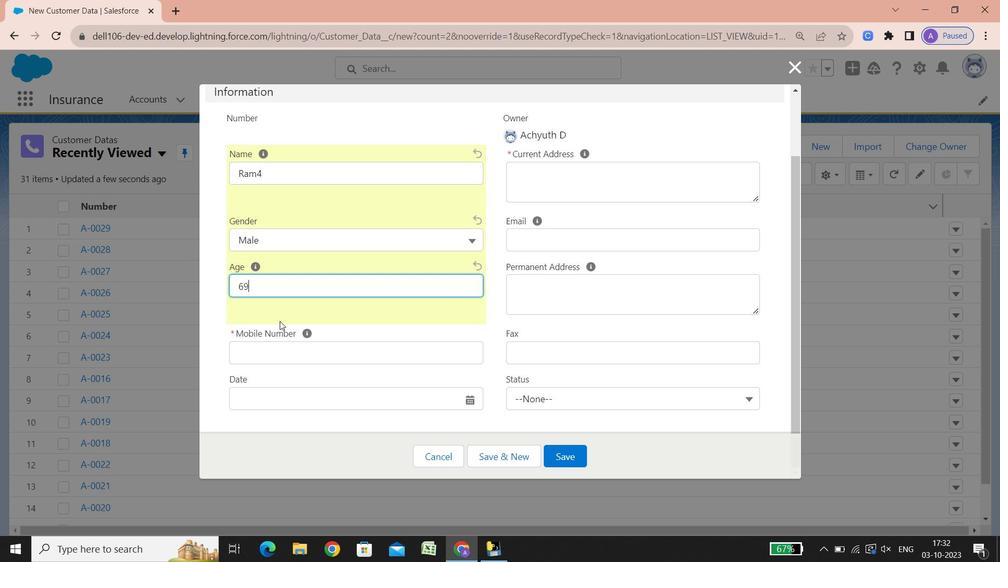 
Action: Mouse scrolled (282, 309) with delta (0, 0)
Screenshot: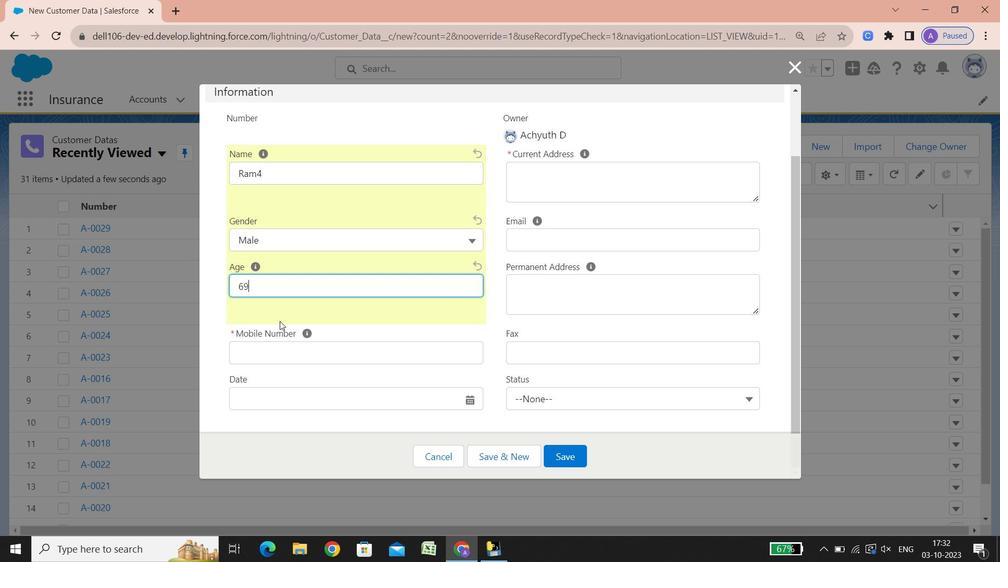 
Action: Mouse scrolled (282, 309) with delta (0, 0)
Screenshot: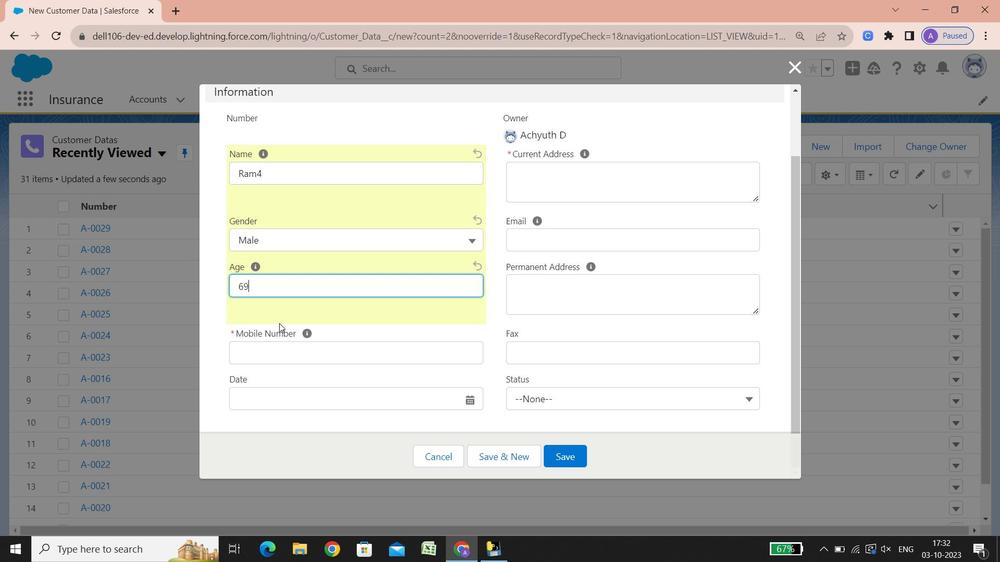 
Action: Mouse scrolled (282, 309) with delta (0, 0)
Screenshot: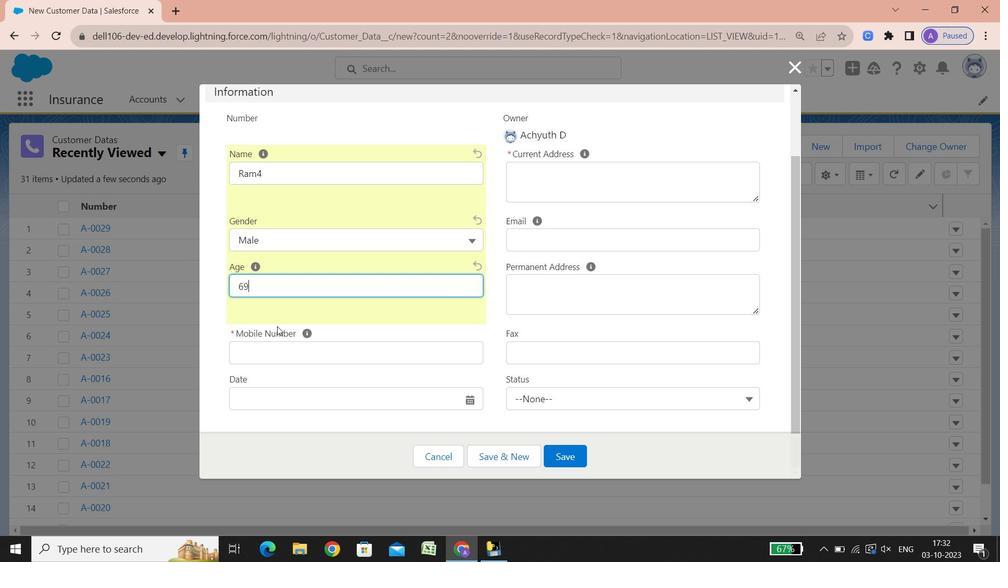 
Action: Mouse scrolled (282, 309) with delta (0, 0)
Screenshot: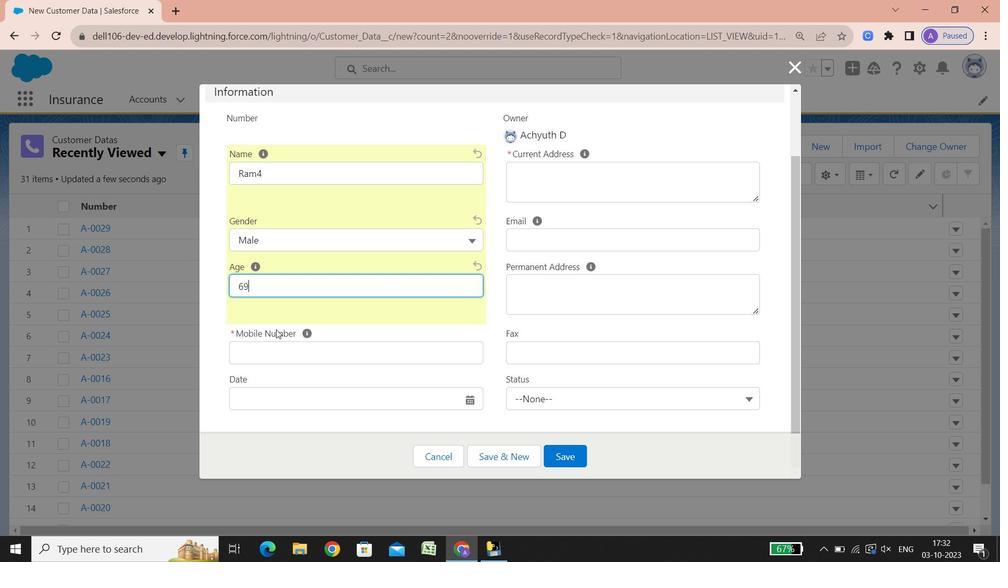 
Action: Mouse scrolled (282, 309) with delta (0, 0)
Screenshot: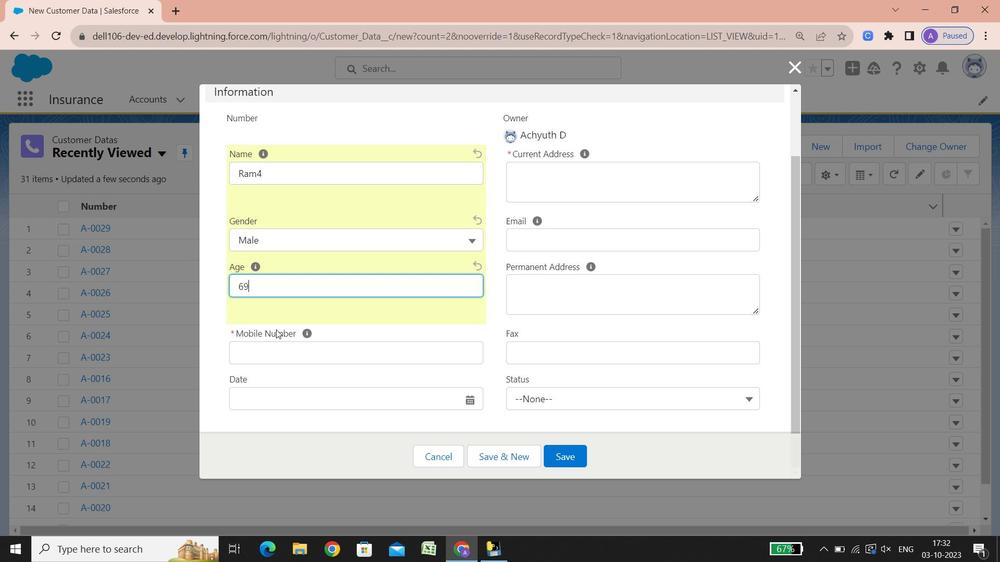 
Action: Mouse scrolled (282, 309) with delta (0, 0)
Screenshot: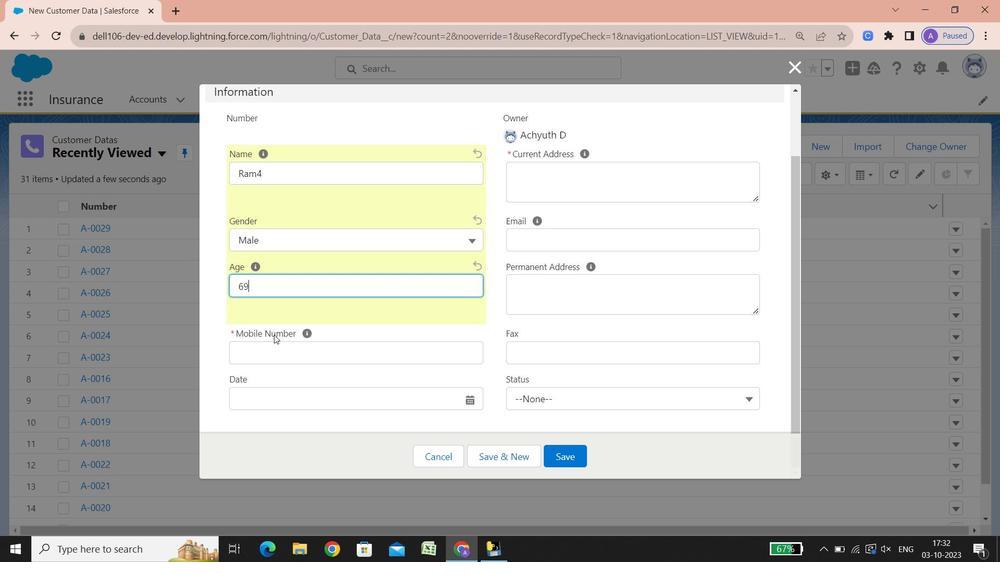 
Action: Mouse scrolled (282, 309) with delta (0, 0)
Screenshot: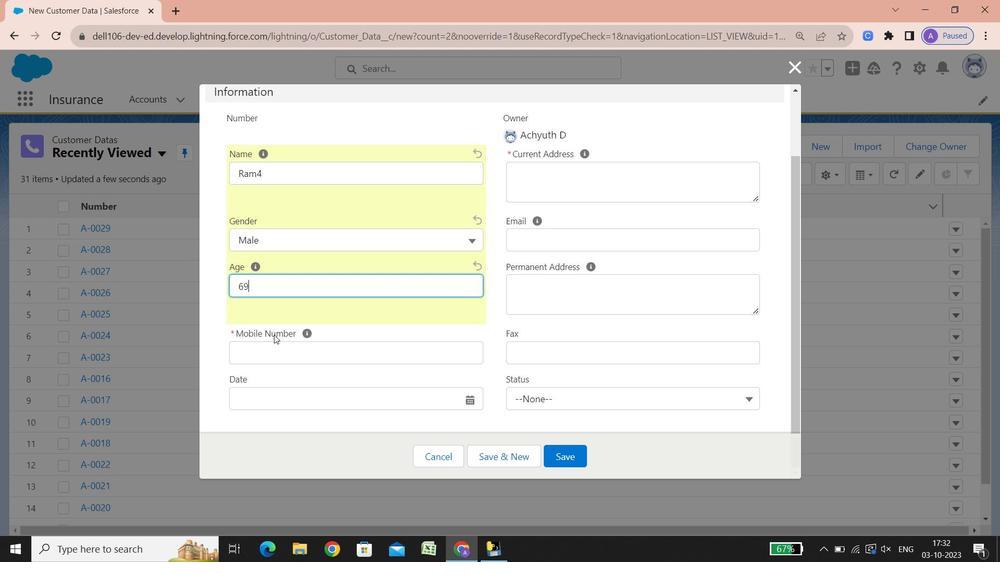 
Action: Mouse scrolled (282, 309) with delta (0, 0)
Screenshot: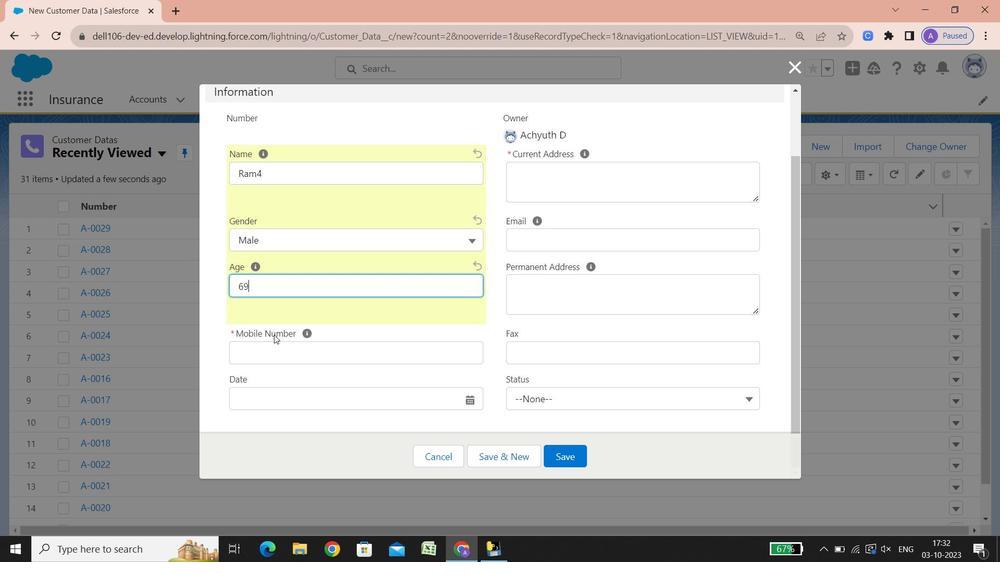 
Action: Mouse scrolled (282, 309) with delta (0, 0)
Screenshot: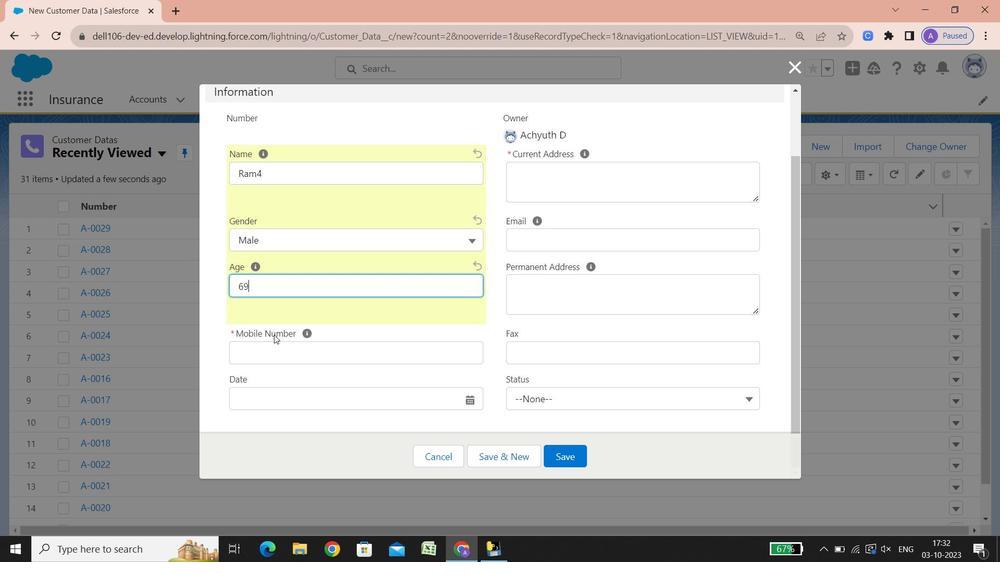 
Action: Mouse scrolled (282, 309) with delta (0, 0)
Screenshot: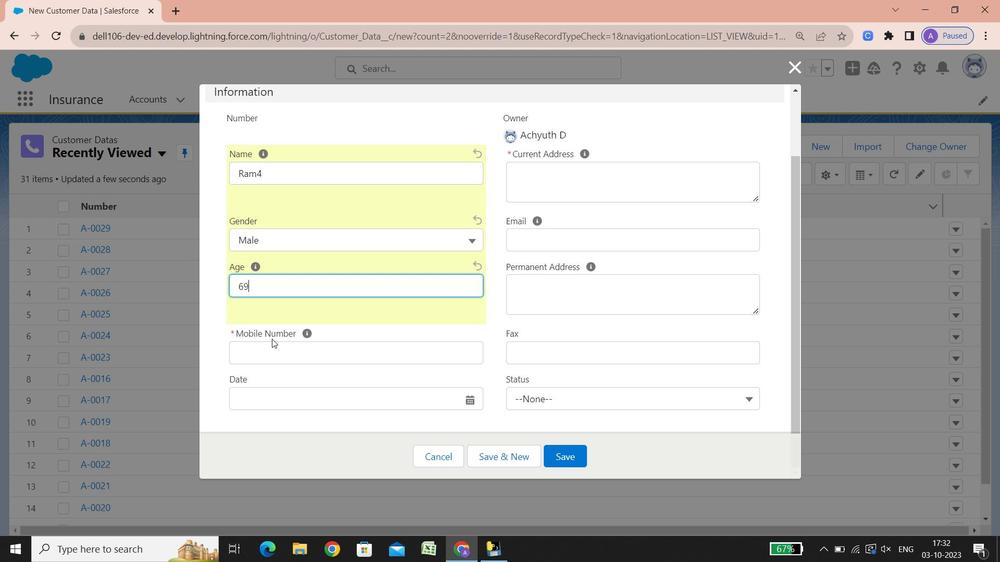 
Action: Mouse scrolled (282, 309) with delta (0, 0)
Screenshot: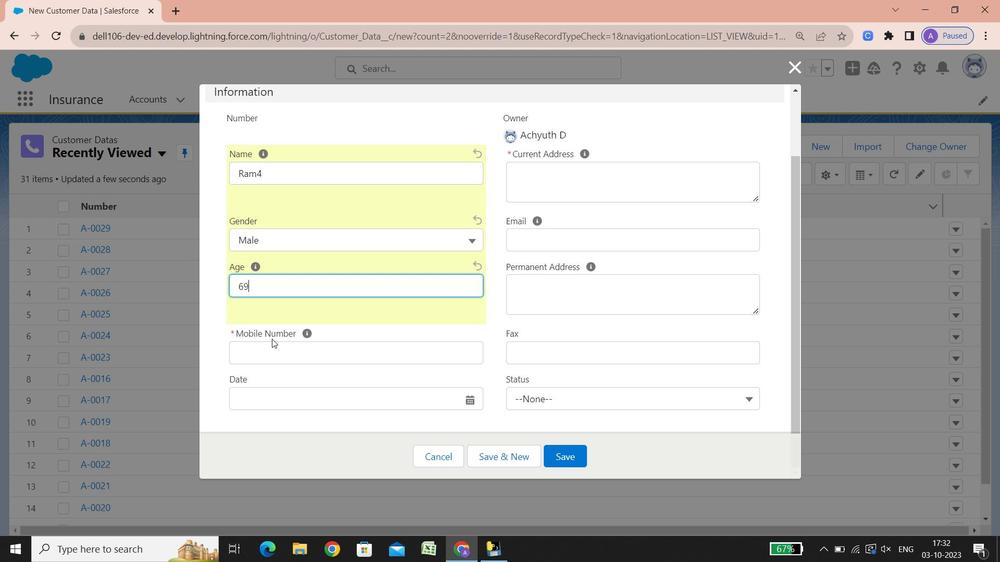 
Action: Mouse scrolled (282, 309) with delta (0, 0)
Screenshot: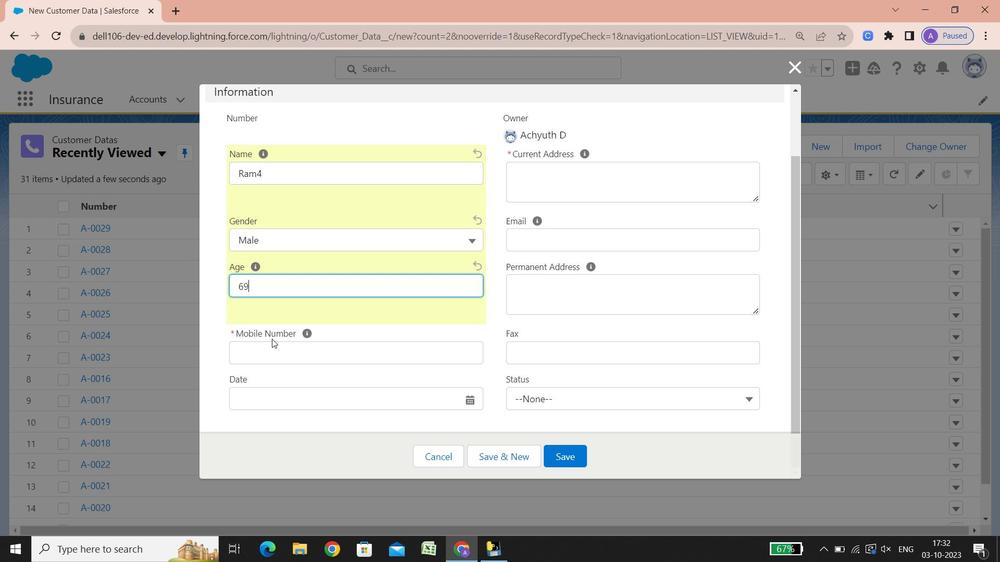 
Action: Mouse scrolled (282, 309) with delta (0, 0)
Screenshot: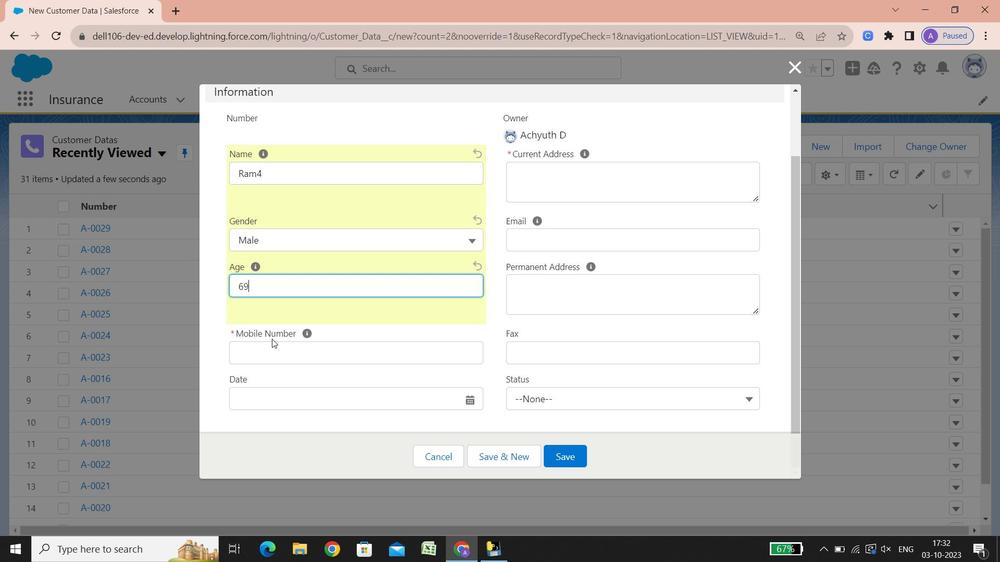 
Action: Mouse scrolled (282, 309) with delta (0, 0)
Screenshot: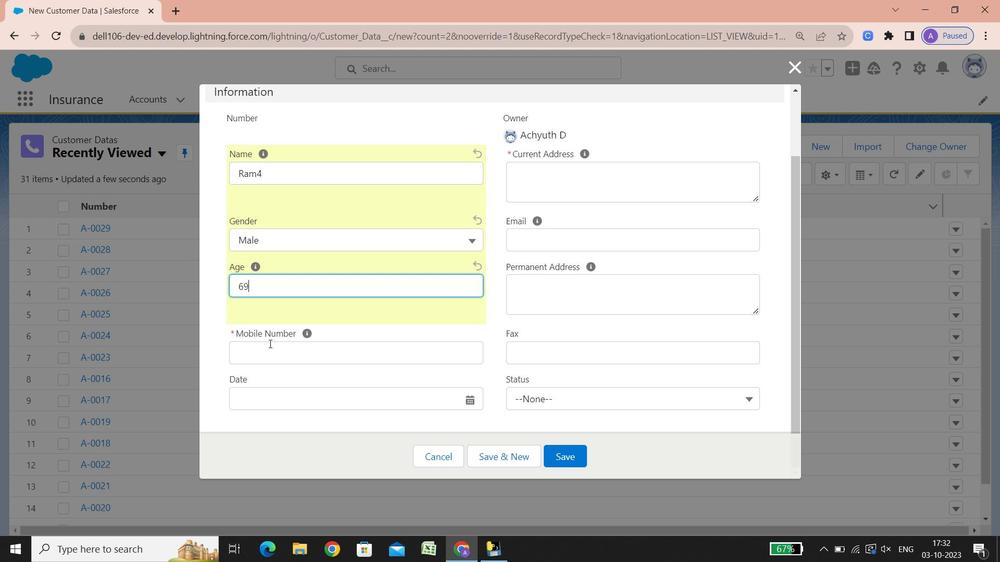 
Action: Mouse moved to (266, 348)
Screenshot: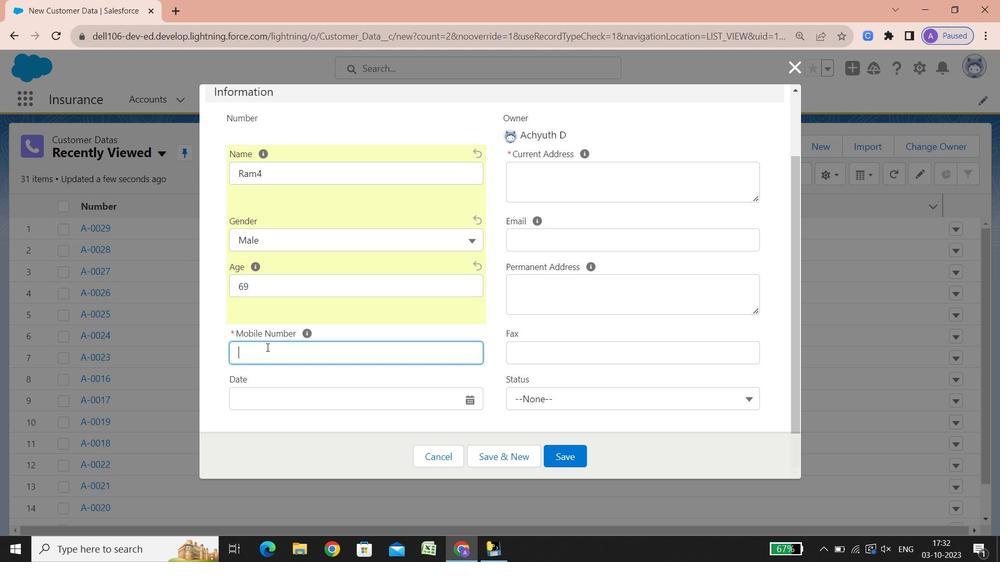 
Action: Mouse pressed left at (266, 348)
Screenshot: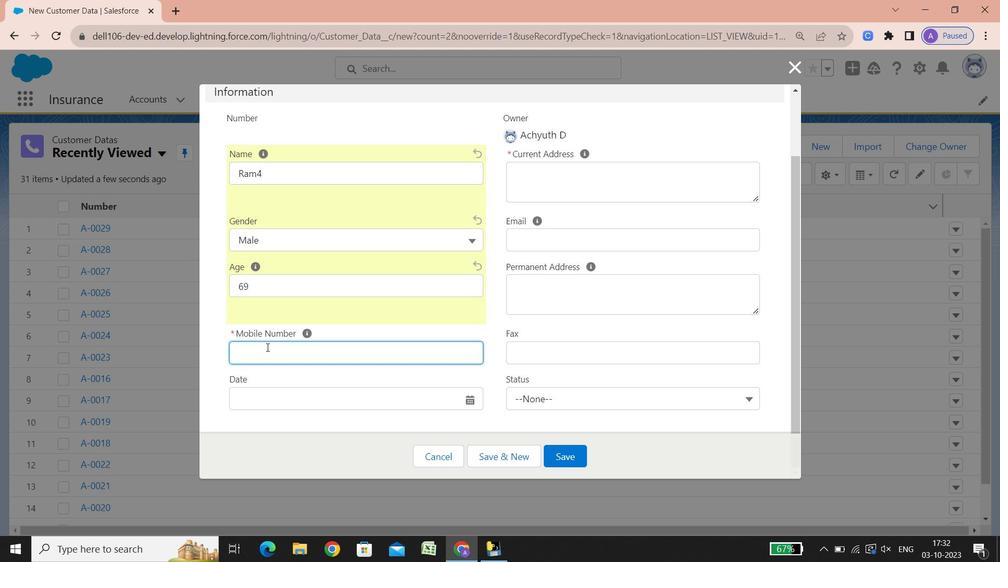 
Action: Key pressed 03890272
